 Task: Best interior design and art website designs: Fred Jourdain.
Action: Mouse moved to (833, 377)
Screenshot: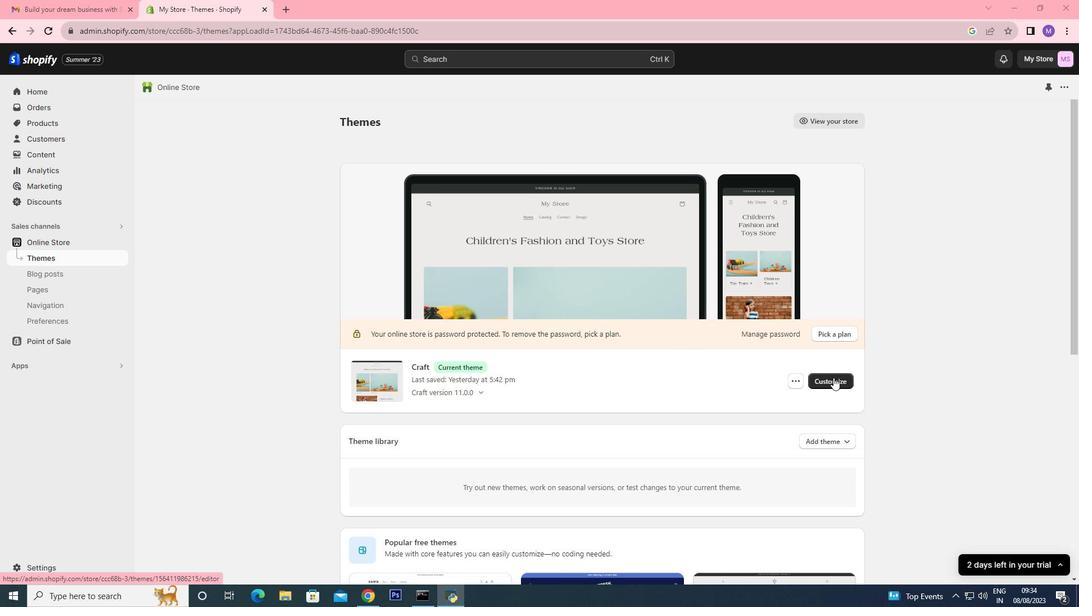 
Action: Mouse pressed left at (833, 377)
Screenshot: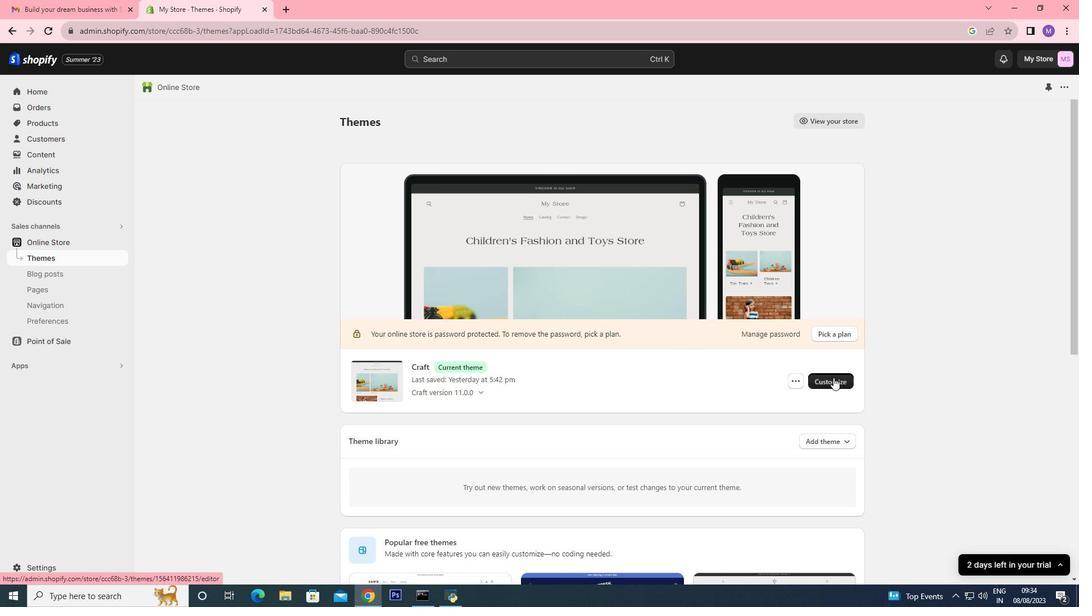 
Action: Mouse moved to (590, 234)
Screenshot: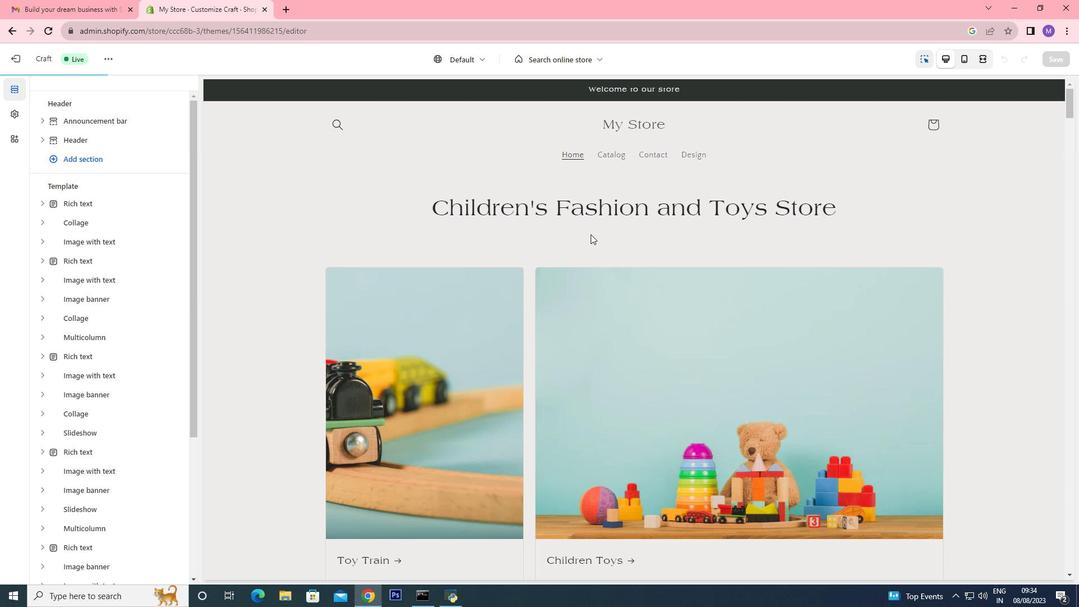 
Action: Mouse scrolled (590, 233) with delta (0, 0)
Screenshot: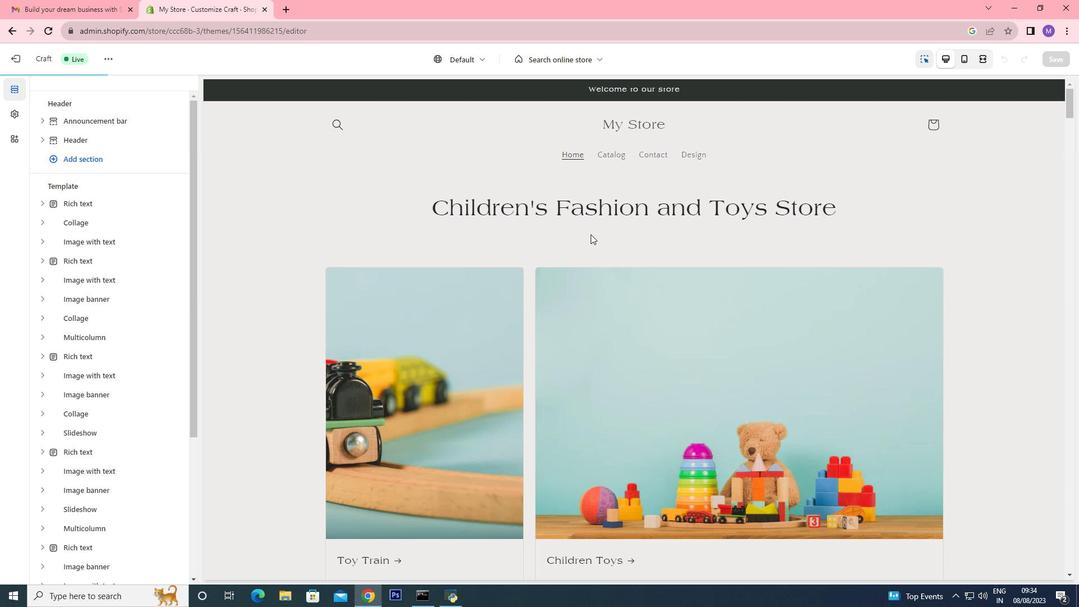 
Action: Mouse scrolled (590, 233) with delta (0, 0)
Screenshot: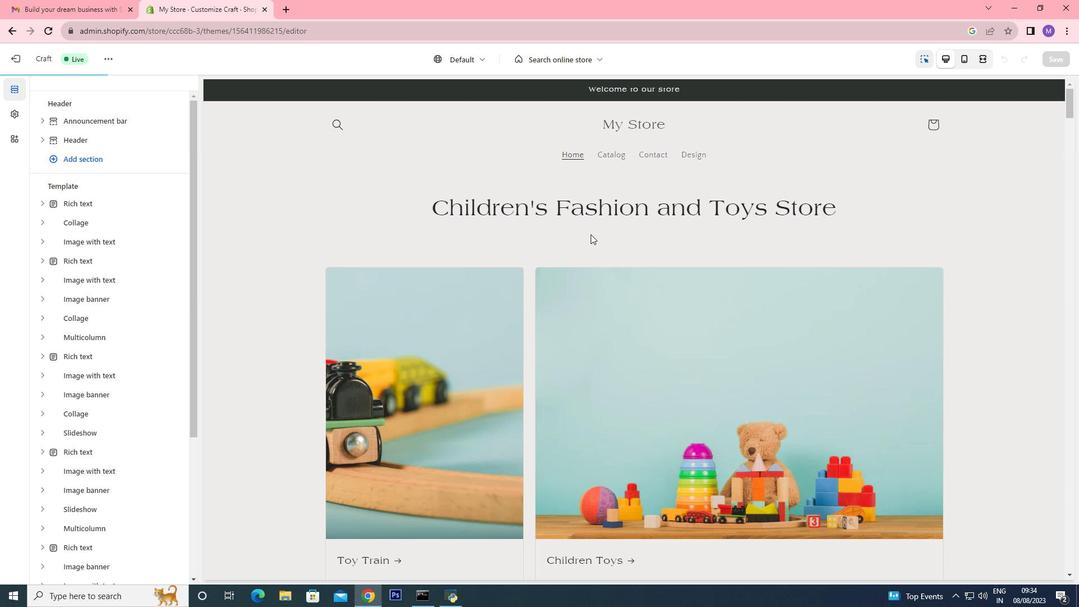 
Action: Mouse scrolled (590, 233) with delta (0, 0)
Screenshot: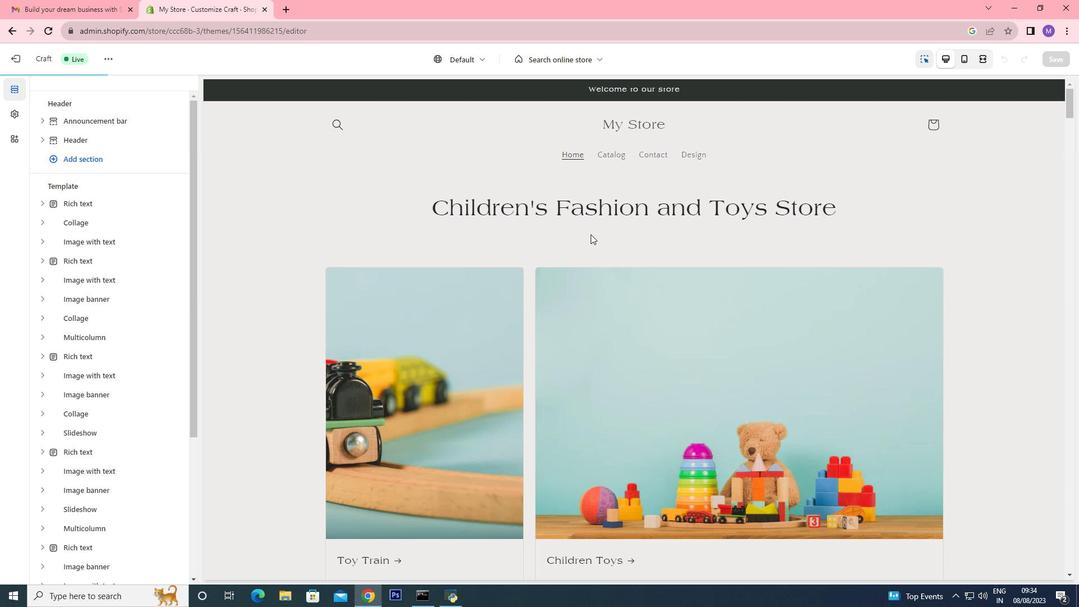 
Action: Mouse scrolled (590, 233) with delta (0, 0)
Screenshot: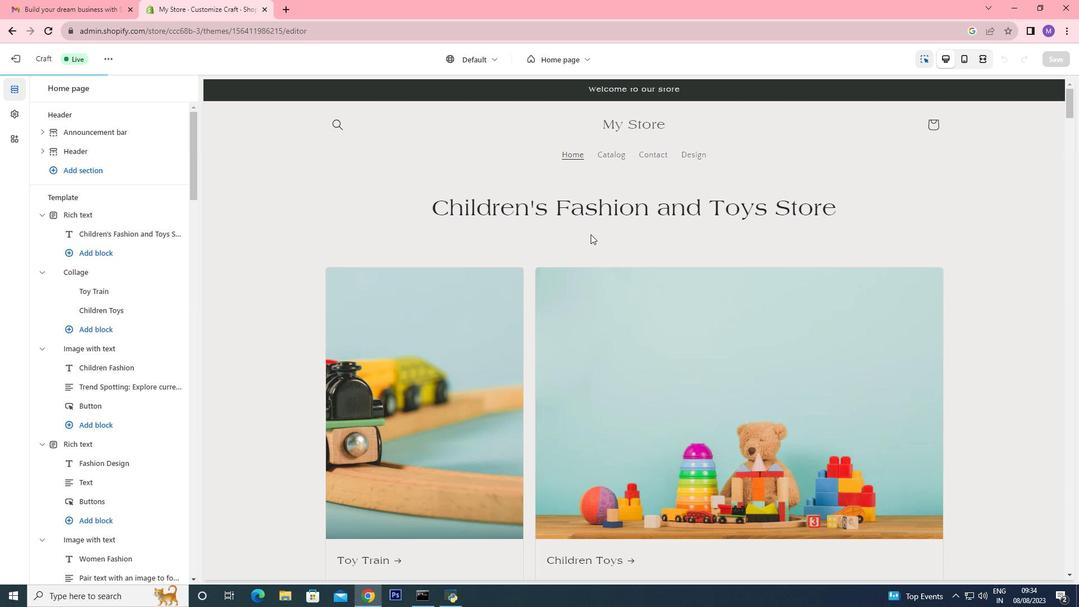 
Action: Mouse scrolled (590, 233) with delta (0, 0)
Screenshot: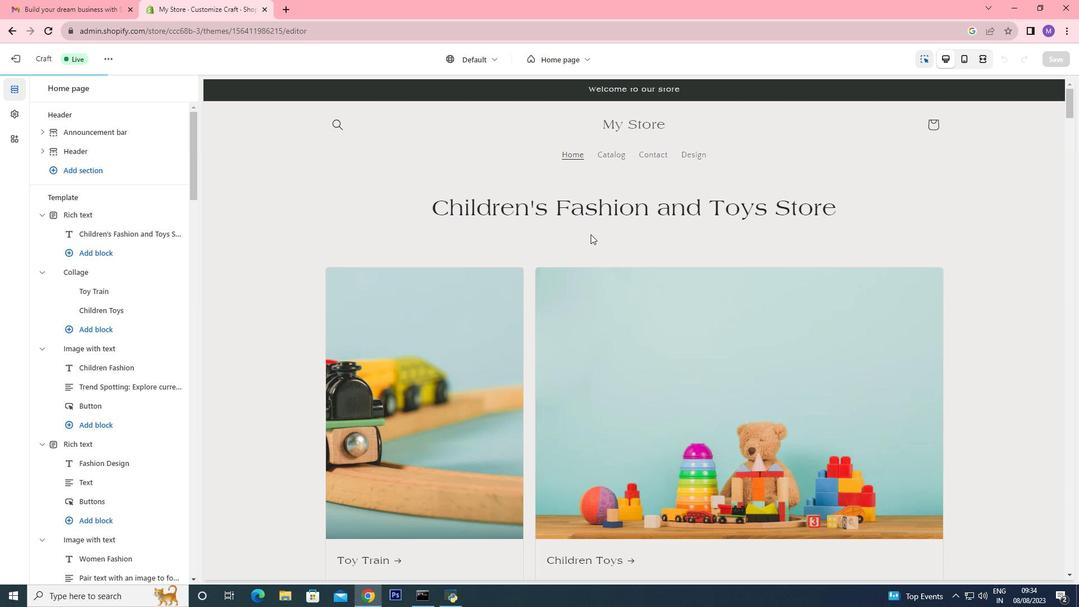 
Action: Mouse scrolled (590, 233) with delta (0, 0)
Screenshot: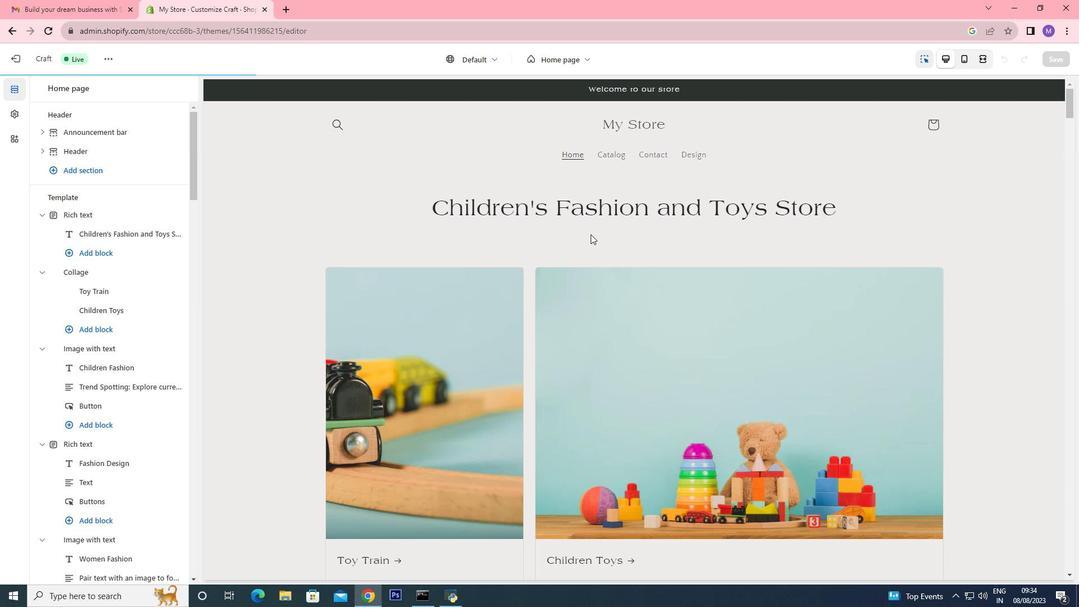 
Action: Mouse moved to (657, 188)
Screenshot: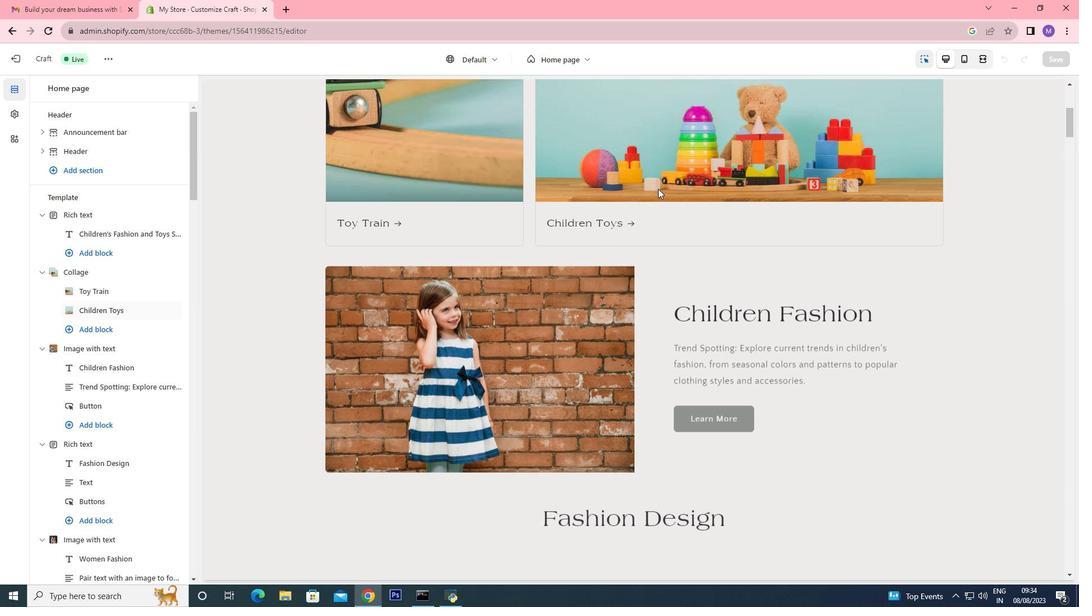 
Action: Mouse scrolled (657, 189) with delta (0, 0)
Screenshot: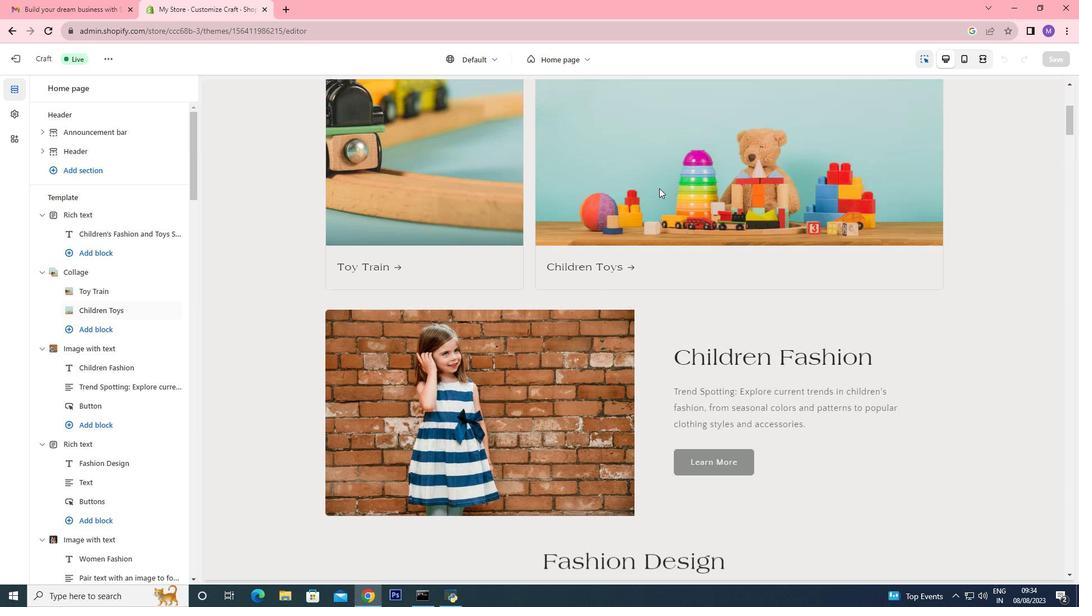 
Action: Mouse scrolled (657, 189) with delta (0, 0)
Screenshot: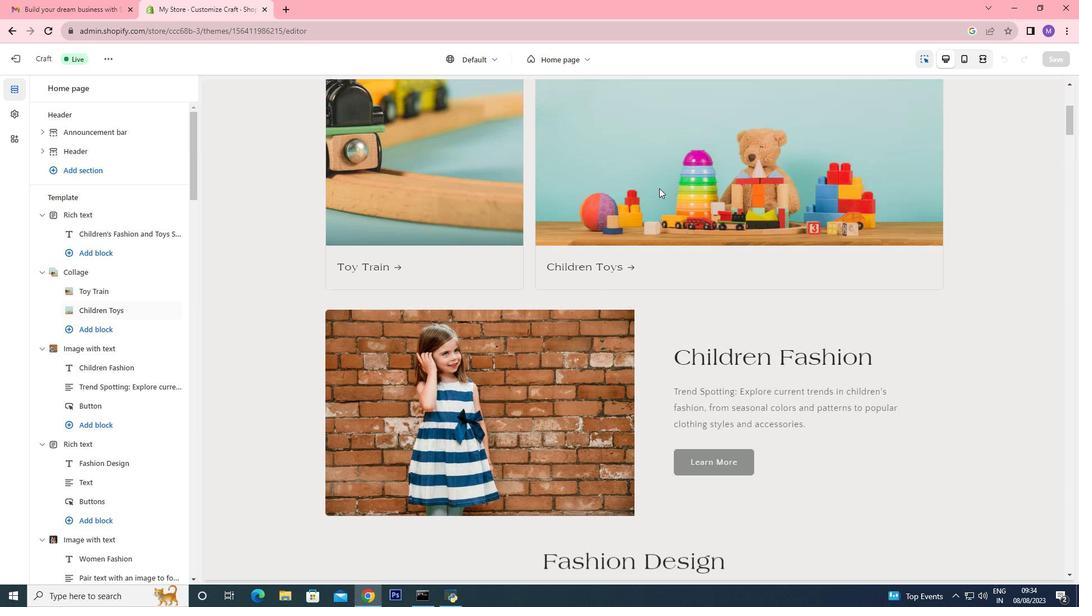 
Action: Mouse moved to (658, 188)
Screenshot: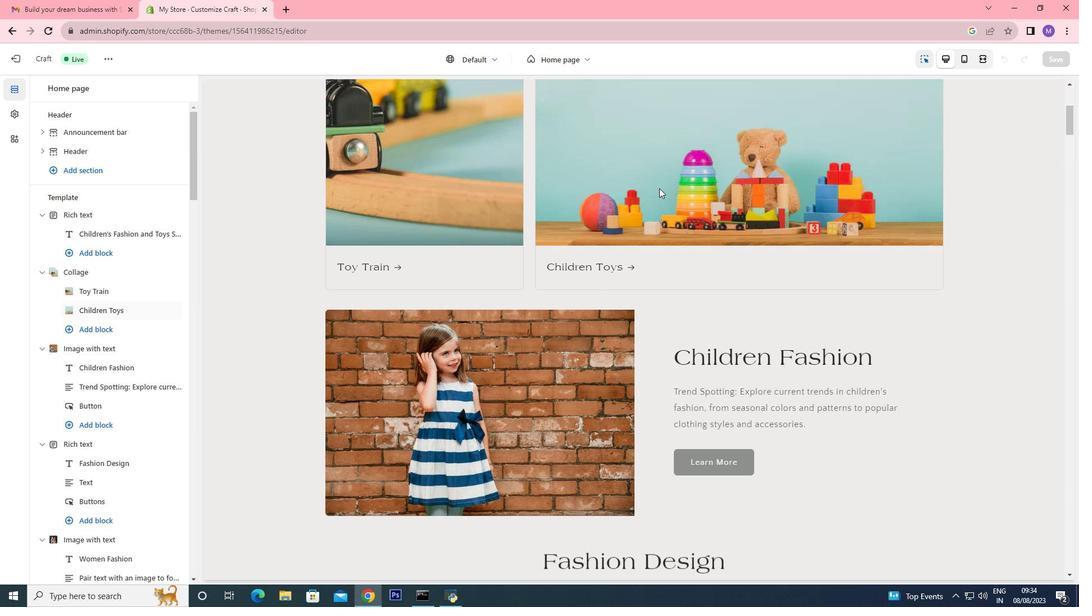 
Action: Mouse scrolled (658, 189) with delta (0, 0)
Screenshot: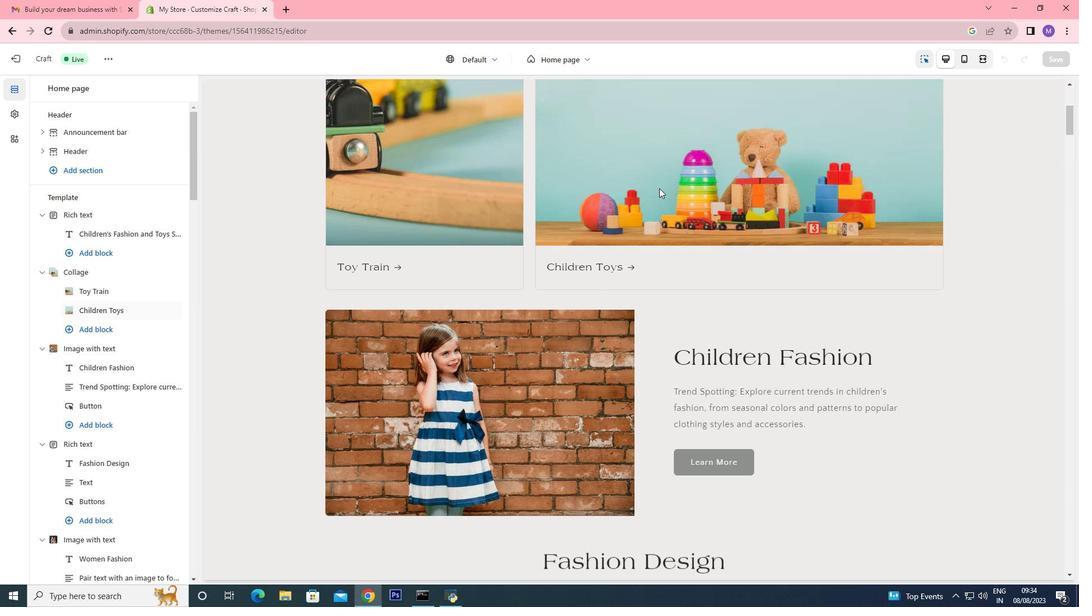 
Action: Mouse scrolled (658, 189) with delta (0, 0)
Screenshot: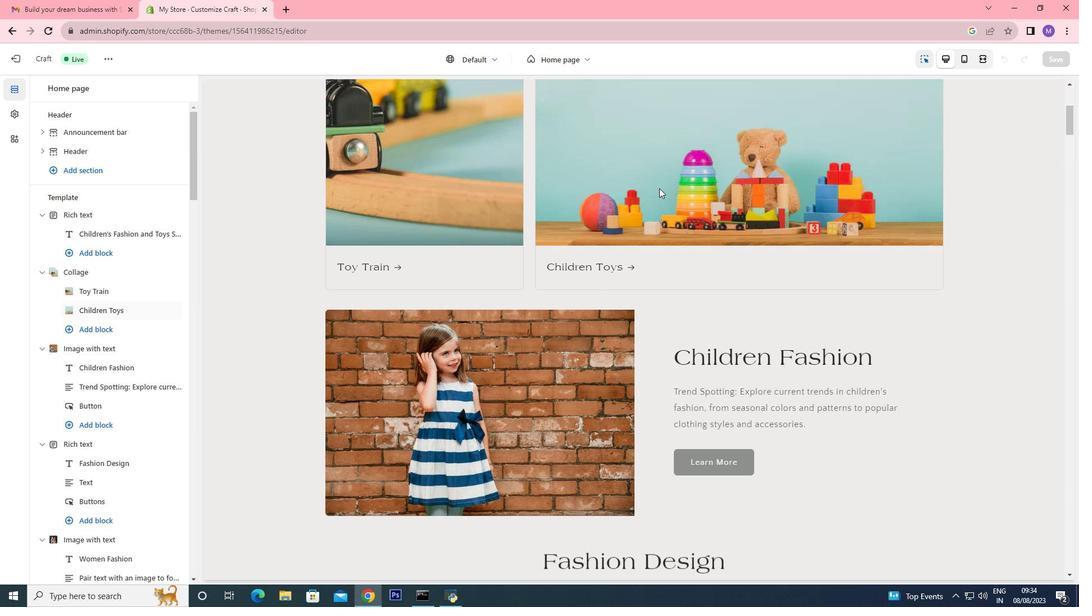 
Action: Mouse scrolled (658, 189) with delta (0, 0)
Screenshot: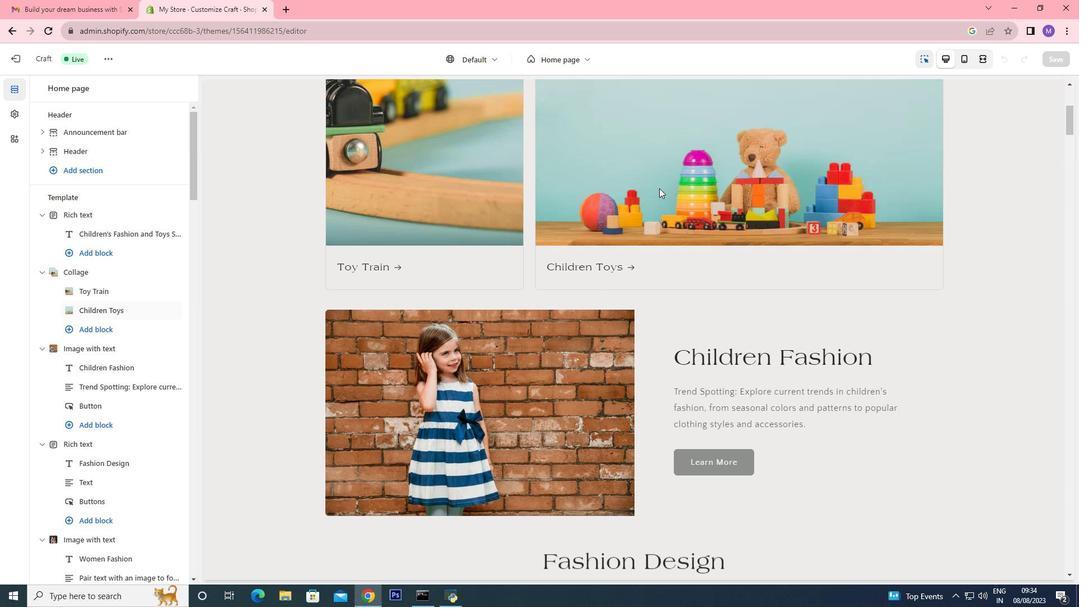 
Action: Mouse scrolled (658, 189) with delta (0, 0)
Screenshot: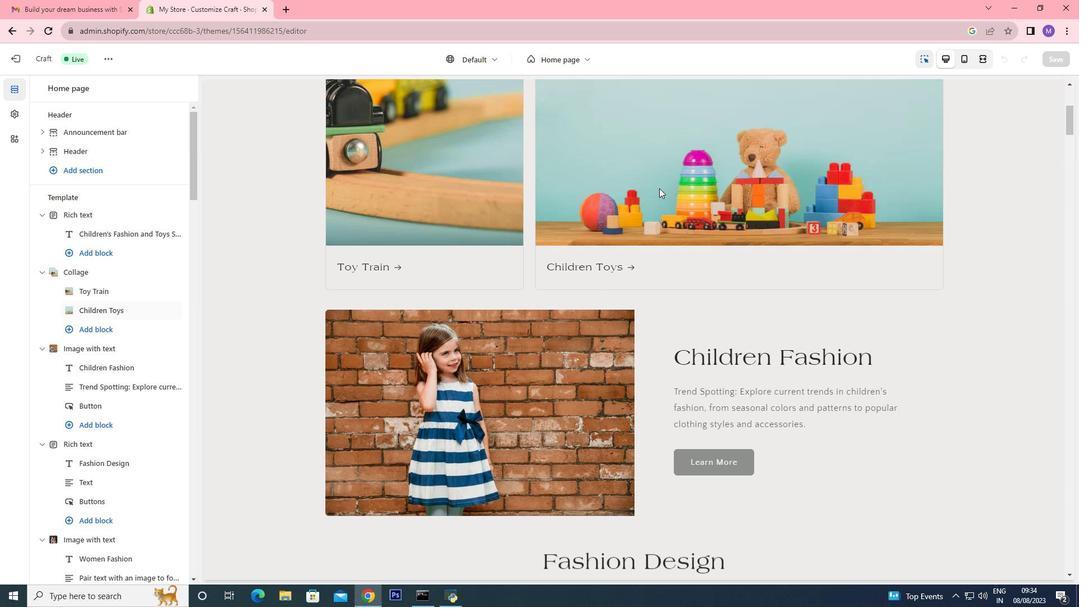 
Action: Mouse moved to (658, 188)
Screenshot: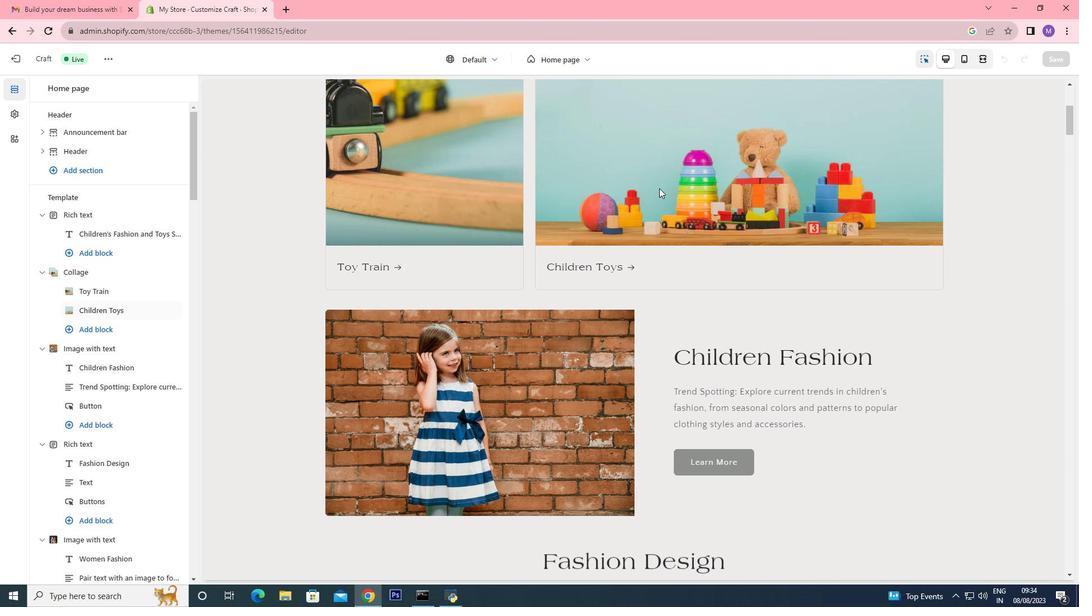 
Action: Mouse scrolled (658, 189) with delta (0, 0)
Screenshot: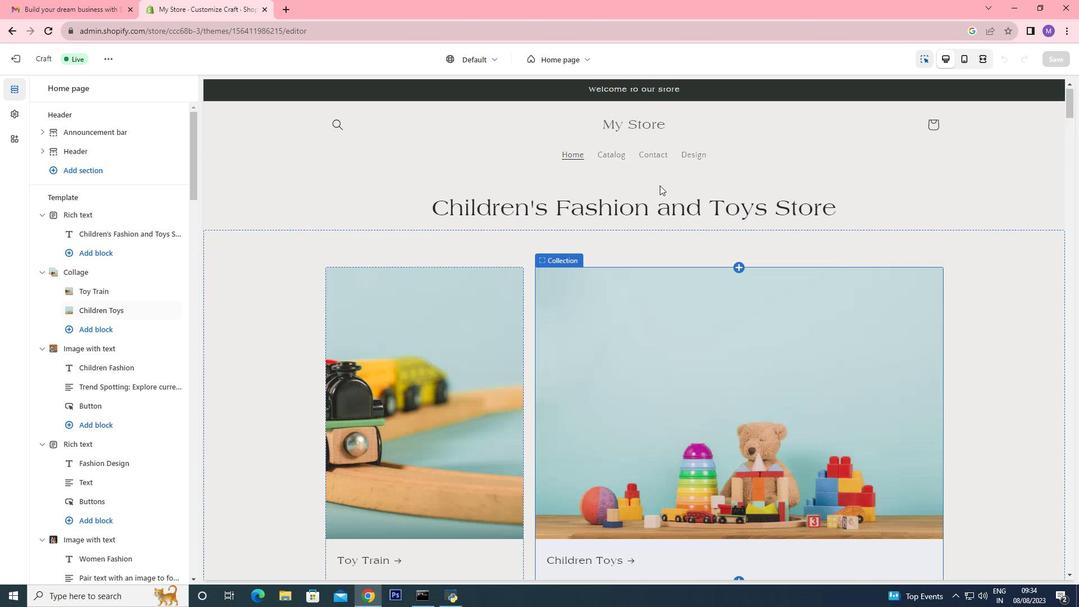 
Action: Mouse moved to (694, 157)
Screenshot: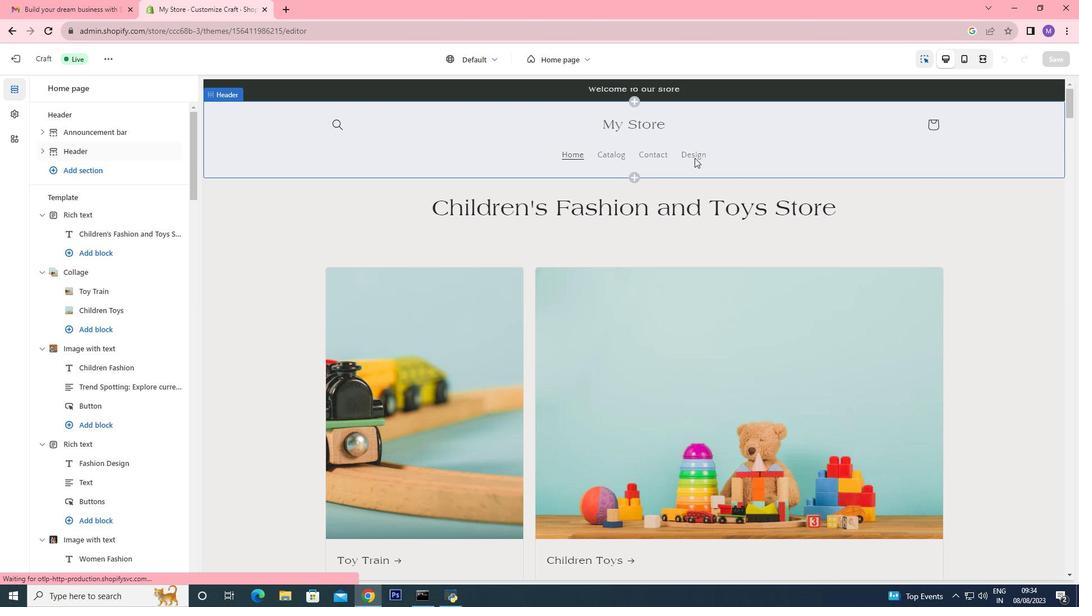 
Action: Mouse pressed left at (694, 157)
Screenshot: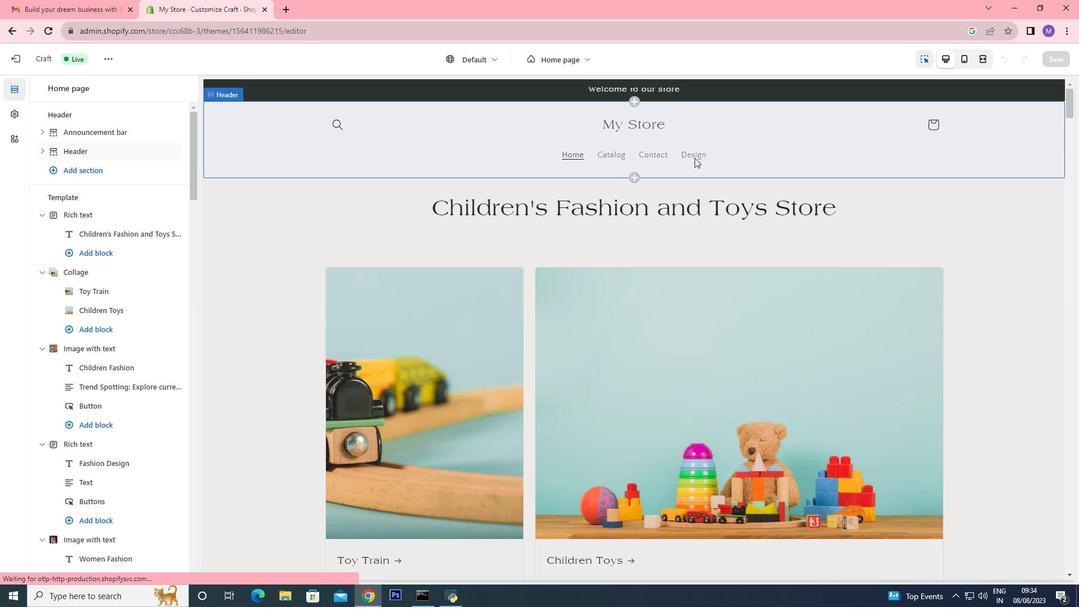 
Action: Mouse moved to (694, 156)
Screenshot: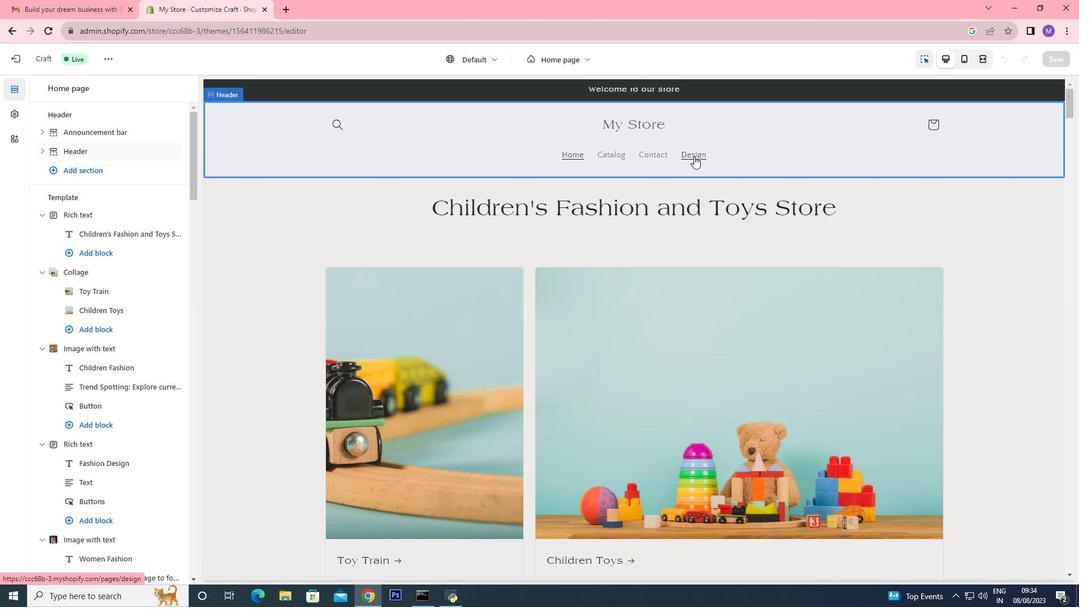 
Action: Mouse pressed left at (694, 156)
Screenshot: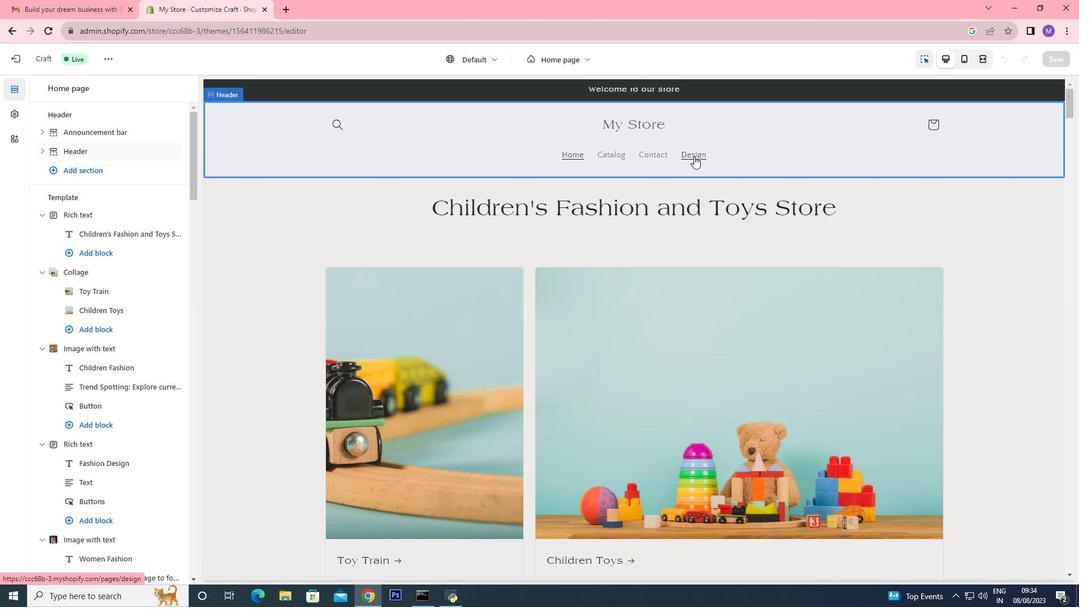 
Action: Mouse pressed left at (694, 156)
Screenshot: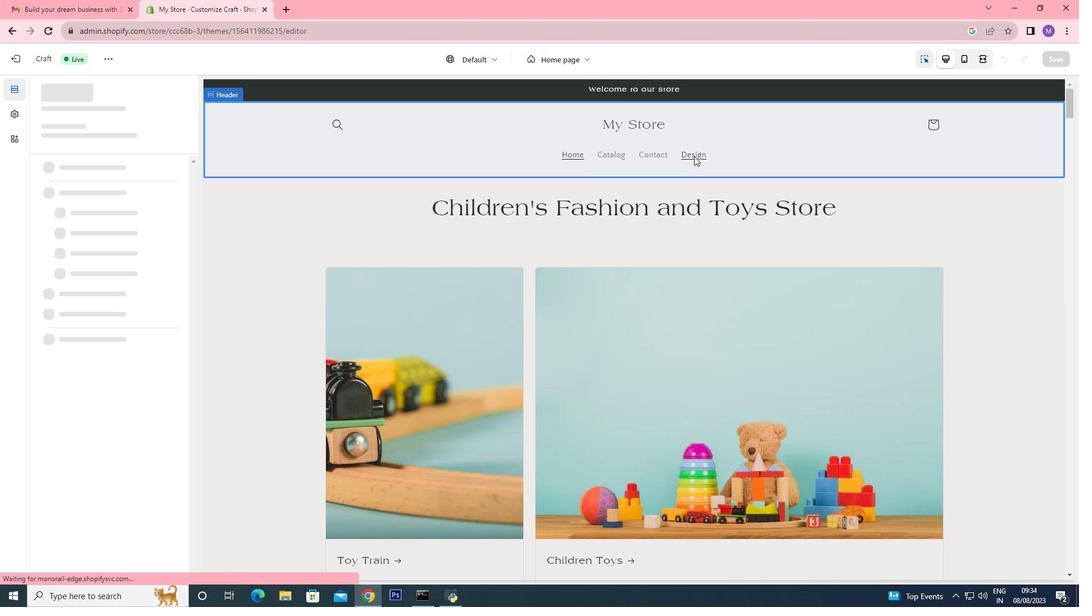 
Action: Mouse moved to (702, 324)
Screenshot: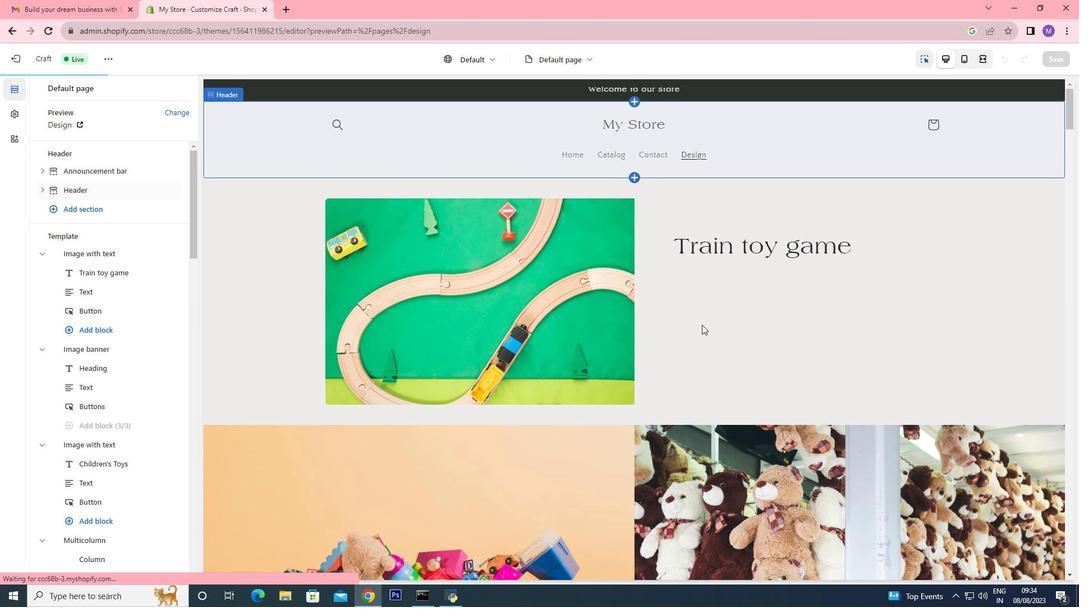 
Action: Mouse scrolled (702, 324) with delta (0, 0)
Screenshot: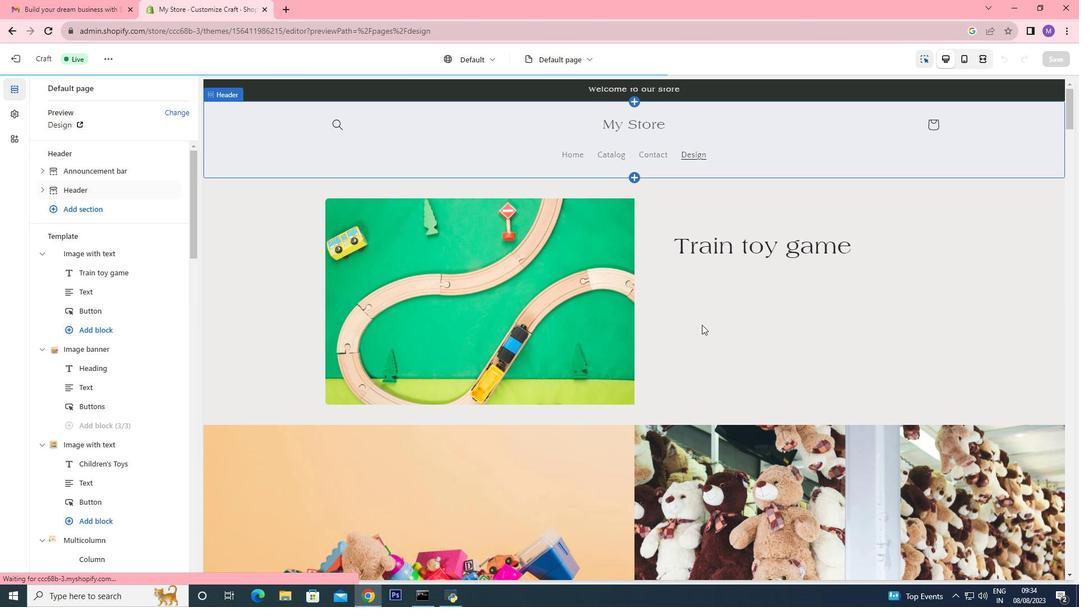
Action: Mouse scrolled (702, 324) with delta (0, 0)
Screenshot: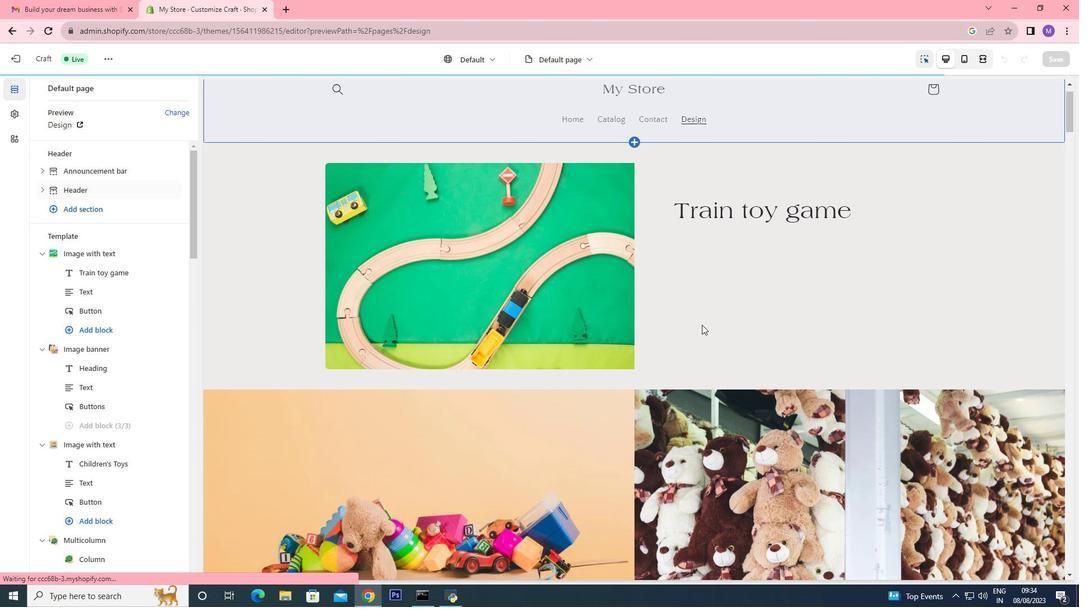
Action: Mouse scrolled (702, 324) with delta (0, 0)
Screenshot: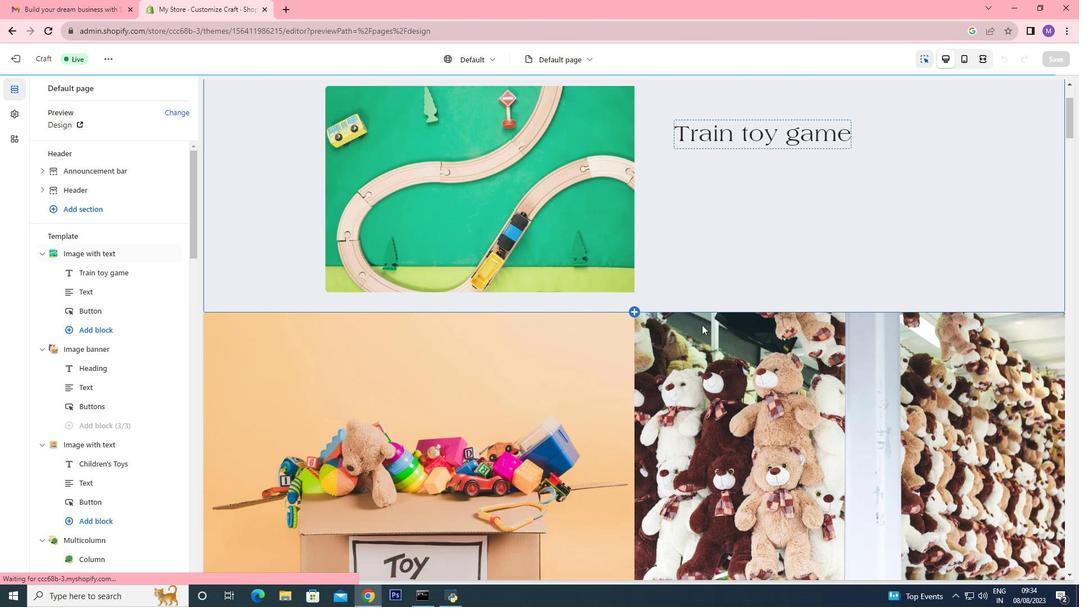 
Action: Mouse scrolled (702, 324) with delta (0, 0)
Screenshot: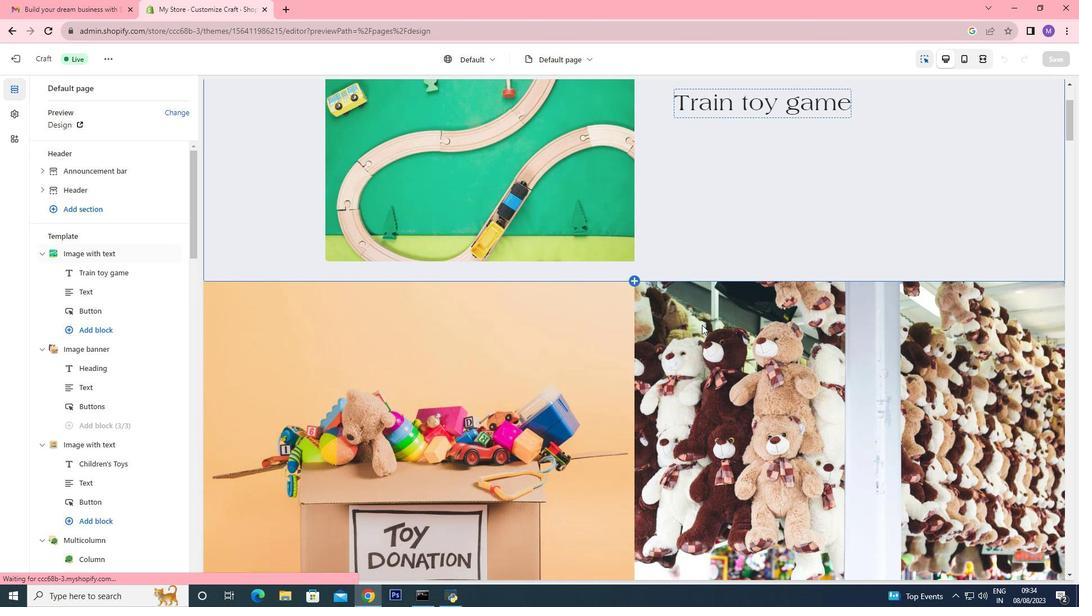 
Action: Mouse scrolled (702, 324) with delta (0, 0)
Screenshot: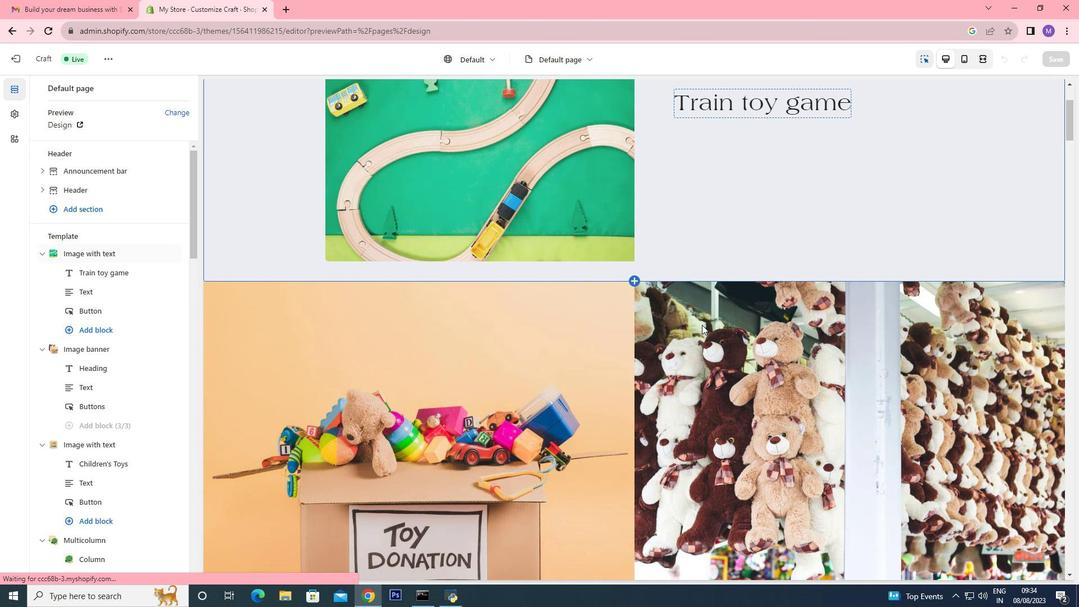 
Action: Mouse scrolled (702, 324) with delta (0, 0)
Screenshot: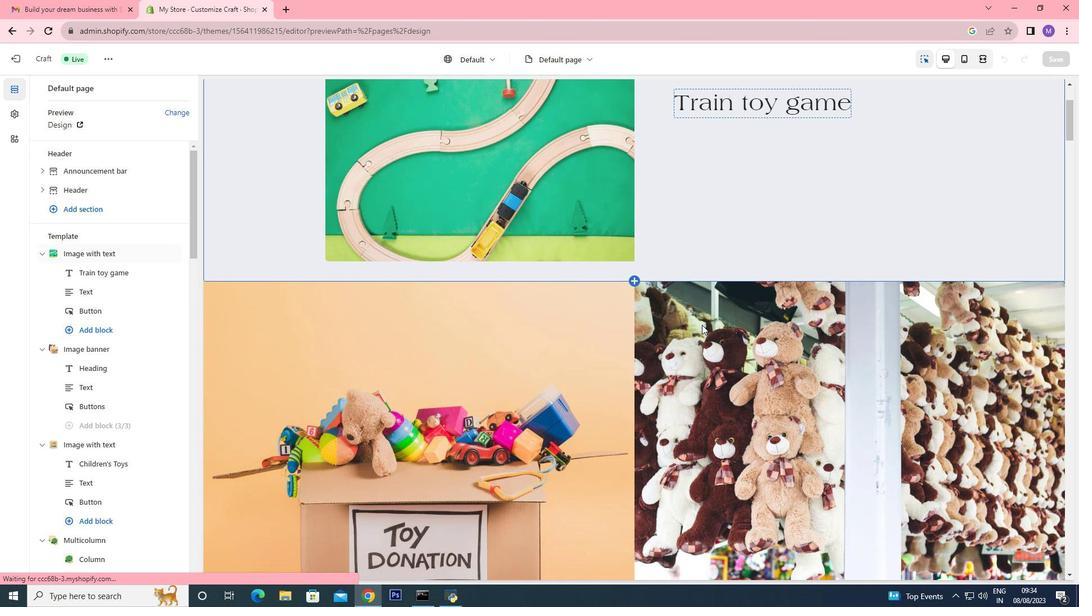 
Action: Mouse scrolled (702, 324) with delta (0, 0)
Screenshot: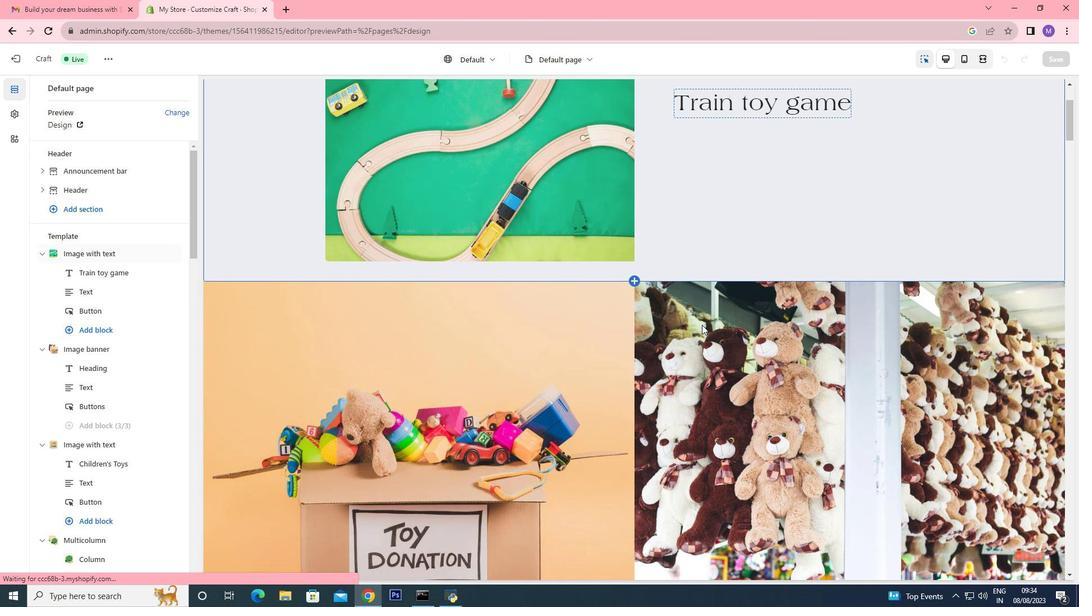 
Action: Mouse scrolled (702, 324) with delta (0, 0)
Screenshot: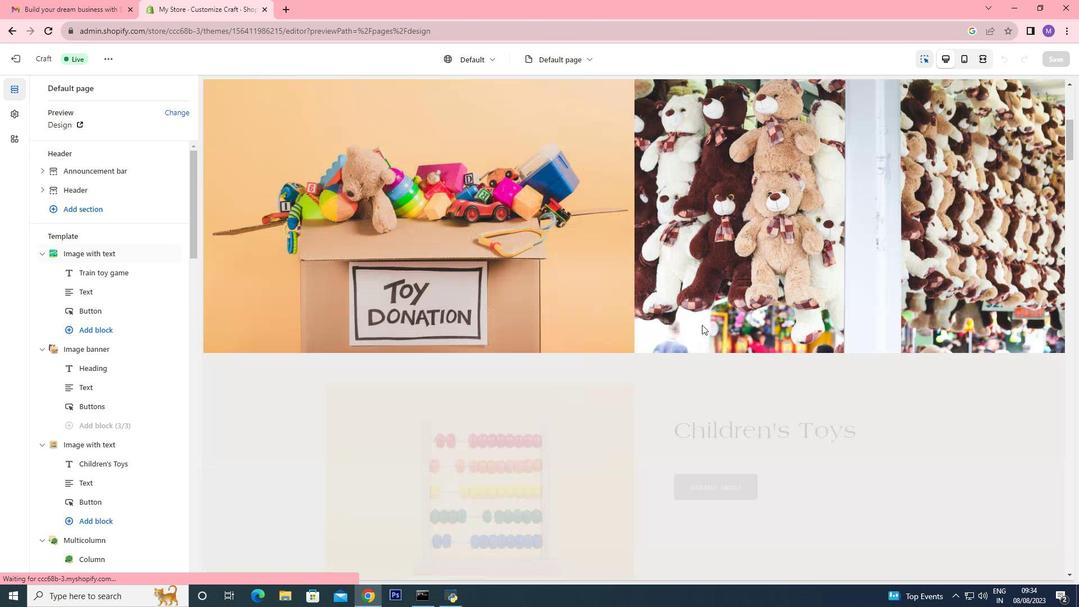 
Action: Mouse scrolled (702, 324) with delta (0, 0)
Screenshot: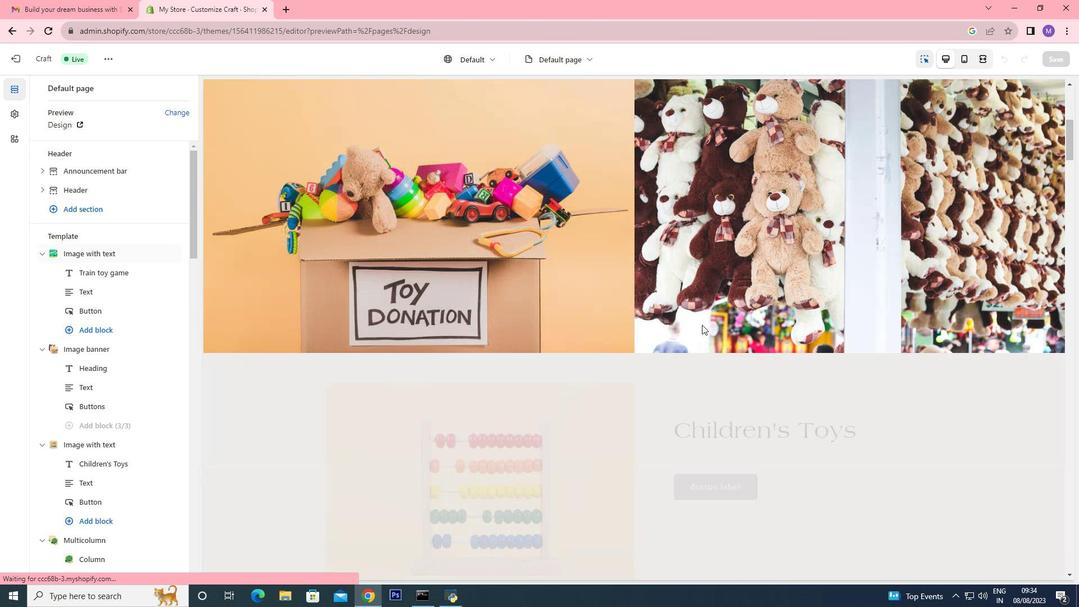 
Action: Mouse scrolled (702, 324) with delta (0, 0)
Screenshot: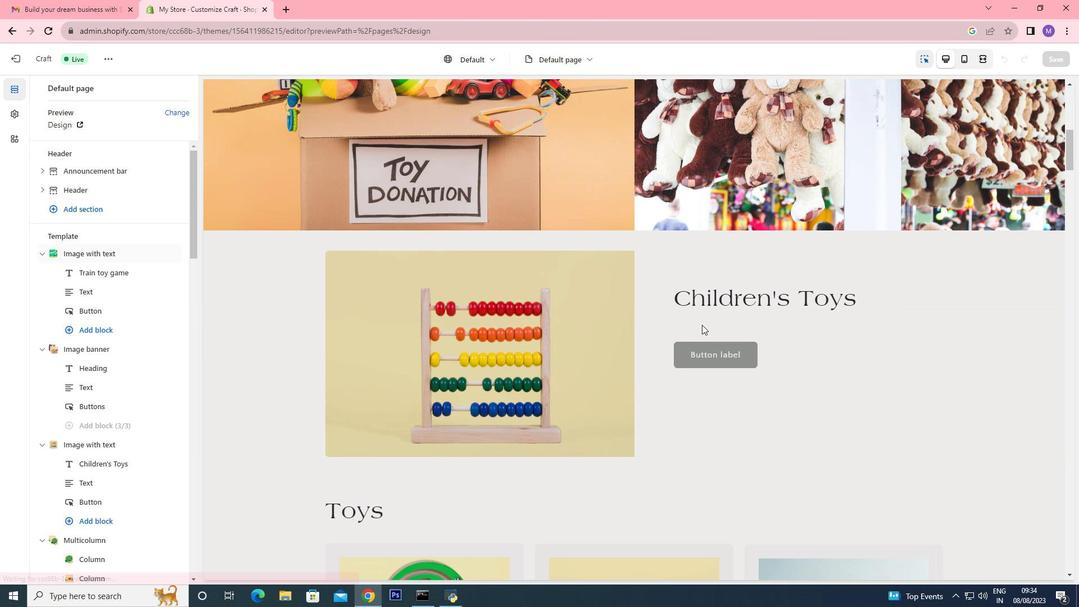 
Action: Mouse scrolled (702, 324) with delta (0, 0)
Screenshot: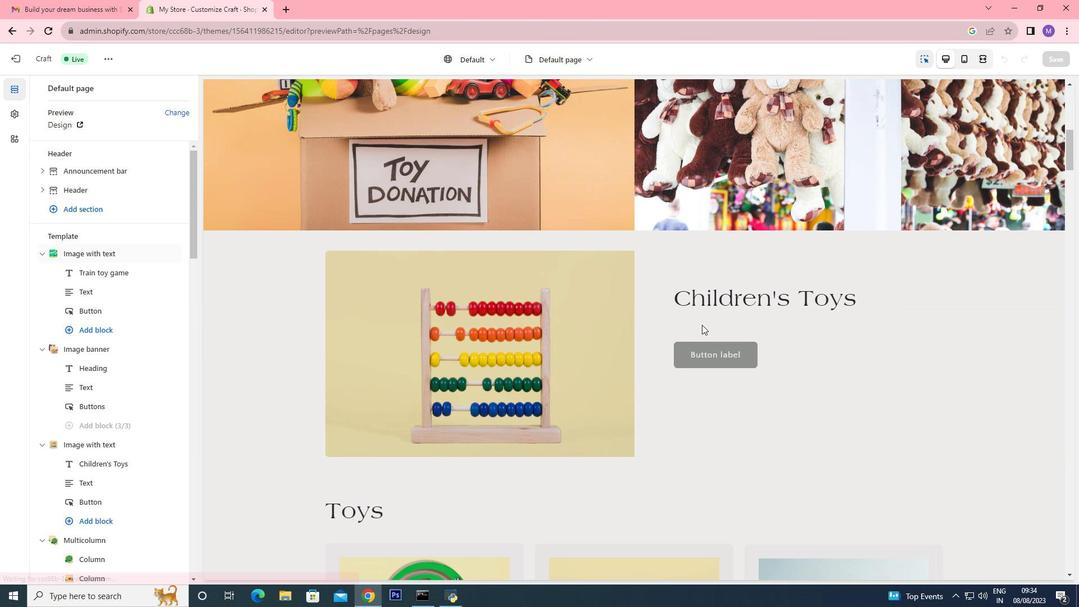 
Action: Mouse scrolled (702, 324) with delta (0, 0)
Screenshot: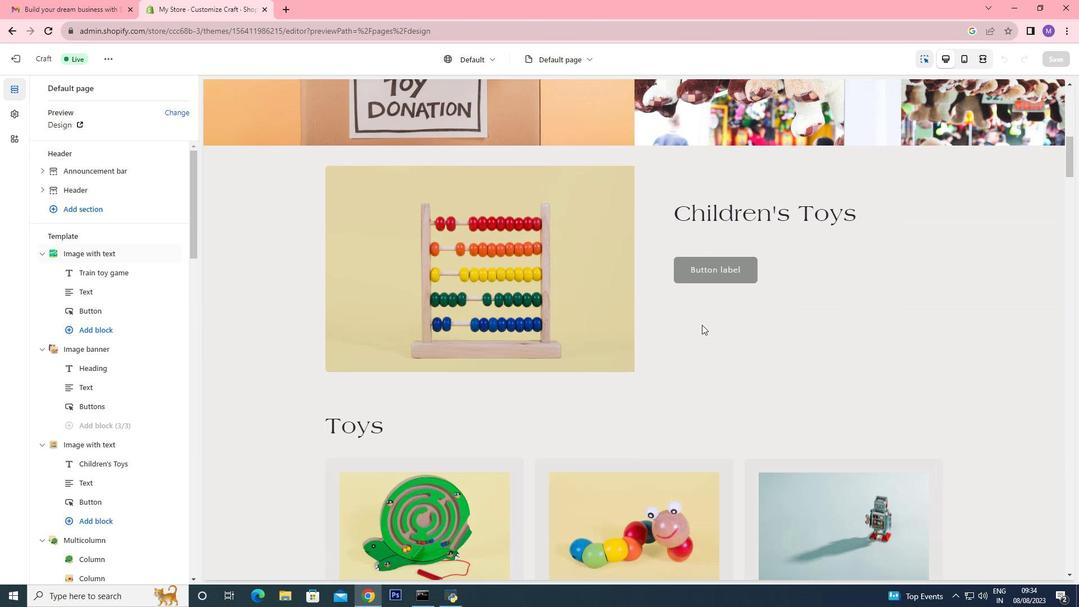 
Action: Mouse scrolled (702, 324) with delta (0, 0)
Screenshot: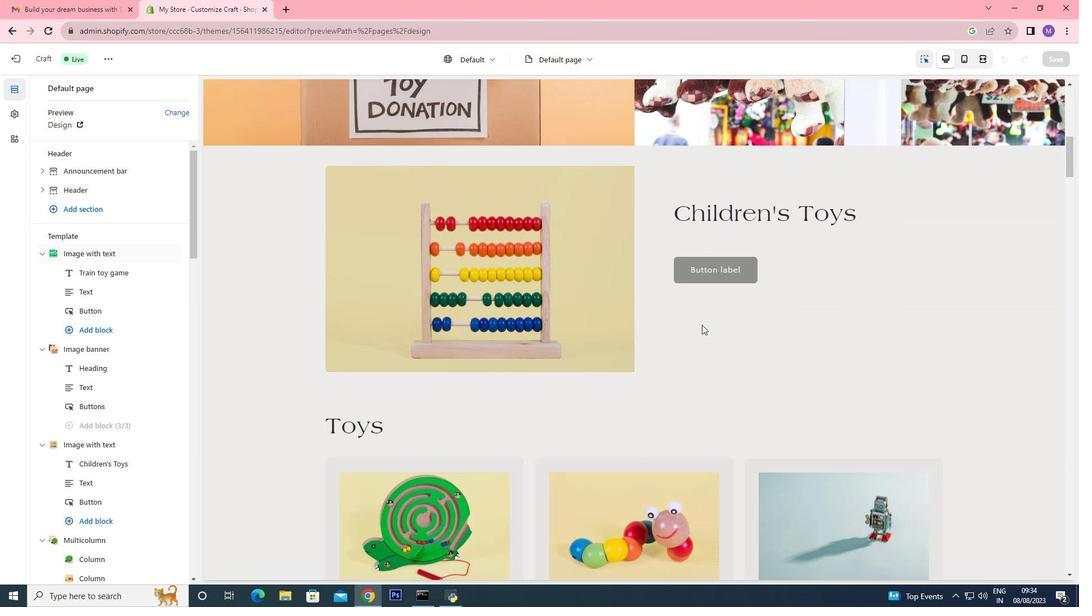 
Action: Mouse scrolled (702, 324) with delta (0, 0)
Screenshot: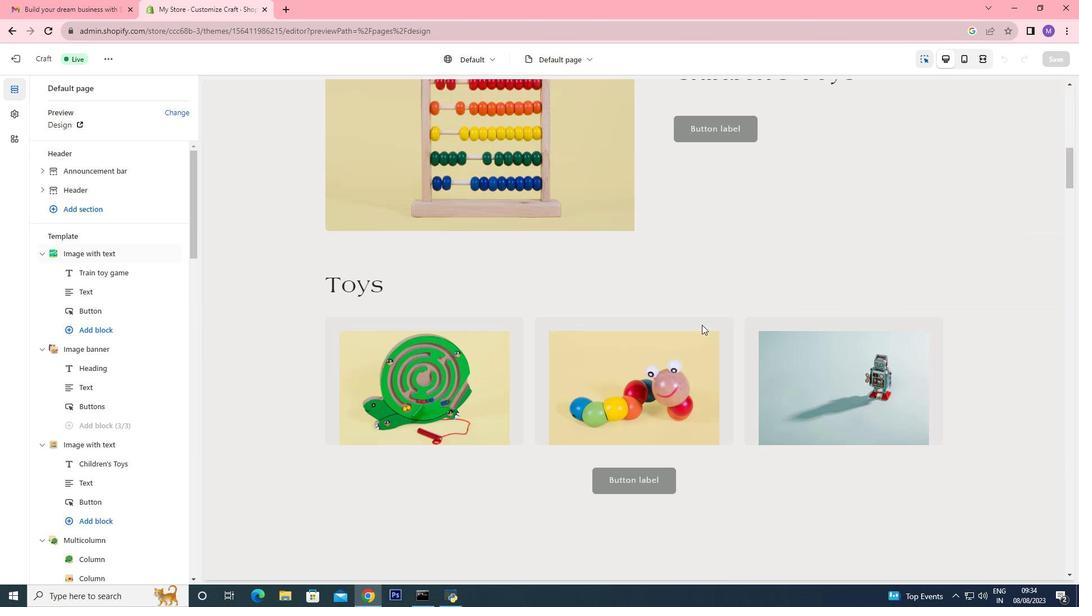 
Action: Mouse scrolled (702, 324) with delta (0, 0)
Screenshot: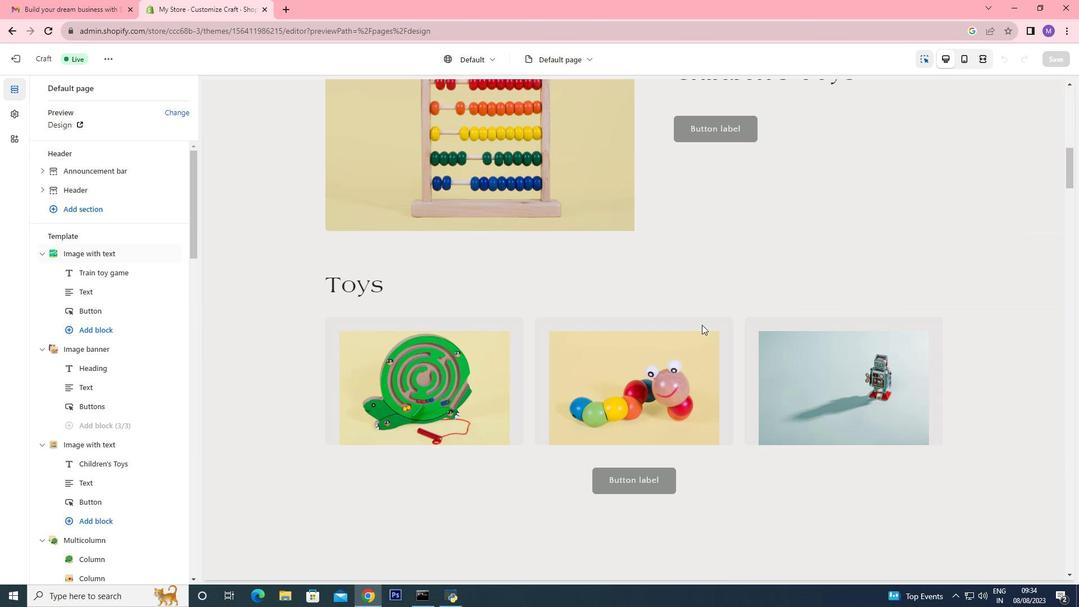 
Action: Mouse scrolled (702, 324) with delta (0, 0)
Screenshot: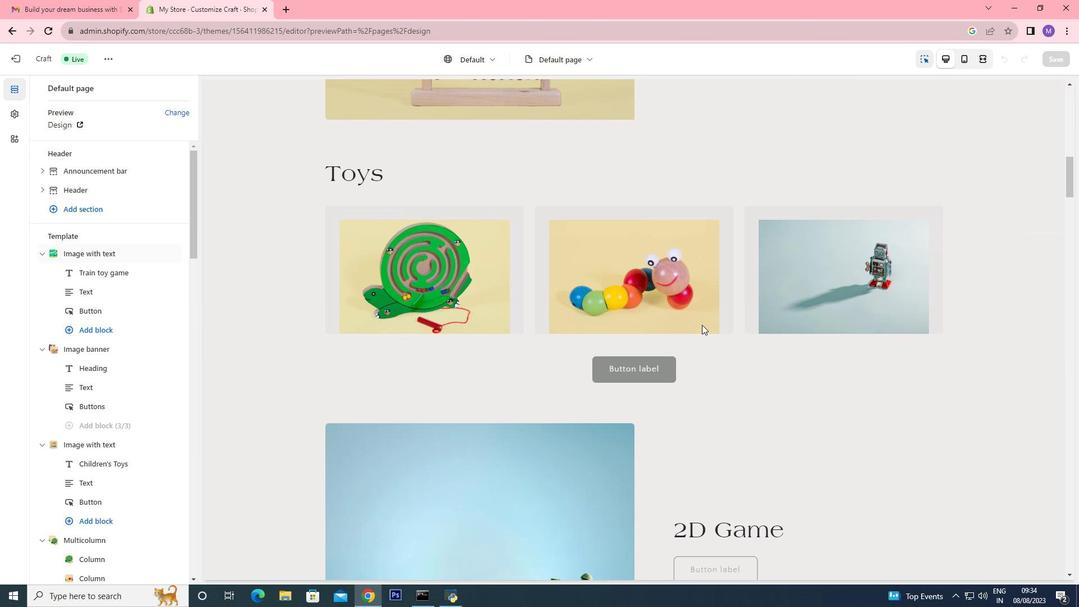 
Action: Mouse scrolled (702, 324) with delta (0, 0)
Screenshot: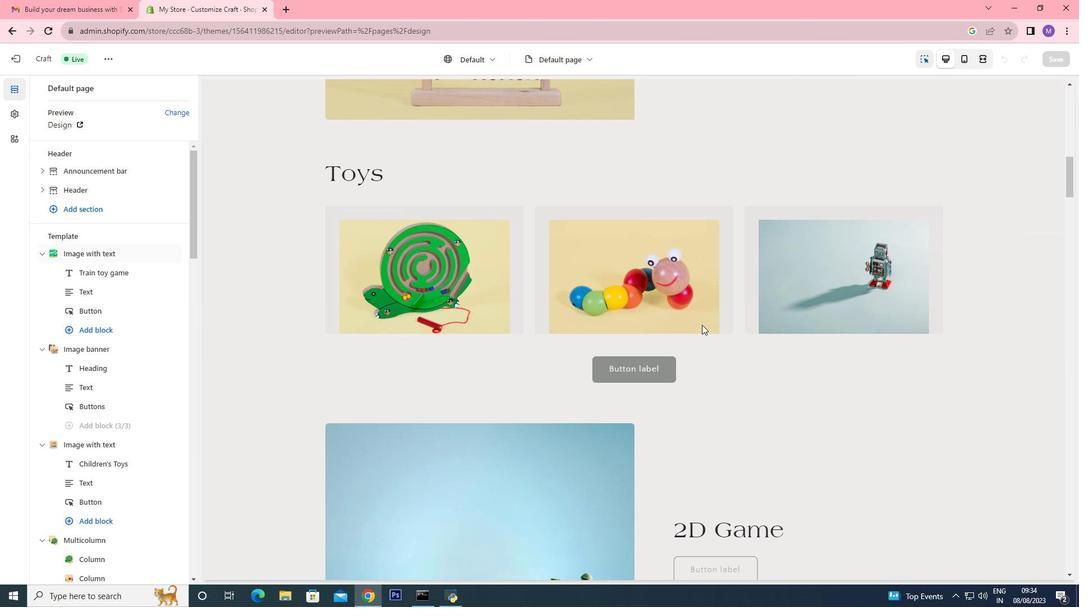 
Action: Mouse scrolled (702, 324) with delta (0, 0)
Screenshot: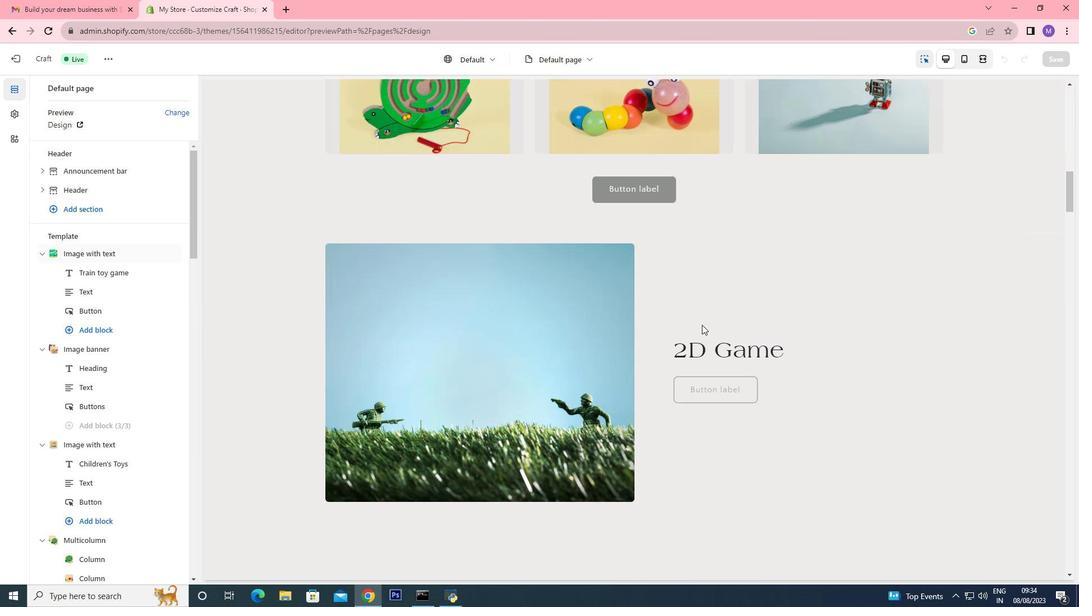 
Action: Mouse scrolled (702, 324) with delta (0, 0)
Screenshot: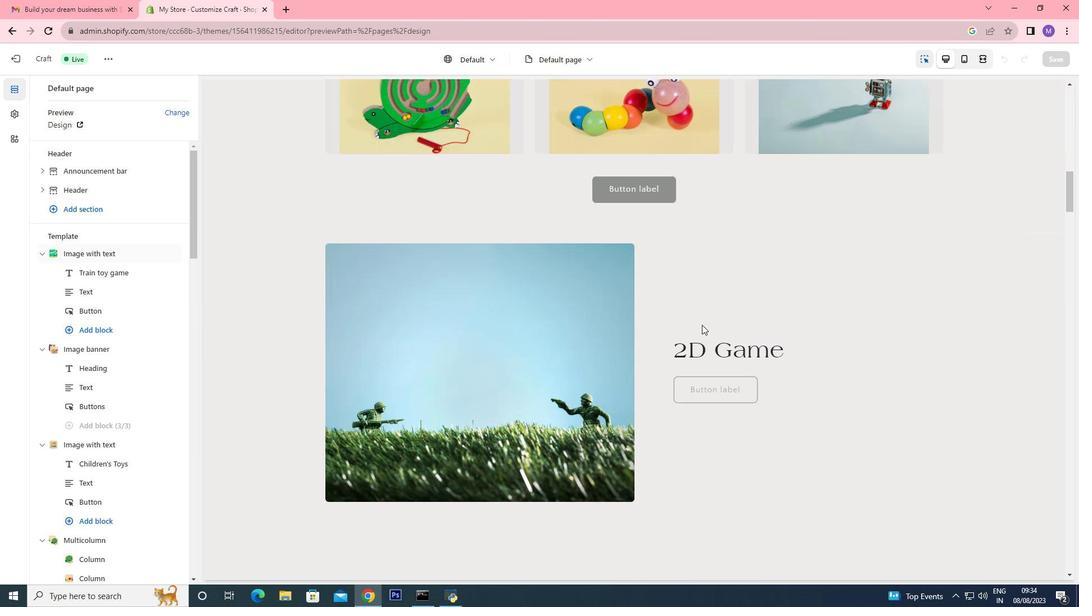 
Action: Mouse scrolled (702, 324) with delta (0, 0)
Screenshot: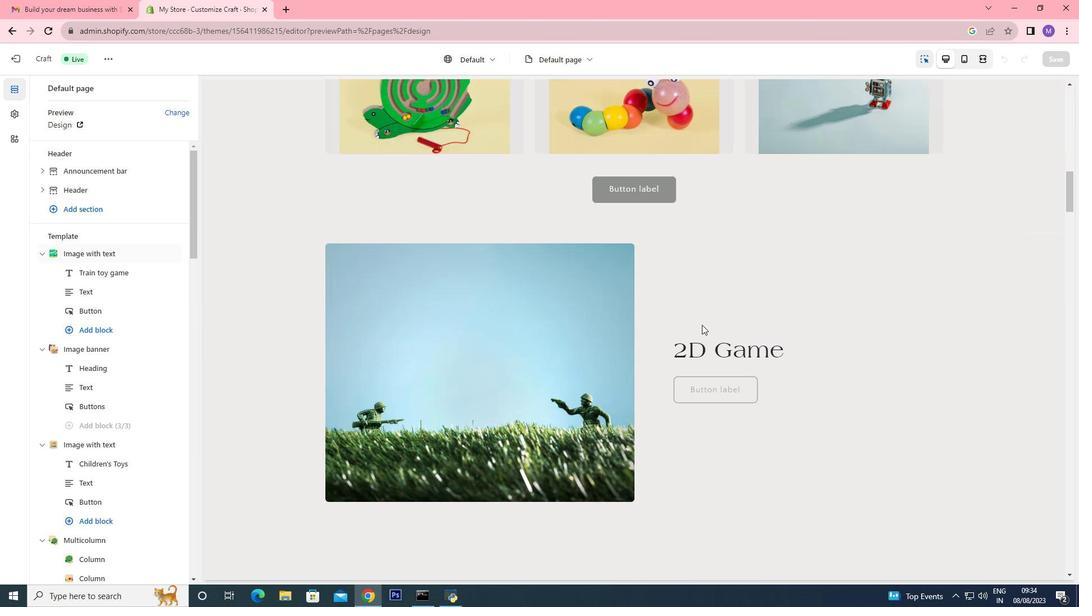 
Action: Mouse scrolled (702, 324) with delta (0, 0)
Screenshot: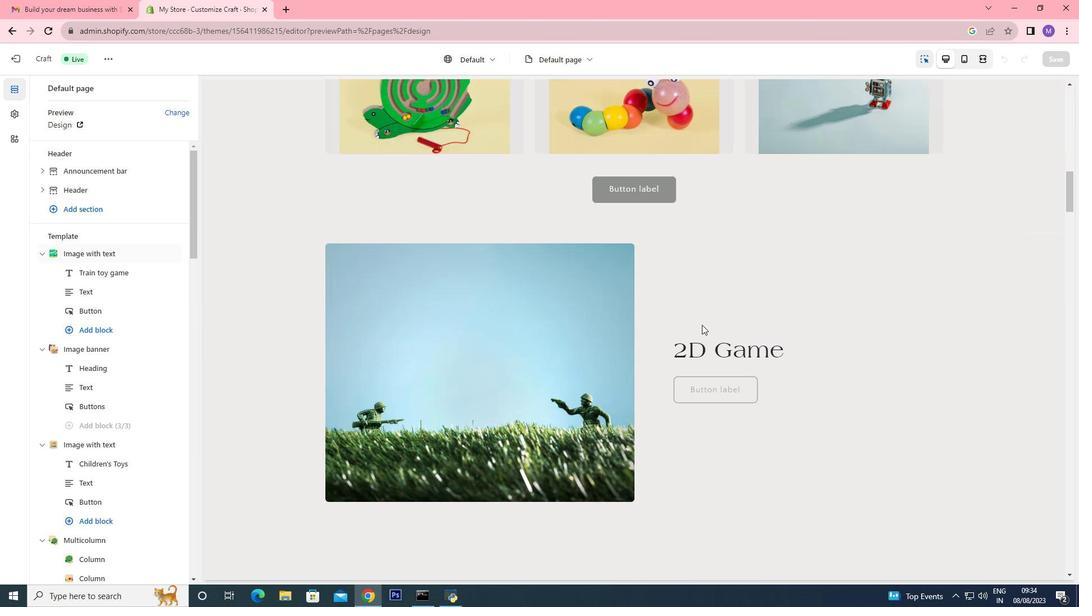 
Action: Mouse scrolled (702, 324) with delta (0, 0)
Screenshot: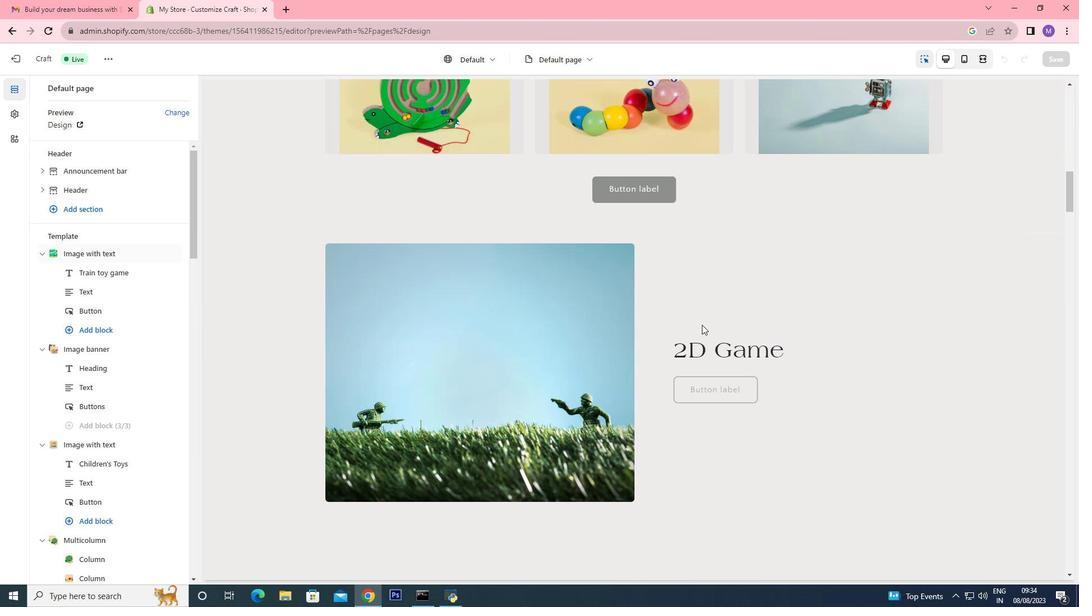 
Action: Mouse scrolled (702, 324) with delta (0, 0)
Screenshot: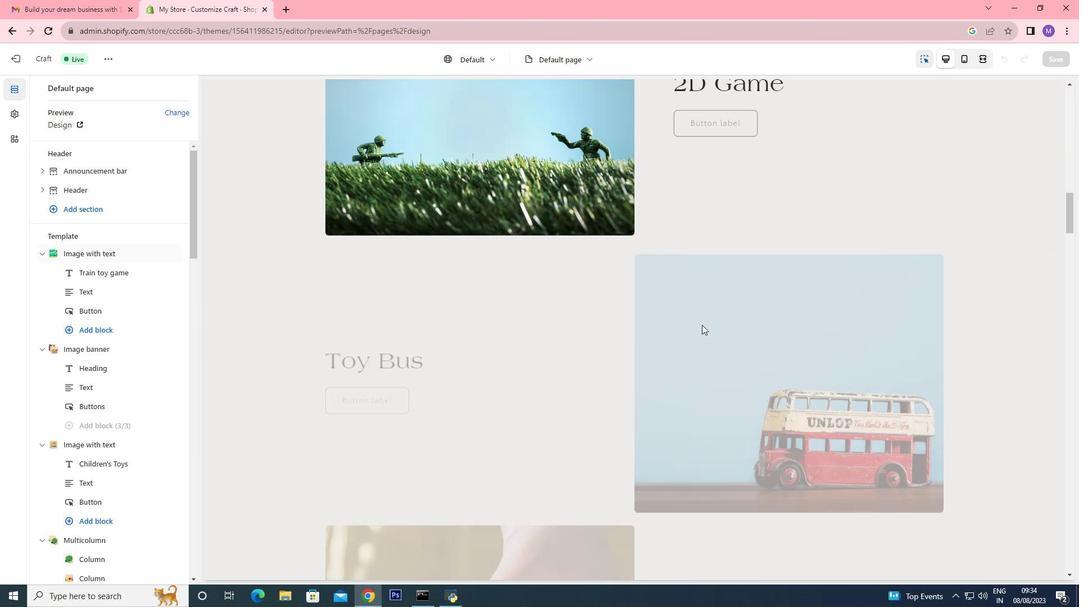 
Action: Mouse moved to (1072, 217)
Screenshot: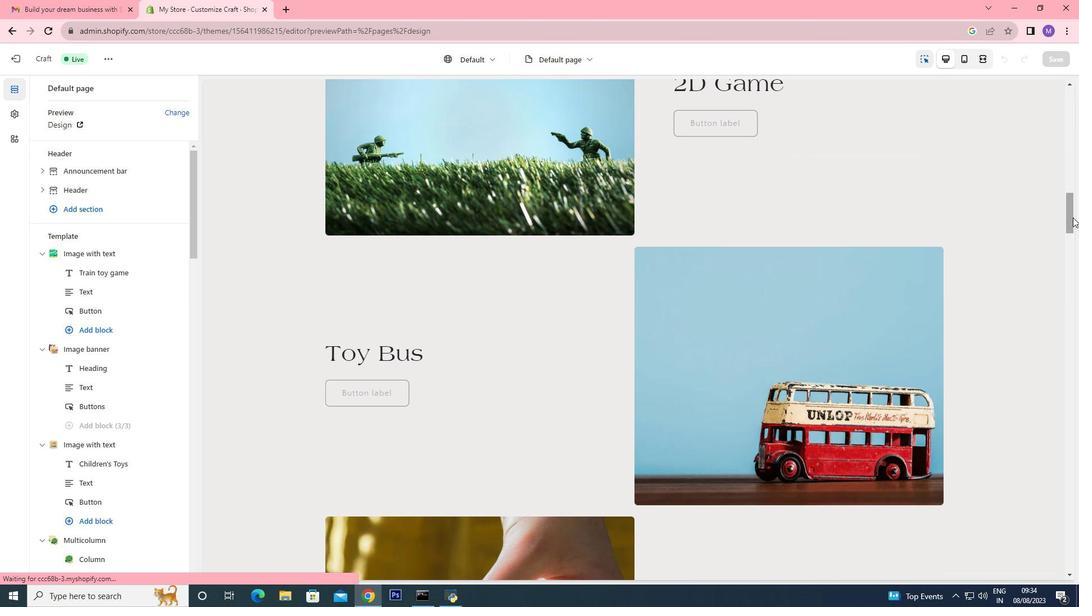 
Action: Mouse pressed left at (1072, 217)
Screenshot: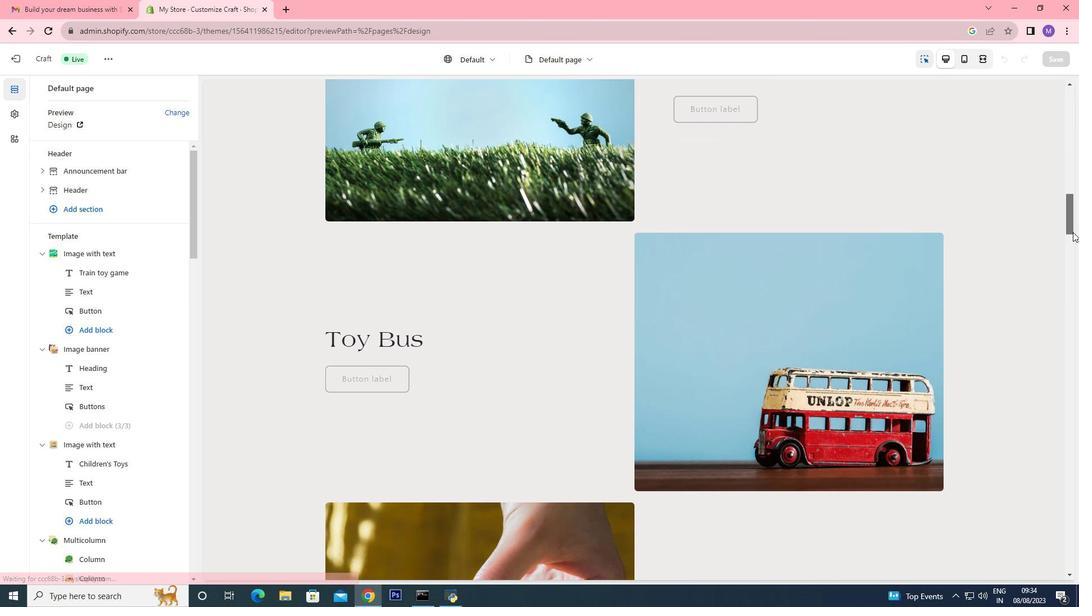 
Action: Mouse moved to (632, 317)
Screenshot: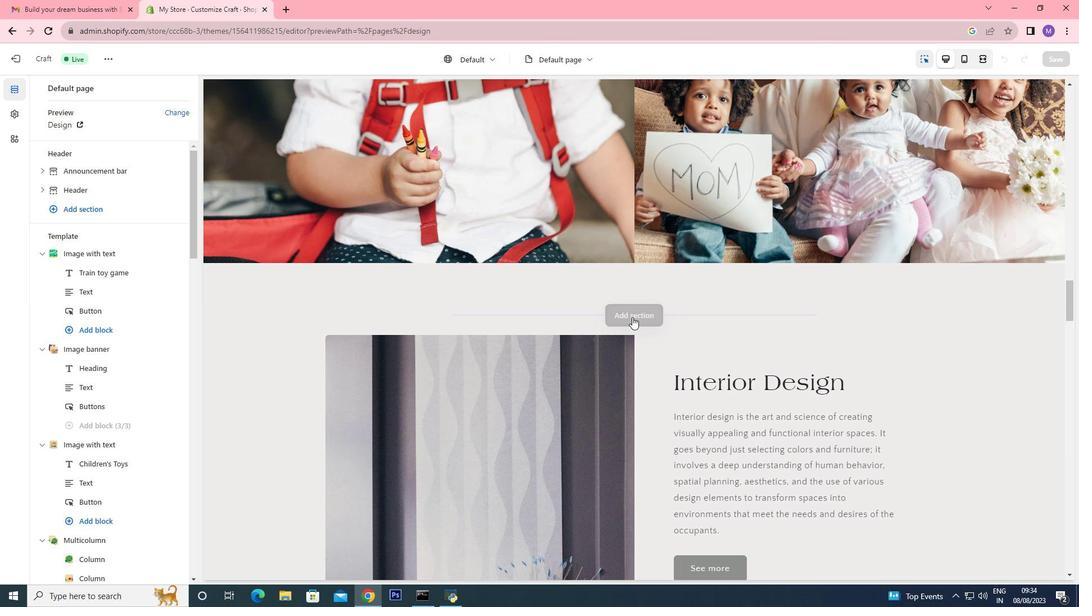 
Action: Mouse pressed left at (632, 317)
Screenshot: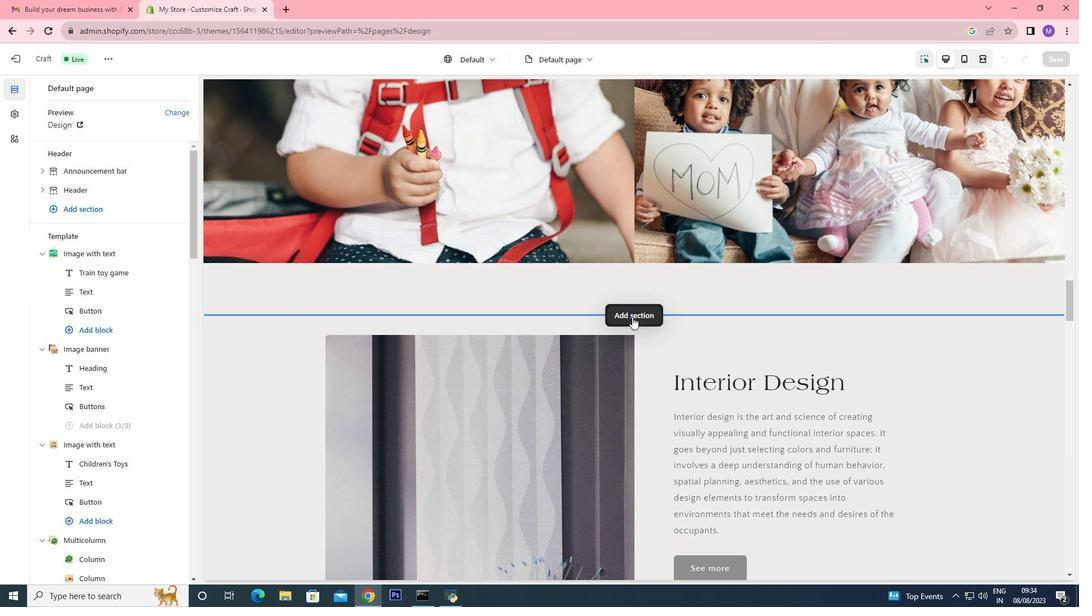 
Action: Mouse moved to (715, 390)
Screenshot: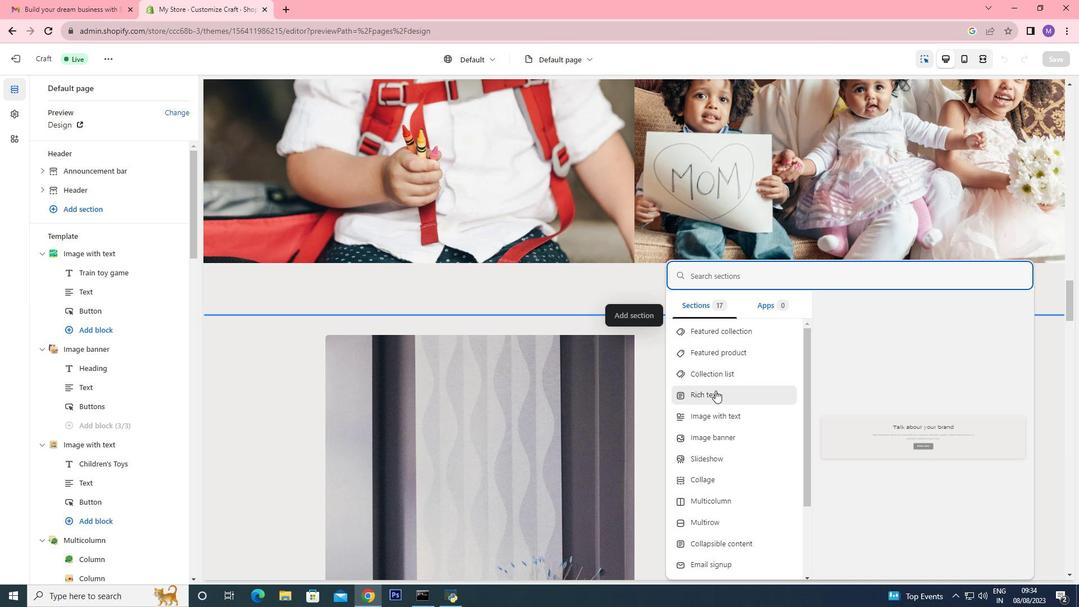 
Action: Mouse pressed left at (715, 390)
Screenshot: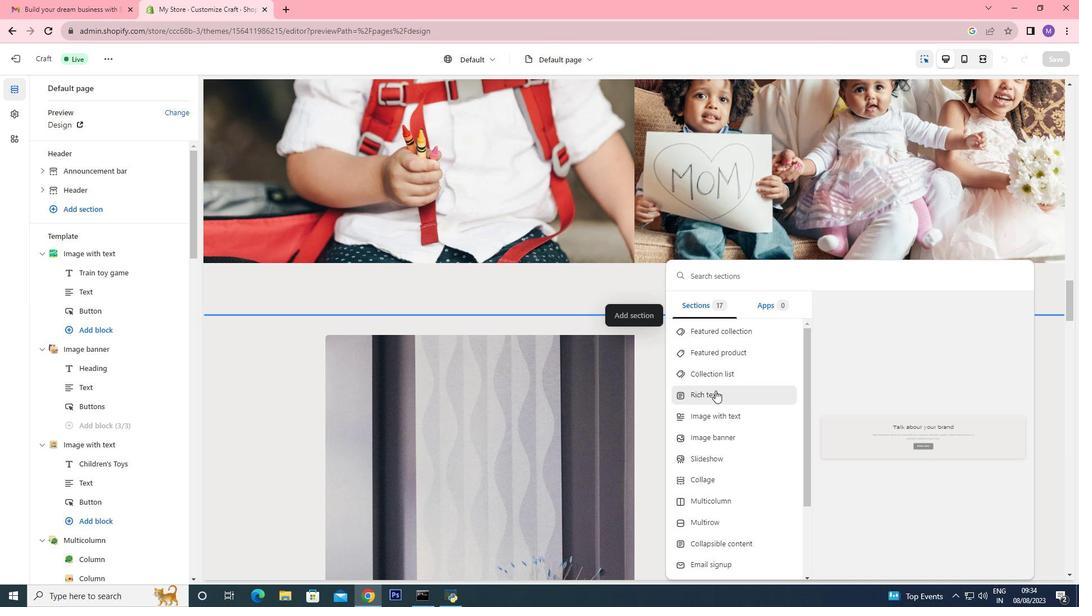 
Action: Mouse moved to (584, 350)
Screenshot: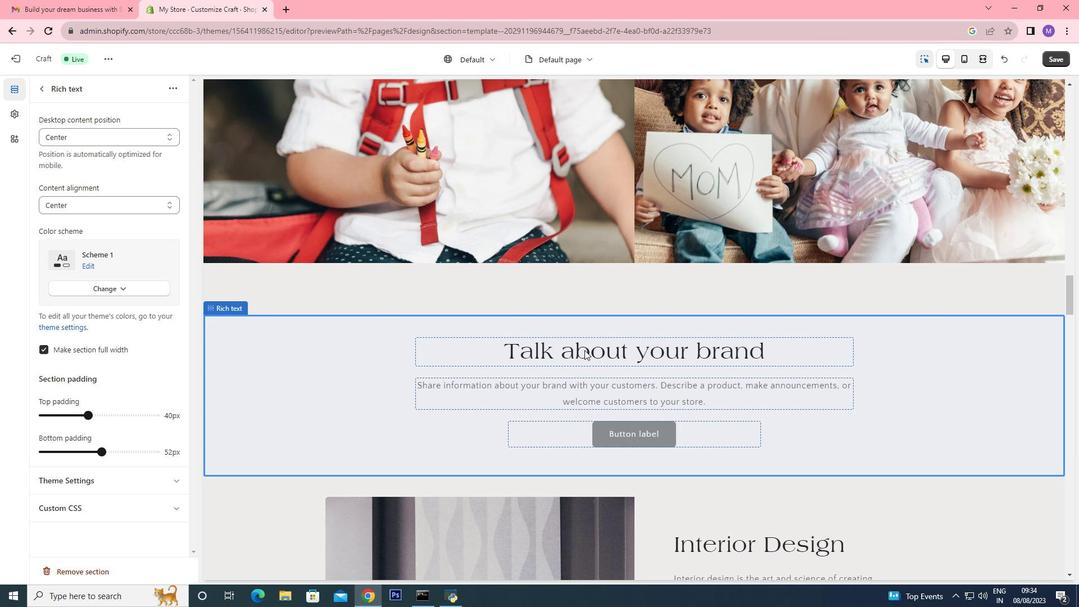 
Action: Mouse pressed left at (584, 350)
Screenshot: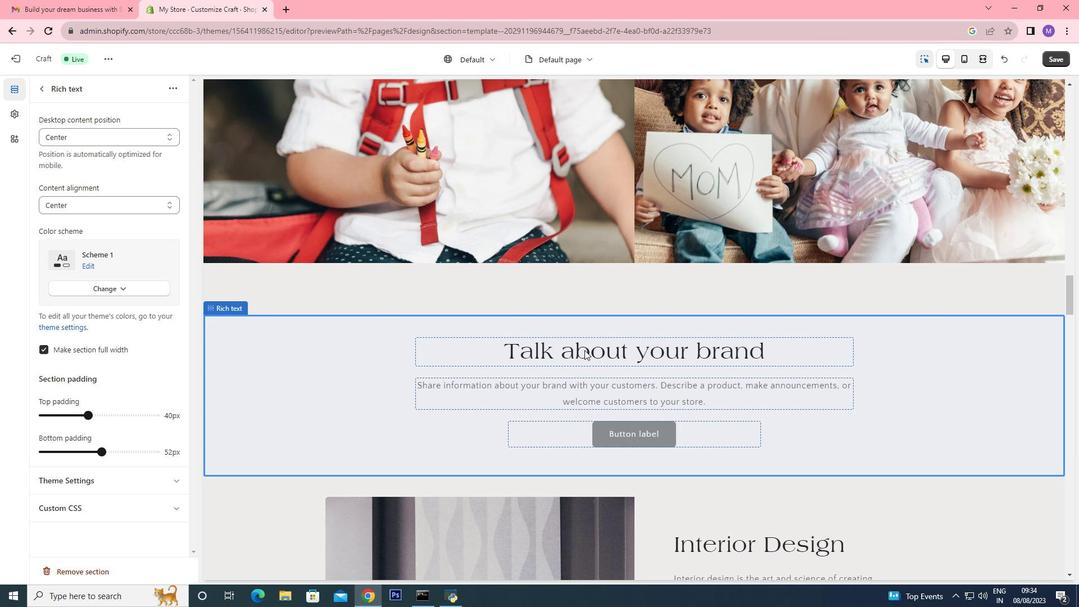 
Action: Mouse moved to (123, 164)
Screenshot: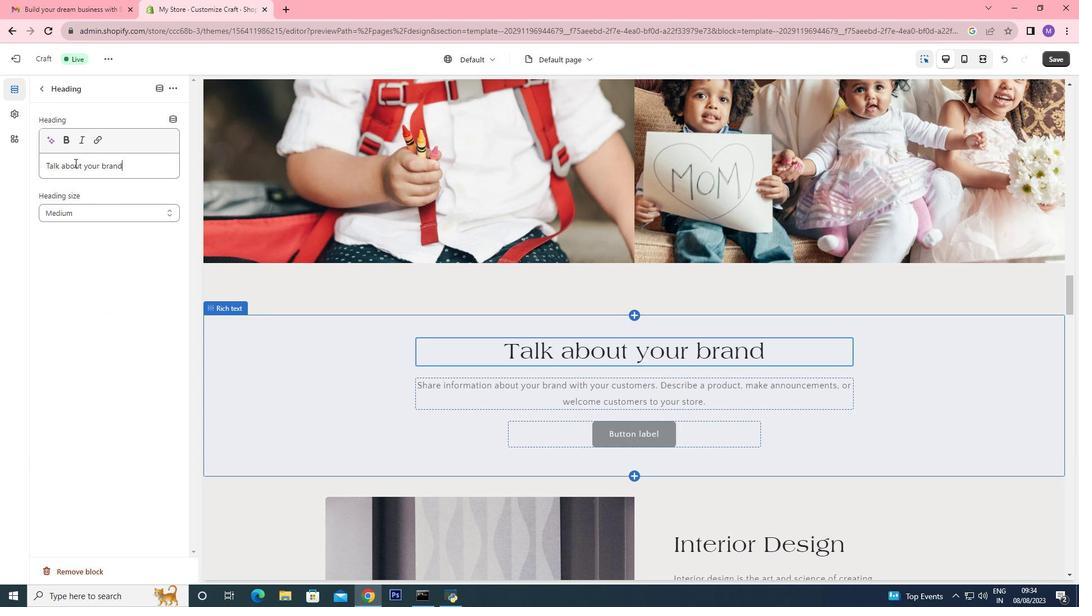 
Action: Mouse pressed left at (125, 164)
Screenshot: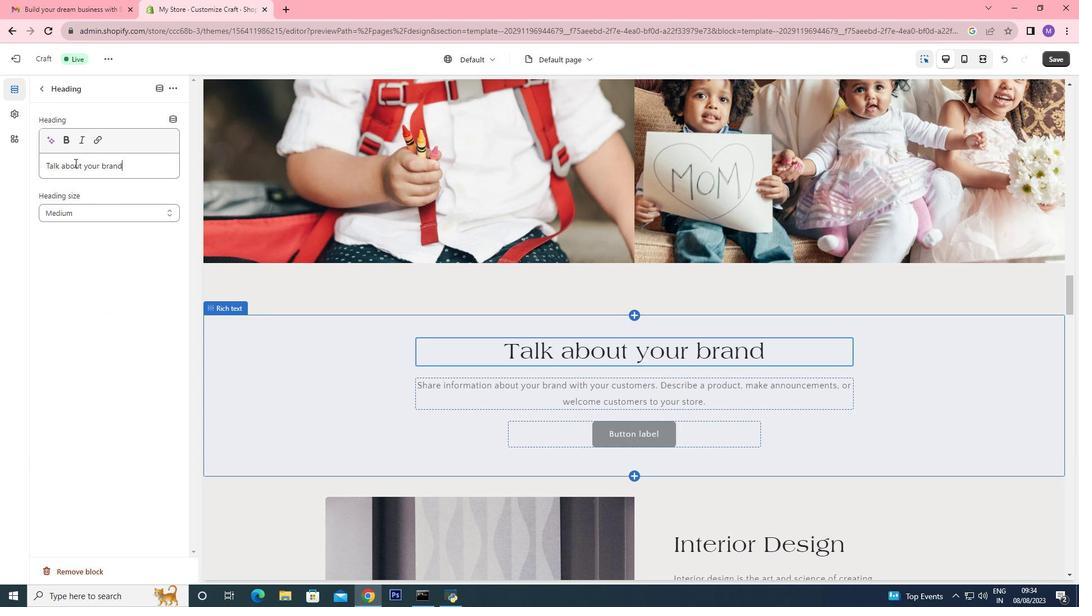 
Action: Mouse moved to (11, 167)
Screenshot: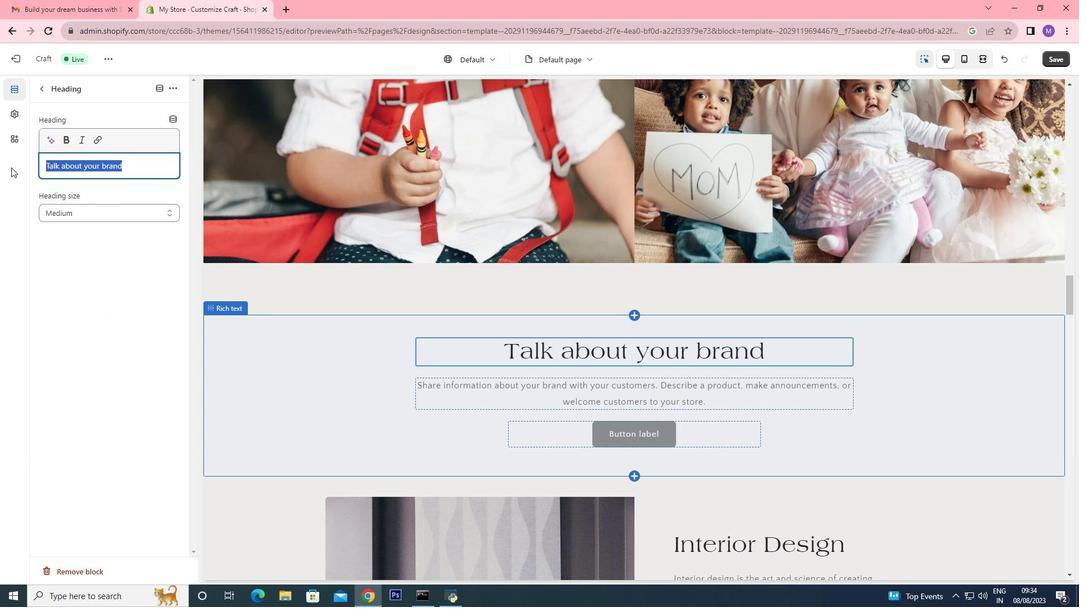
Action: Key pressed <Key.shift>Furniture<Key.space><Key.shift>Interior<Key.space><Key.shift>Design
Screenshot: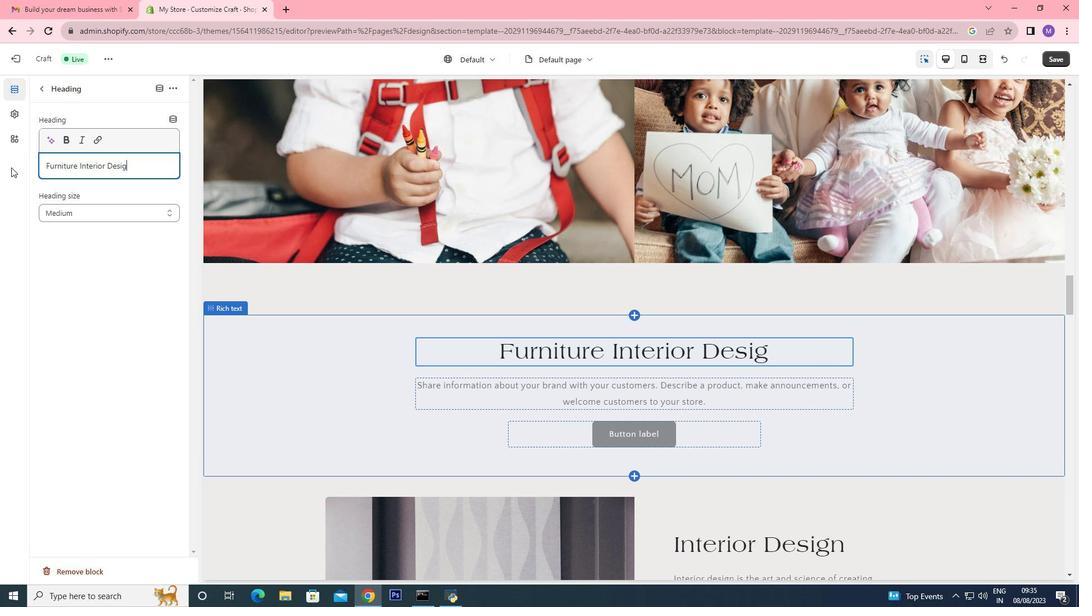 
Action: Mouse moved to (605, 405)
Screenshot: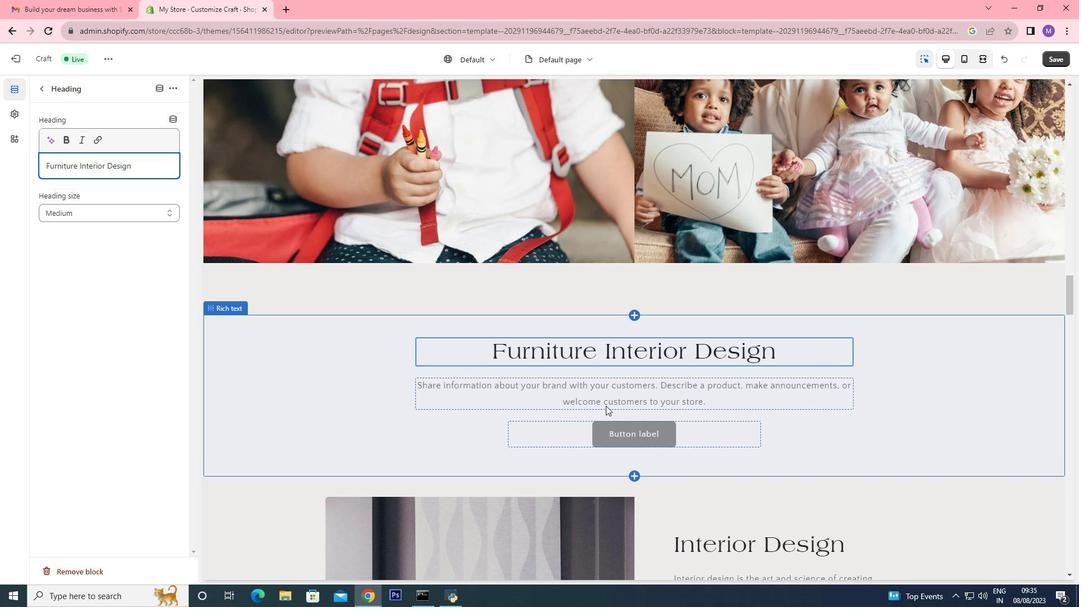 
Action: Mouse pressed left at (605, 405)
Screenshot: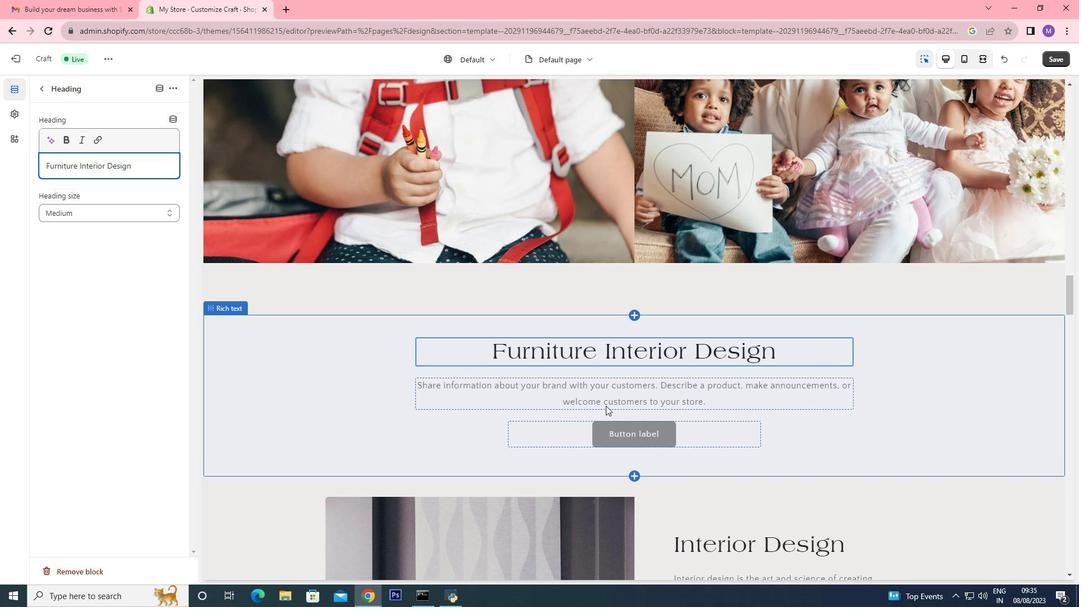 
Action: Mouse moved to (100, 182)
Screenshot: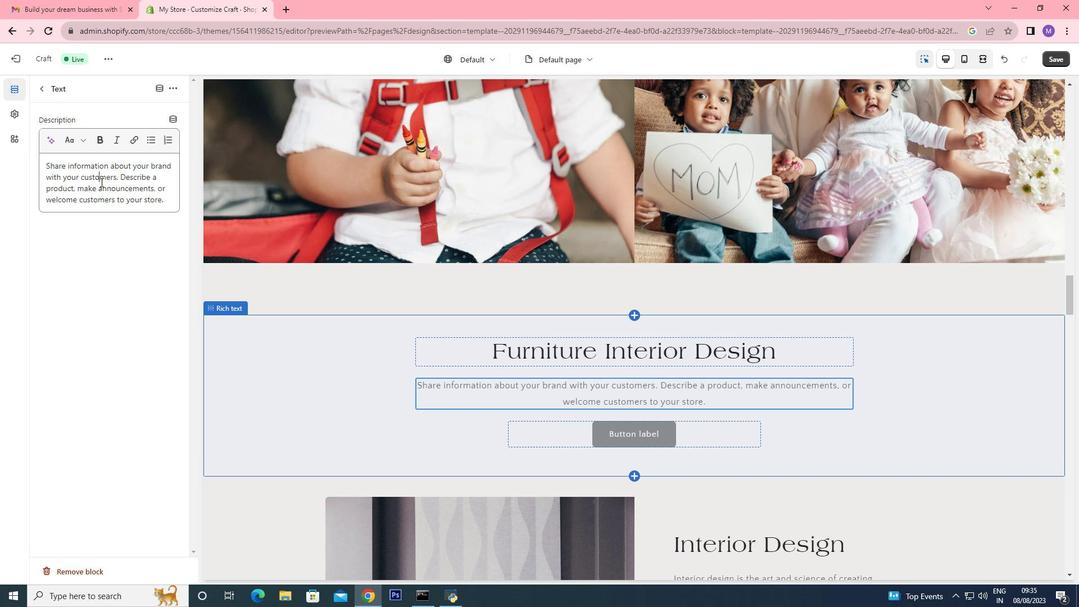 
Action: Mouse pressed left at (100, 182)
Screenshot: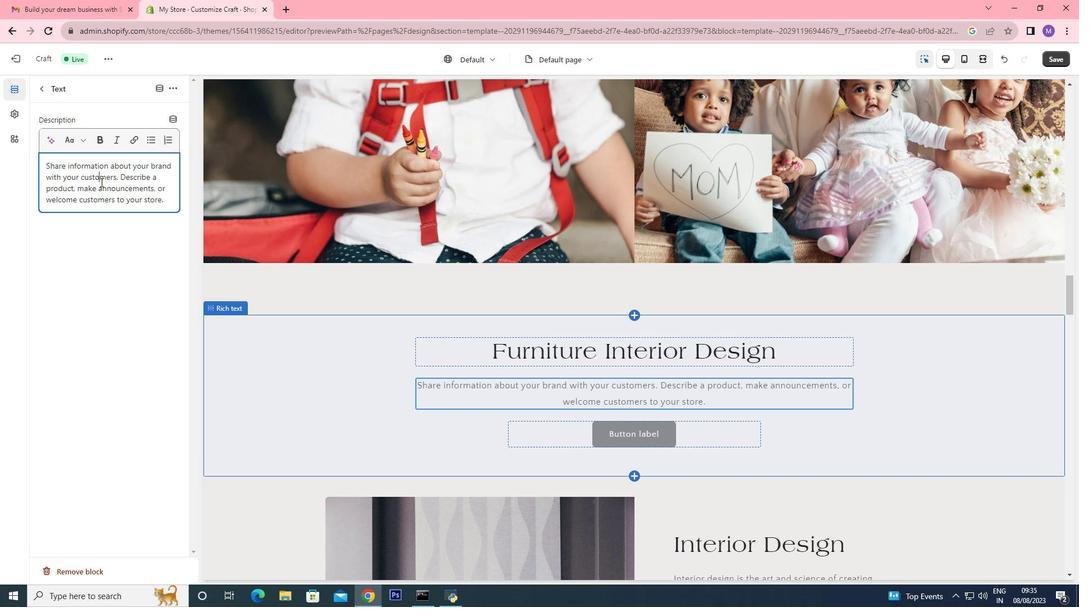 
Action: Key pressed ctrl+A<Key.backspace><Key.shift>Interior<Key.space><Key.shift>Designs<Key.space>are<Key.space>the<Key.space>organize<Key.space>our<Key.space><Key.shift>Home<Key.space><Key.shift>Decor<Key.space>and<Key.space><Key.shift>Feel<Key.space><Key.backspace><Key.space>postive<Key.shift><Key.space>vibes
Screenshot: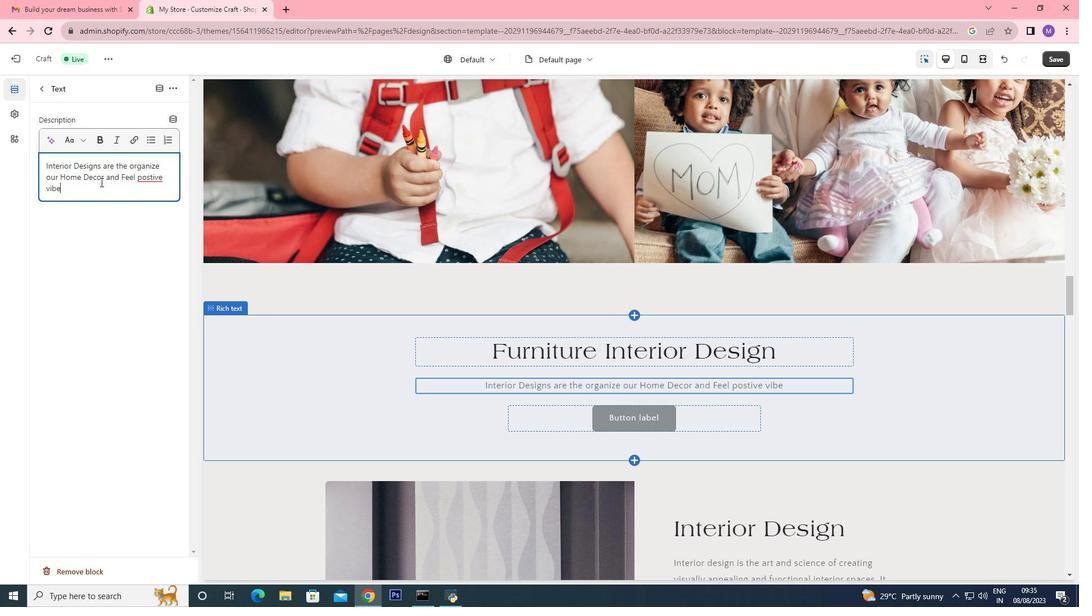 
Action: Mouse moved to (148, 175)
Screenshot: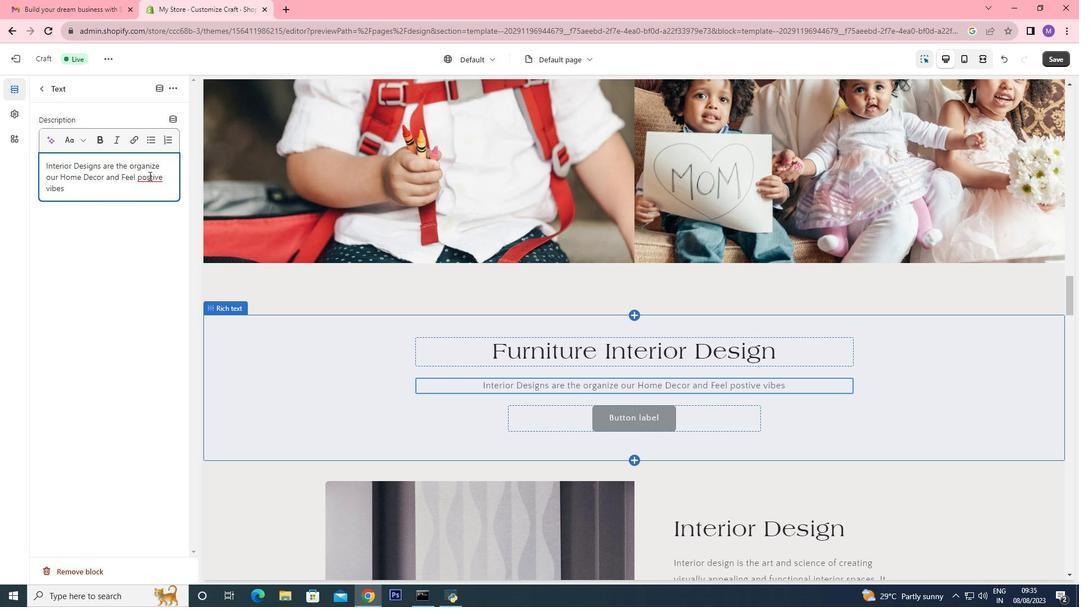 
Action: Mouse pressed left at (148, 175)
Screenshot: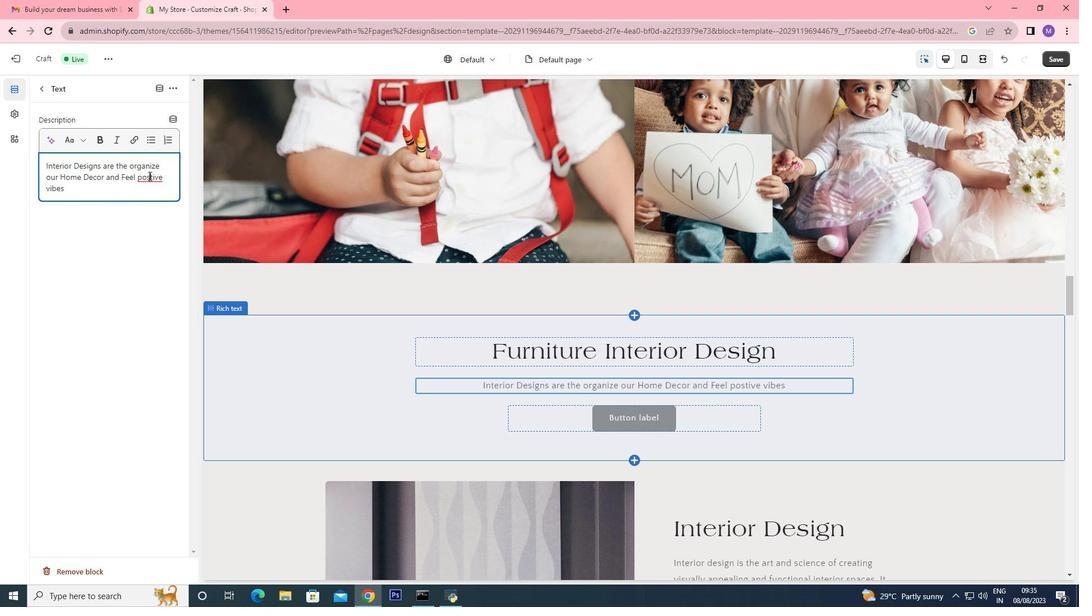 
Action: Key pressed i
Screenshot: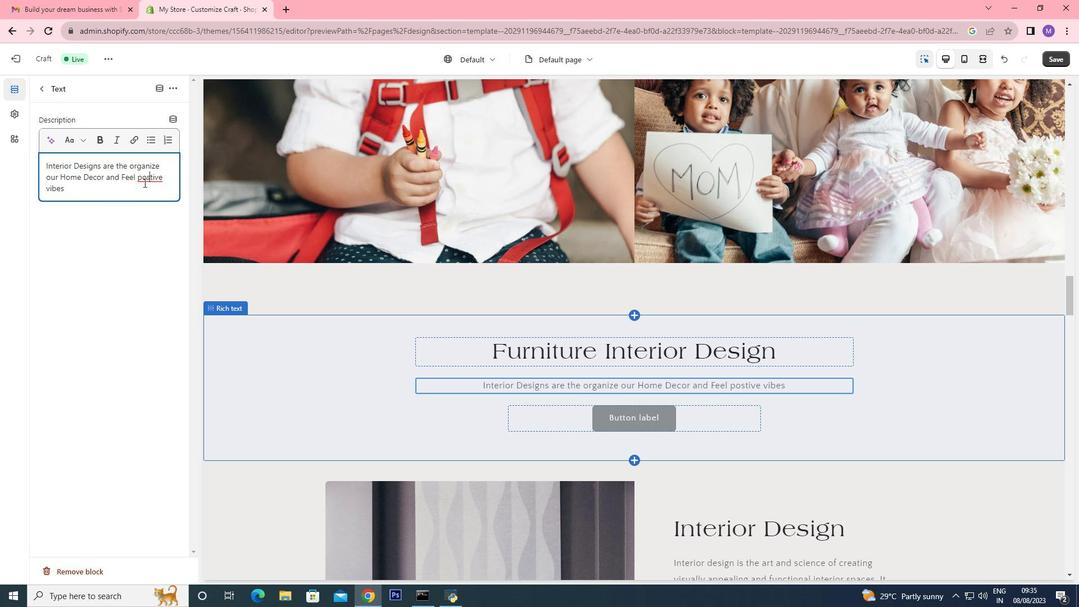 
Action: Mouse moved to (68, 185)
Screenshot: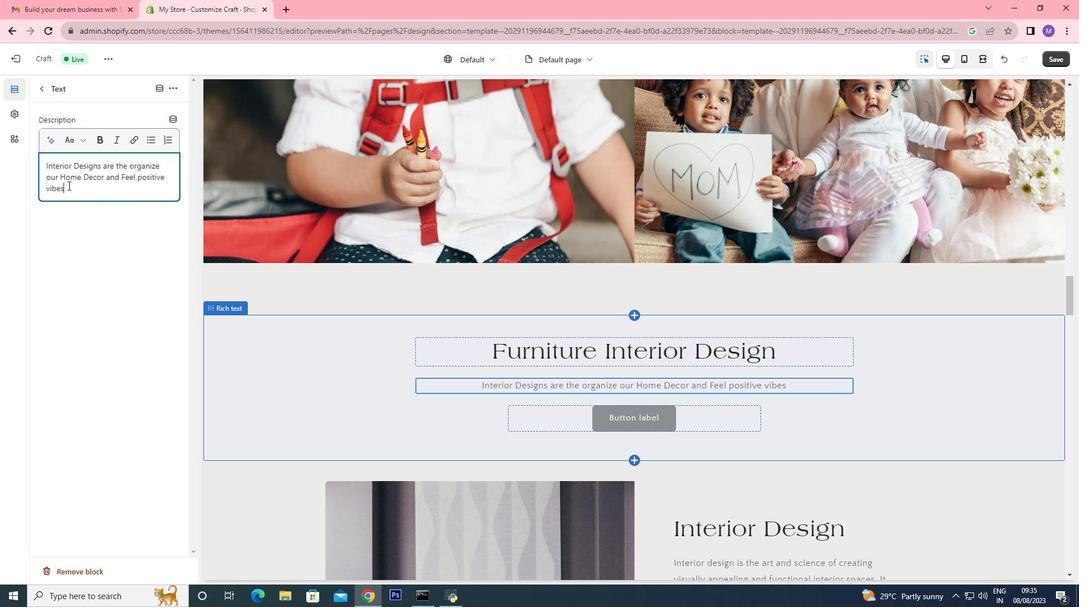 
Action: Mouse pressed left at (68, 185)
Screenshot: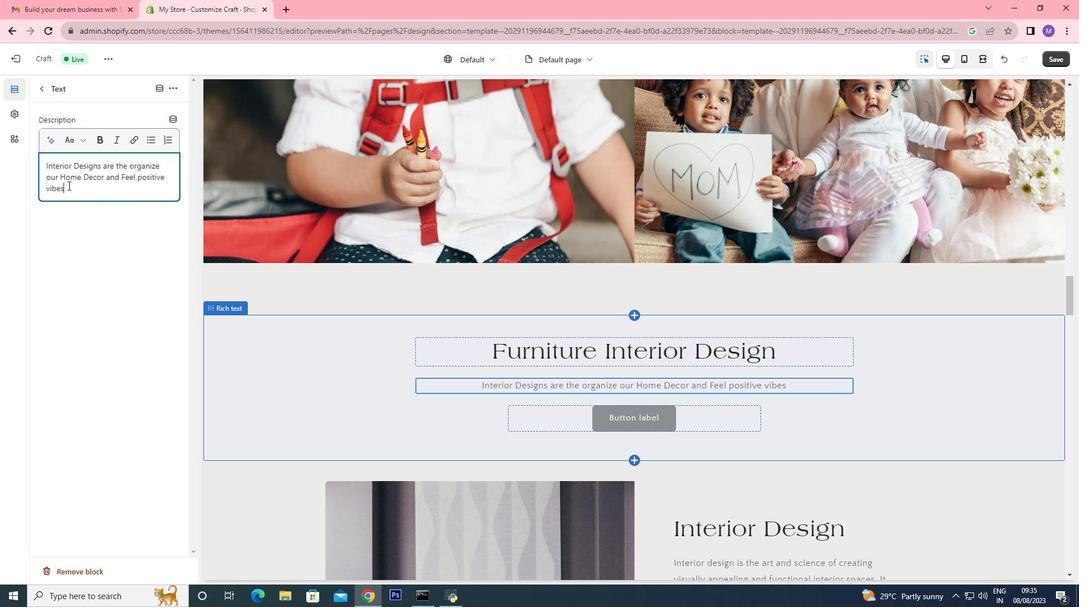
Action: Key pressed .
Screenshot: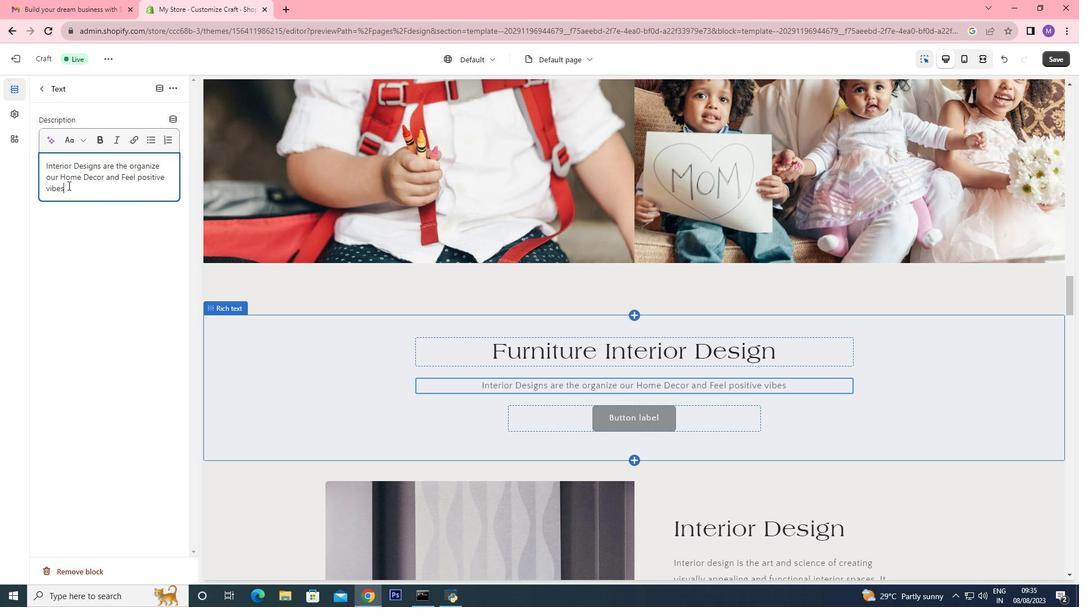 
Action: Mouse moved to (652, 421)
Screenshot: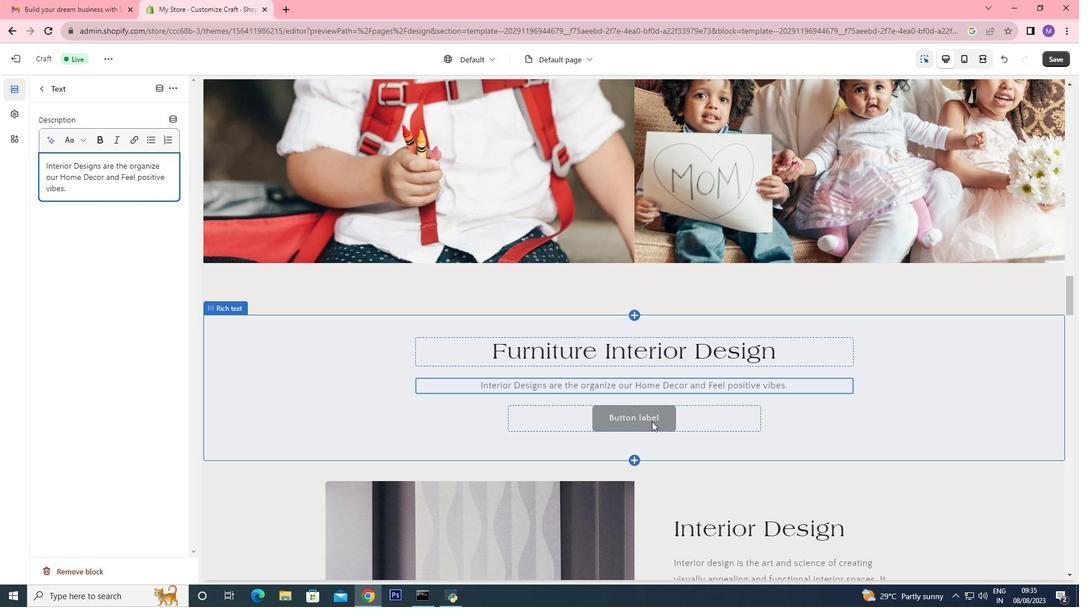 
Action: Mouse pressed left at (652, 421)
Screenshot: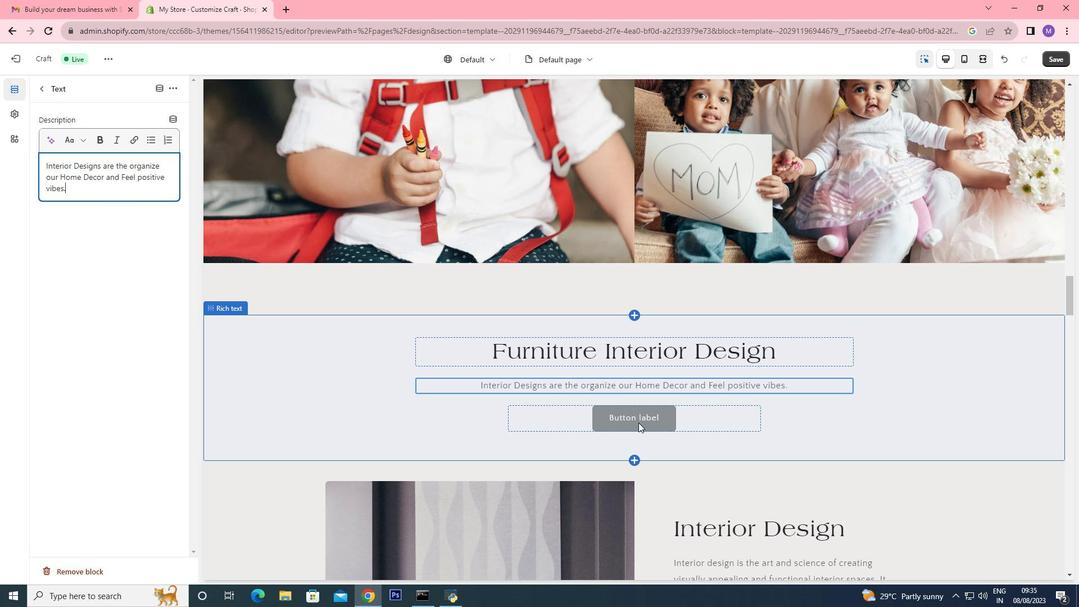 
Action: Mouse moved to (105, 141)
Screenshot: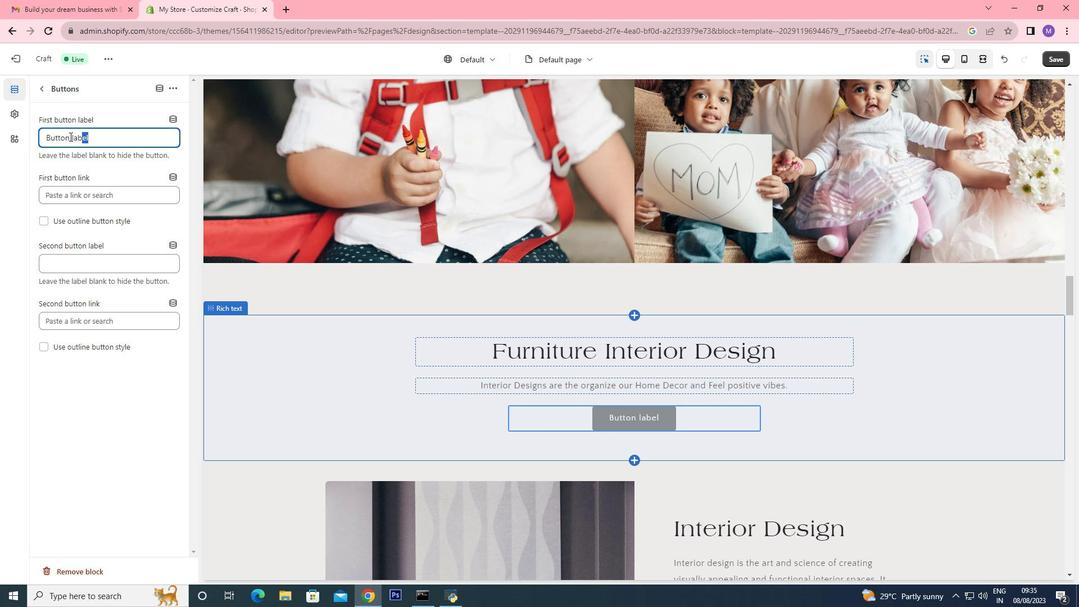 
Action: Mouse pressed left at (105, 141)
Screenshot: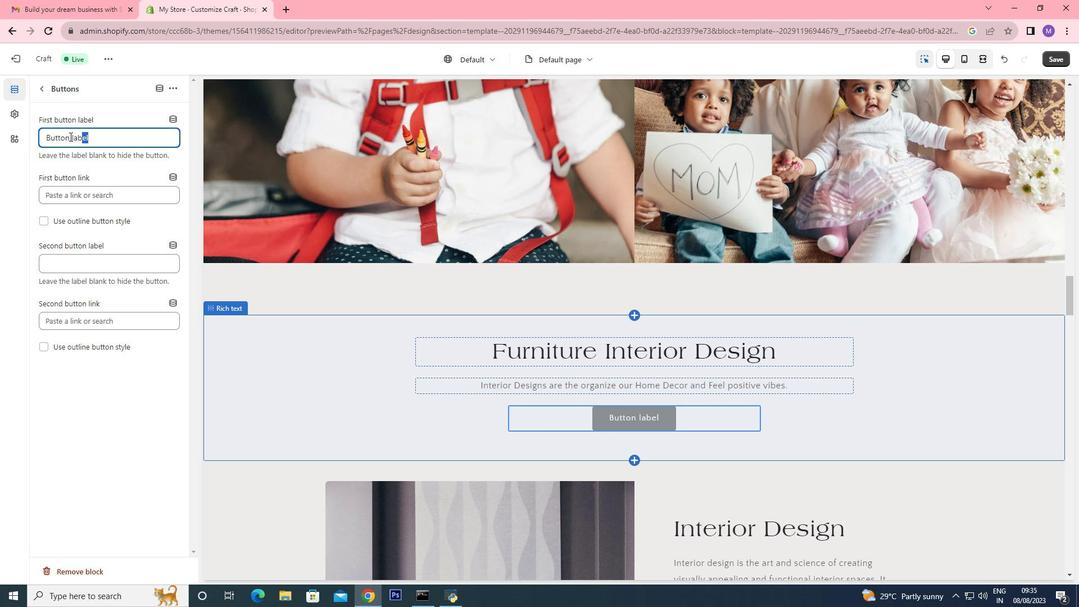 
Action: Mouse moved to (37, 134)
Screenshot: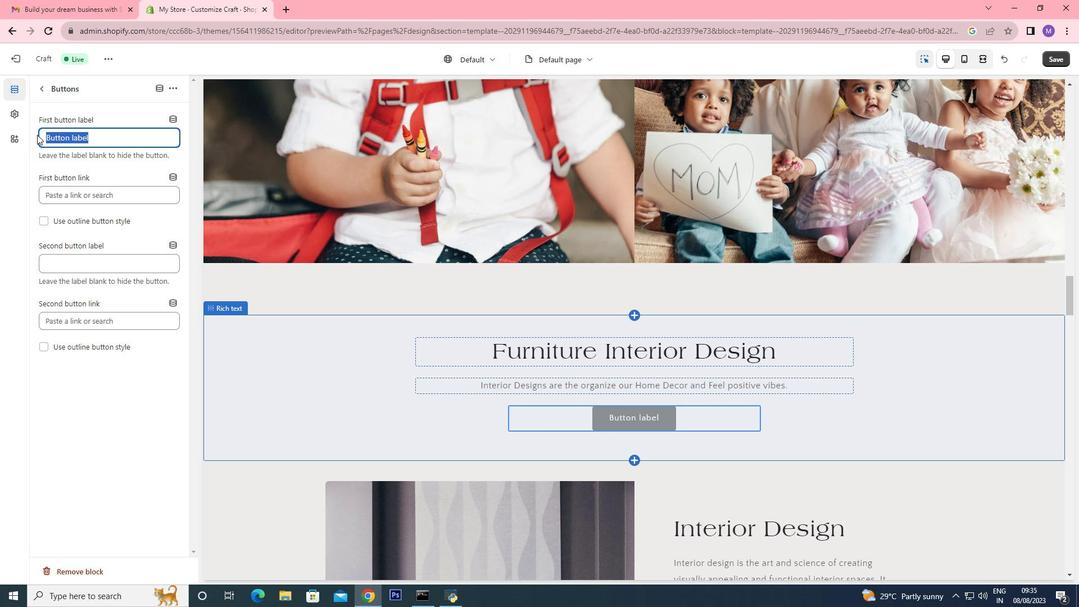 
Action: Key pressed <Key.shift>Buy
Screenshot: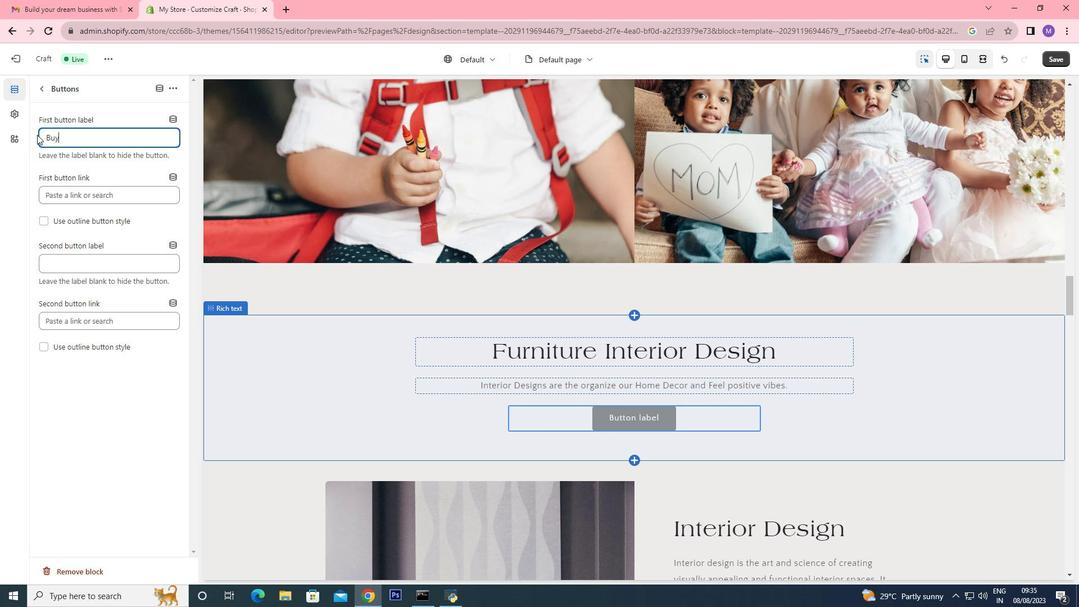
Action: Mouse moved to (755, 459)
Screenshot: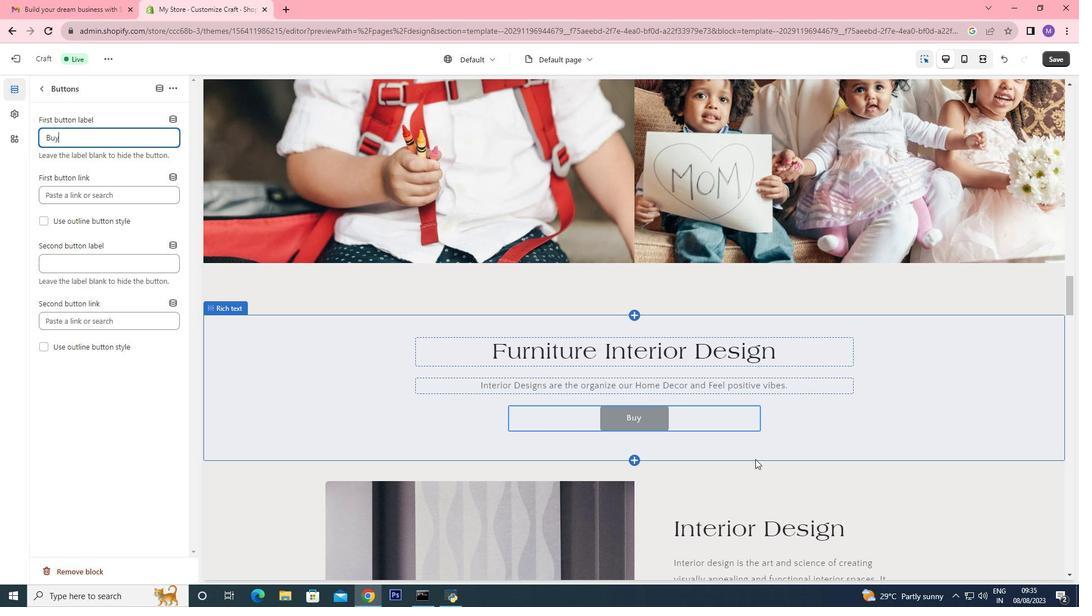 
Action: Mouse pressed left at (755, 459)
Screenshot: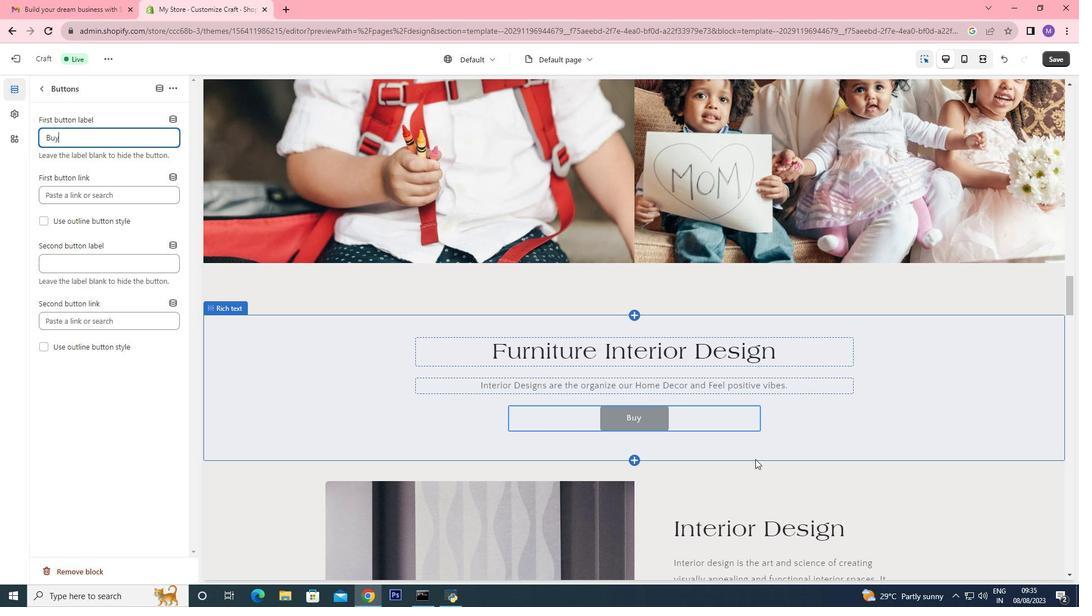 
Action: Mouse moved to (644, 446)
Screenshot: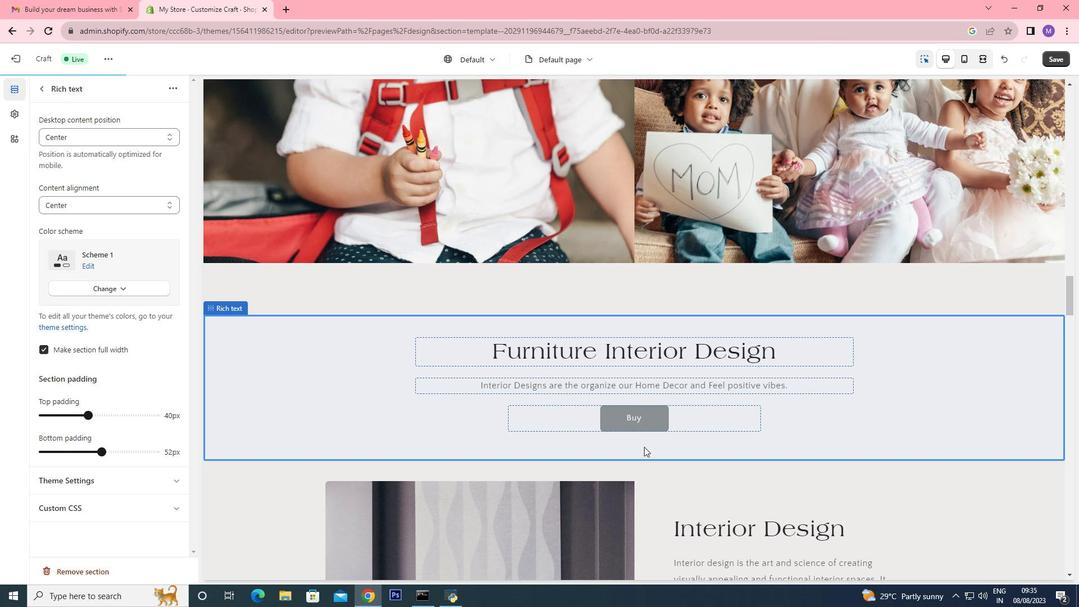 
Action: Mouse pressed left at (644, 446)
Screenshot: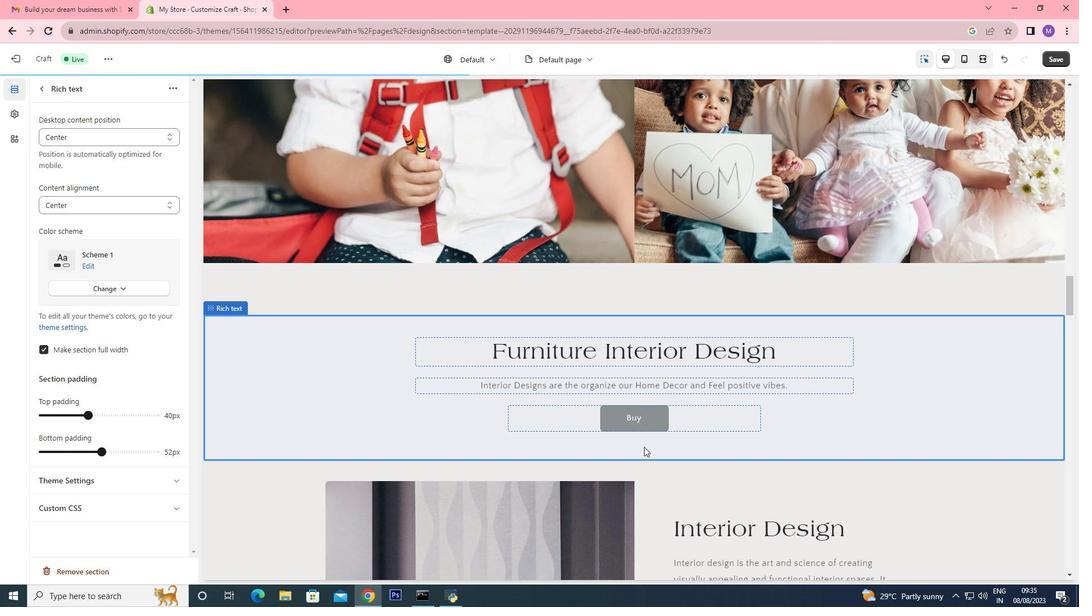 
Action: Mouse moved to (646, 478)
Screenshot: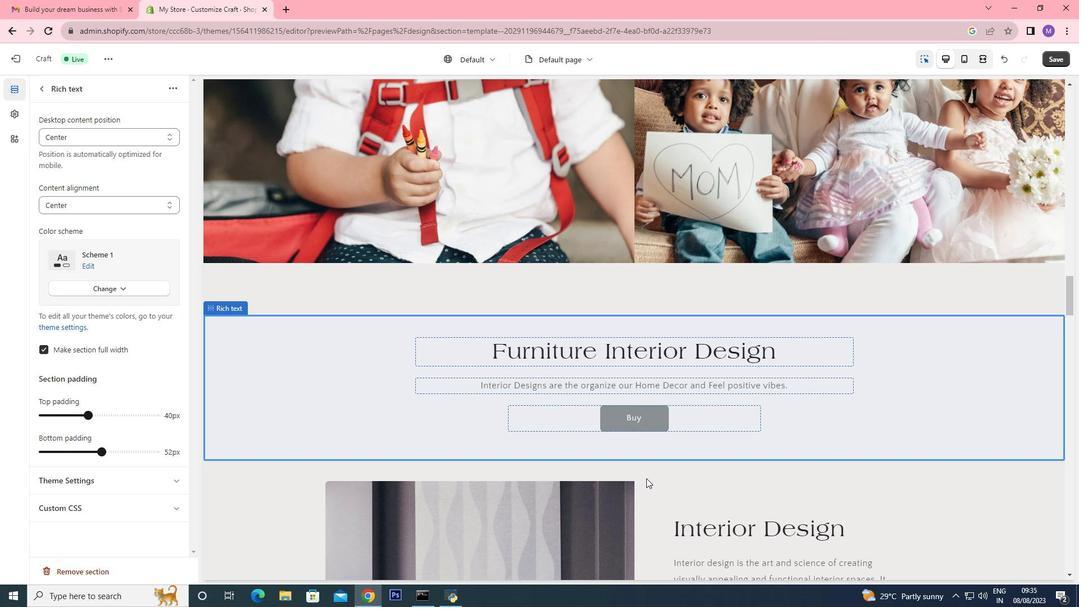 
Action: Mouse pressed left at (646, 478)
Screenshot: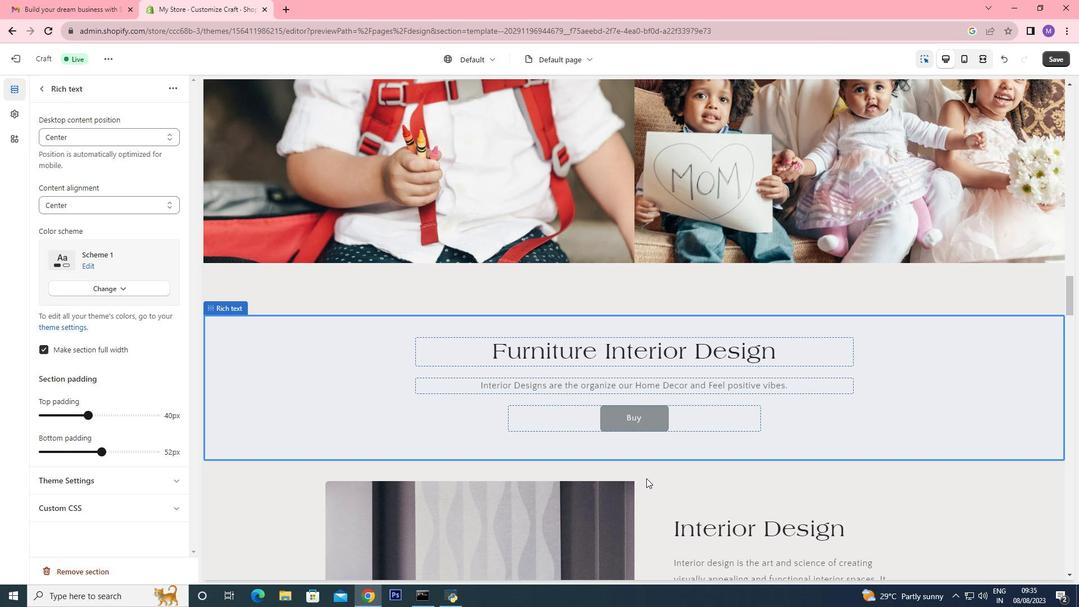 
Action: Mouse moved to (638, 83)
Screenshot: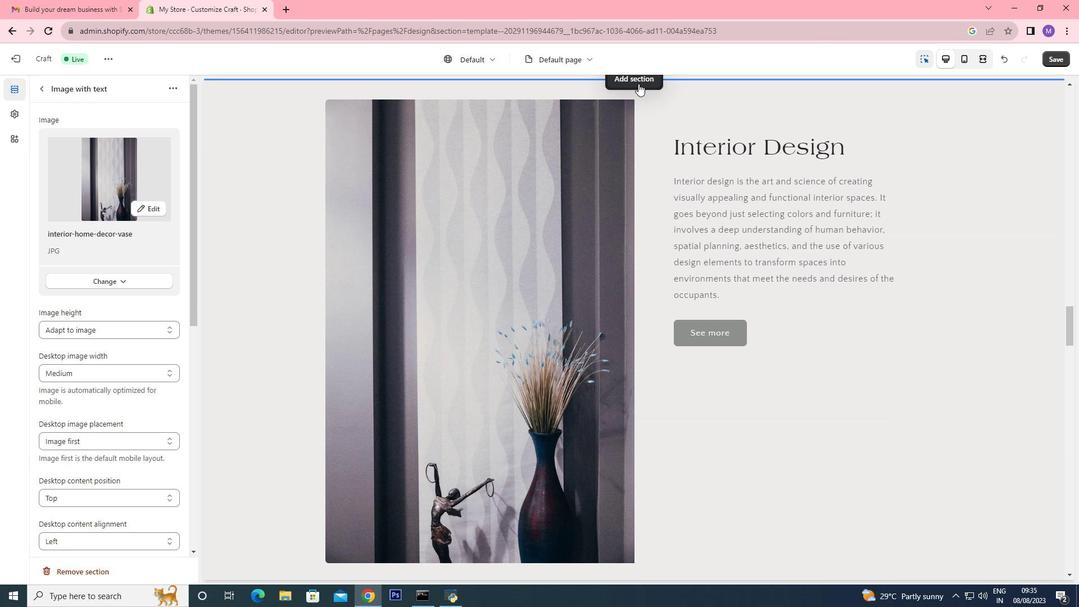 
Action: Mouse pressed left at (638, 83)
Screenshot: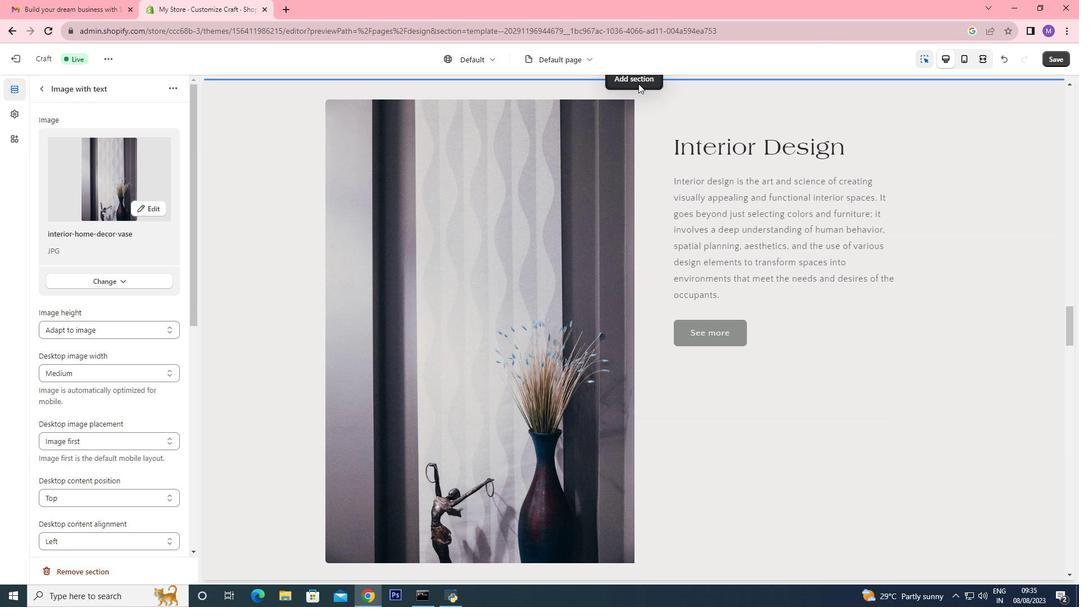 
Action: Mouse moved to (703, 227)
Screenshot: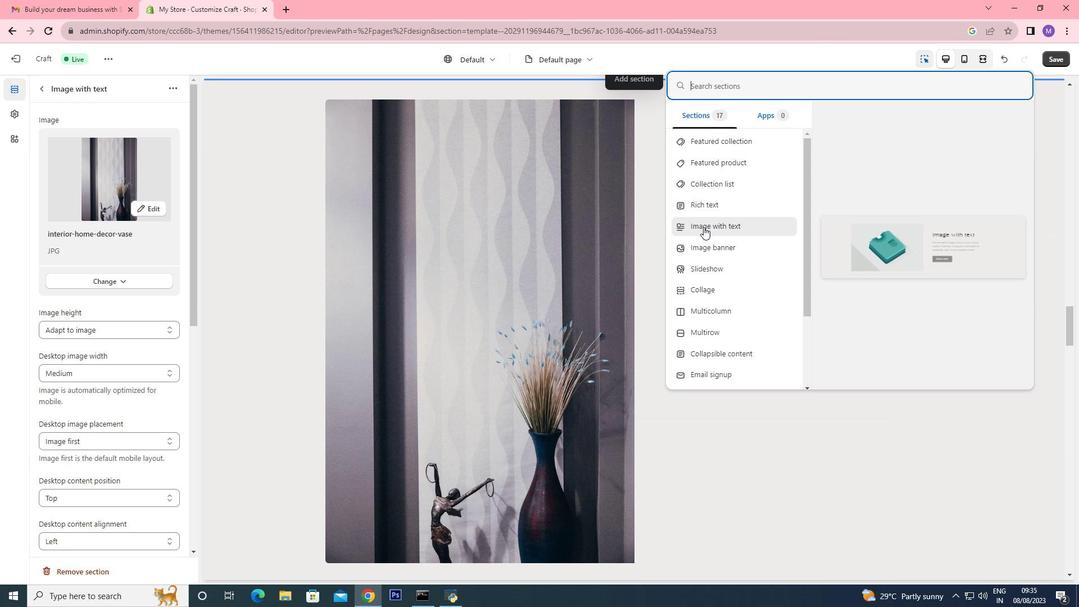 
Action: Mouse pressed left at (703, 227)
Screenshot: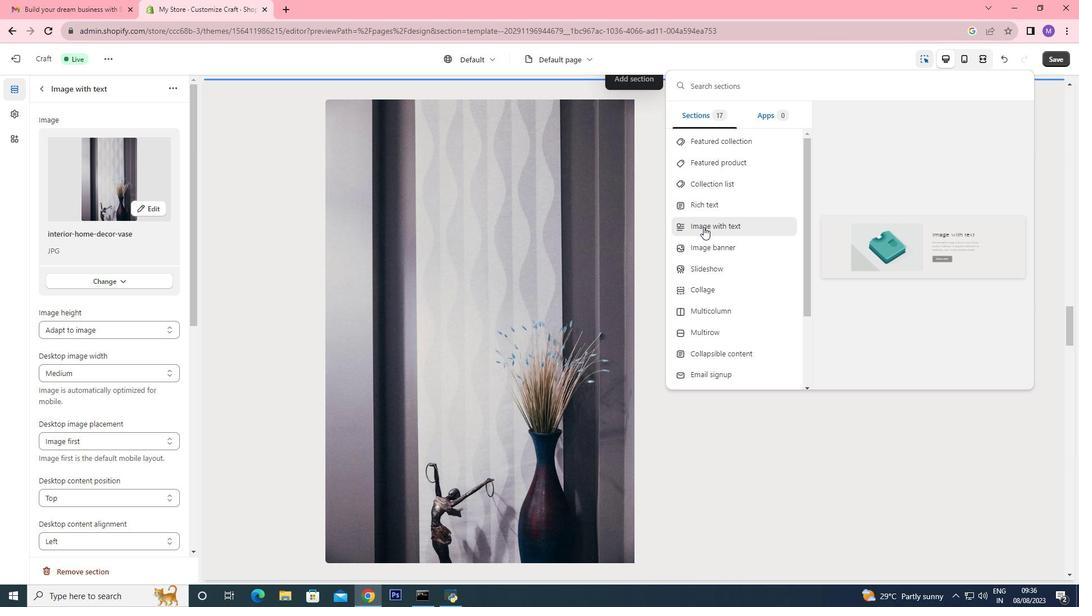
Action: Mouse moved to (442, 305)
Screenshot: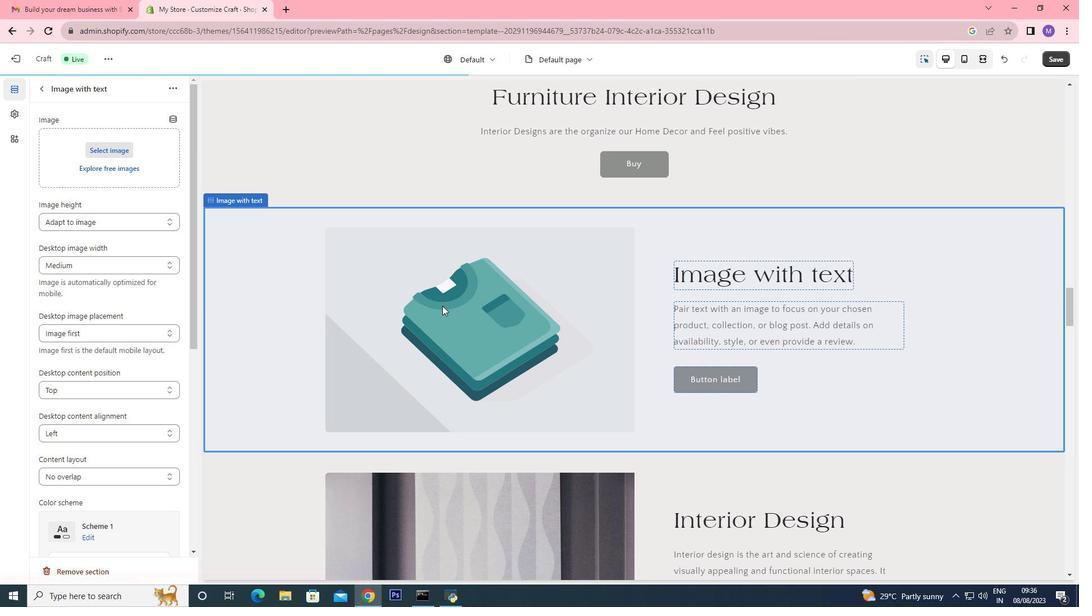 
Action: Mouse pressed left at (442, 305)
Screenshot: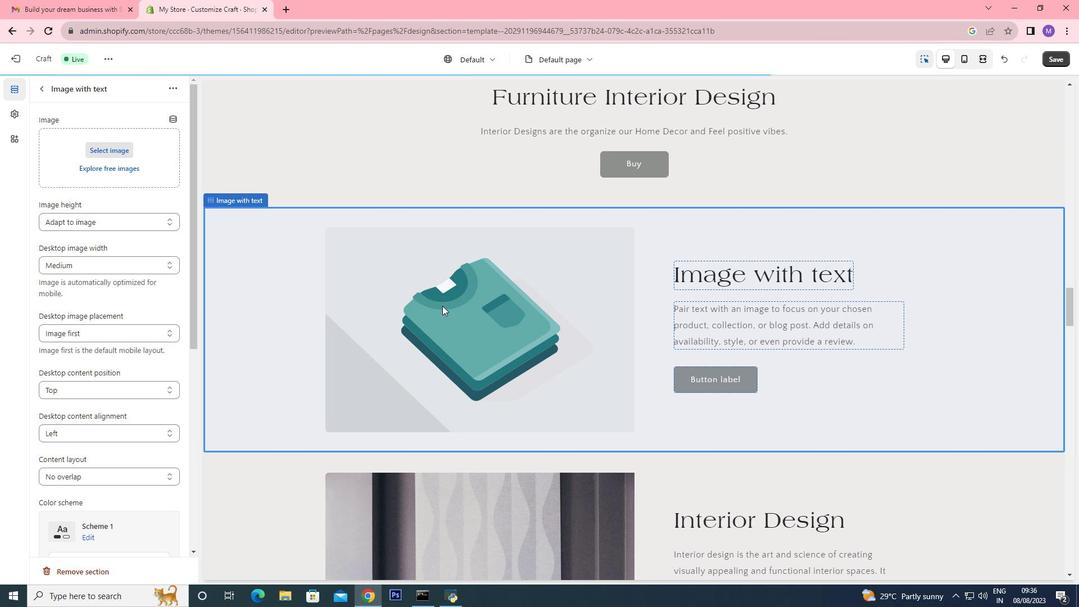 
Action: Mouse moved to (127, 170)
Screenshot: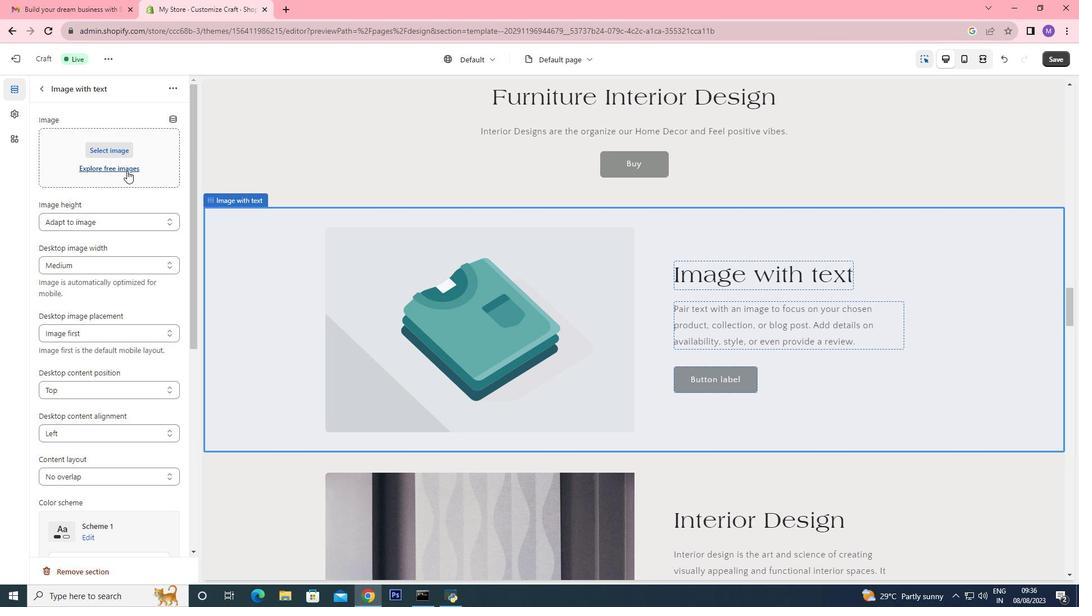 
Action: Mouse pressed left at (127, 170)
Screenshot: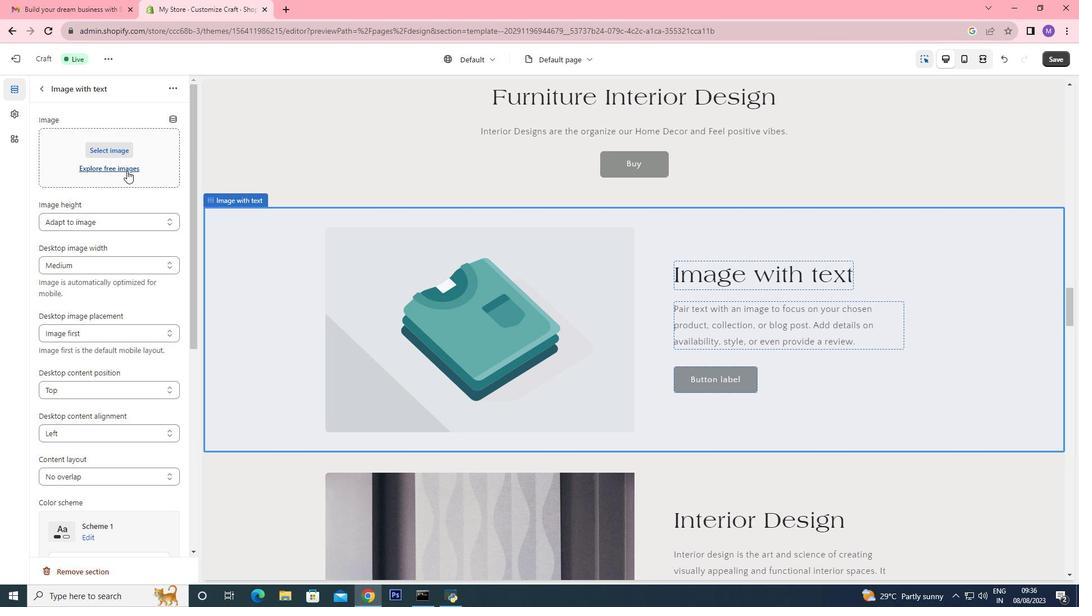 
Action: Mouse moved to (108, 112)
Screenshot: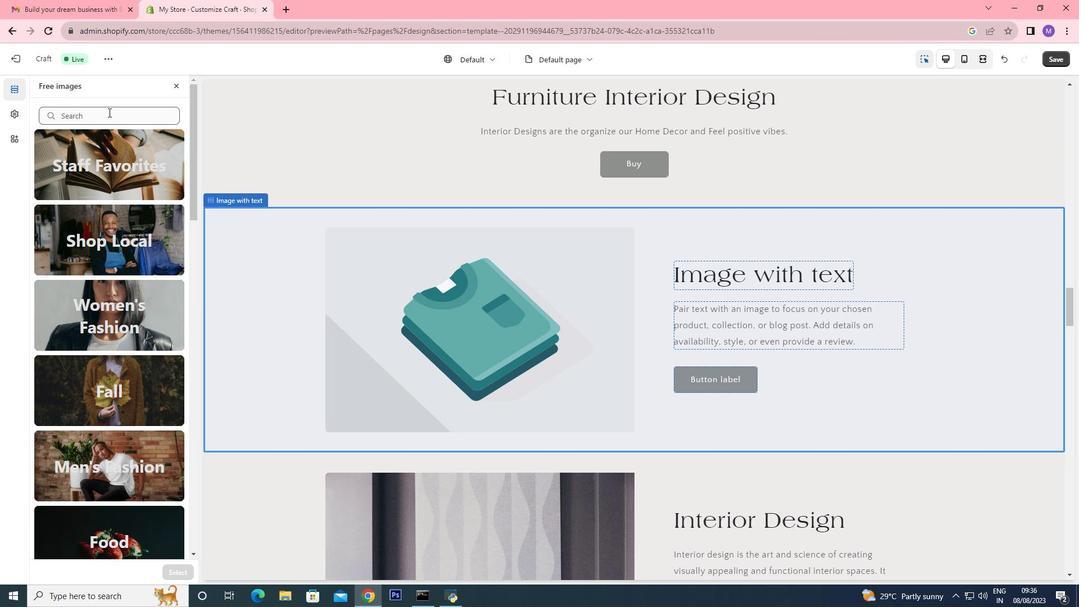 
Action: Mouse pressed left at (108, 112)
Screenshot: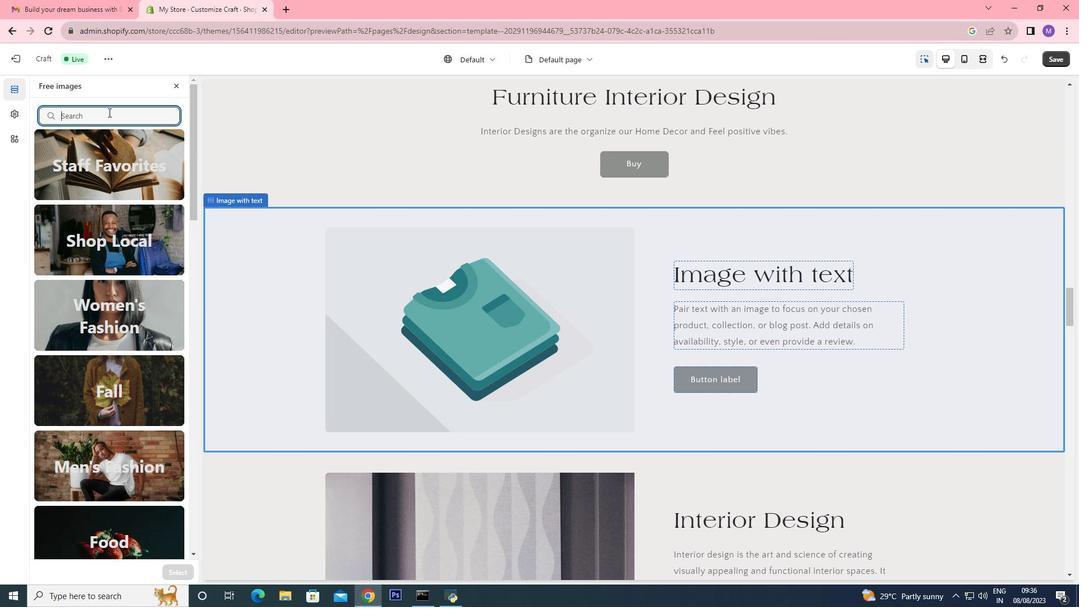 
Action: Key pressed <Key.shift>Interior<Key.space><Key.shift>Design
Screenshot: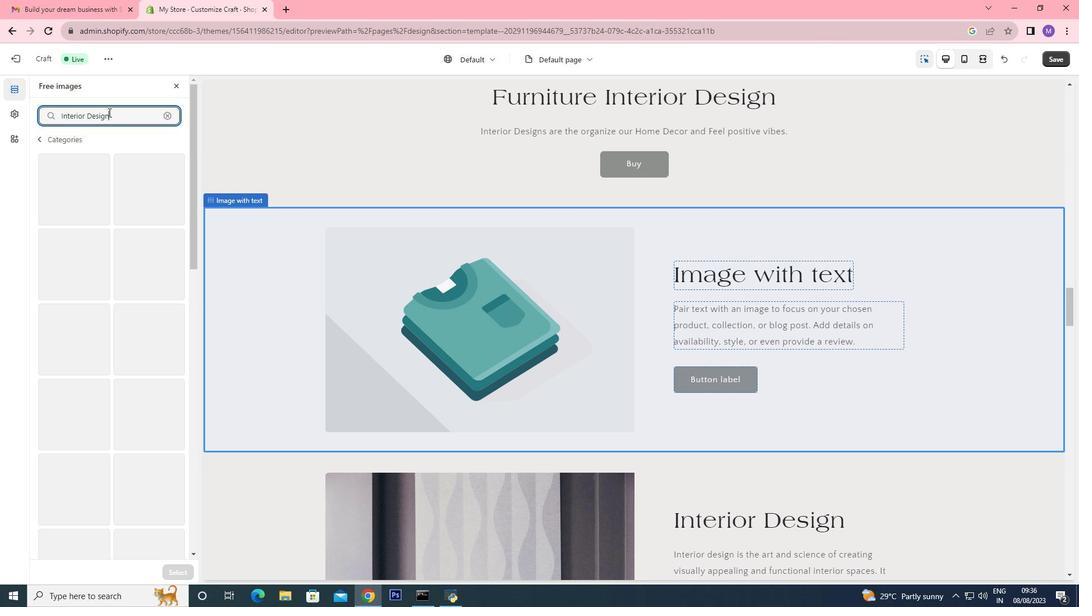 
Action: Mouse moved to (174, 401)
Screenshot: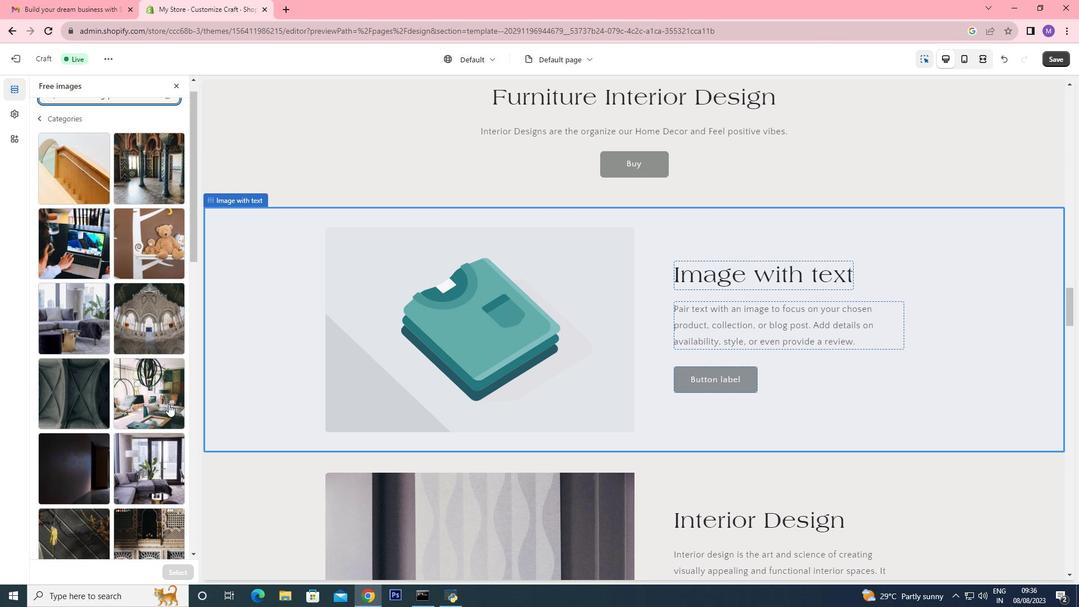 
Action: Mouse scrolled (174, 401) with delta (0, 0)
Screenshot: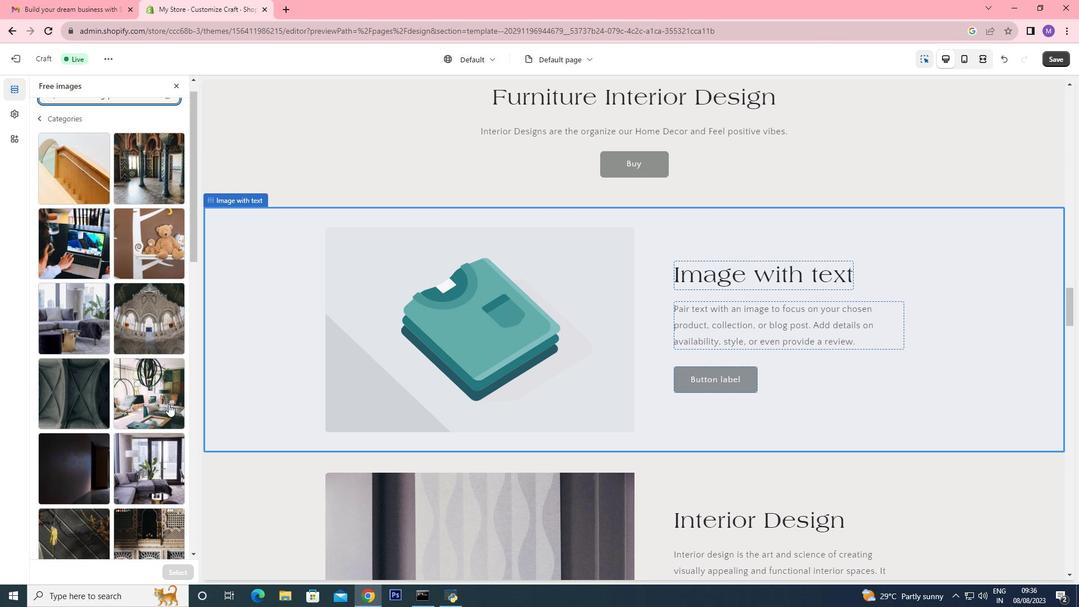 
Action: Mouse moved to (168, 404)
Screenshot: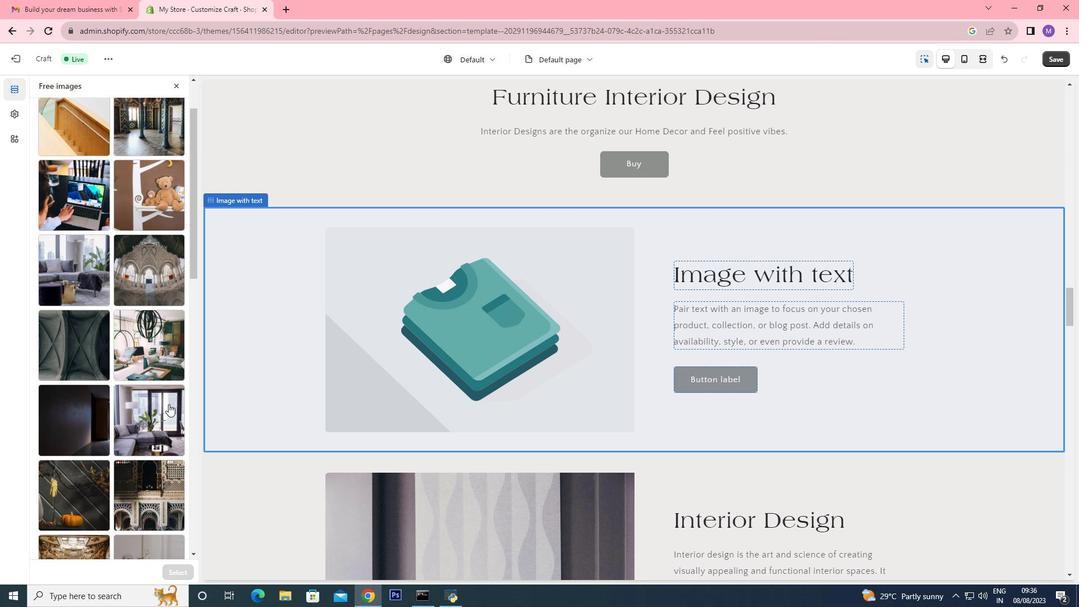 
Action: Mouse scrolled (168, 403) with delta (0, 0)
Screenshot: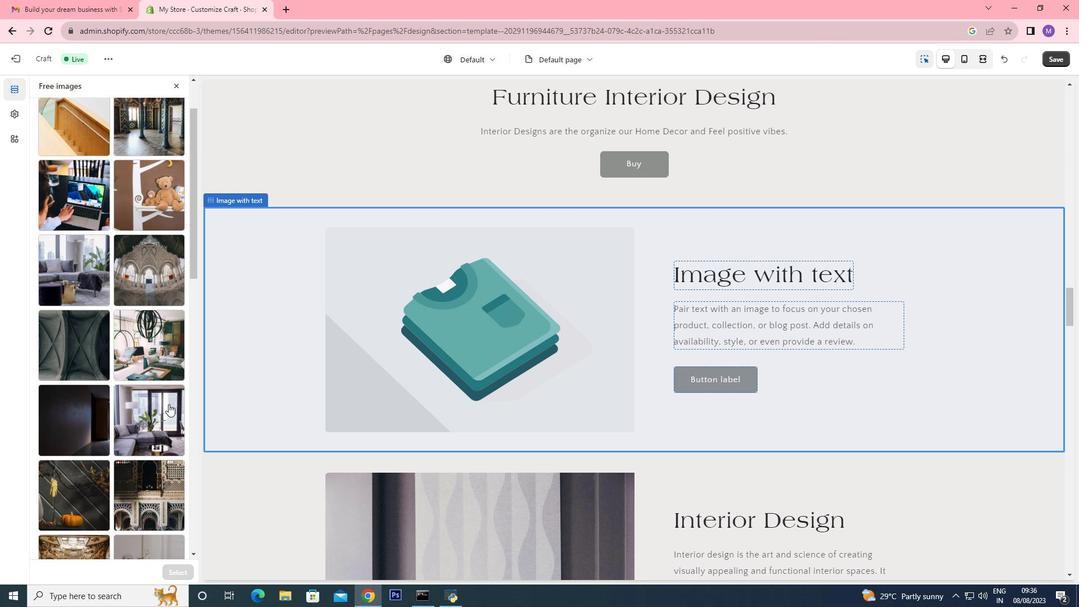 
Action: Mouse moved to (80, 457)
Screenshot: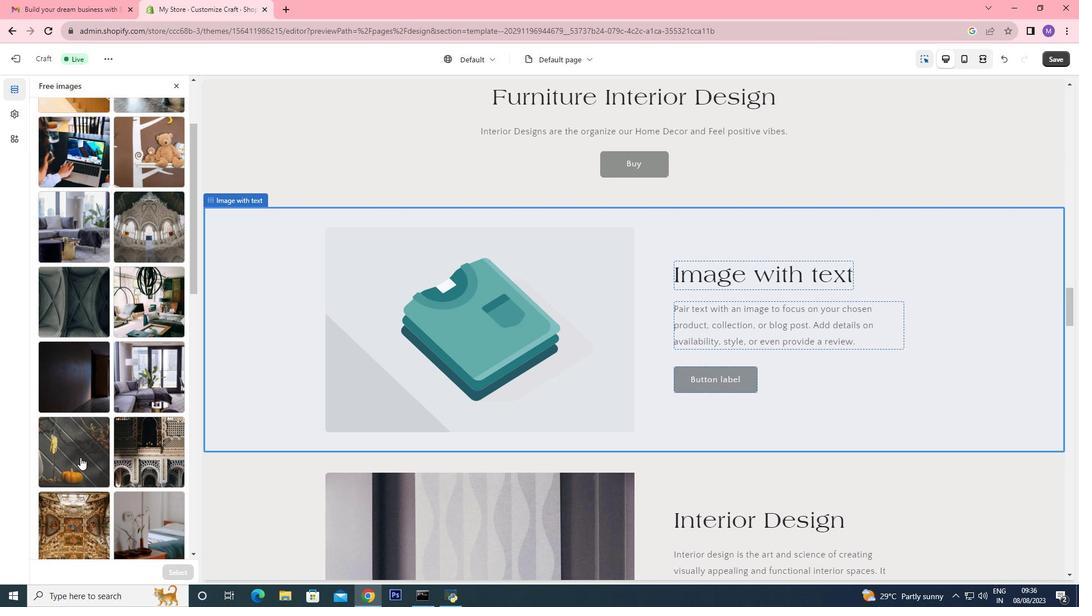 
Action: Mouse scrolled (80, 456) with delta (0, 0)
Screenshot: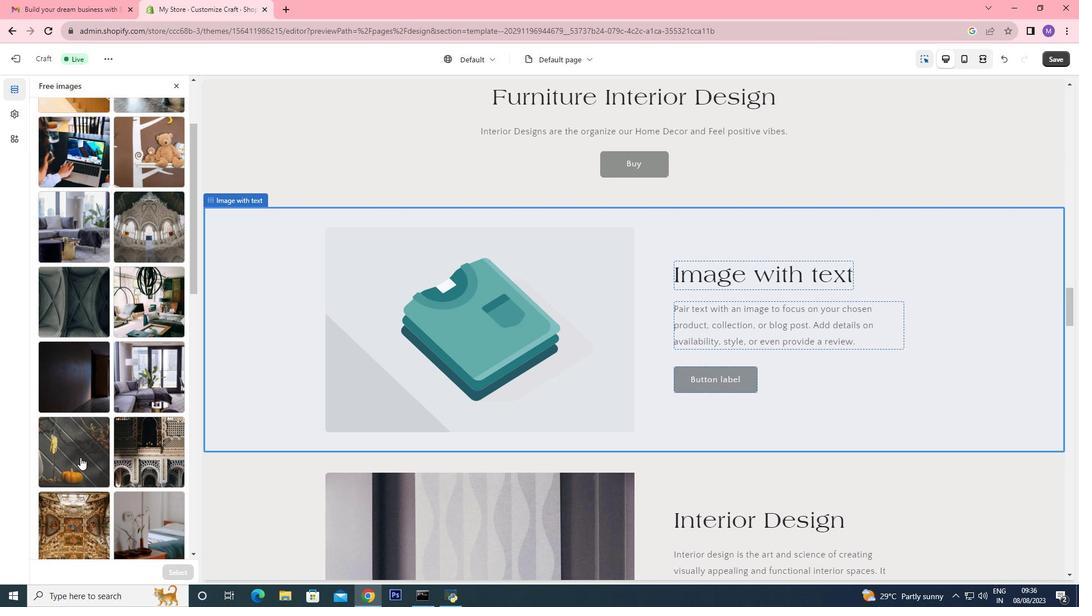 
Action: Mouse scrolled (80, 456) with delta (0, 0)
Screenshot: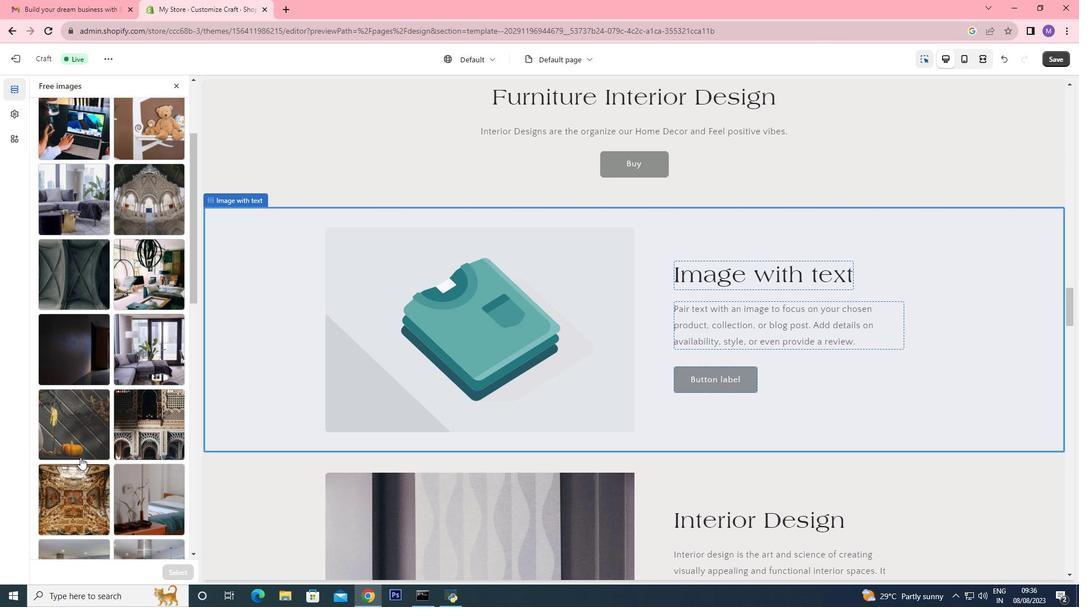 
Action: Mouse scrolled (80, 456) with delta (0, 0)
Screenshot: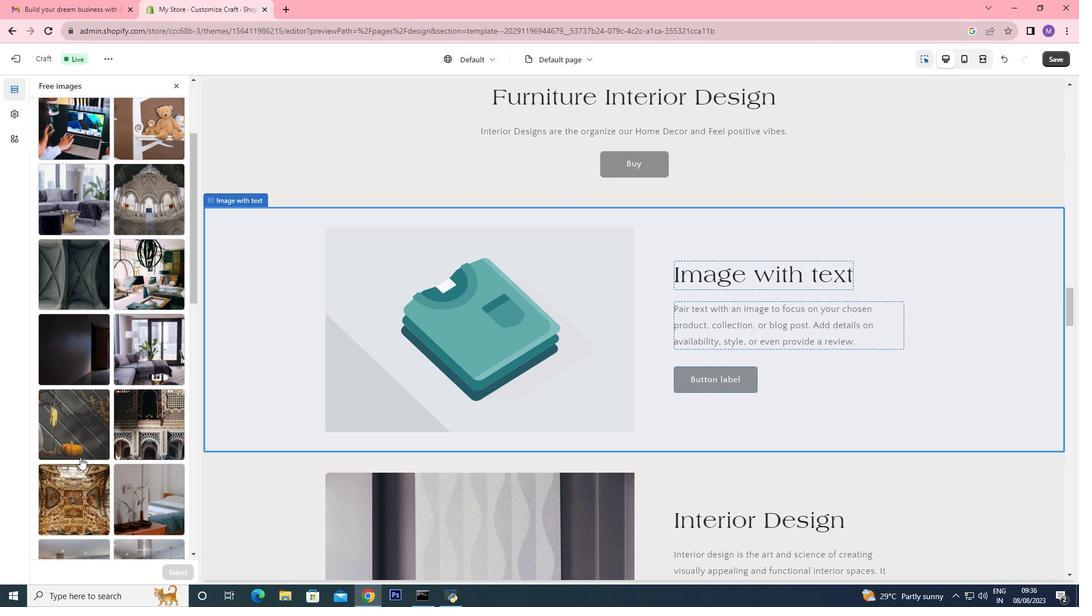 
Action: Mouse moved to (148, 453)
Screenshot: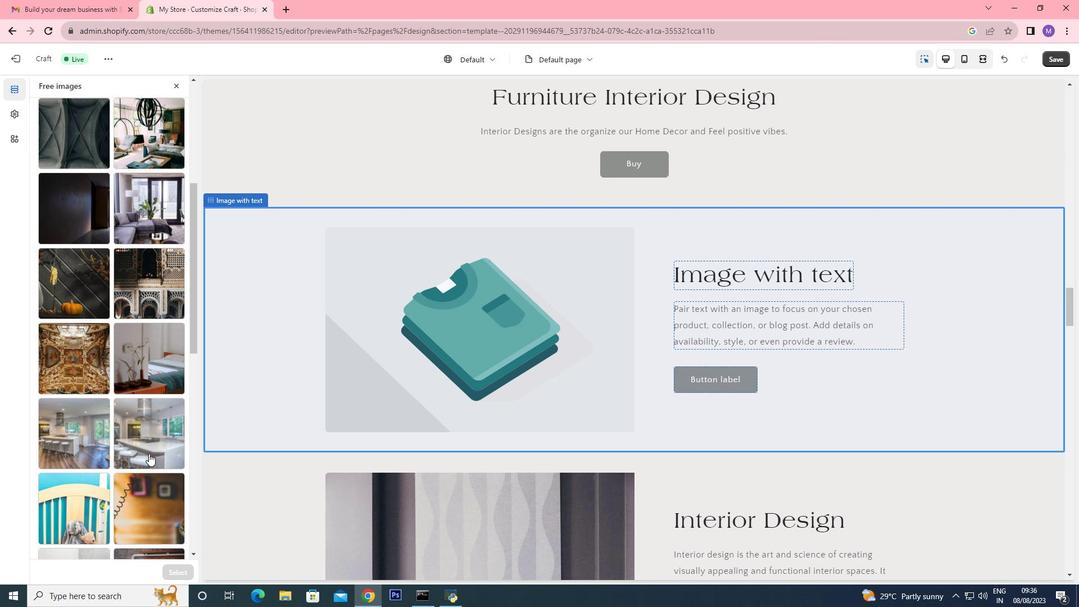 
Action: Mouse pressed left at (148, 453)
Screenshot: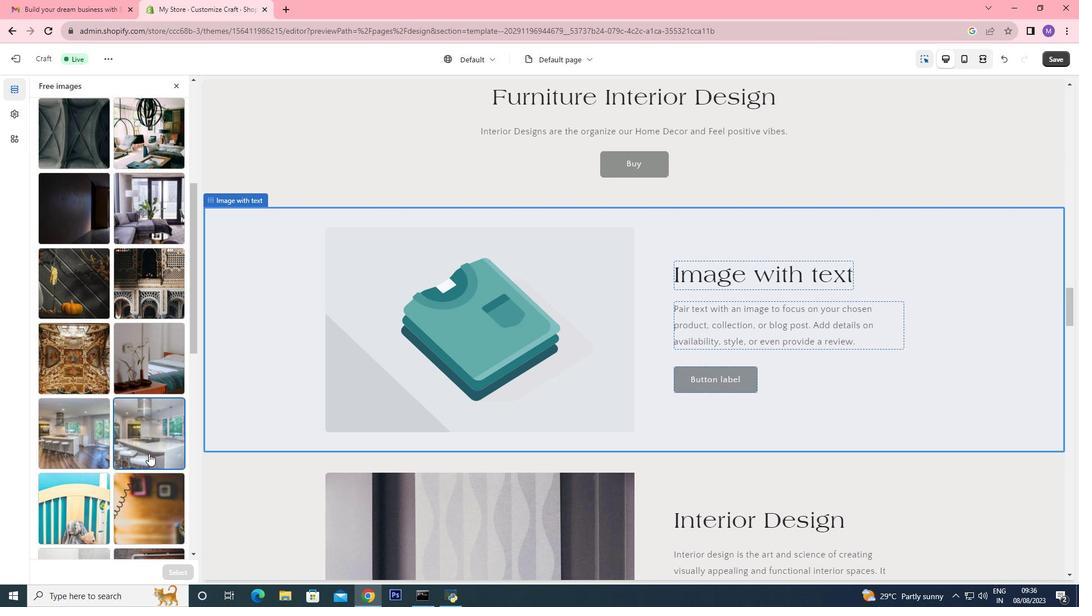 
Action: Mouse moved to (834, 403)
Screenshot: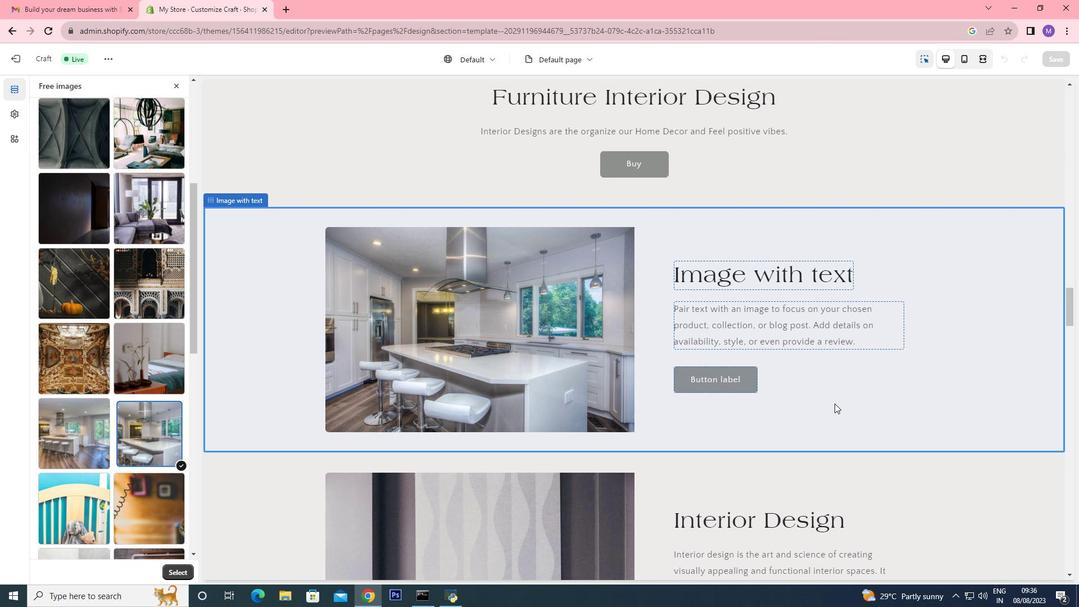 
Action: Mouse scrolled (834, 403) with delta (0, 0)
Screenshot: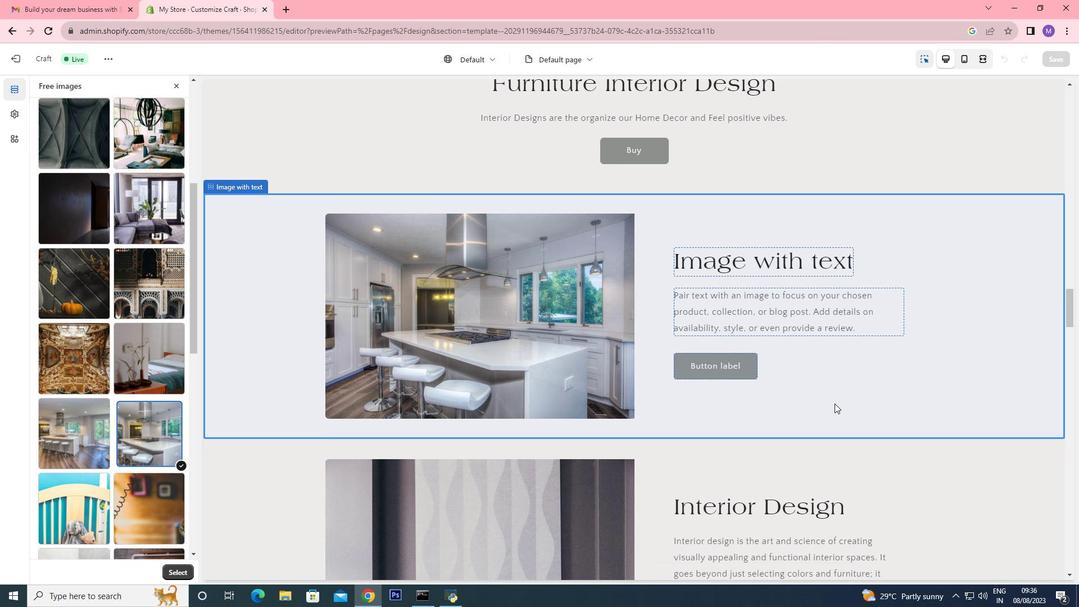 
Action: Mouse moved to (813, 232)
Screenshot: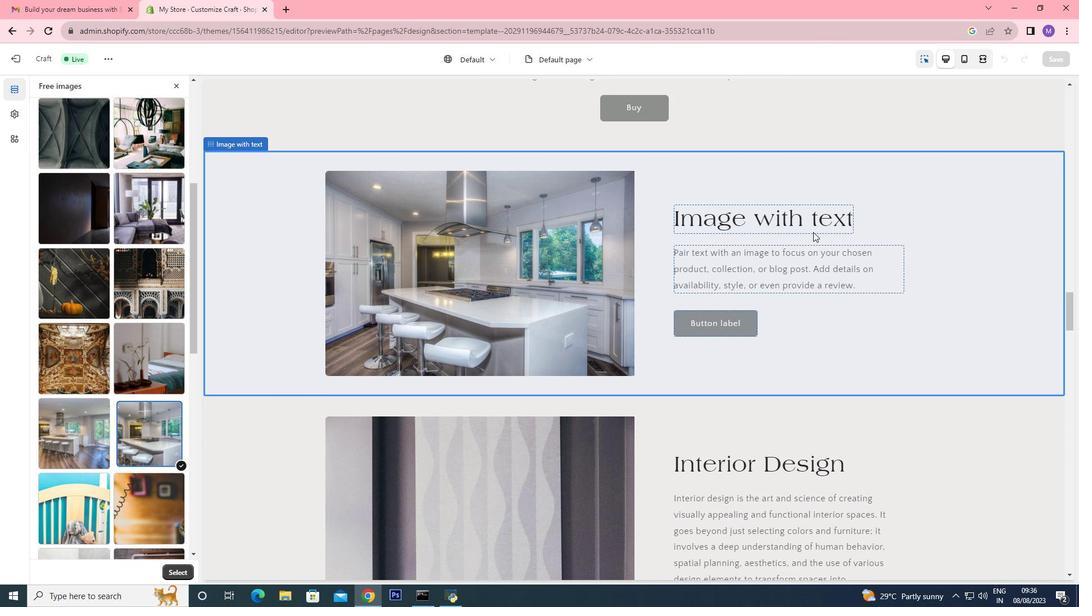 
Action: Mouse pressed left at (813, 232)
Screenshot: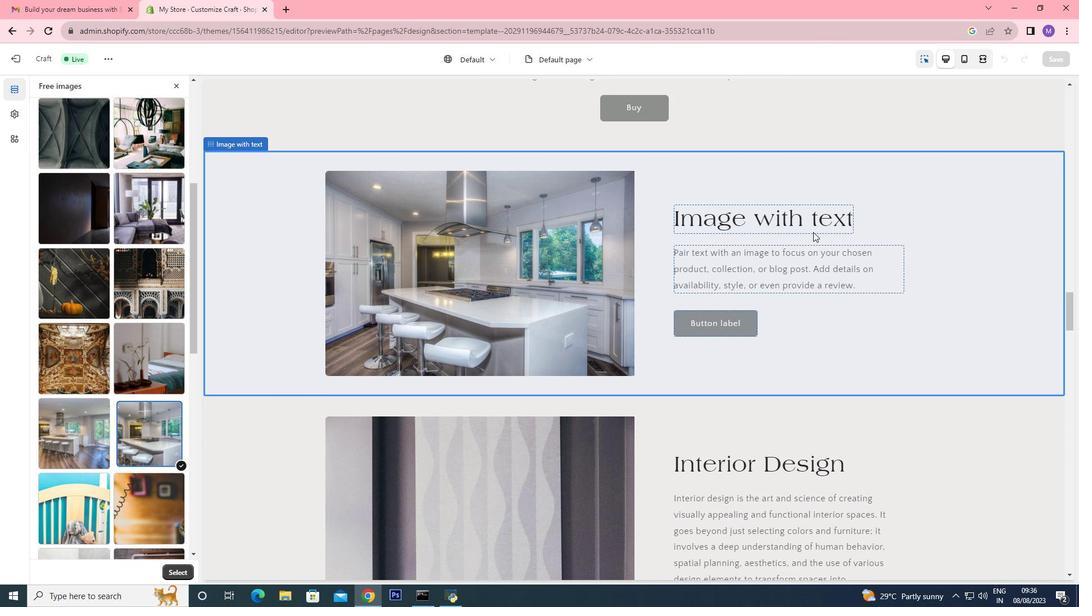 
Action: Mouse moved to (799, 223)
Screenshot: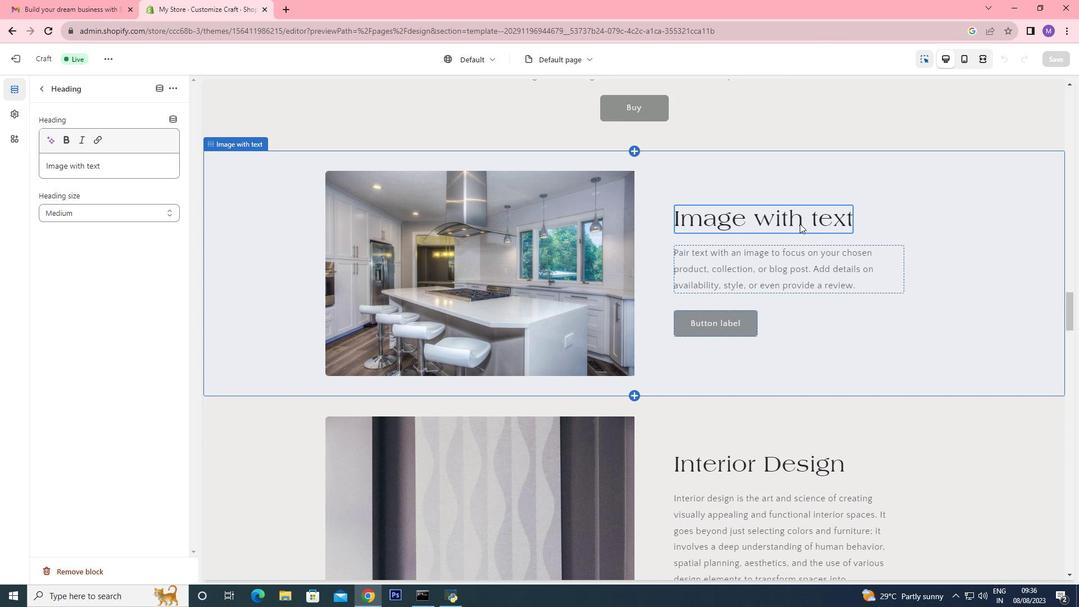 
Action: Mouse pressed left at (799, 223)
Screenshot: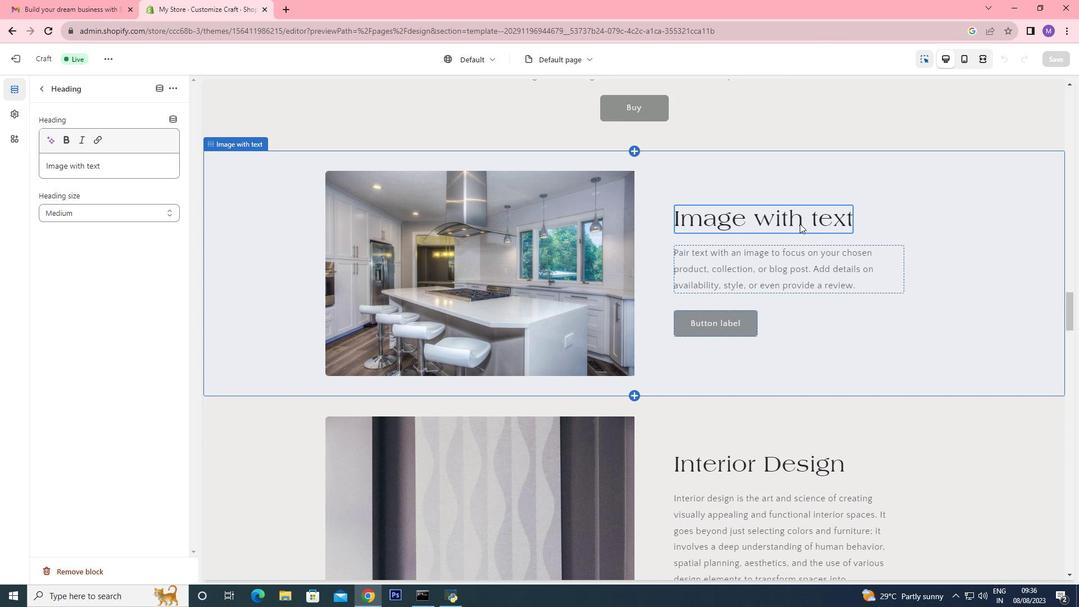 
Action: Mouse moved to (110, 168)
Screenshot: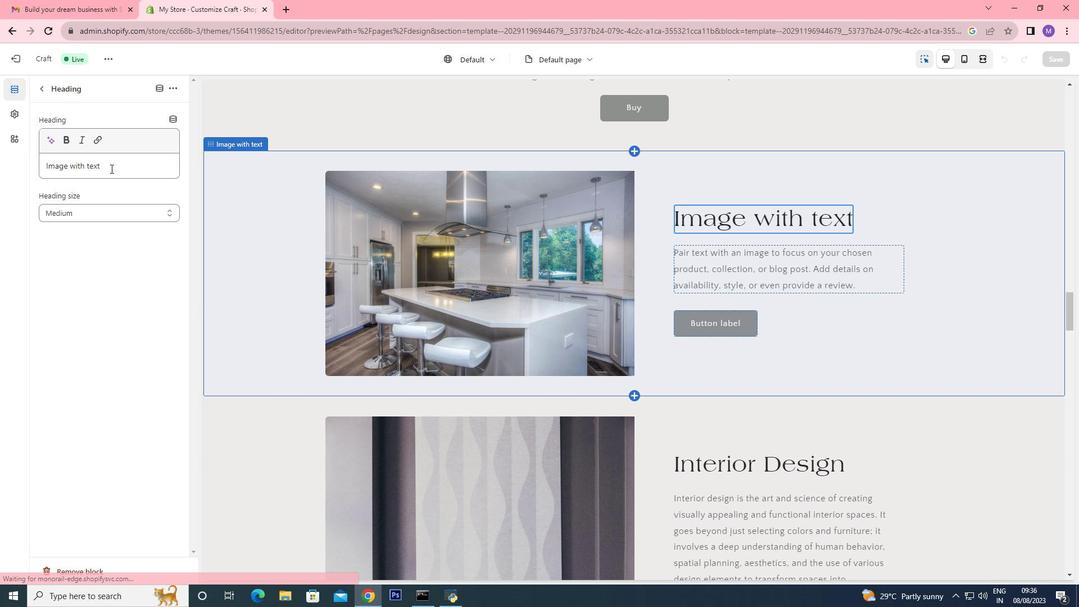 
Action: Mouse pressed left at (110, 168)
Screenshot: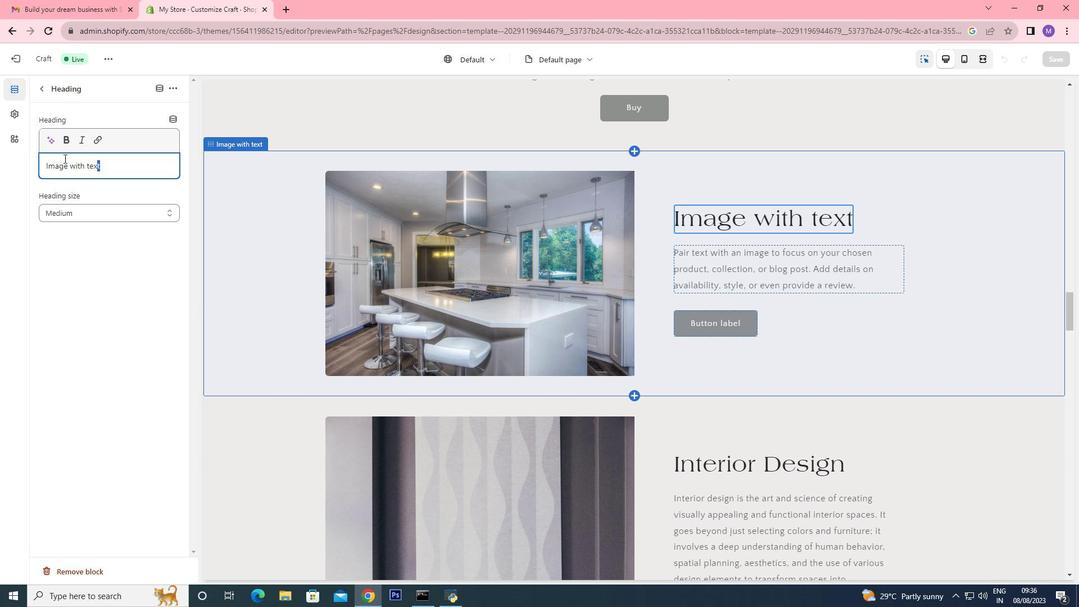 
Action: Mouse moved to (29, 159)
Screenshot: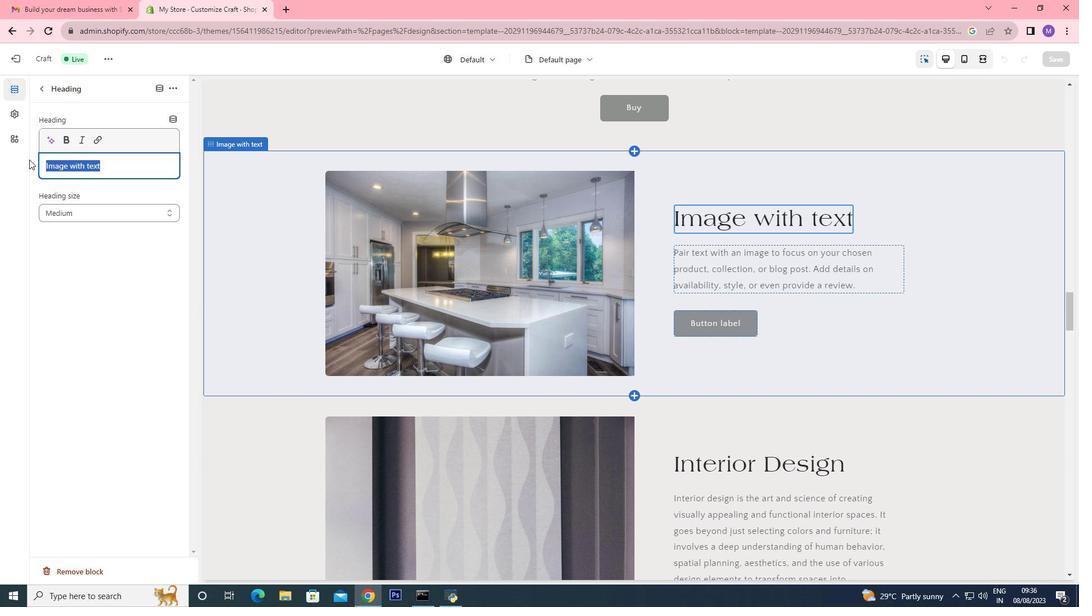 
Action: Key pressed <Key.shift><Key.shift><Key.shift><Key.shift><Key.shift>Kitchen<Key.space><Key.shift><Key.shift><Key.shift><Key.shift>Interior<Key.space><Key.shift>Designs
Screenshot: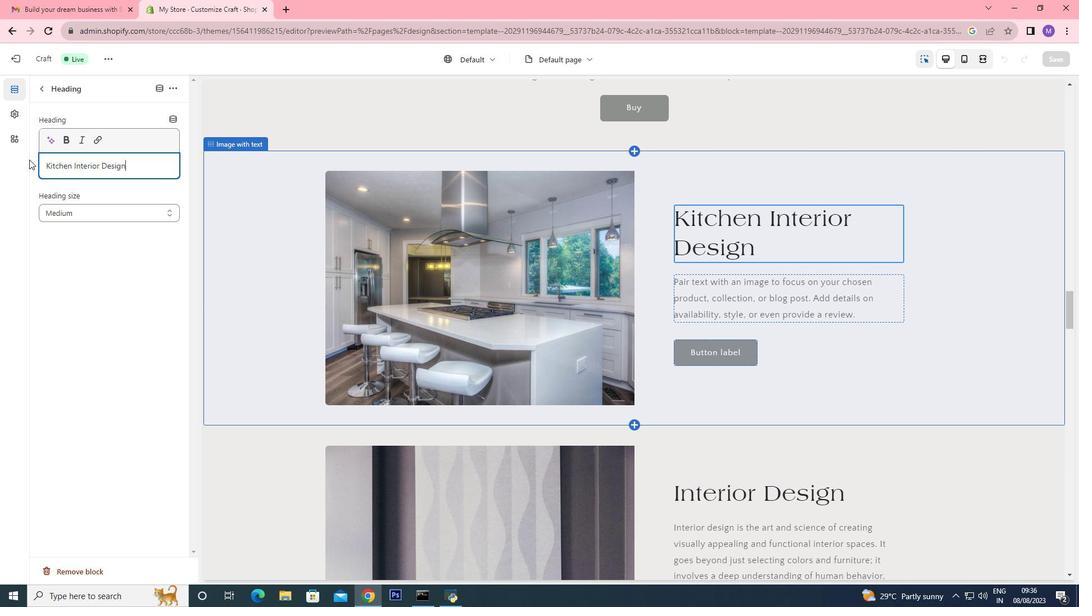 
Action: Mouse moved to (735, 283)
Screenshot: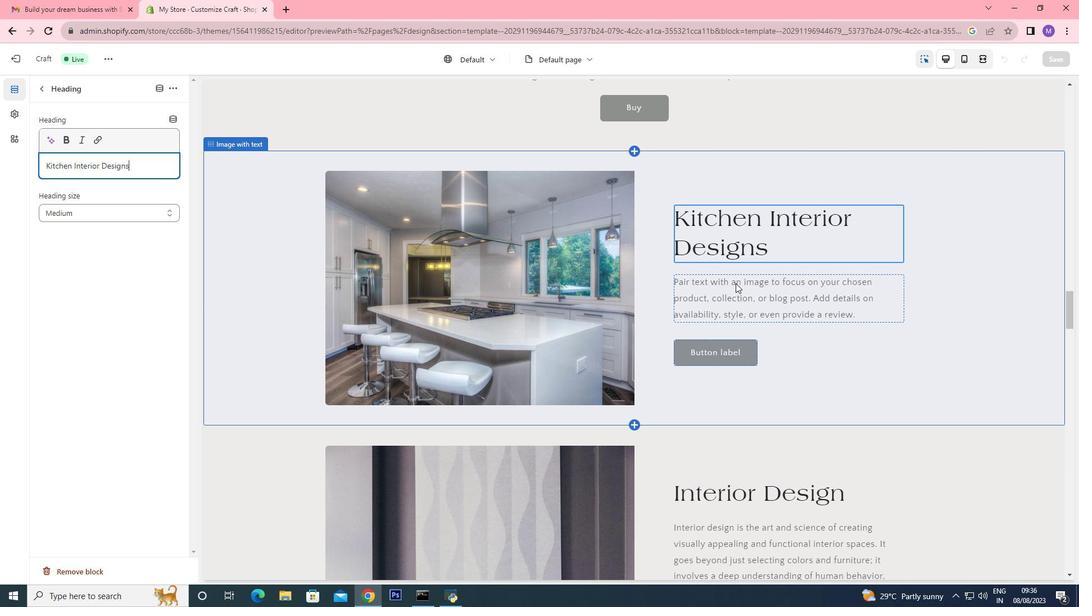 
Action: Mouse pressed left at (735, 283)
Screenshot: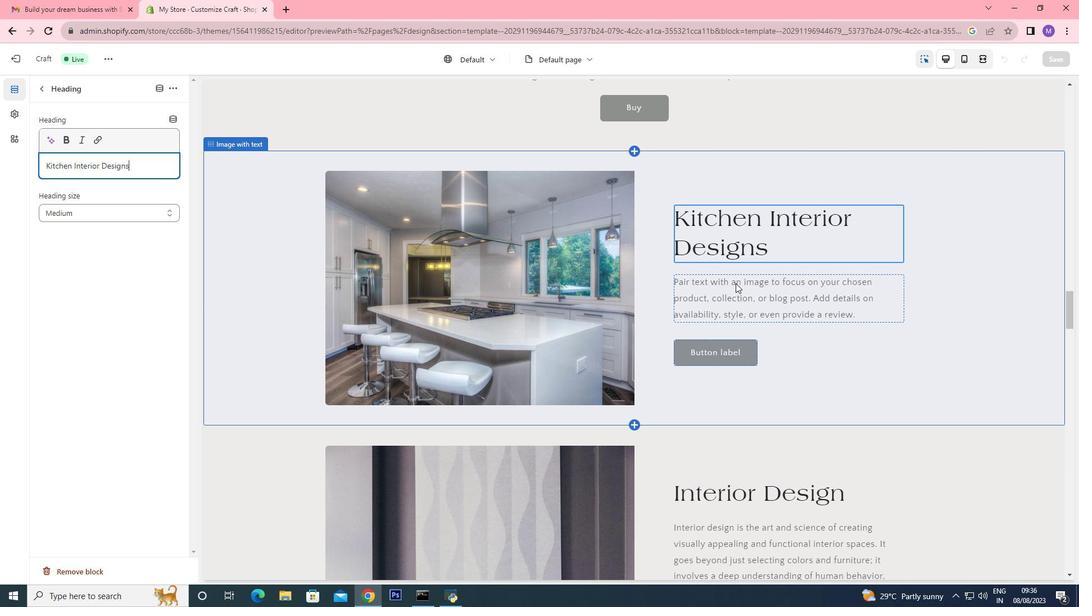 
Action: Mouse moved to (74, 198)
Screenshot: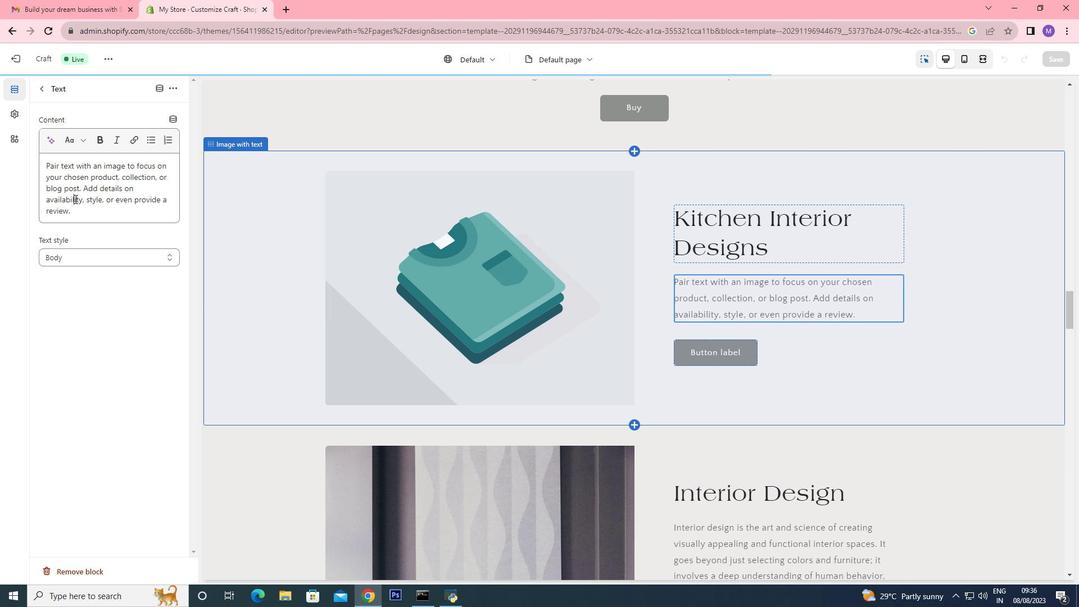 
Action: Mouse pressed left at (74, 198)
Screenshot: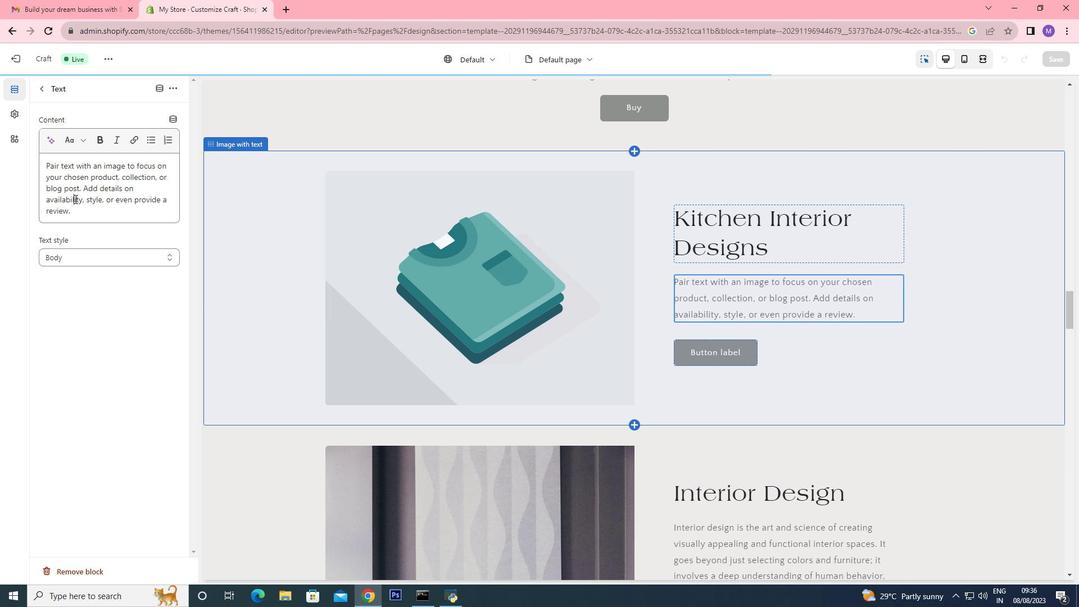 
Action: Key pressed ctrl+A<Key.backspace><Key.shift>Kitchen<Key.space><Key.shift>Interior<Key.space><Key.shift>Design<Key.space><Key.shift>Are<Key.space>the<Key.space>coolest<Key.space>palce<Key.space>when<Key.space>you<Key.space>cook<Key.space>and<Key.space>get<Key.space>more<Key.space>good<Key.space>vibes.
Screenshot: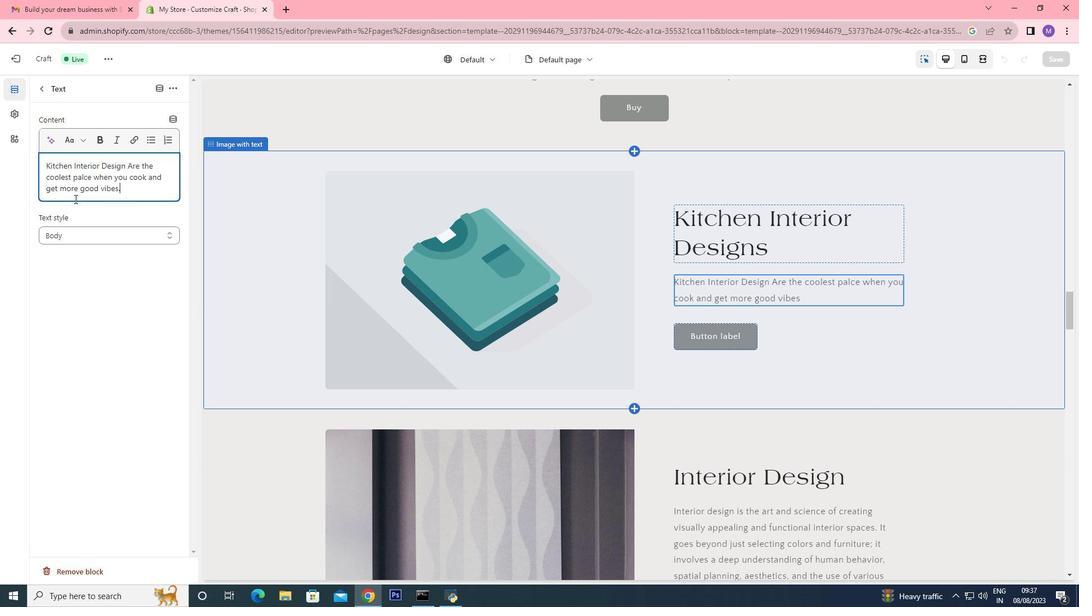 
Action: Mouse moved to (81, 173)
Screenshot: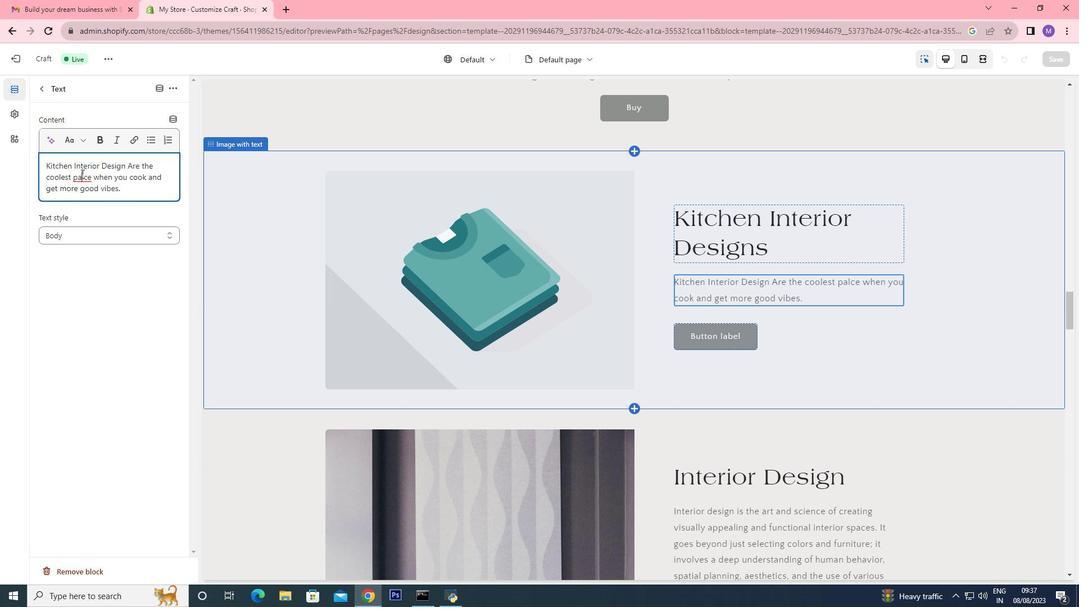 
Action: Mouse pressed left at (81, 173)
Screenshot: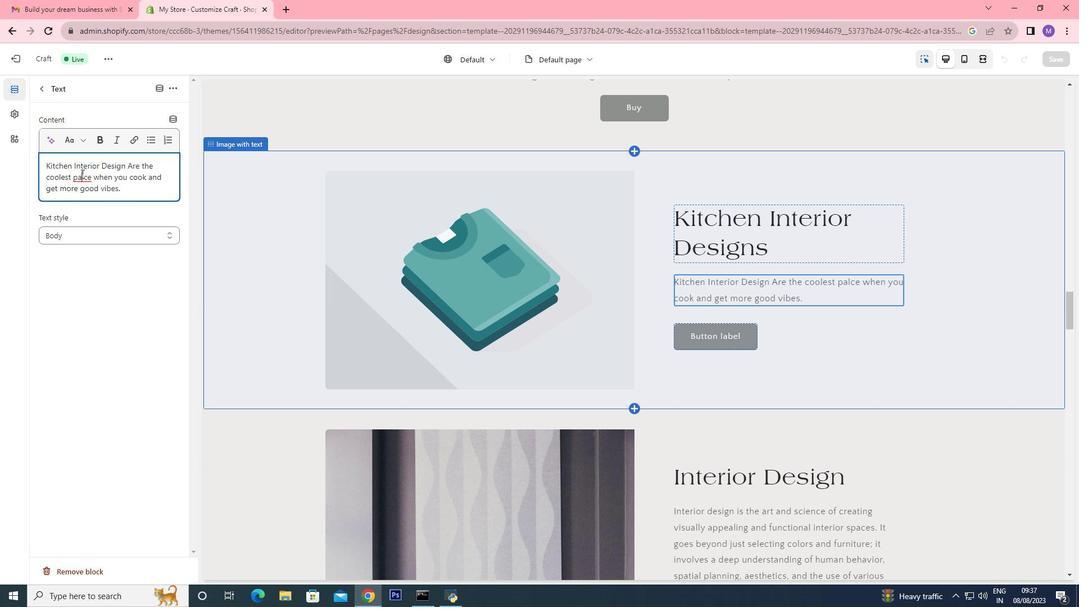 
Action: Mouse moved to (81, 173)
Screenshot: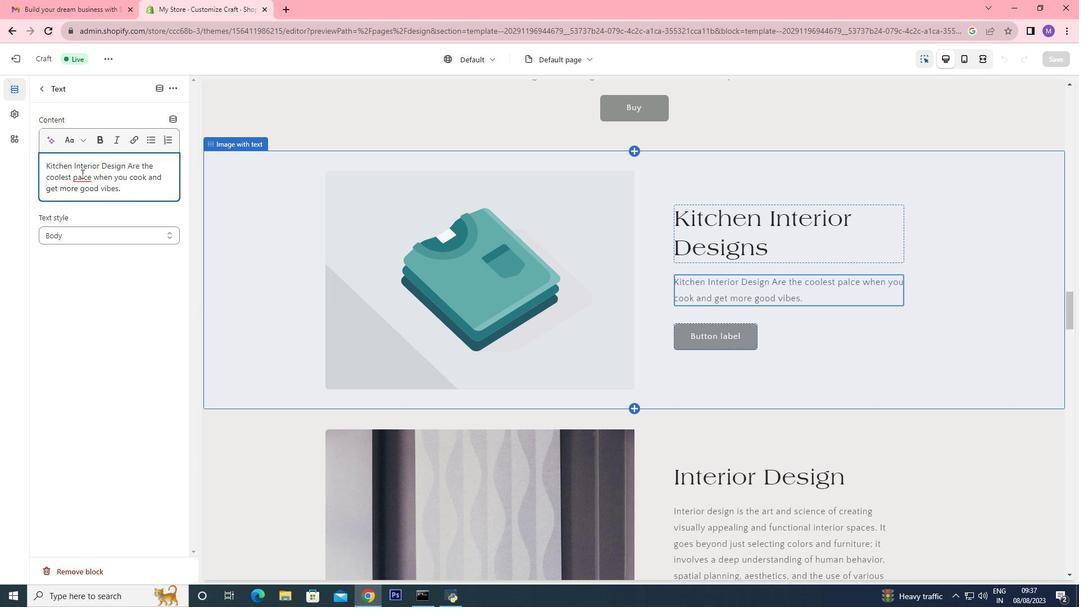 
Action: Key pressed <Key.left><Key.backspace><Key.right><Key.backspace>p<Key.right>a
Screenshot: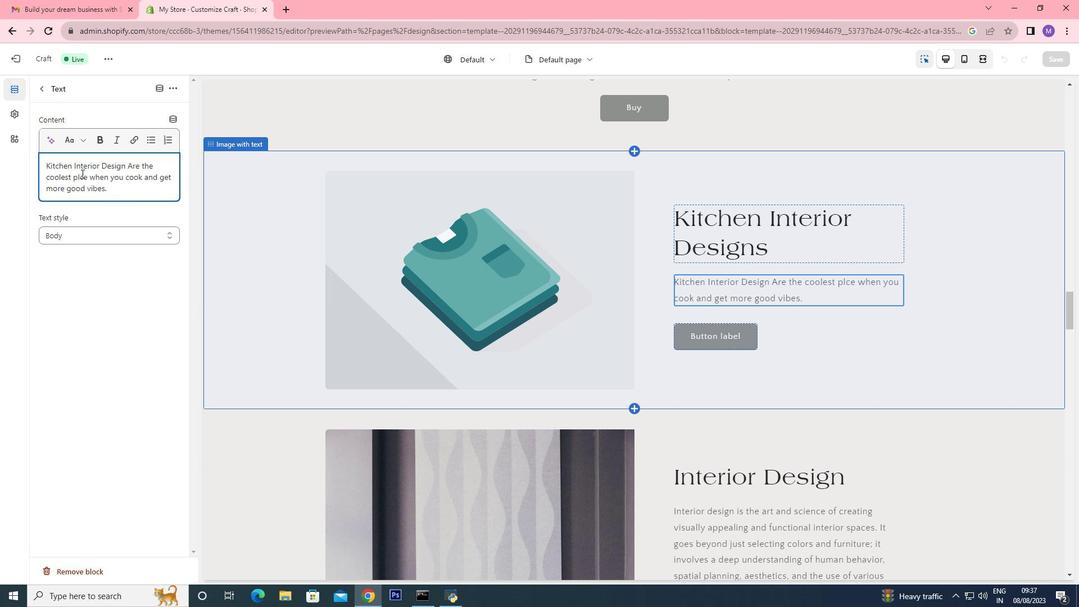 
Action: Mouse moved to (926, 309)
Screenshot: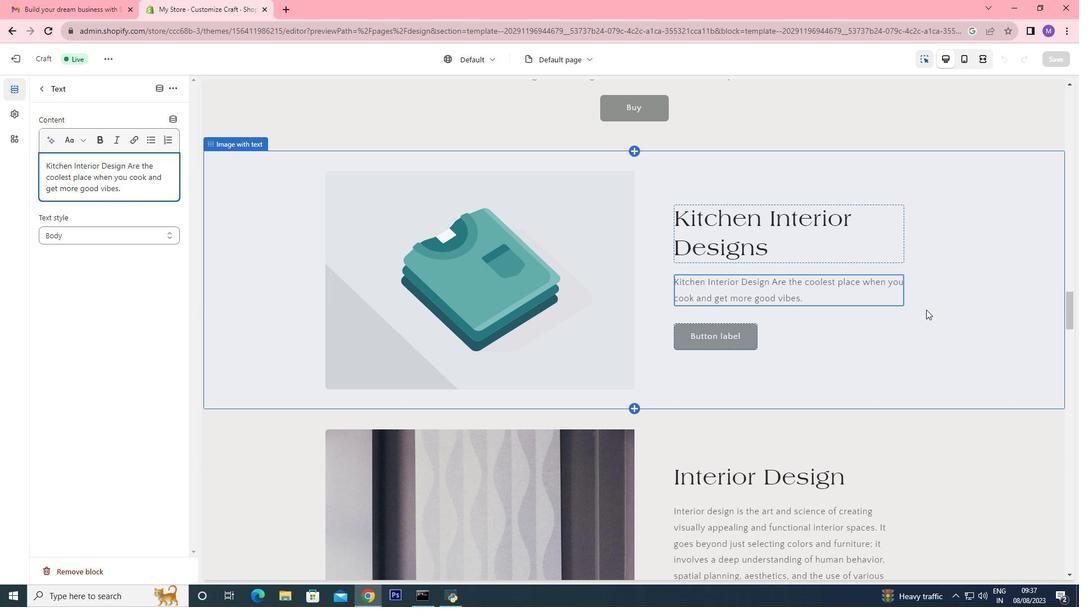 
Action: Mouse scrolled (926, 309) with delta (0, 0)
Screenshot: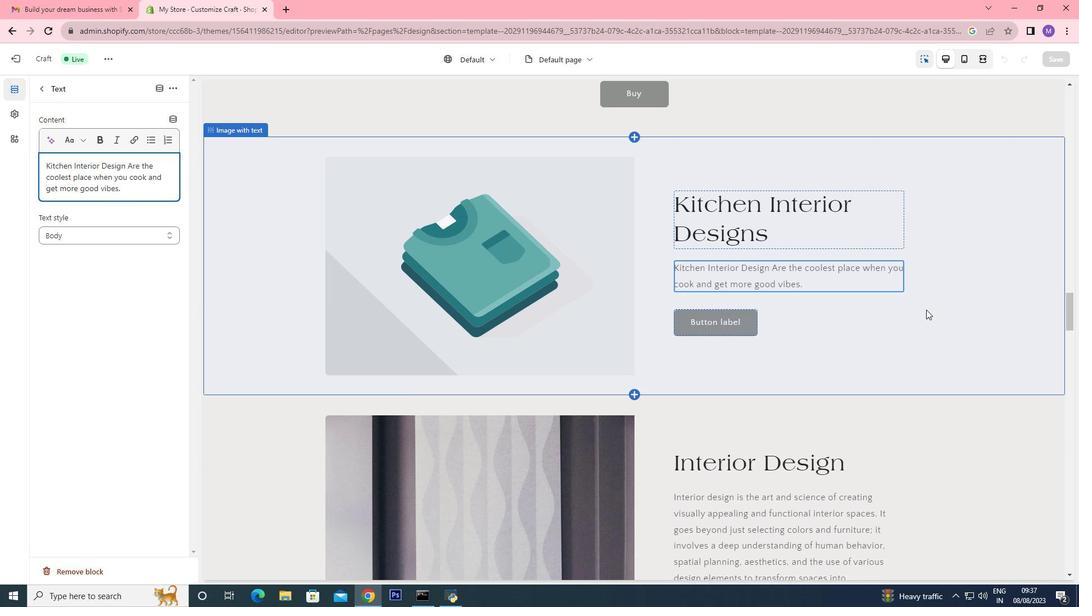 
Action: Mouse scrolled (926, 309) with delta (0, 0)
Screenshot: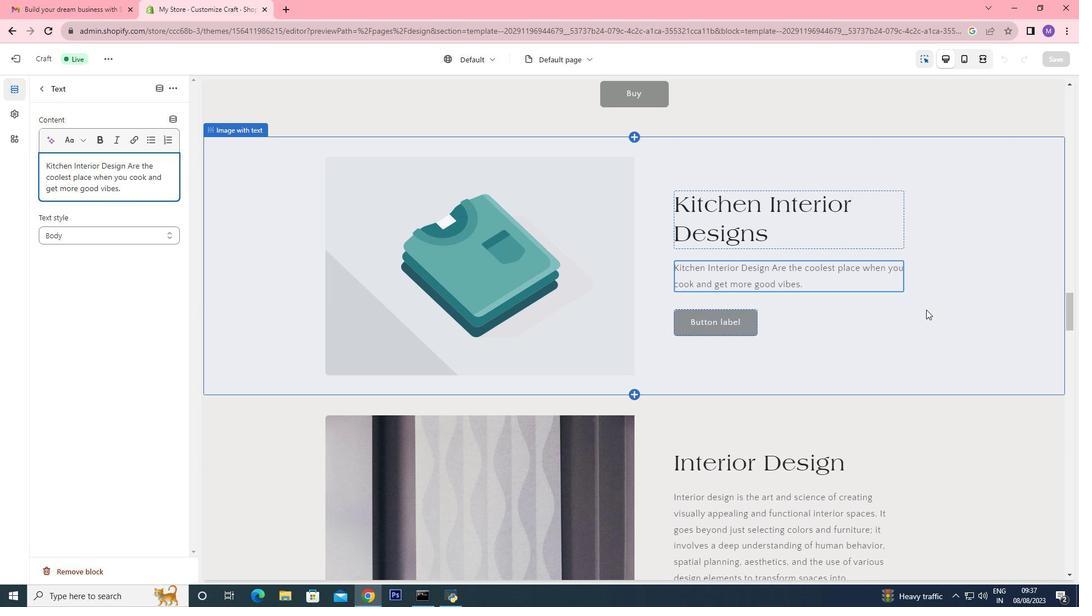 
Action: Mouse moved to (924, 309)
Screenshot: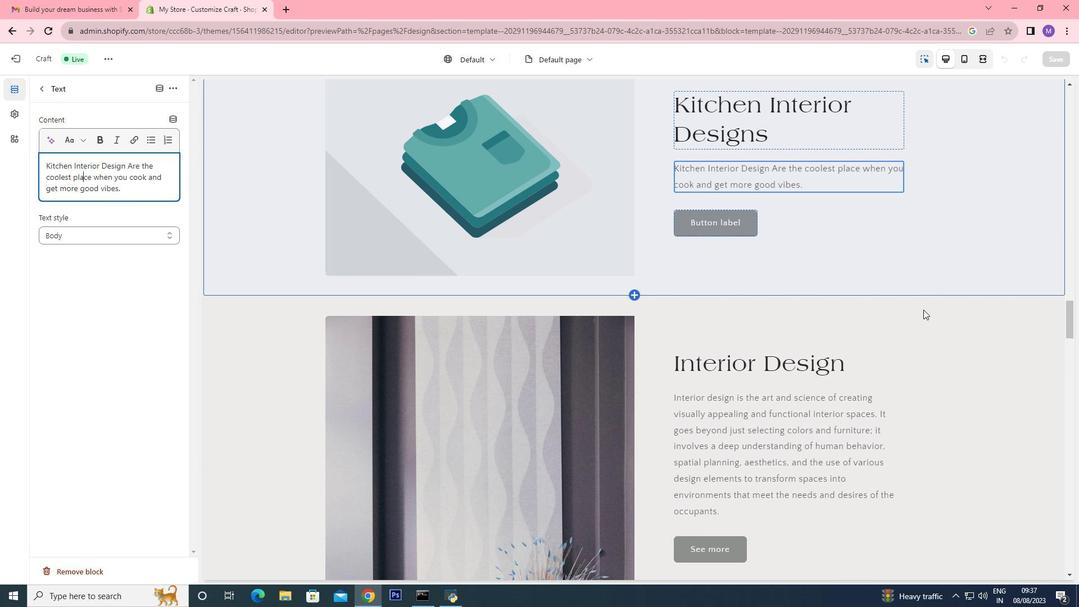 
Action: Mouse scrolled (924, 309) with delta (0, 0)
Screenshot: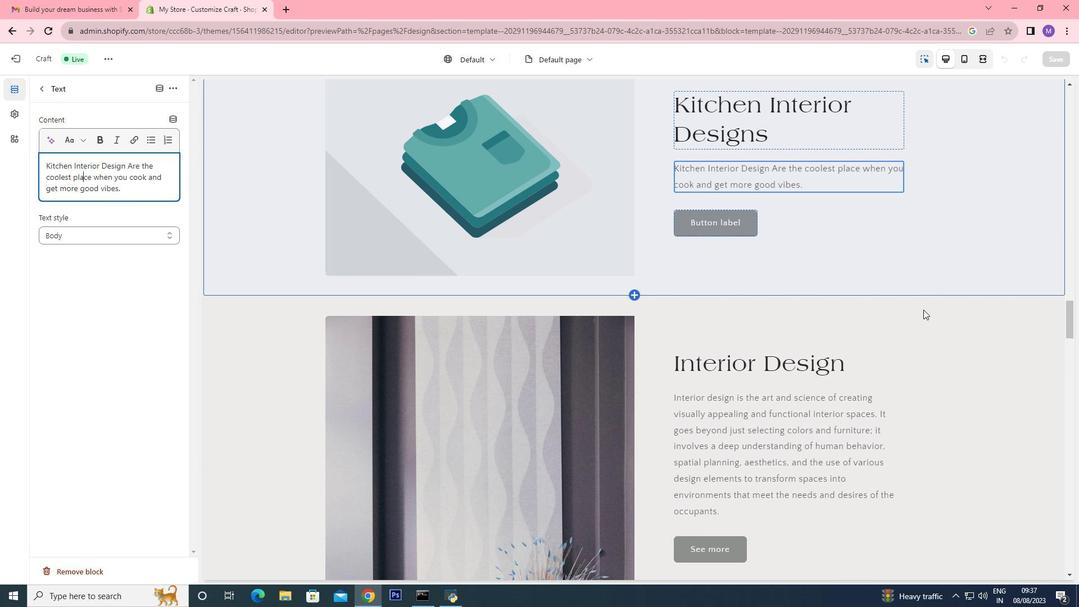 
Action: Mouse scrolled (924, 309) with delta (0, 0)
Screenshot: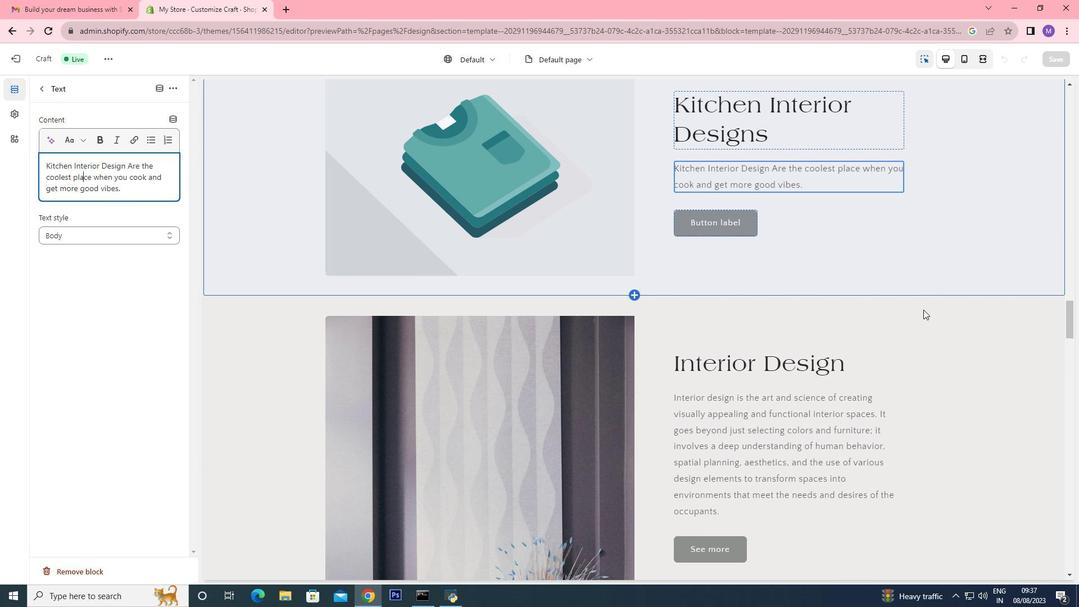 
Action: Mouse moved to (631, 179)
Screenshot: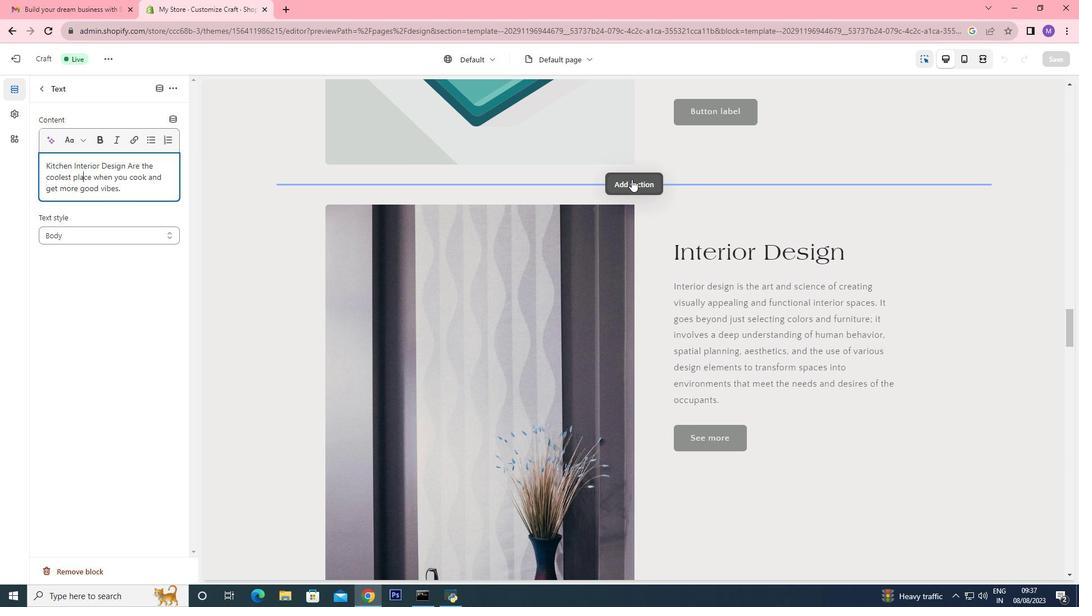 
Action: Mouse pressed left at (631, 179)
Screenshot: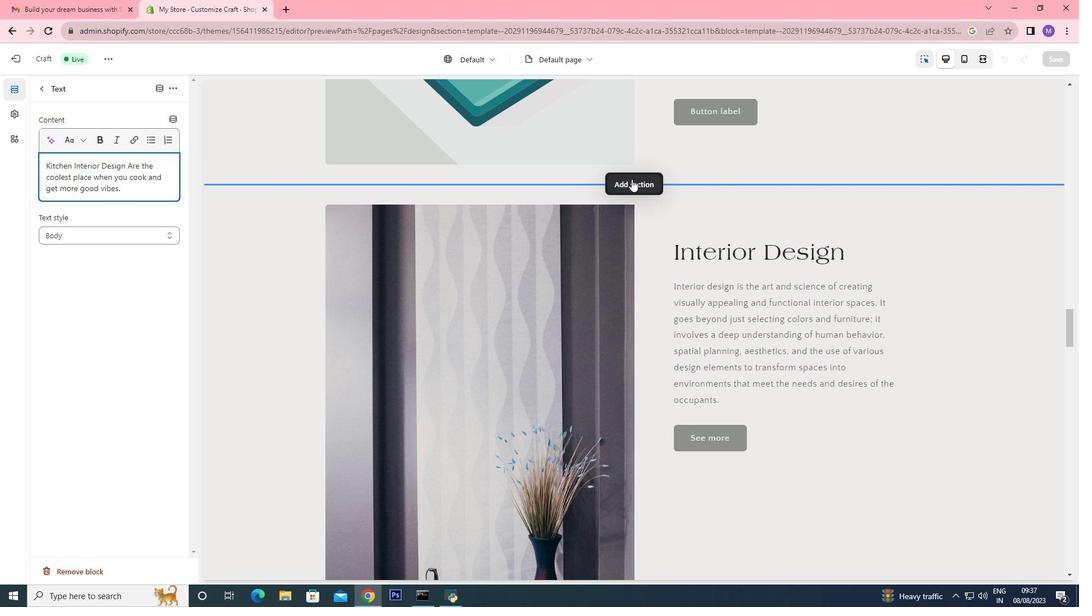 
Action: Mouse moved to (636, 348)
Screenshot: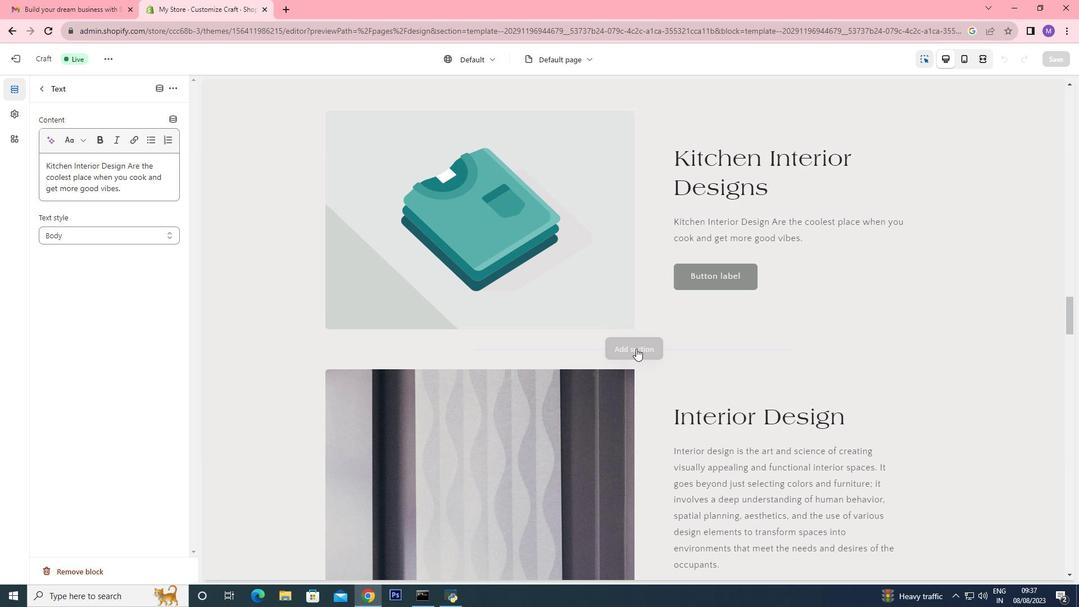 
Action: Mouse pressed left at (636, 348)
Screenshot: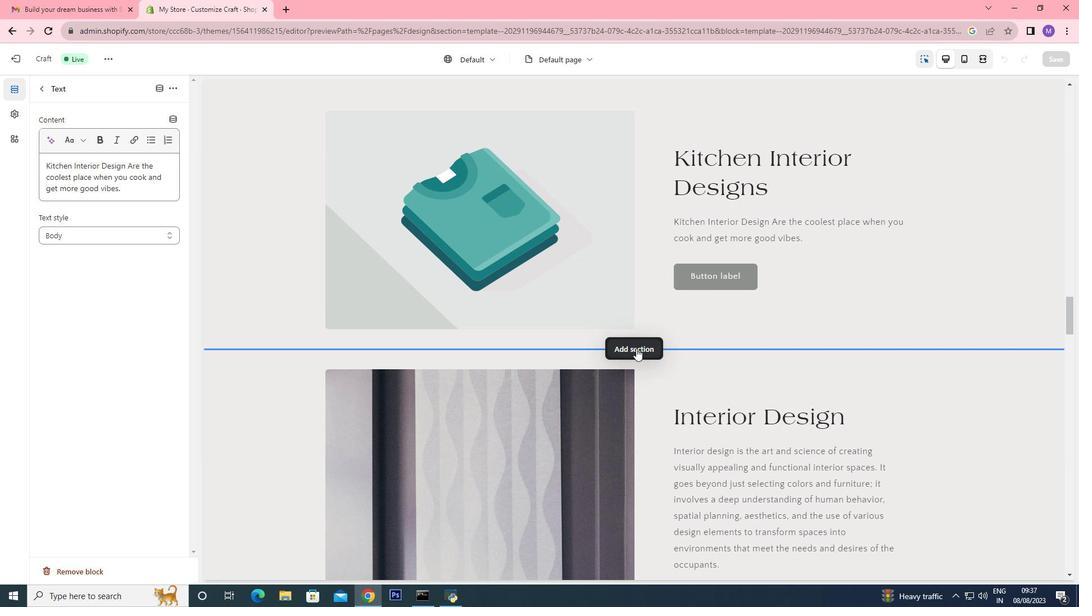 
Action: Mouse moved to (731, 435)
Screenshot: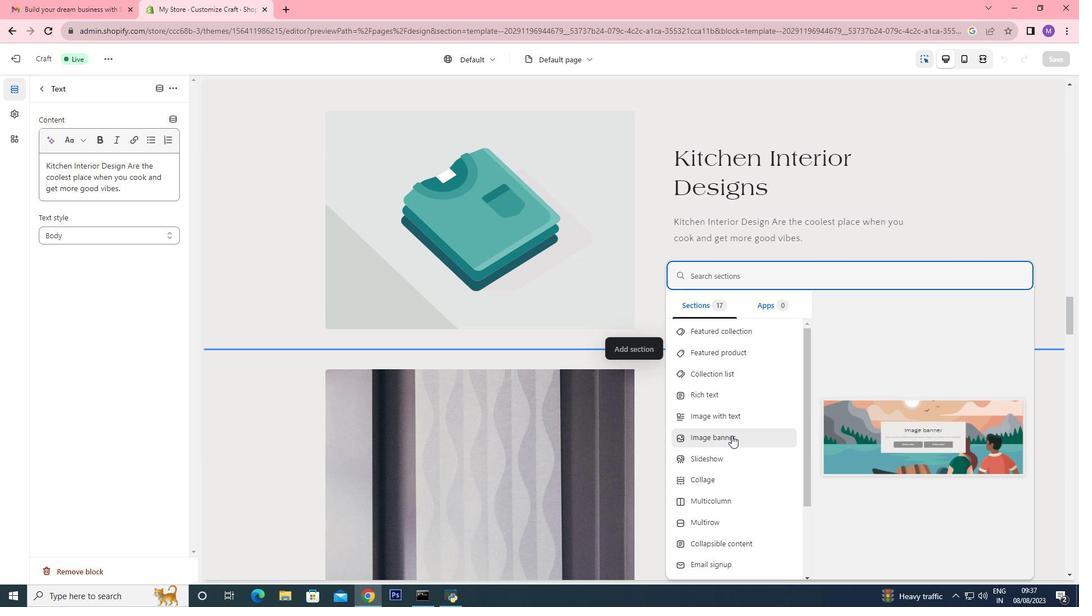 
Action: Mouse pressed left at (731, 435)
Screenshot: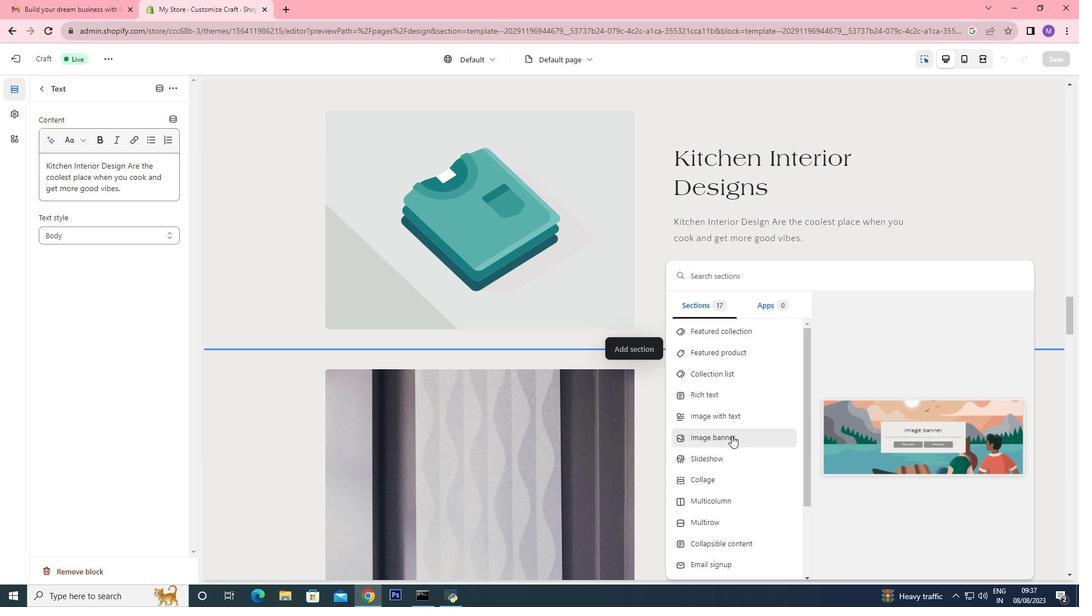
Action: Mouse moved to (331, 221)
Screenshot: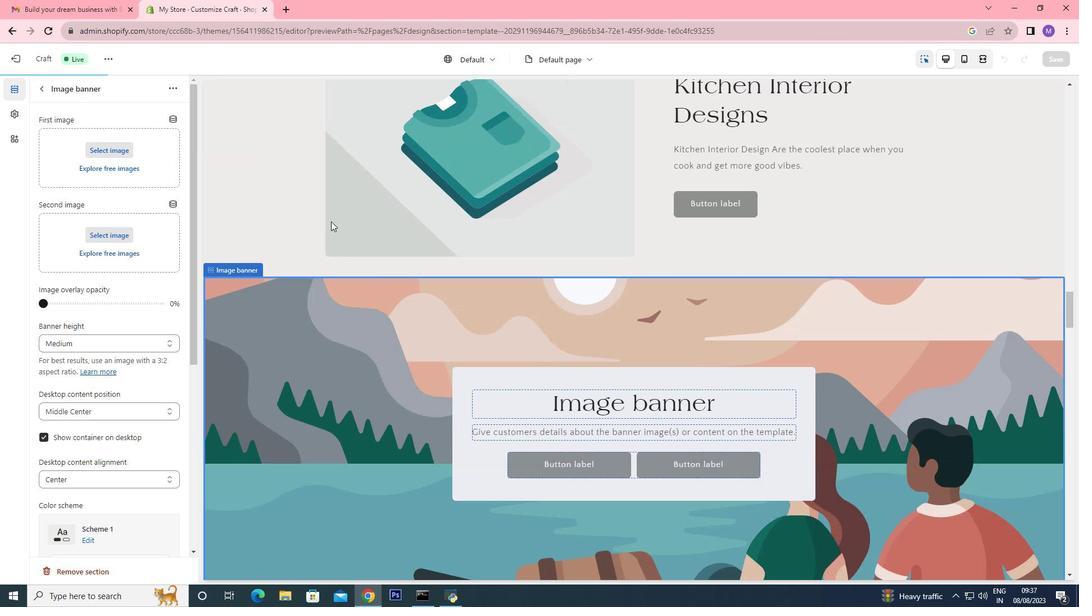 
Action: Mouse pressed left at (331, 221)
Screenshot: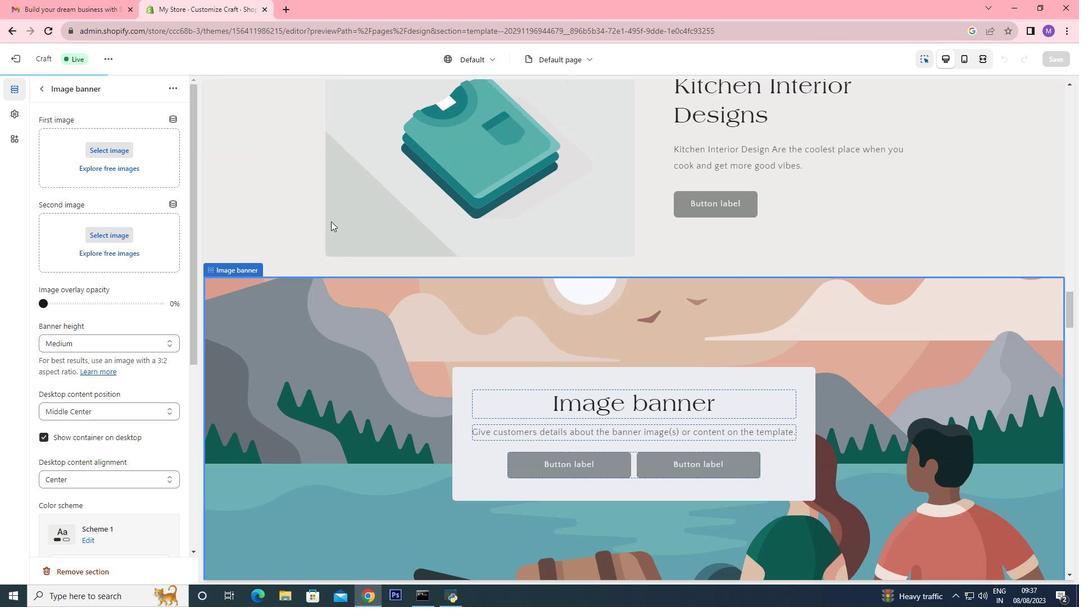 
Action: Mouse moved to (115, 168)
Screenshot: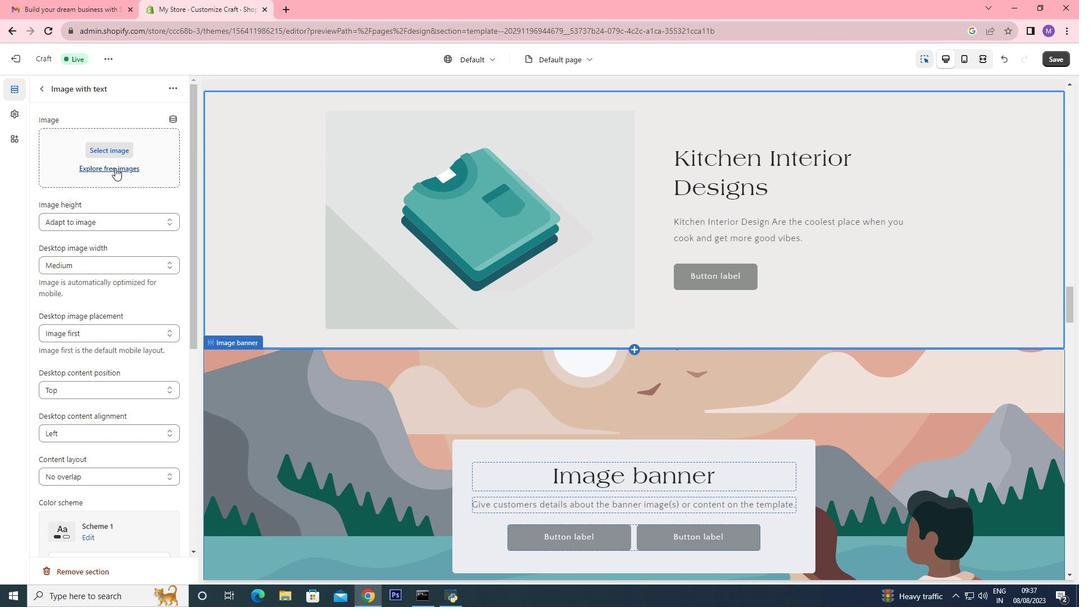 
Action: Mouse pressed left at (115, 168)
Screenshot: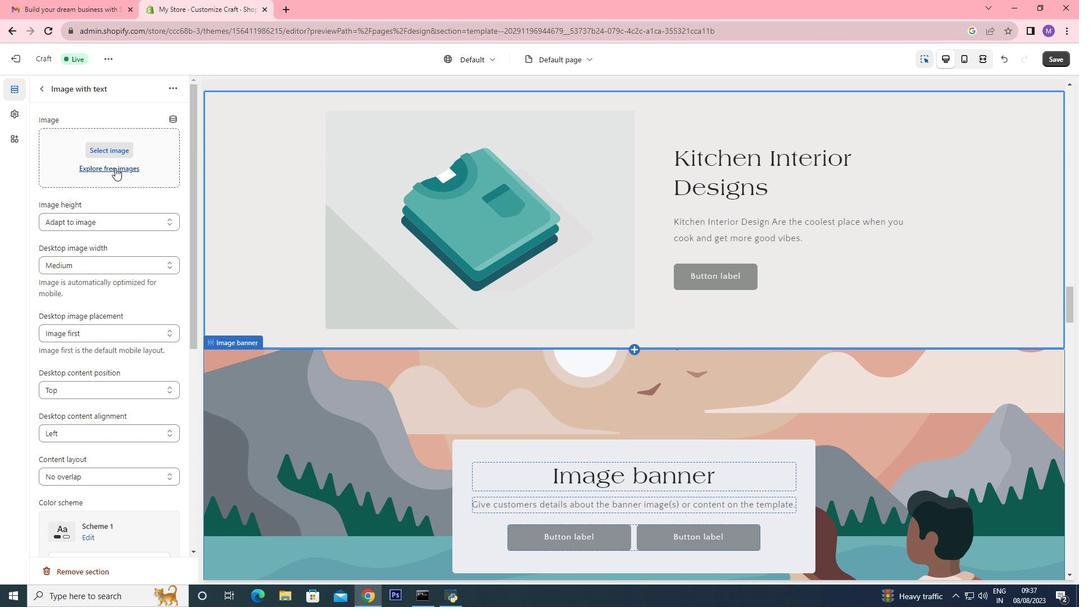 
Action: Mouse moved to (148, 375)
Screenshot: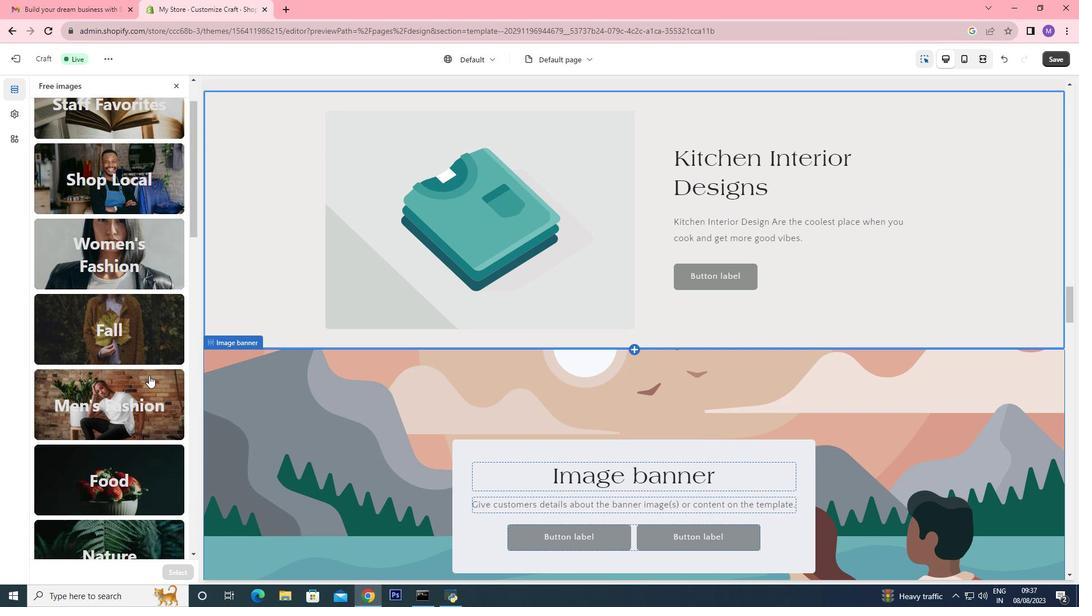 
Action: Mouse scrolled (148, 374) with delta (0, 0)
Screenshot: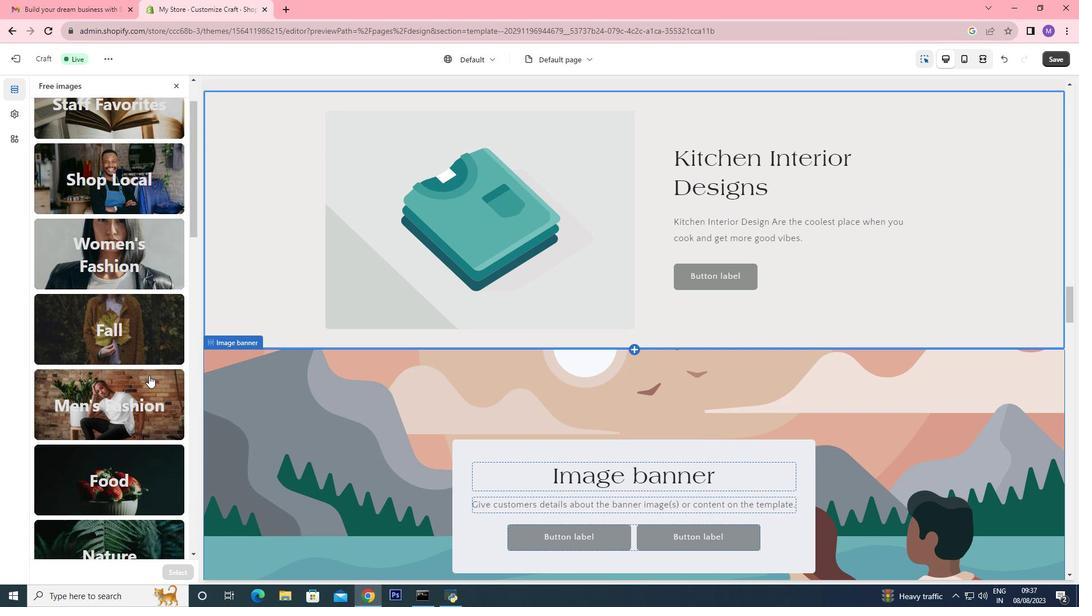 
Action: Mouse scrolled (148, 374) with delta (0, 0)
Screenshot: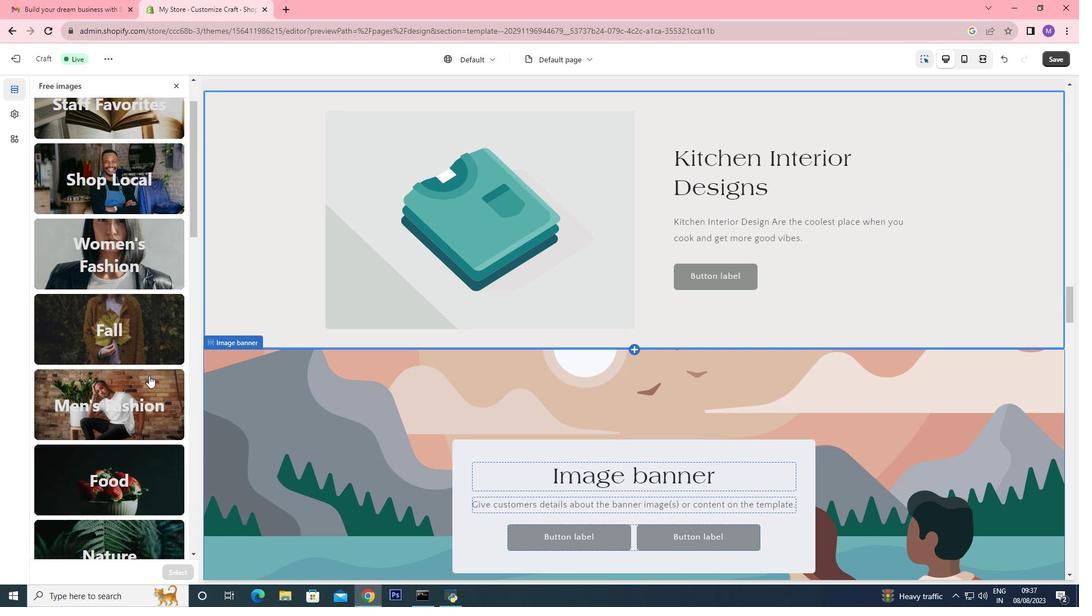 
Action: Mouse scrolled (148, 374) with delta (0, 0)
Screenshot: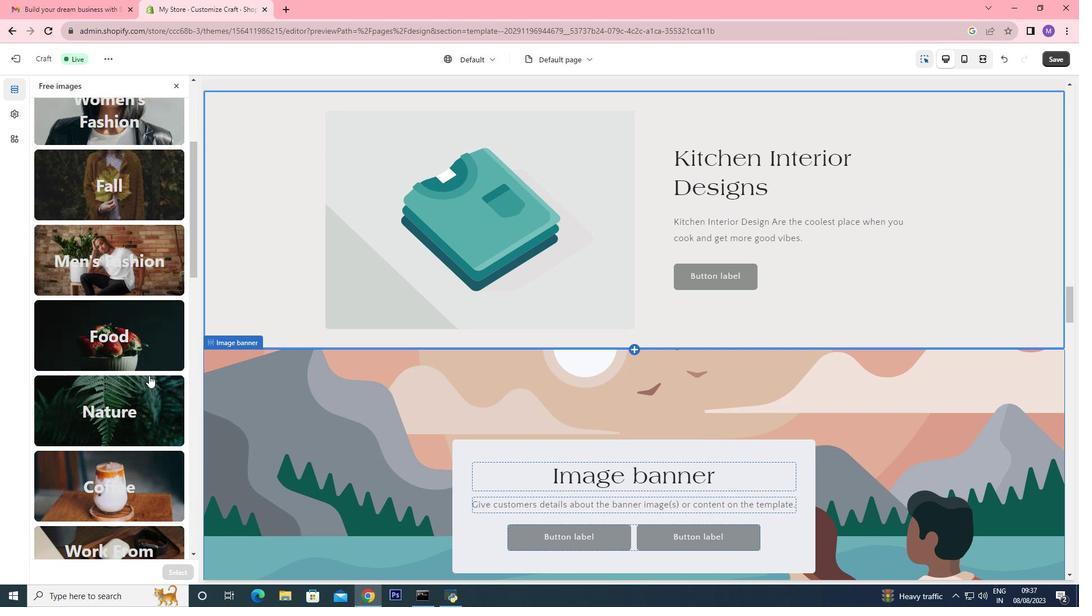 
Action: Mouse scrolled (148, 374) with delta (0, 0)
Screenshot: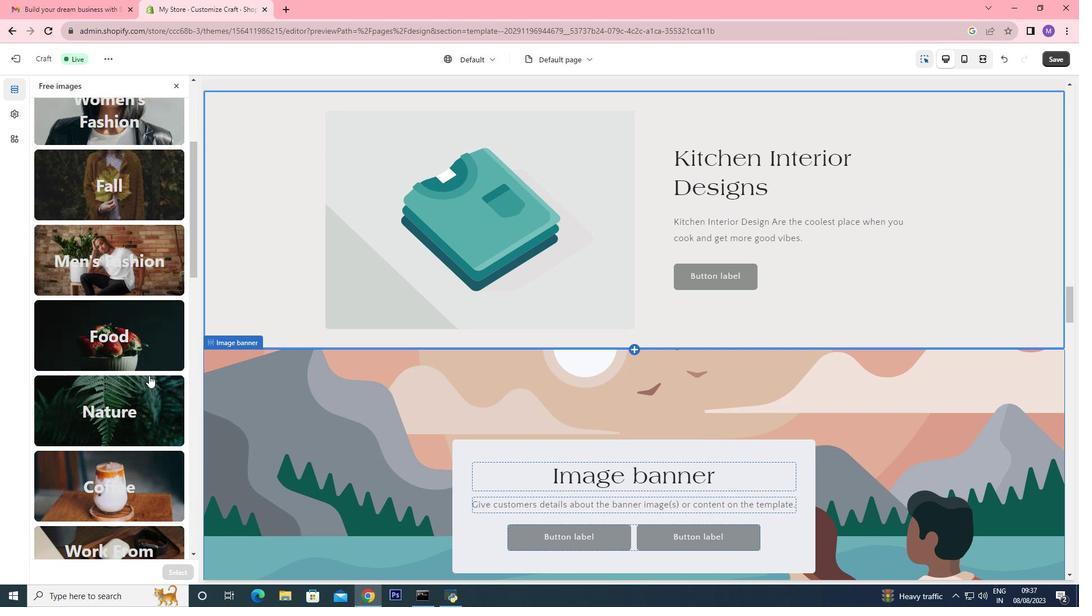 
Action: Mouse scrolled (148, 374) with delta (0, 0)
Screenshot: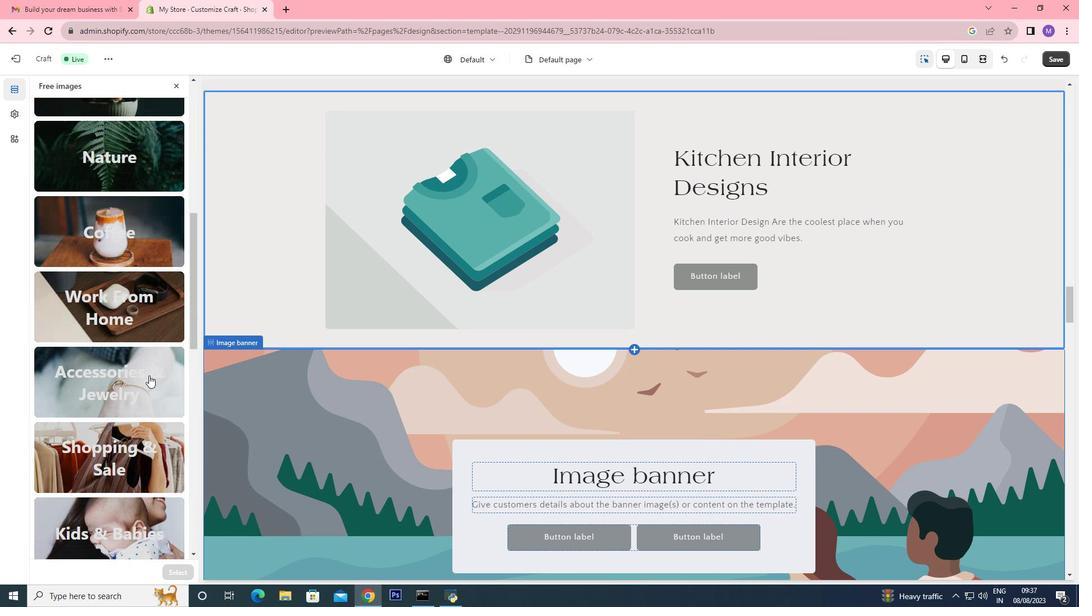
Action: Mouse scrolled (148, 374) with delta (0, 0)
Screenshot: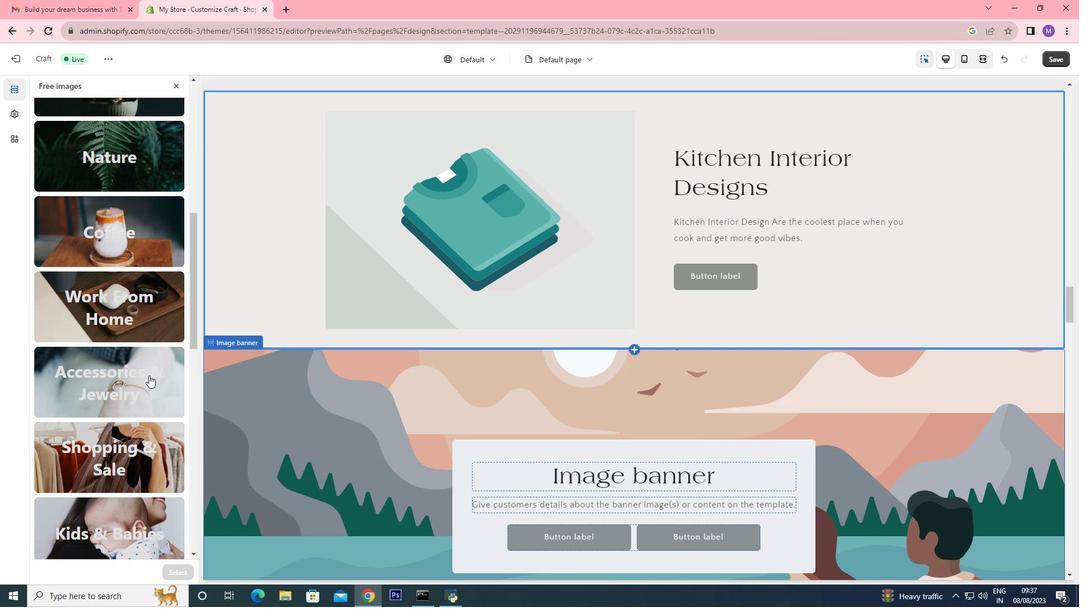 
Action: Mouse scrolled (148, 374) with delta (0, 0)
Screenshot: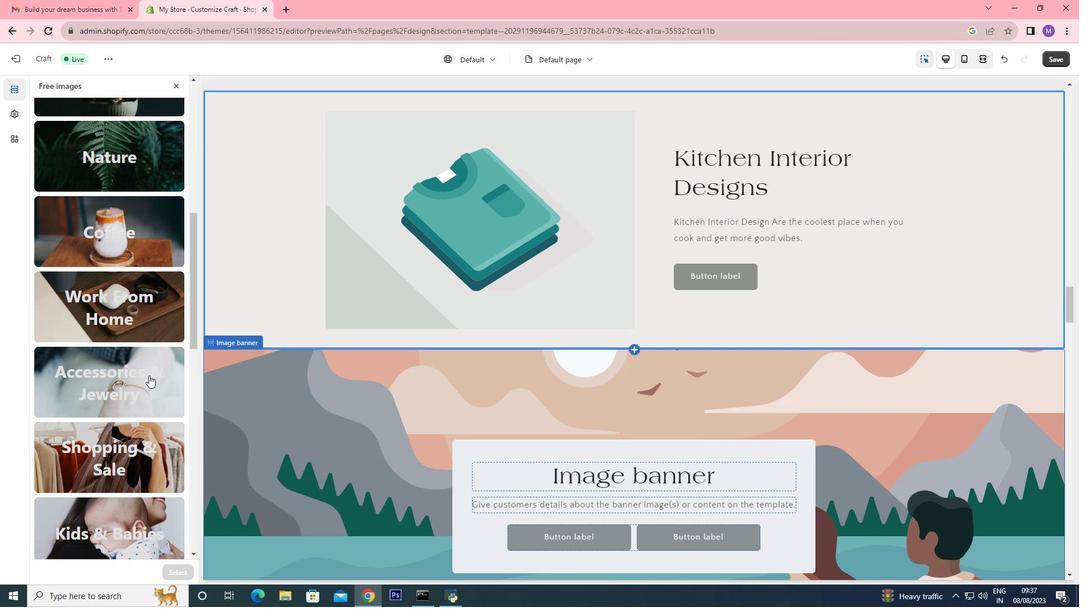 
Action: Mouse scrolled (148, 374) with delta (0, 0)
Screenshot: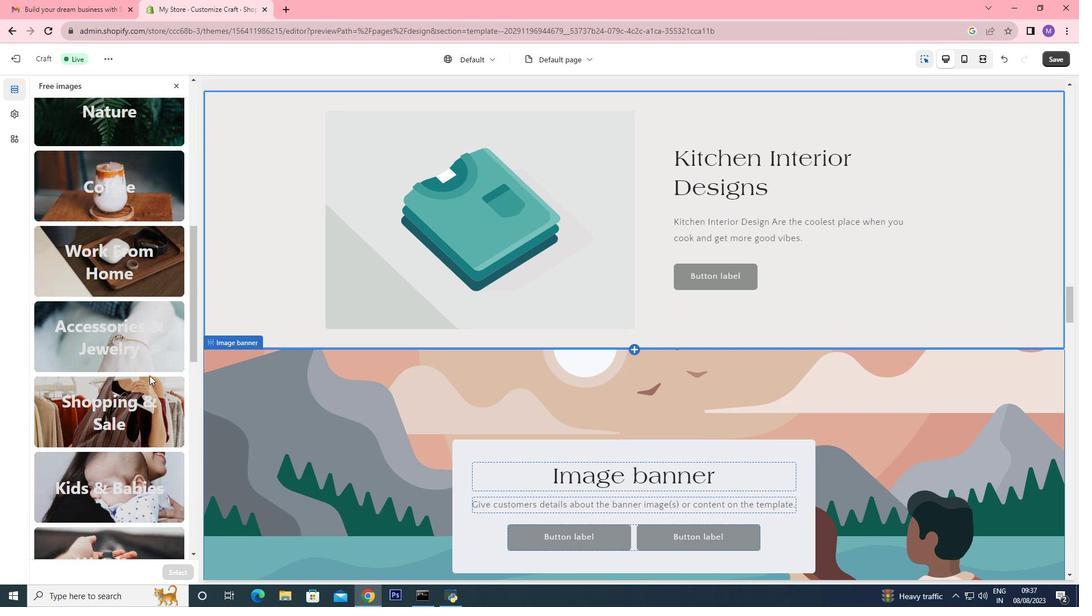 
Action: Mouse scrolled (148, 374) with delta (0, 0)
Screenshot: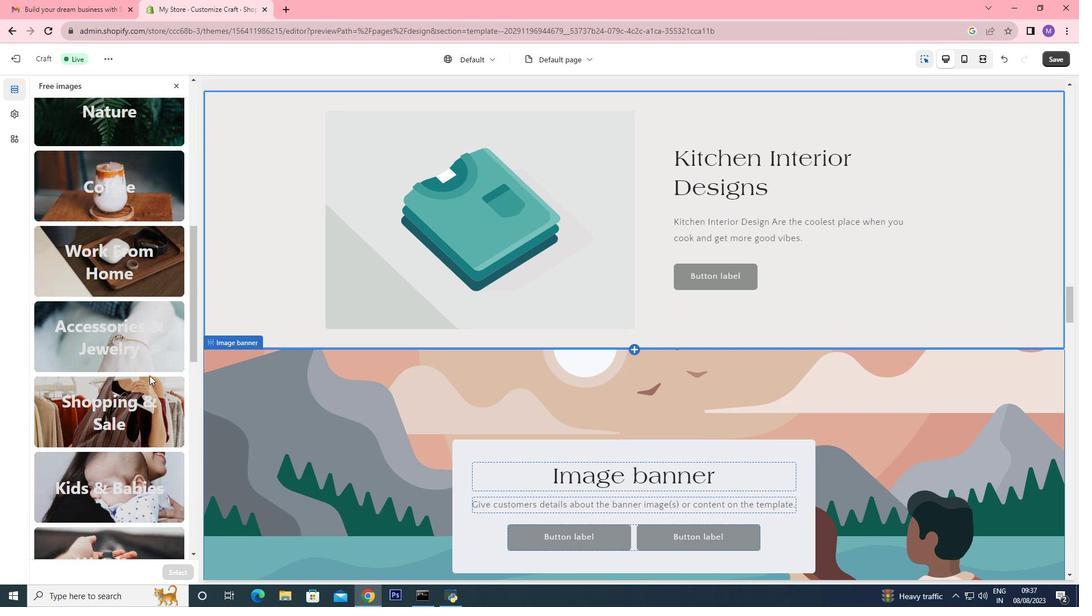 
Action: Mouse moved to (161, 405)
Screenshot: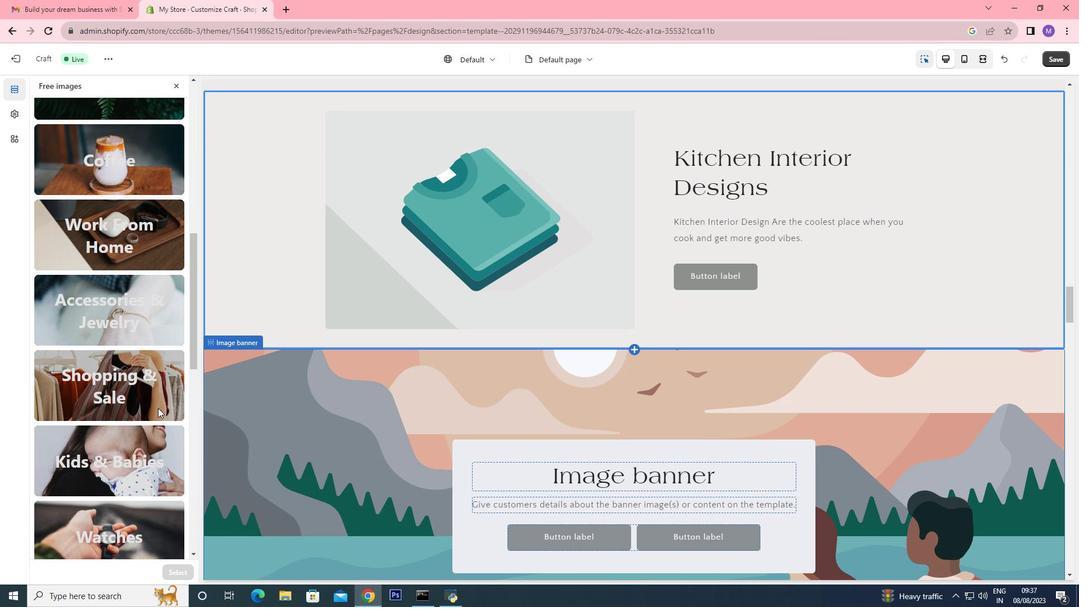 
Action: Mouse scrolled (161, 404) with delta (0, 0)
Screenshot: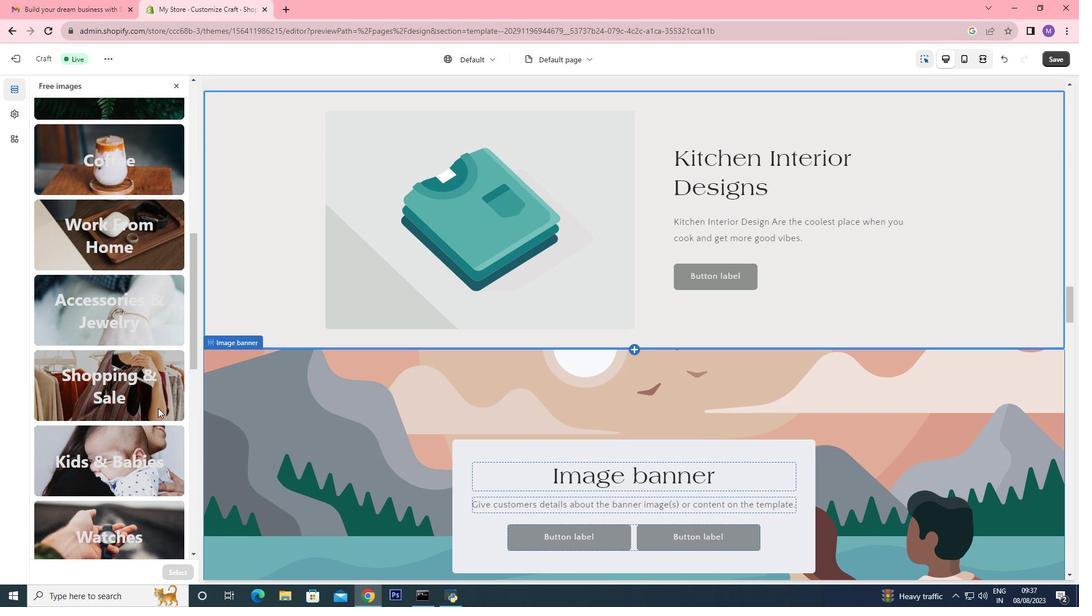 
Action: Mouse moved to (161, 405)
Screenshot: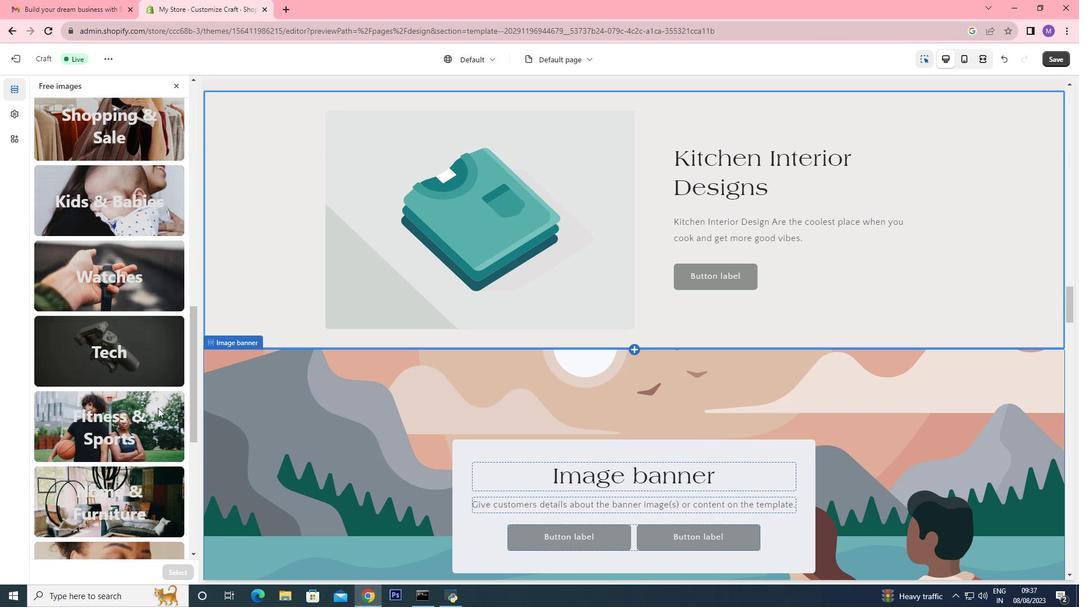 
Action: Mouse scrolled (161, 405) with delta (0, 0)
Screenshot: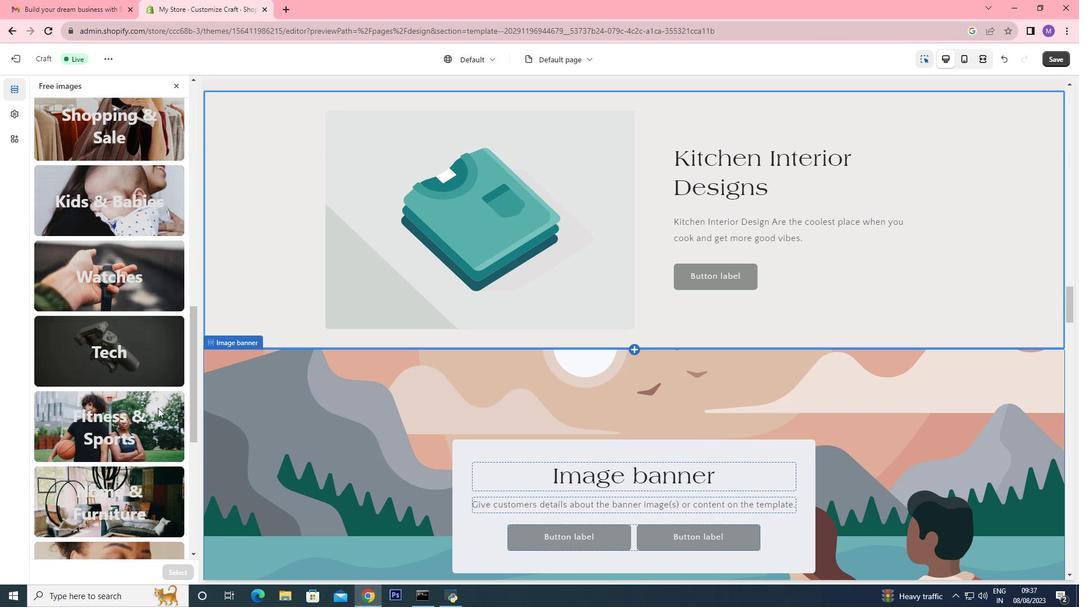 
Action: Mouse moved to (159, 406)
Screenshot: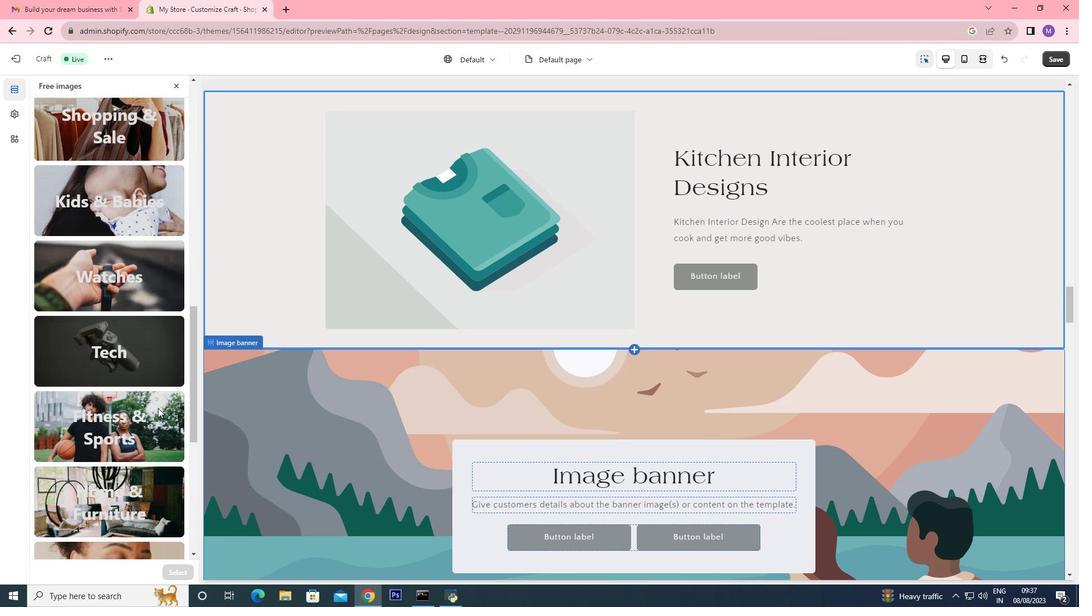 
Action: Mouse scrolled (160, 406) with delta (0, 0)
Screenshot: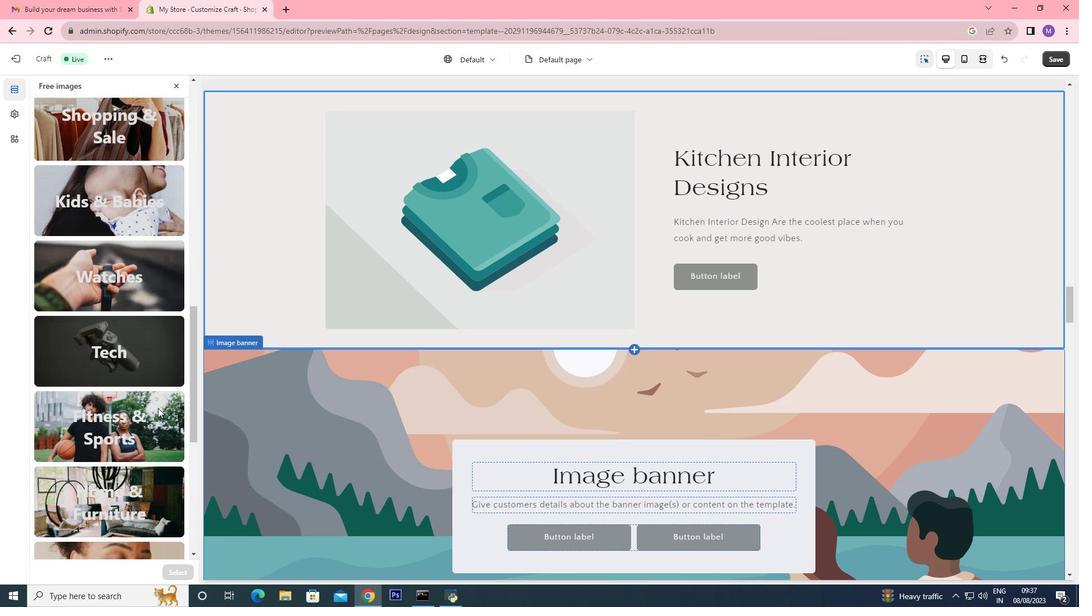 
Action: Mouse moved to (158, 408)
Screenshot: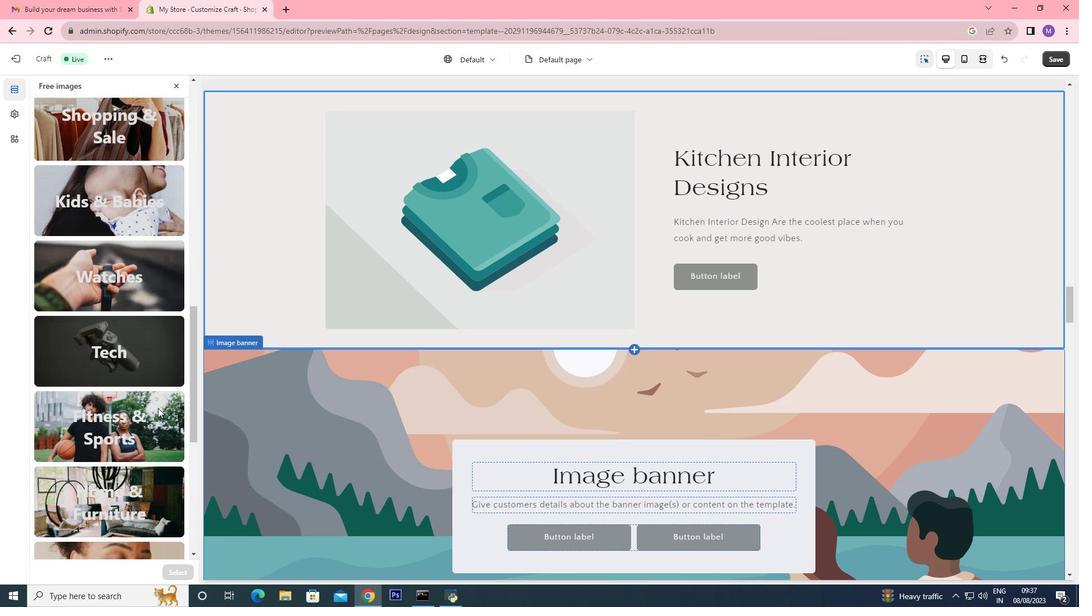 
Action: Mouse scrolled (159, 406) with delta (0, 0)
Screenshot: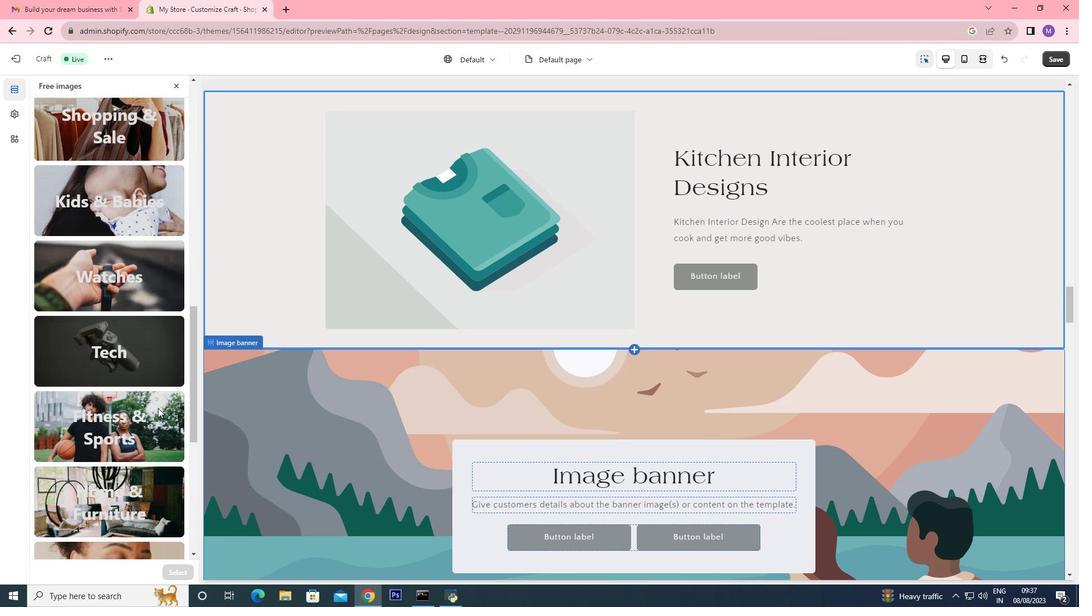 
Action: Mouse moved to (157, 408)
Screenshot: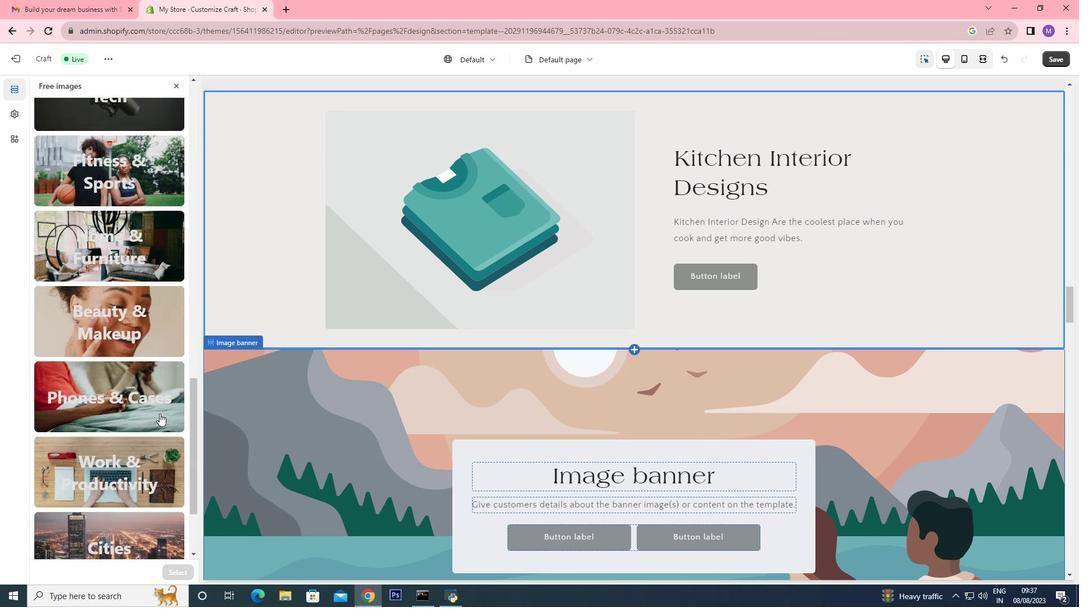 
Action: Mouse scrolled (157, 407) with delta (0, 0)
Screenshot: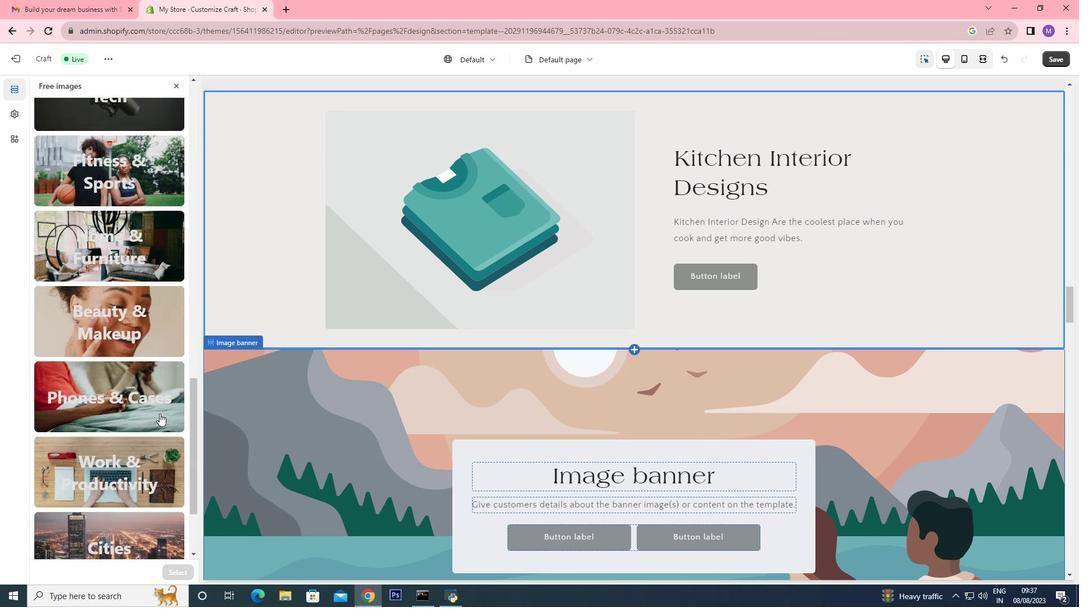 
Action: Mouse scrolled (157, 407) with delta (0, 0)
Screenshot: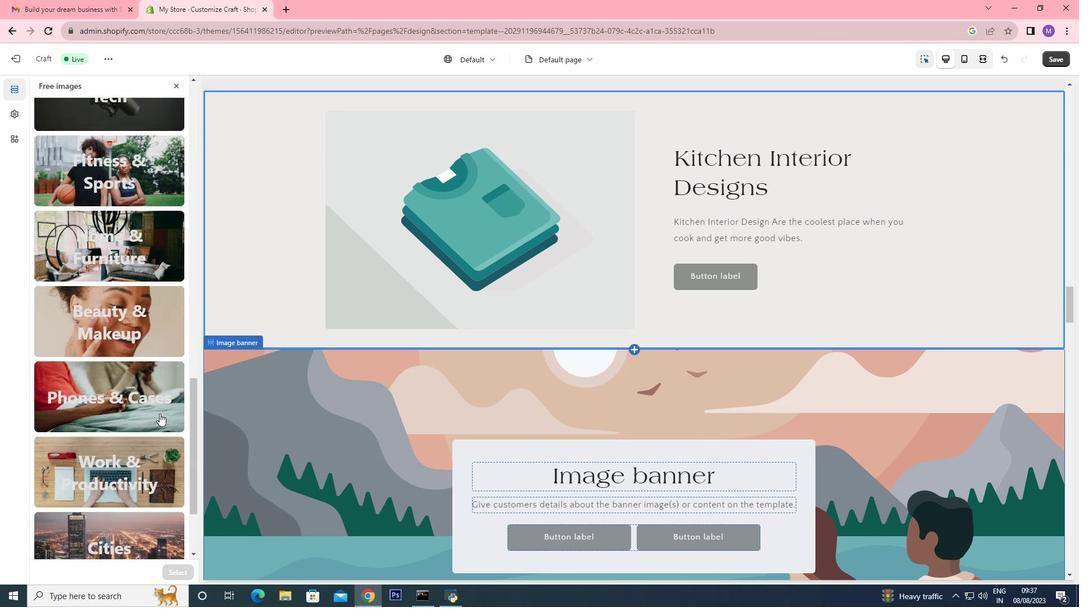 
Action: Mouse scrolled (157, 407) with delta (0, 0)
Screenshot: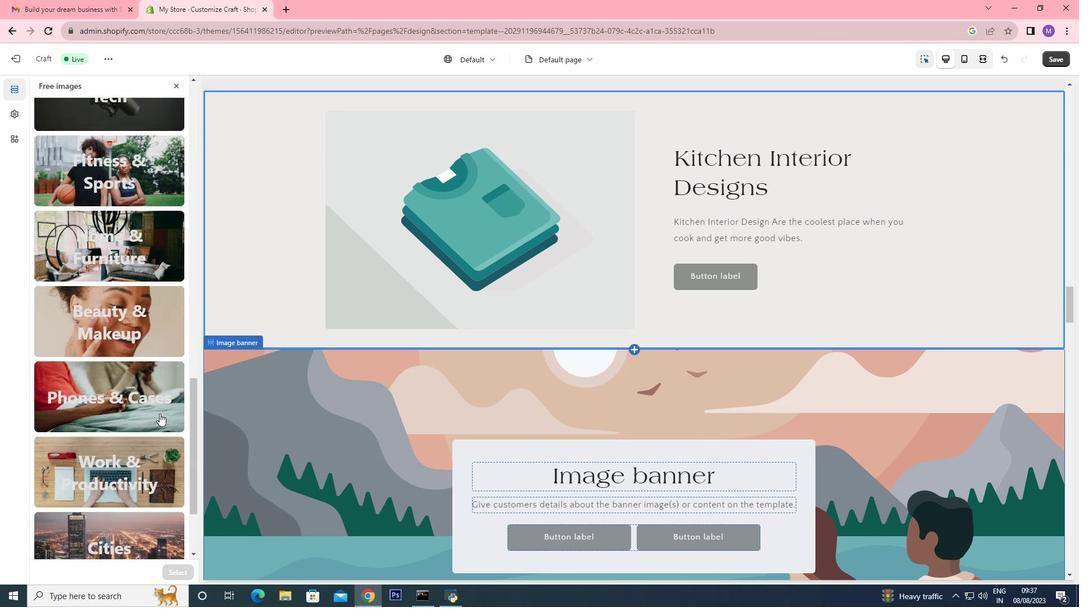 
Action: Mouse scrolled (157, 407) with delta (0, 0)
Screenshot: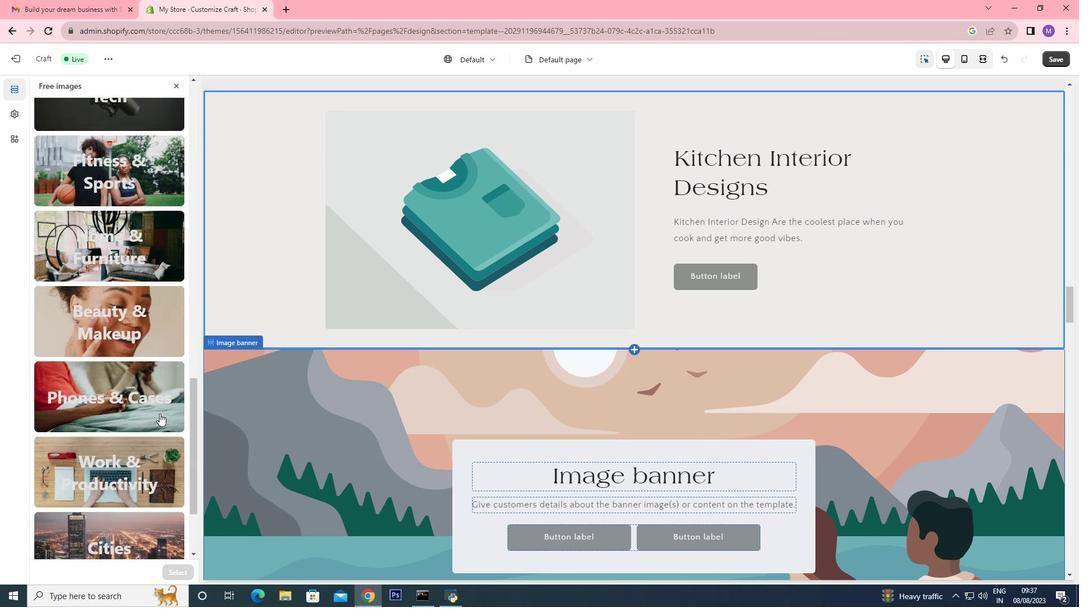 
Action: Mouse moved to (157, 408)
Screenshot: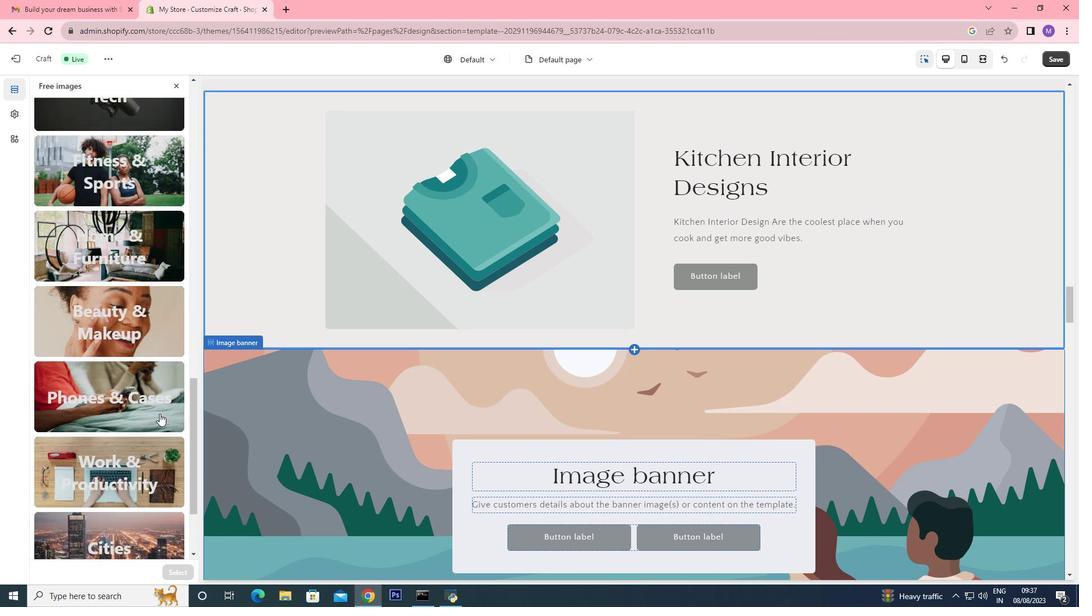 
Action: Mouse scrolled (157, 407) with delta (0, 0)
Screenshot: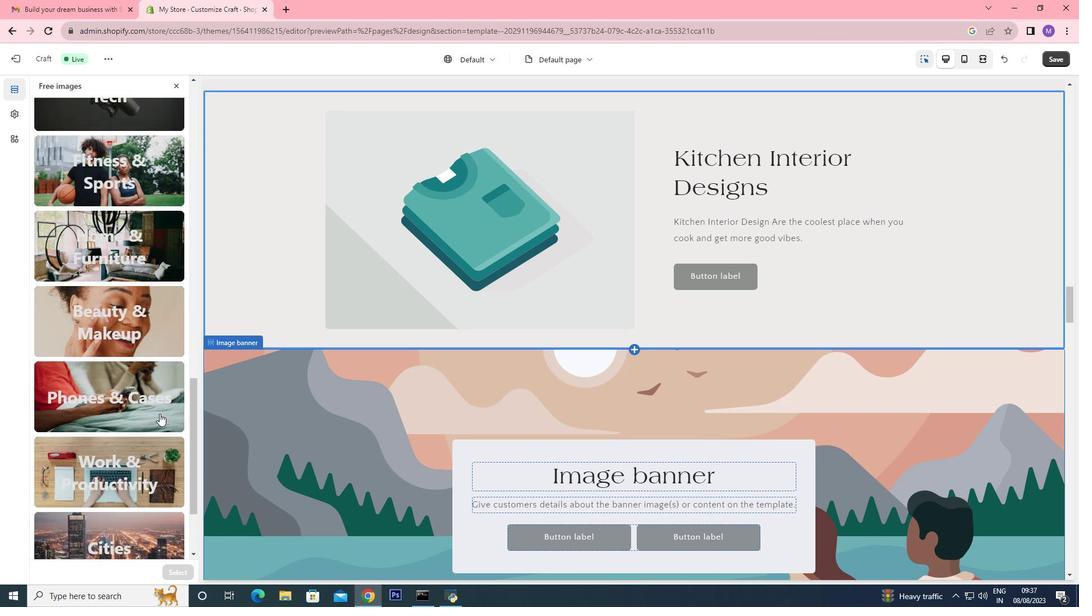 
Action: Mouse scrolled (157, 407) with delta (0, 0)
Screenshot: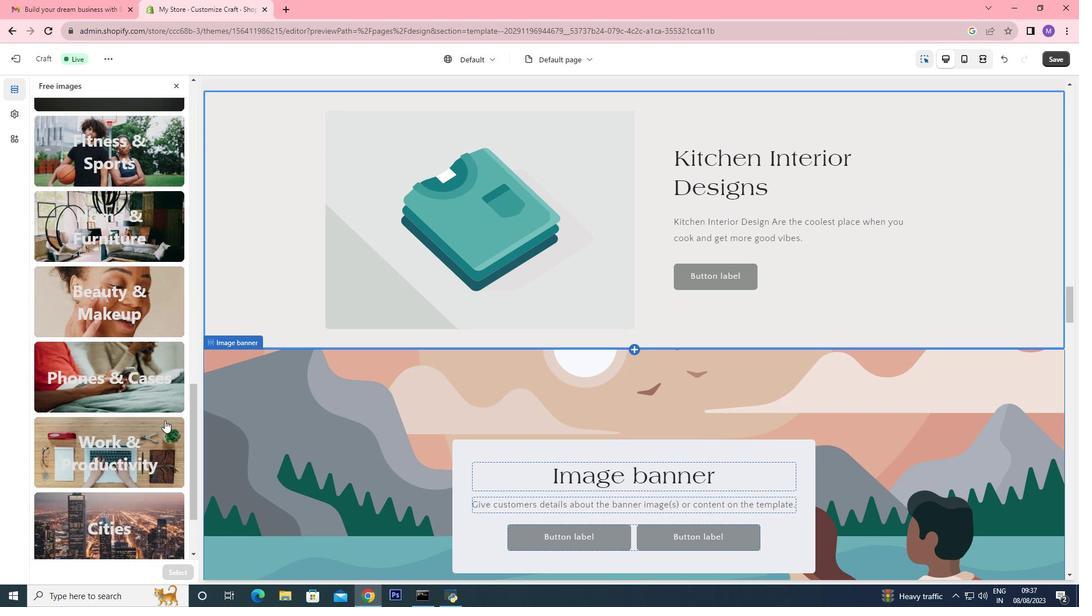 
Action: Mouse moved to (165, 426)
Screenshot: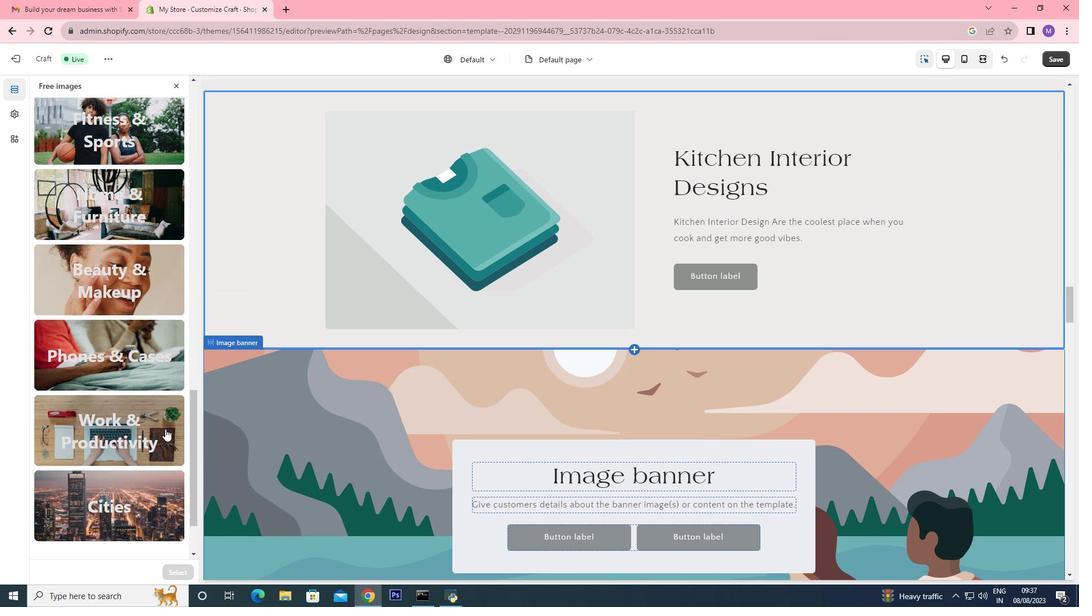 
Action: Mouse scrolled (165, 425) with delta (0, 0)
Screenshot: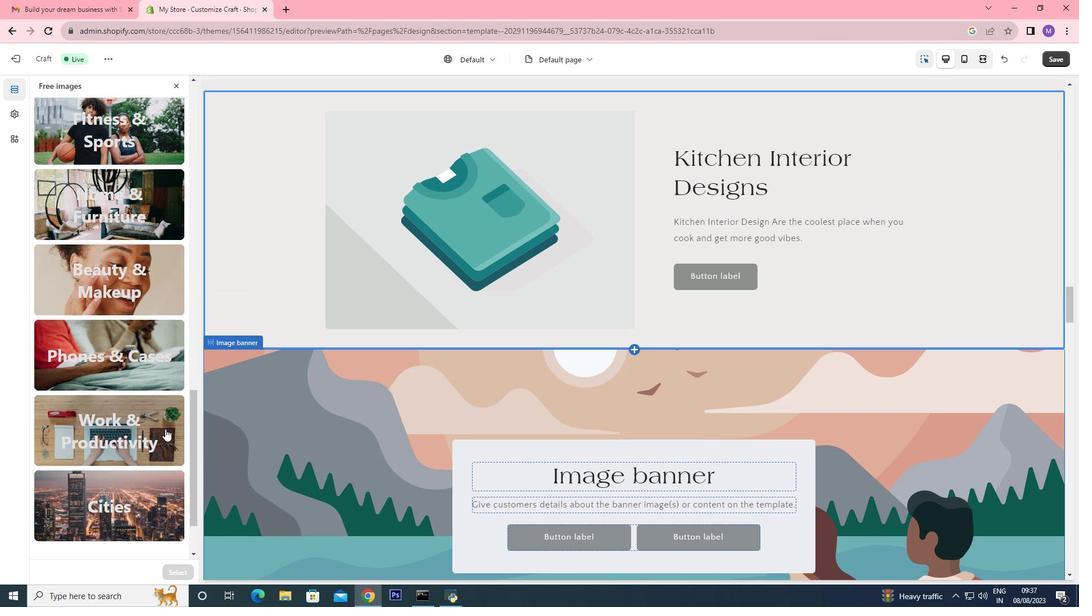 
Action: Mouse moved to (165, 428)
Screenshot: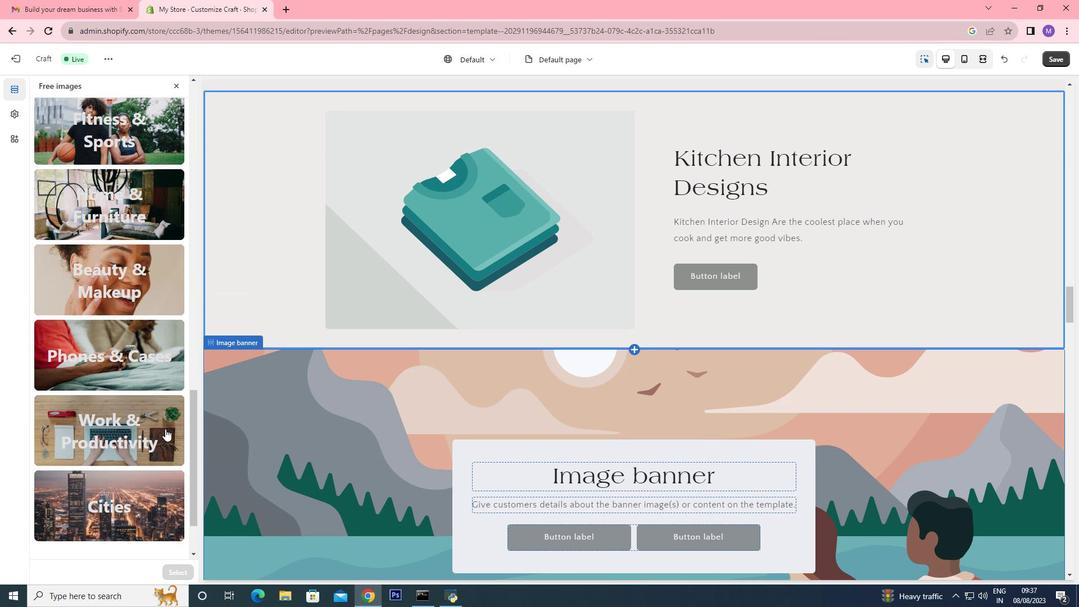 
Action: Mouse scrolled (165, 427) with delta (0, 0)
Screenshot: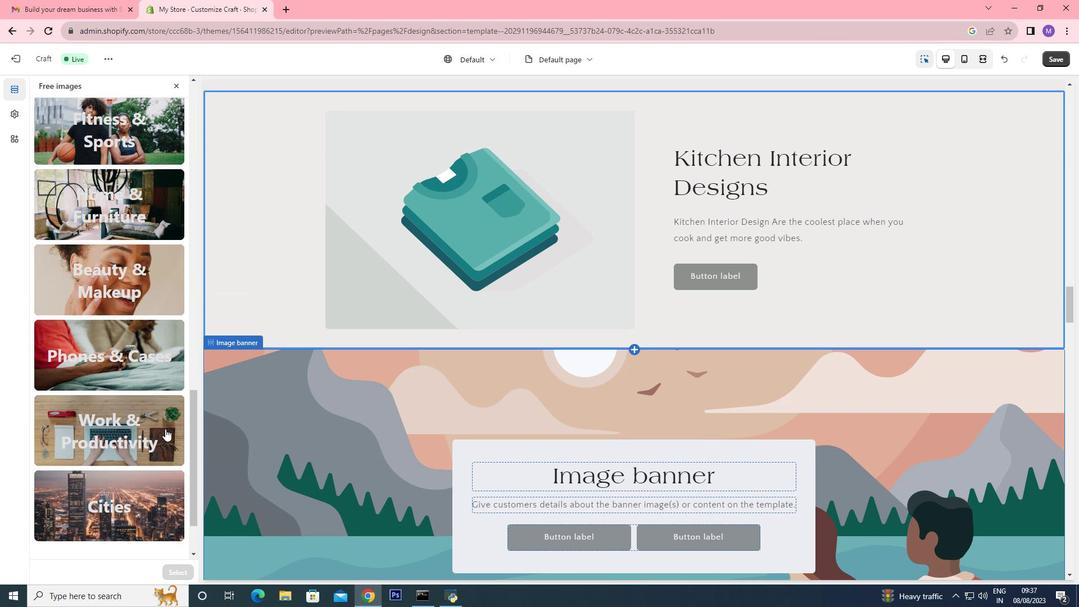 
Action: Mouse moved to (165, 428)
Screenshot: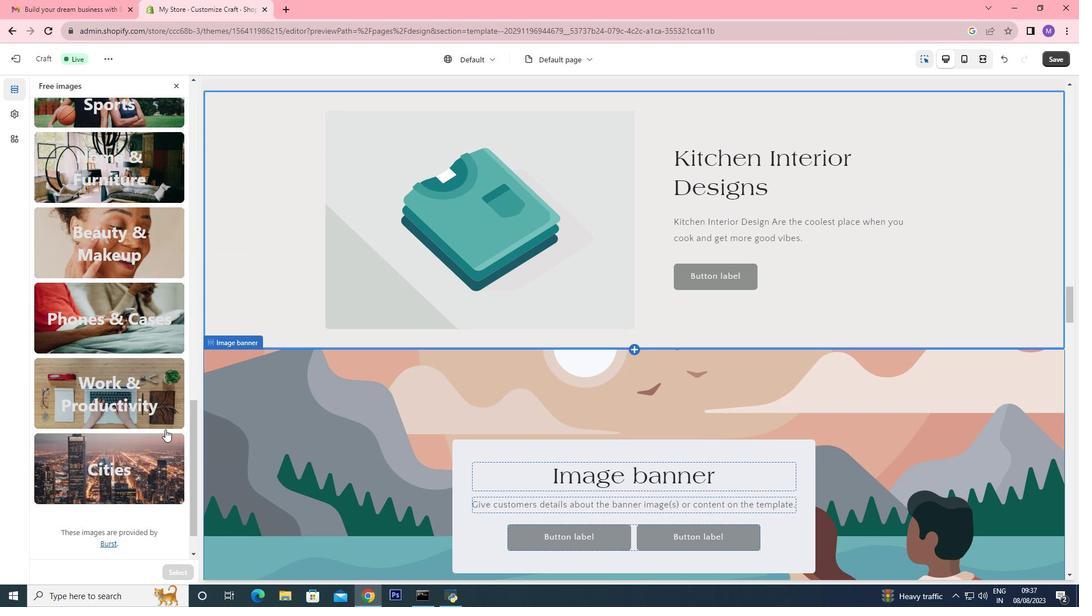 
Action: Mouse scrolled (165, 428) with delta (0, 0)
Screenshot: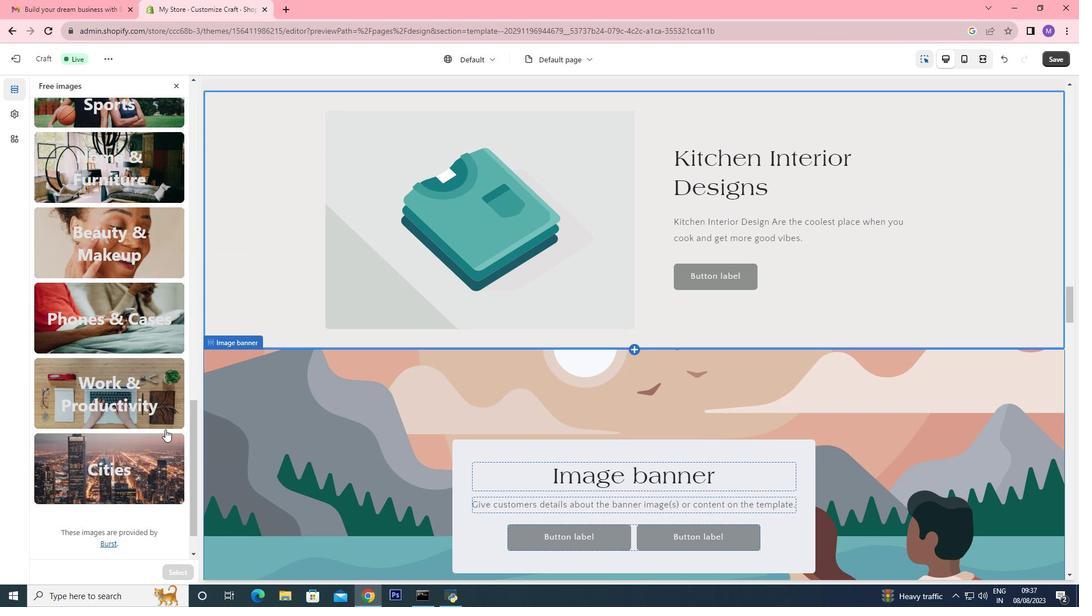 
Action: Mouse scrolled (165, 428) with delta (0, 0)
Screenshot: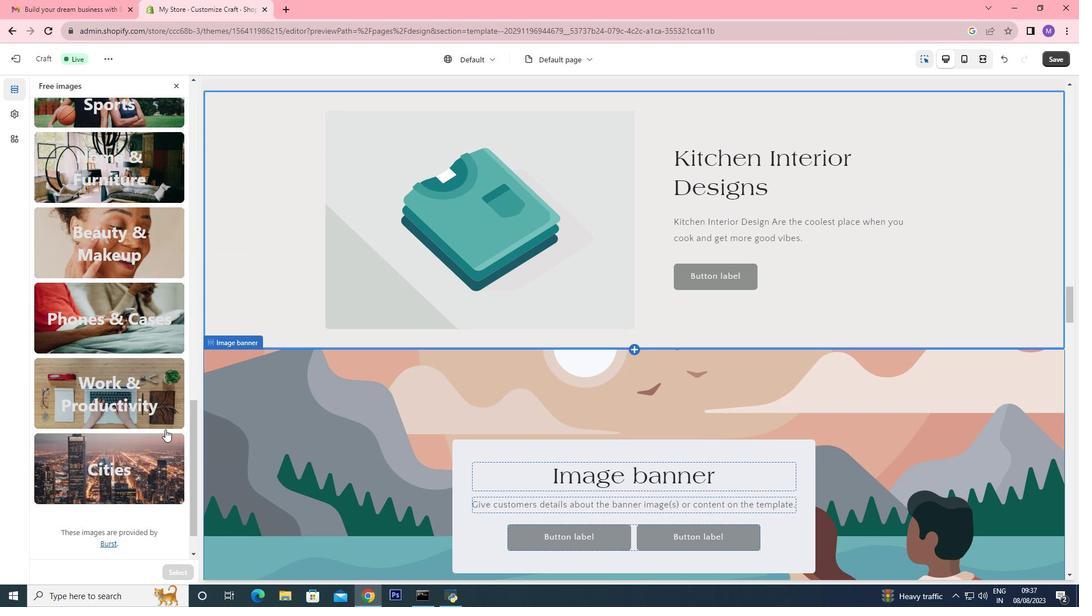 
Action: Mouse scrolled (165, 428) with delta (0, 0)
Screenshot: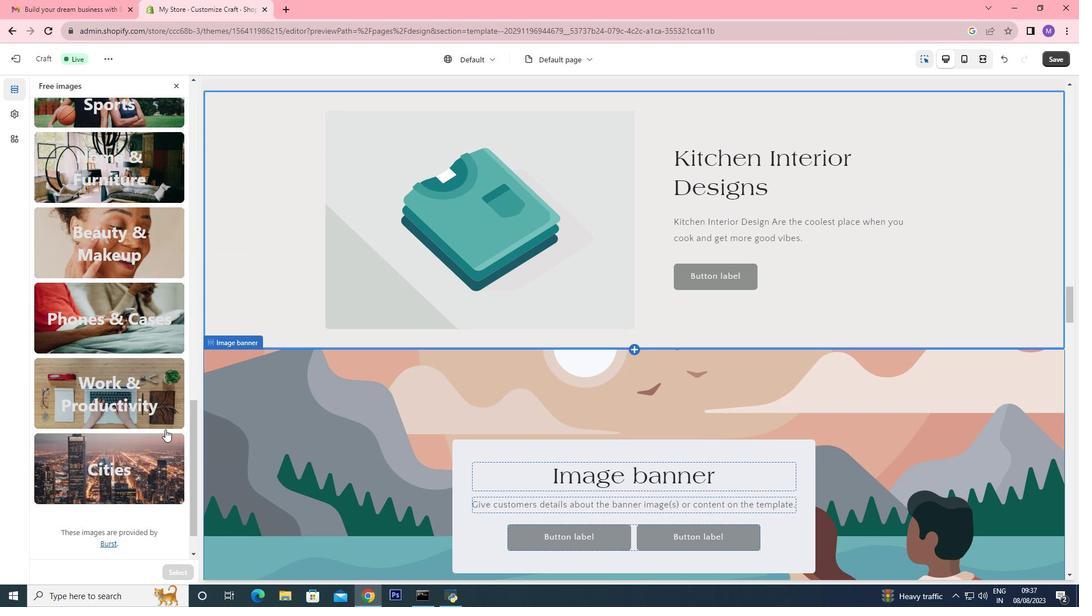 
Action: Mouse scrolled (165, 428) with delta (0, 0)
Screenshot: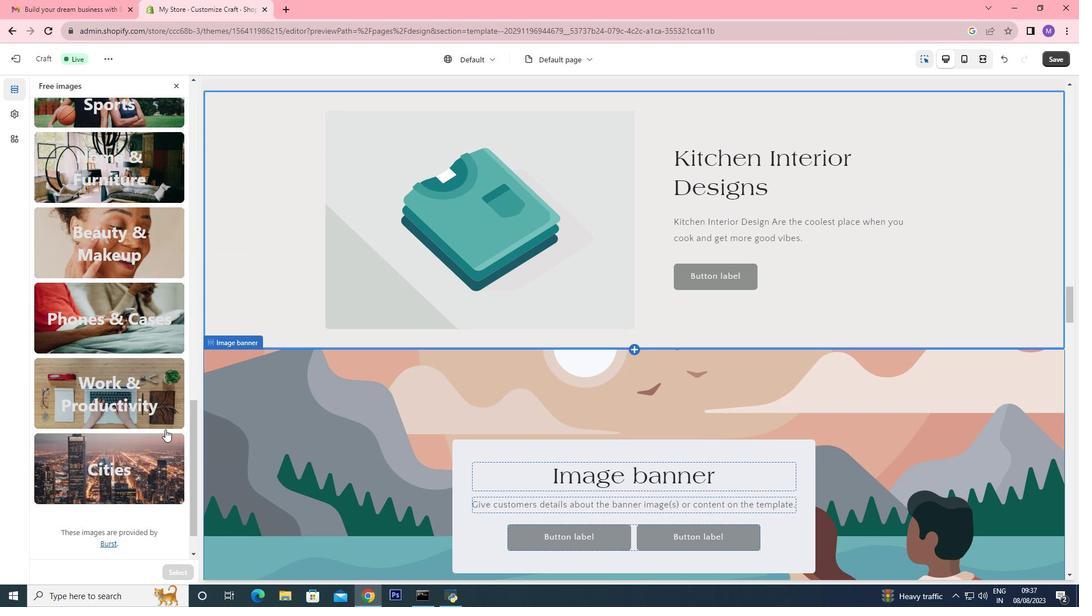 
Action: Mouse scrolled (165, 428) with delta (0, 0)
Screenshot: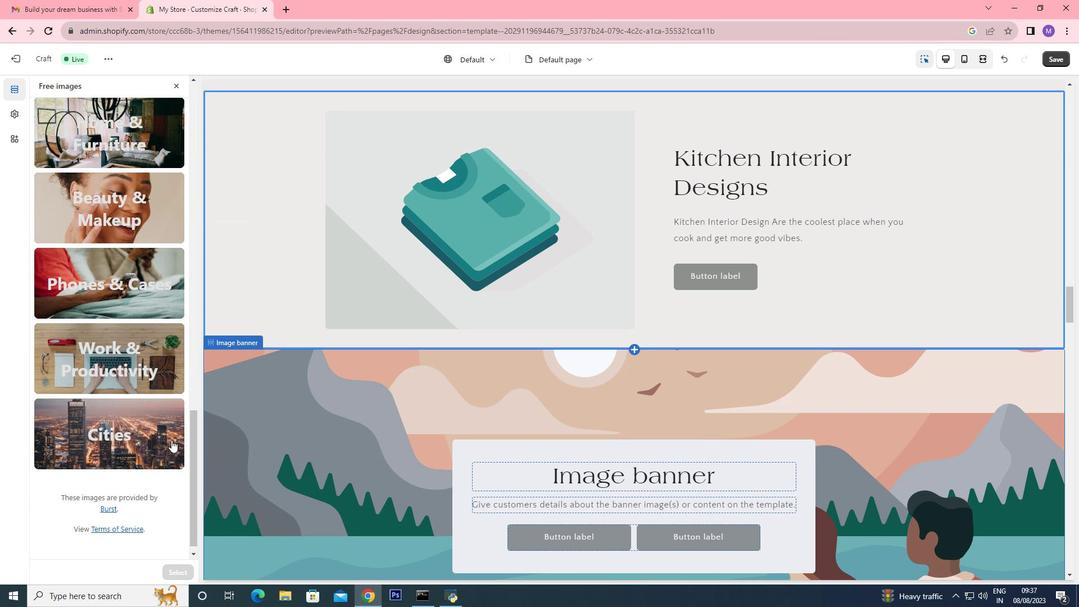 
Action: Mouse scrolled (165, 428) with delta (0, 0)
Screenshot: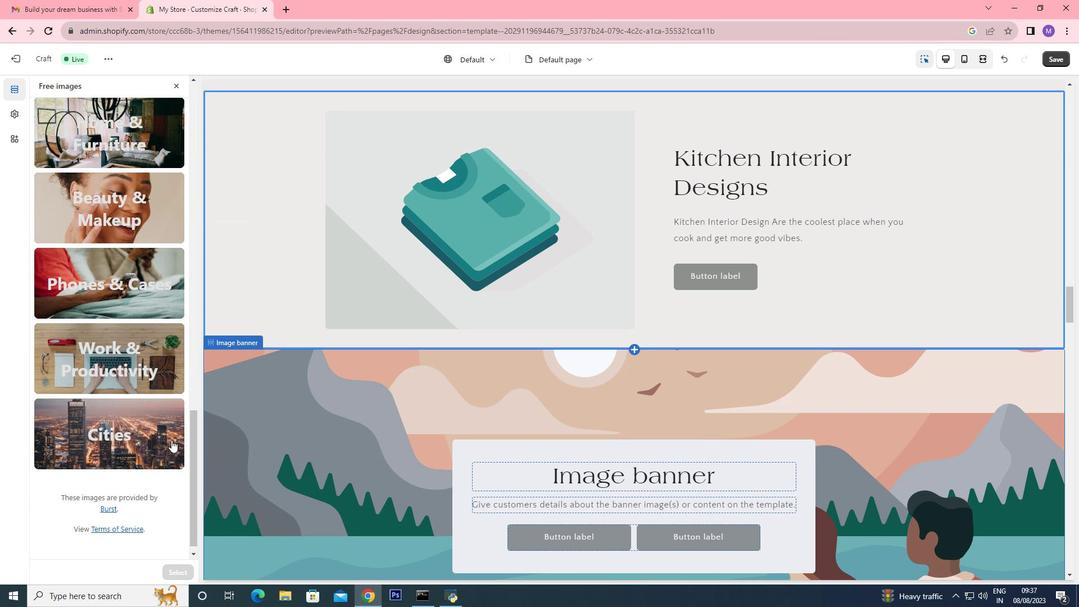 
Action: Mouse scrolled (165, 428) with delta (0, 0)
Screenshot: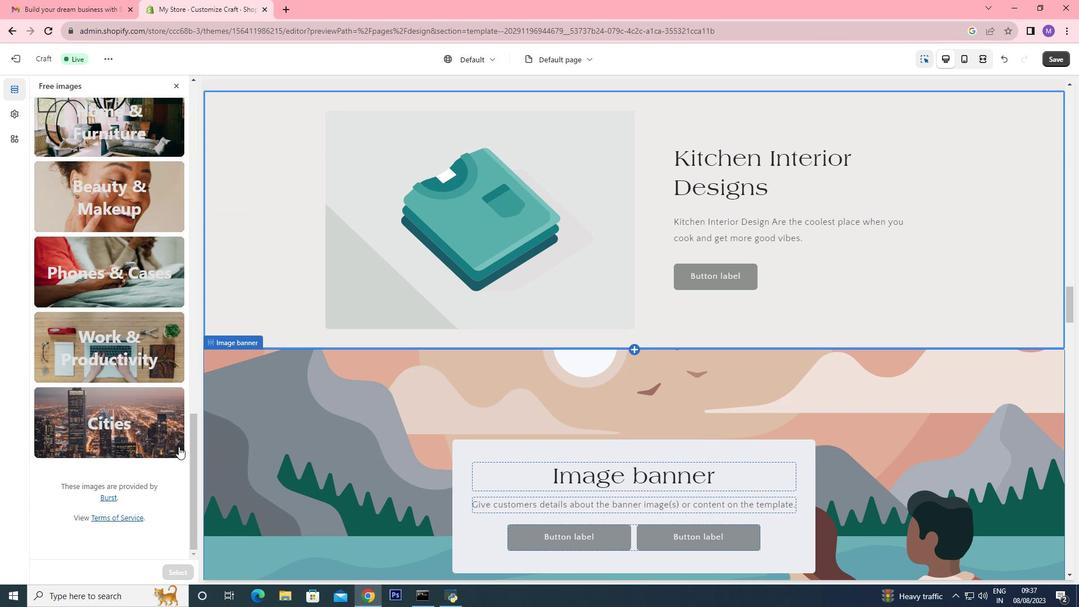 
Action: Mouse scrolled (165, 428) with delta (0, 0)
Screenshot: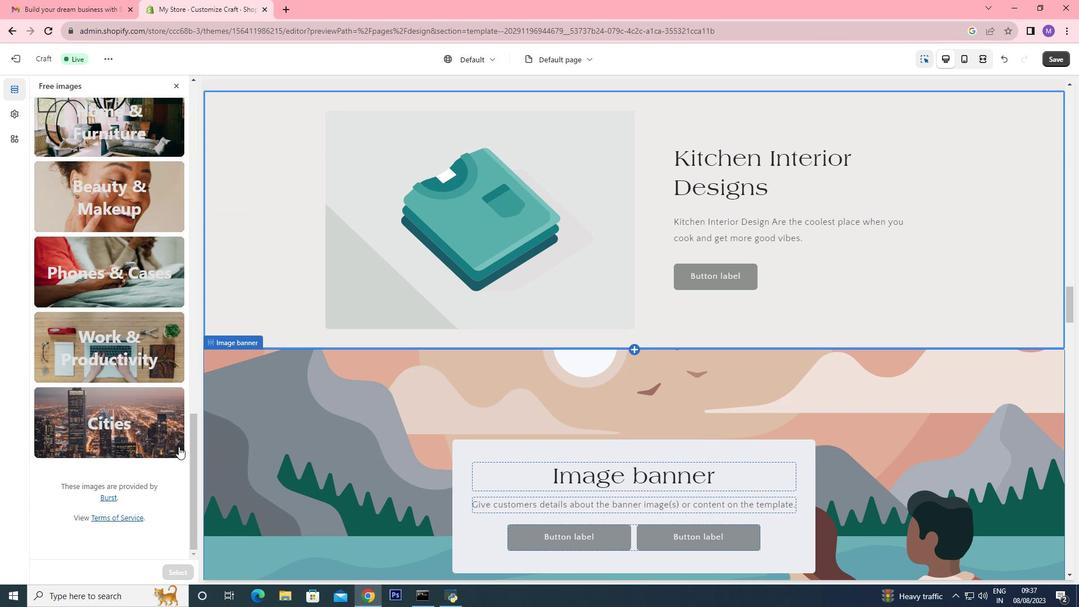 
Action: Mouse moved to (186, 454)
Screenshot: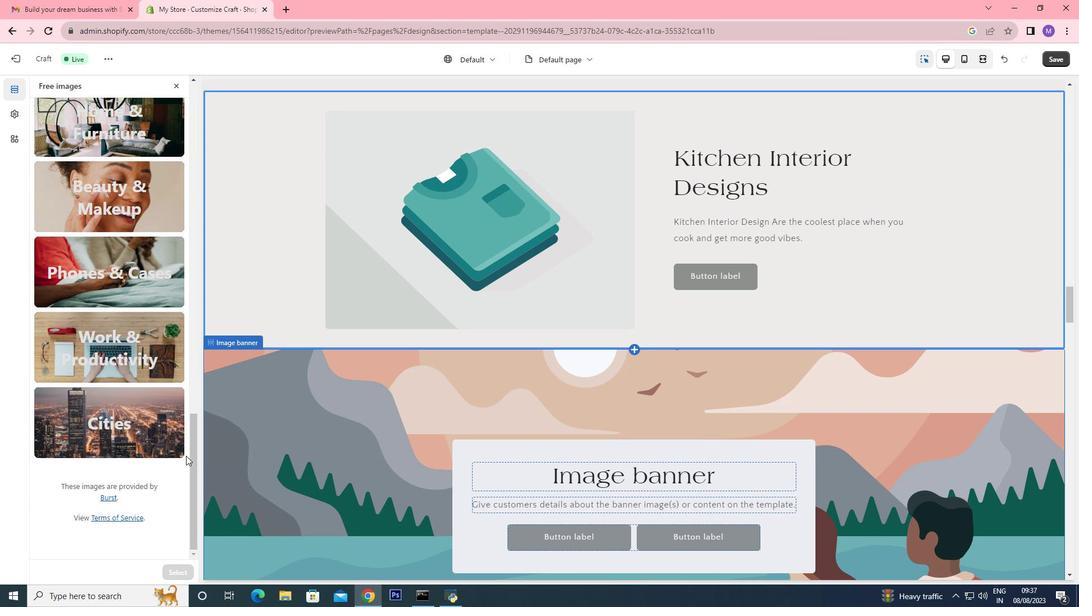 
Action: Mouse scrolled (186, 454) with delta (0, 0)
Screenshot: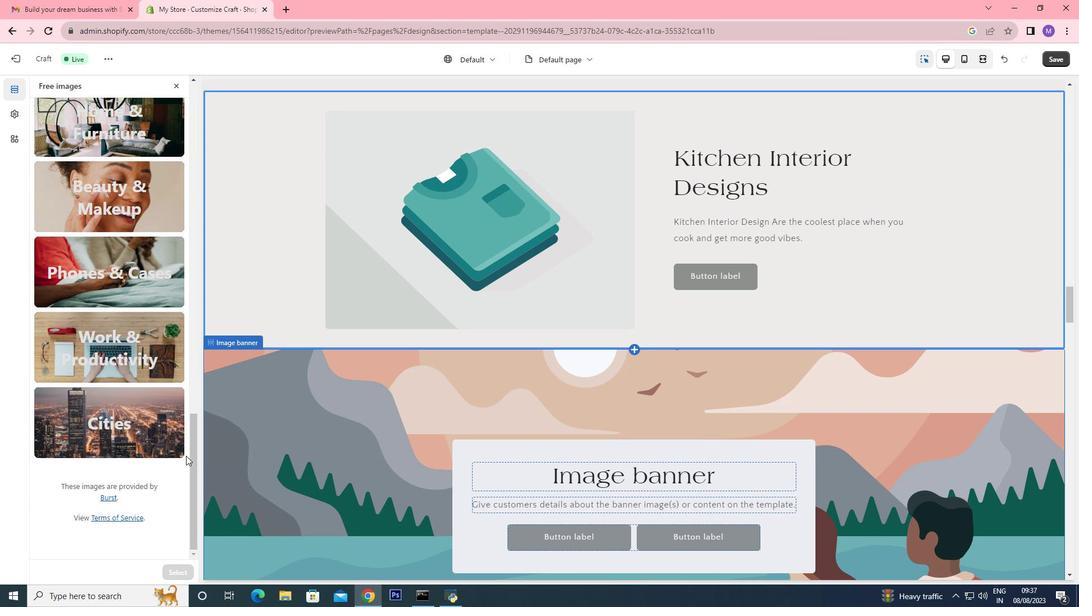 
Action: Mouse scrolled (186, 454) with delta (0, 0)
Screenshot: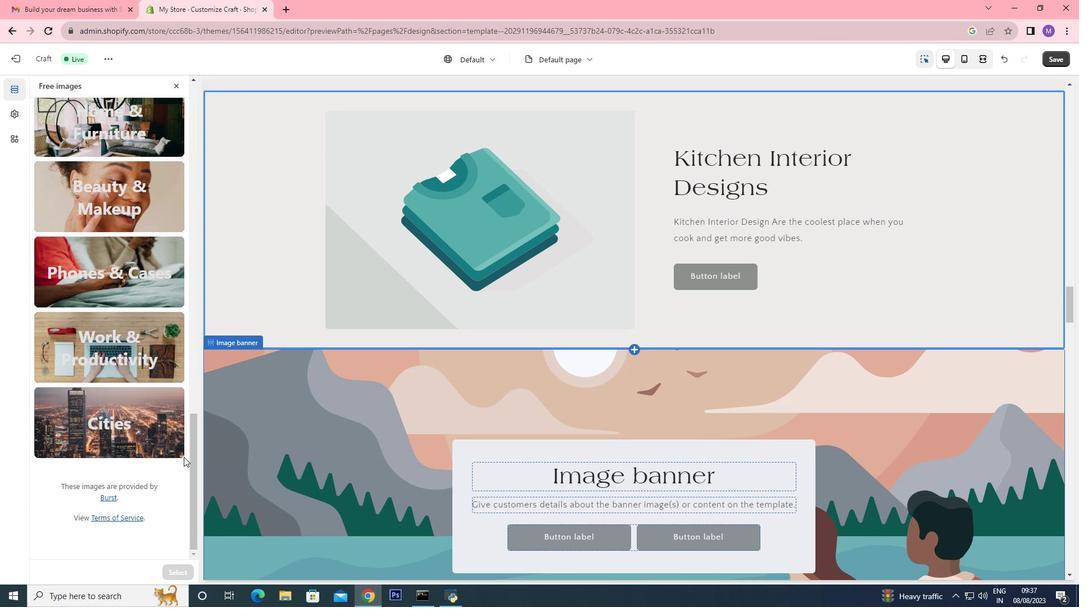 
Action: Mouse moved to (186, 455)
Screenshot: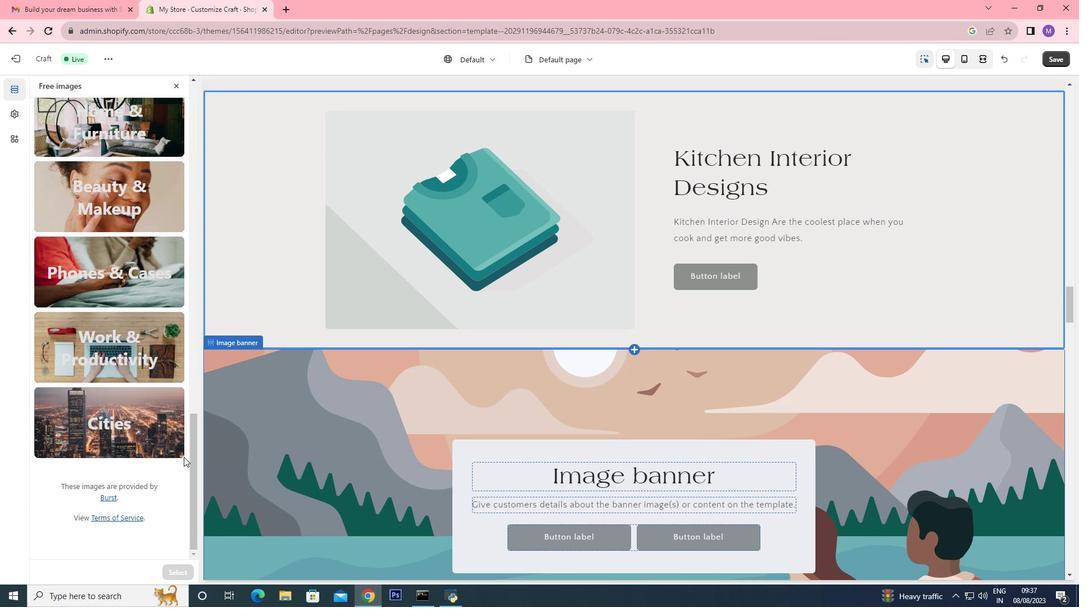 
Action: Mouse scrolled (186, 454) with delta (0, 0)
Screenshot: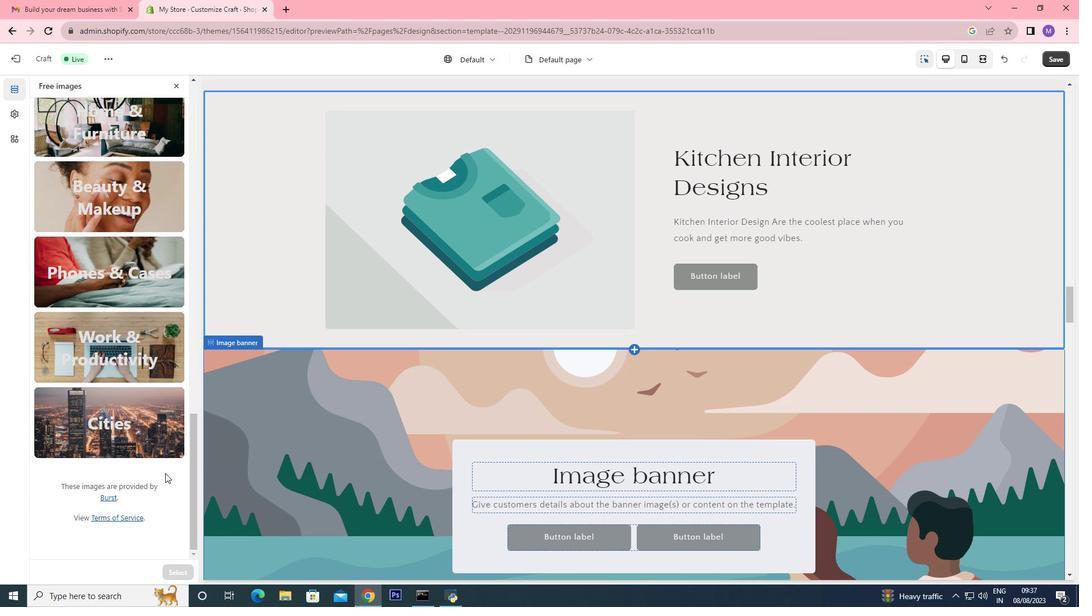 
Action: Mouse moved to (186, 455)
Screenshot: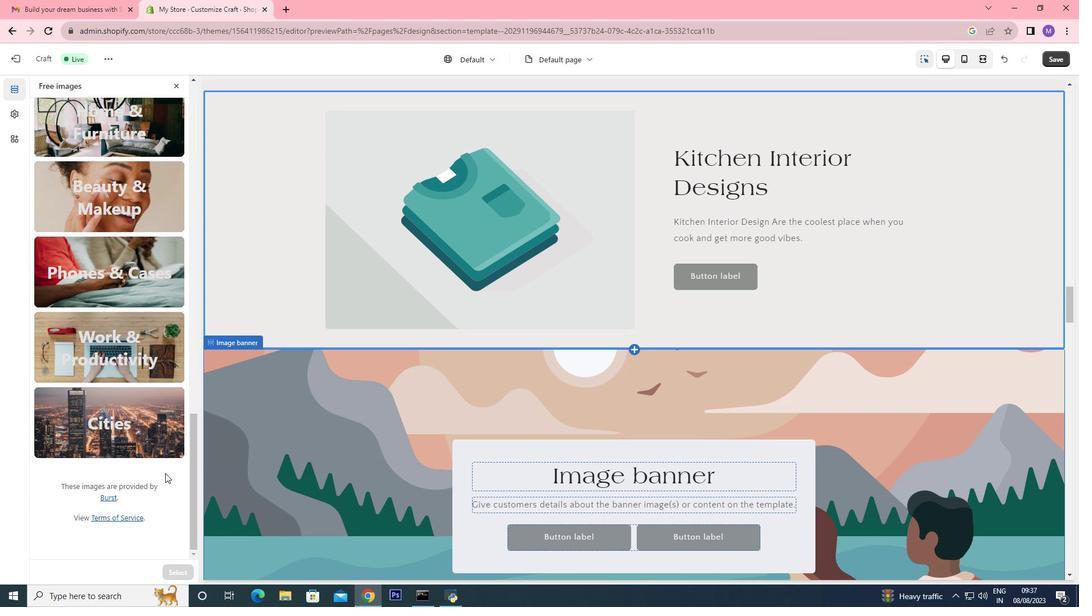 
Action: Mouse scrolled (186, 455) with delta (0, 0)
Screenshot: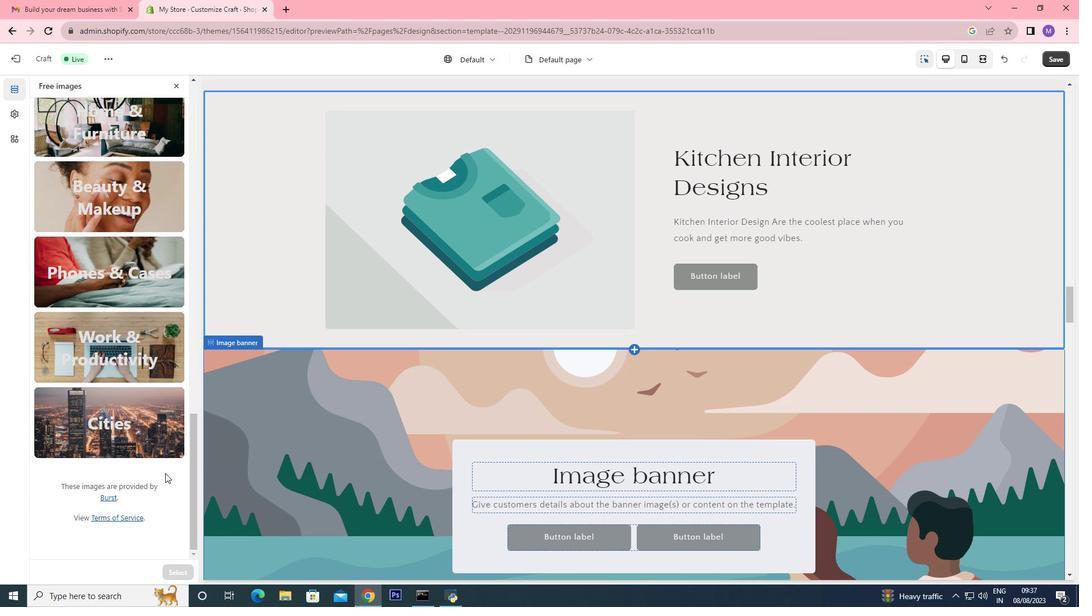 
Action: Mouse scrolled (186, 455) with delta (0, 0)
Screenshot: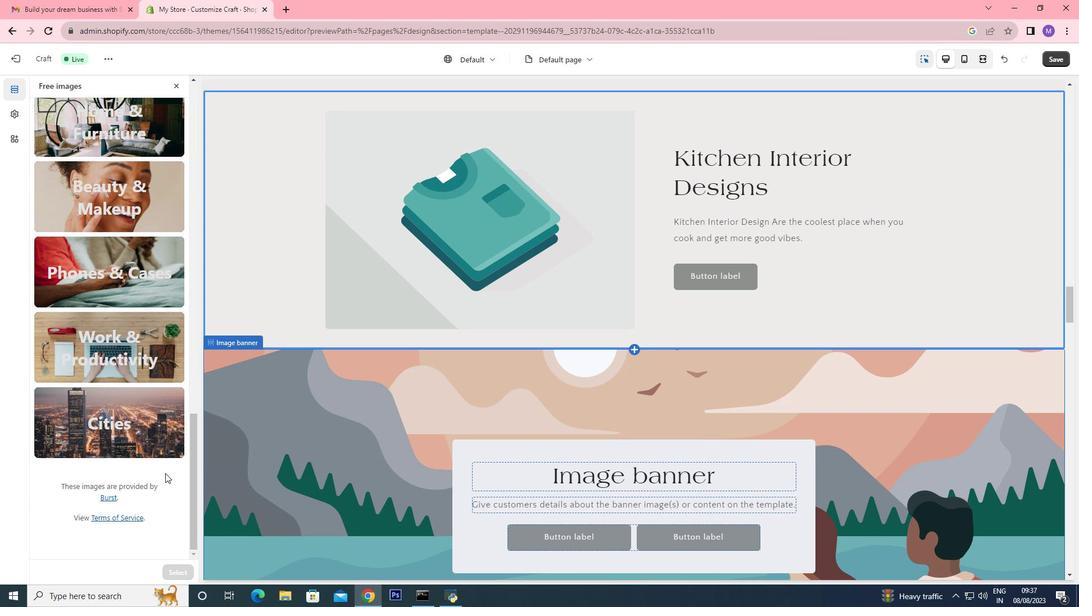 
Action: Mouse scrolled (186, 455) with delta (0, 0)
Screenshot: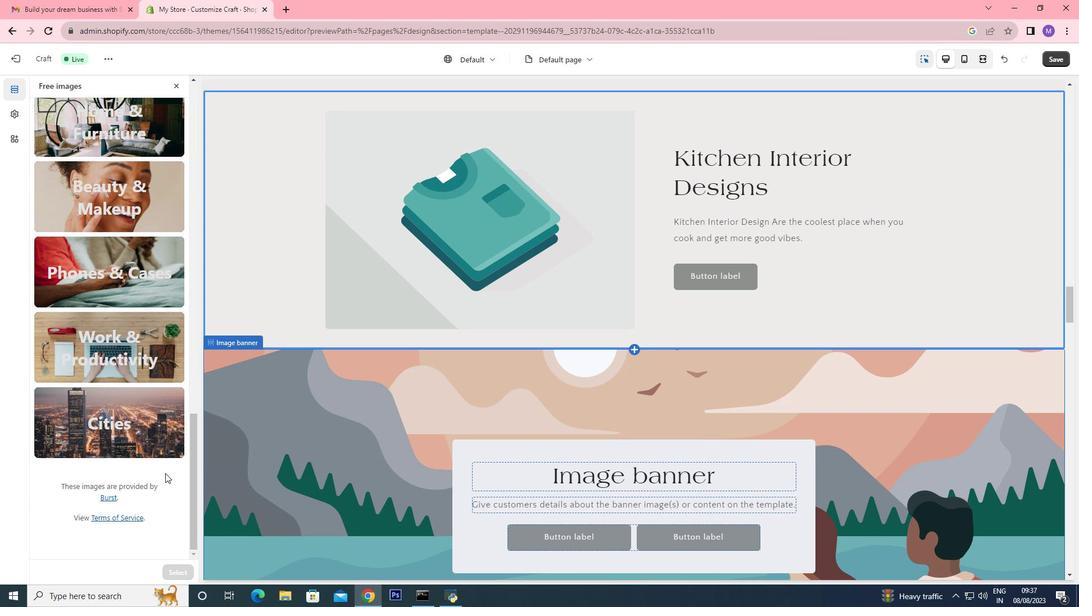 
Action: Mouse moved to (184, 455)
Screenshot: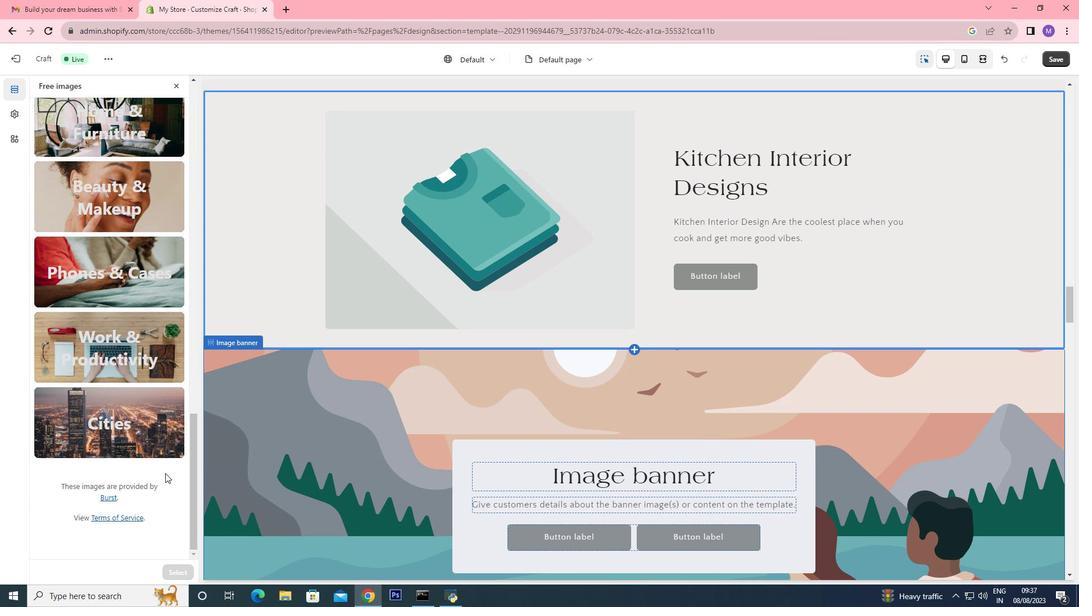 
Action: Mouse scrolled (184, 455) with delta (0, 0)
Screenshot: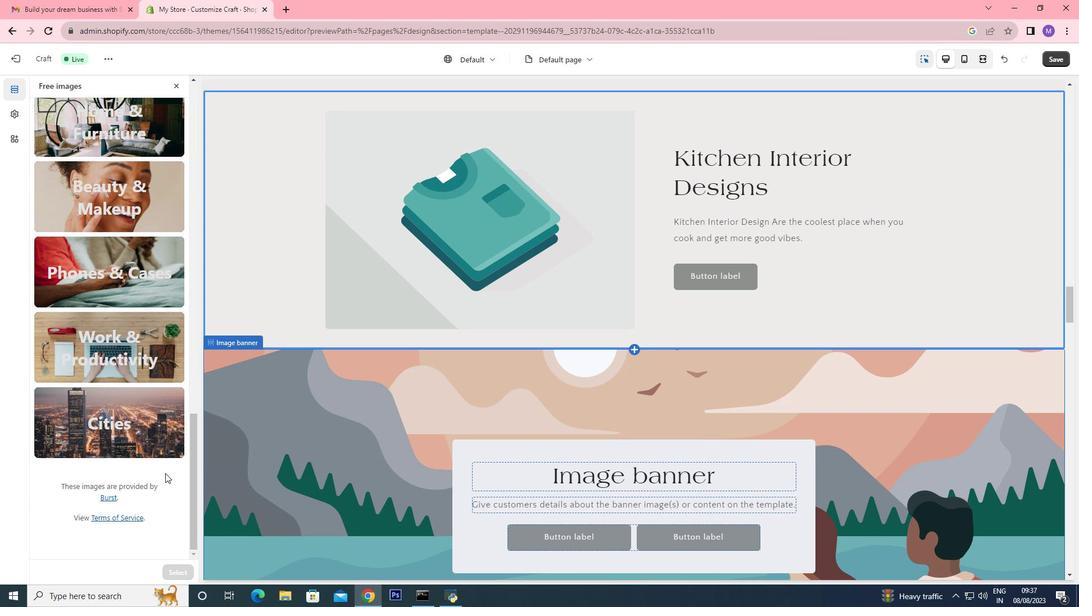 
Action: Mouse moved to (112, 500)
Screenshot: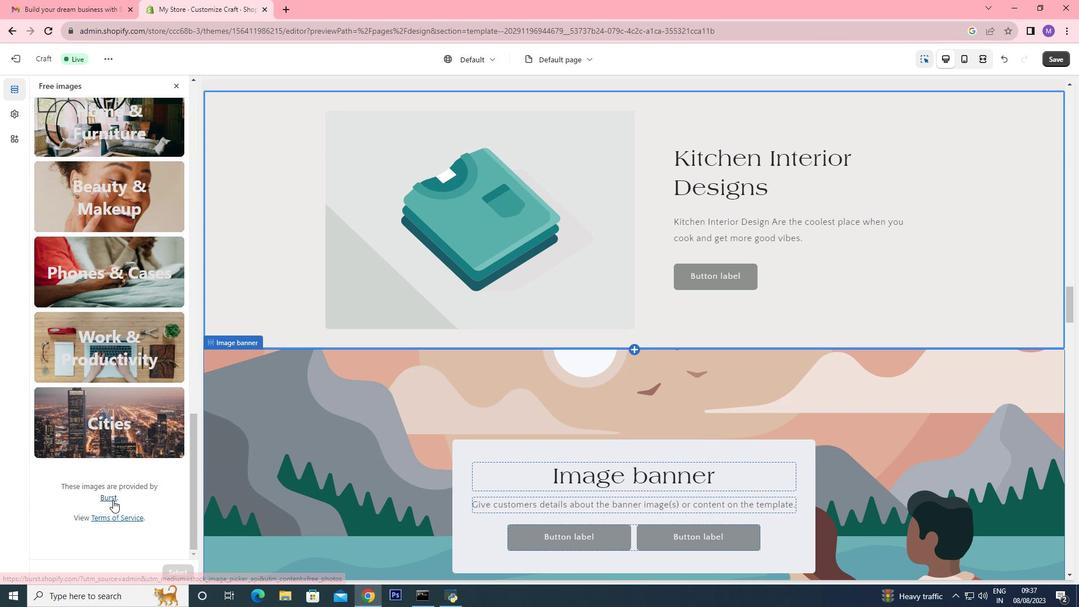 
Action: Mouse pressed left at (112, 500)
Screenshot: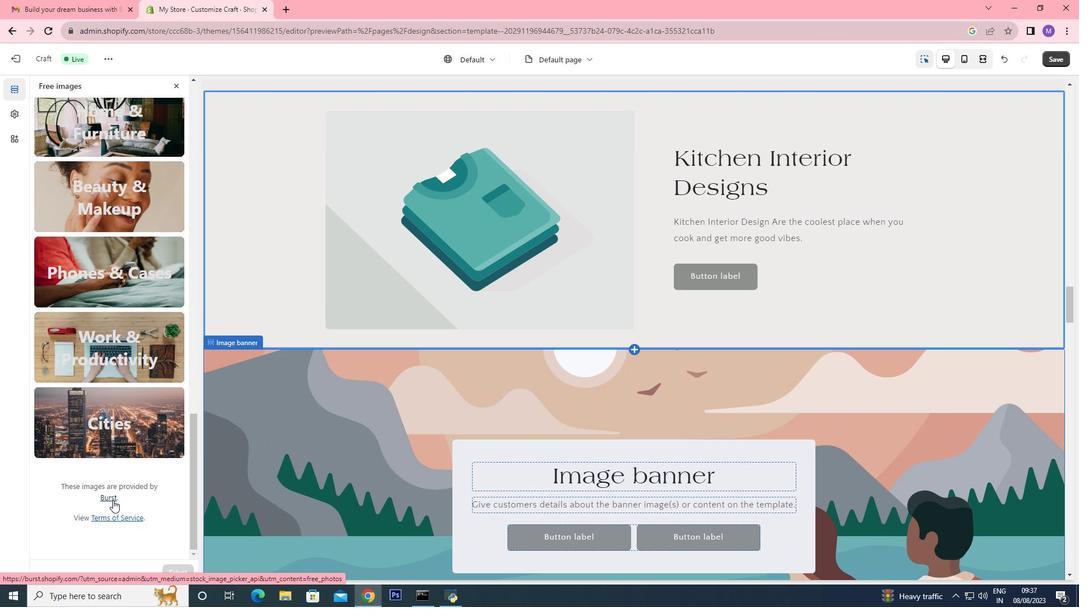 
Action: Mouse moved to (326, 0)
Screenshot: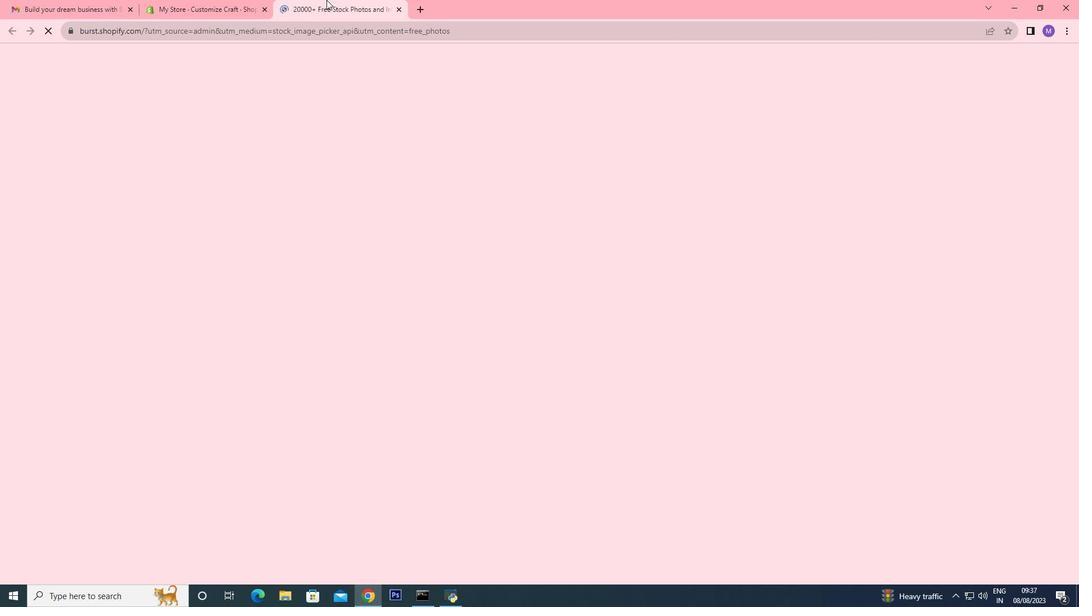 
Action: Mouse pressed left at (326, 0)
Screenshot: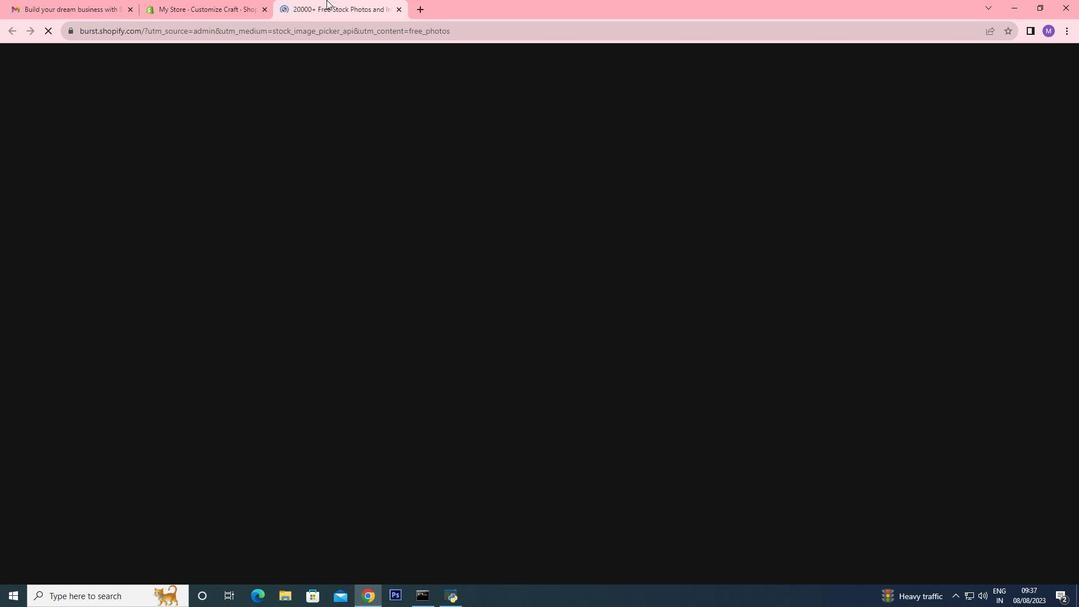 
Action: Mouse moved to (262, 300)
Screenshot: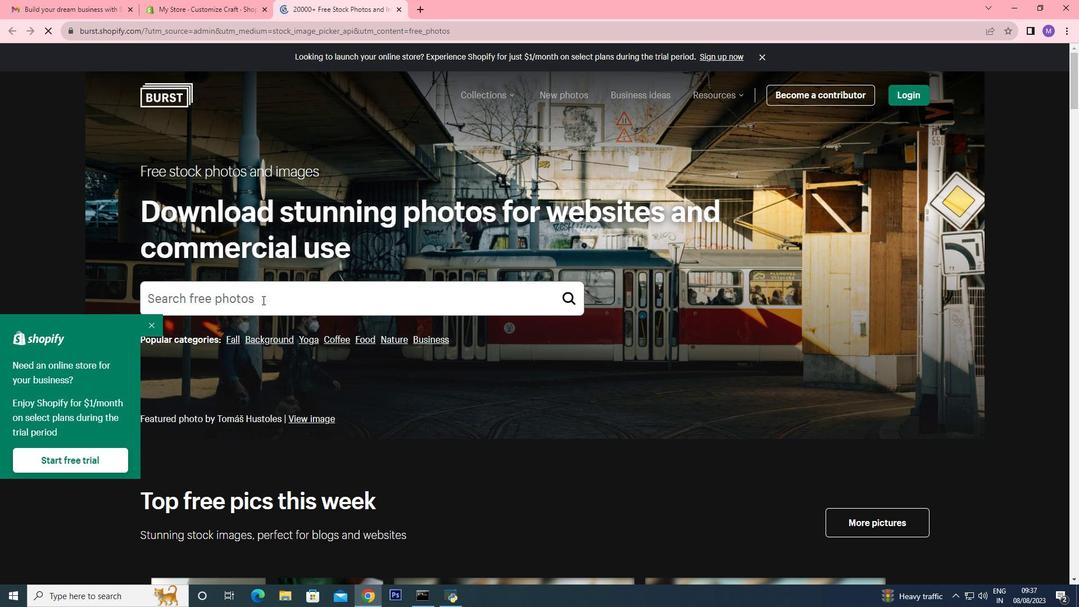 
Action: Mouse pressed left at (262, 300)
Screenshot: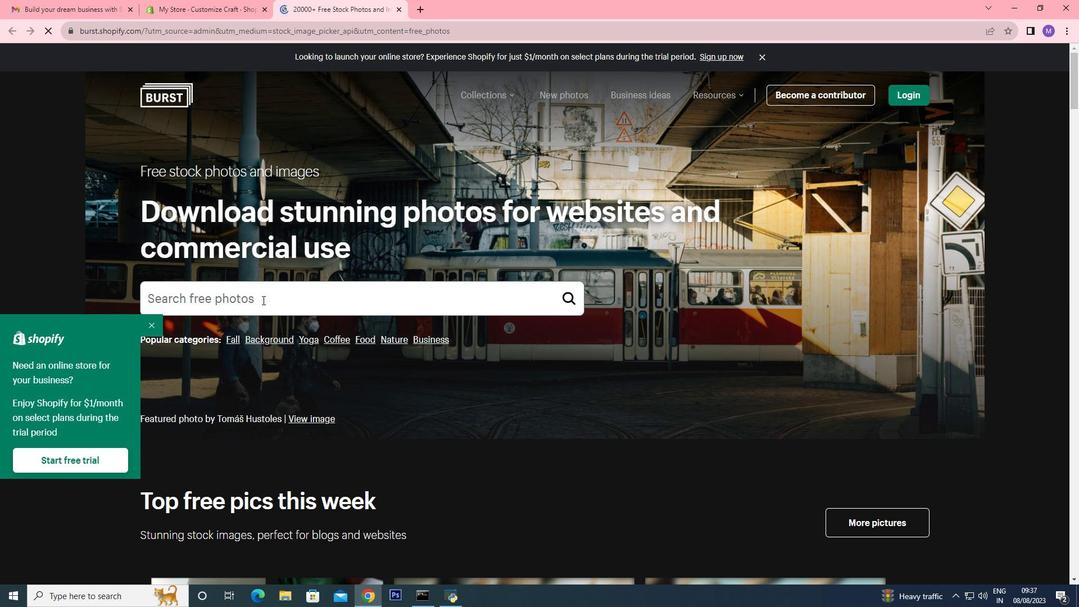 
Action: Mouse moved to (268, 295)
Screenshot: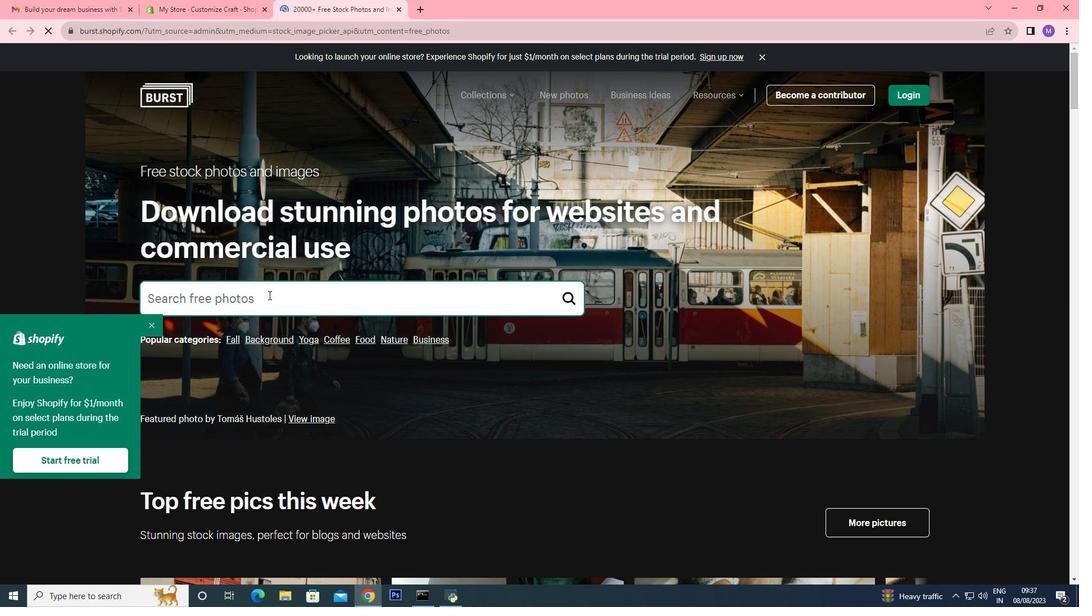 
Action: Key pressed <Key.shift>Interior<Key.space>design<Key.enter>
Screenshot: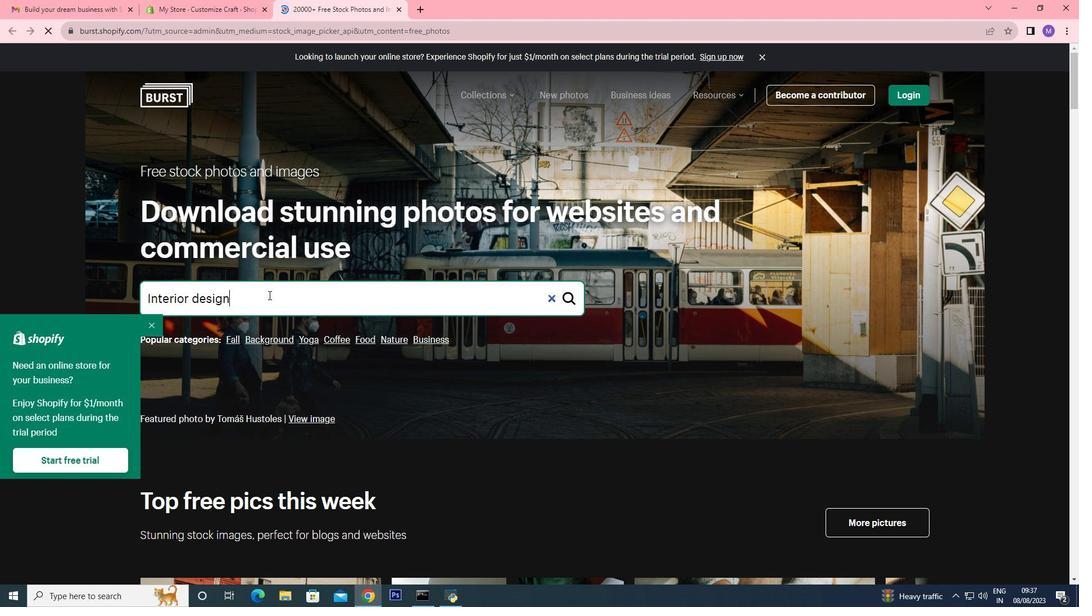 
Action: Mouse moved to (650, 339)
Screenshot: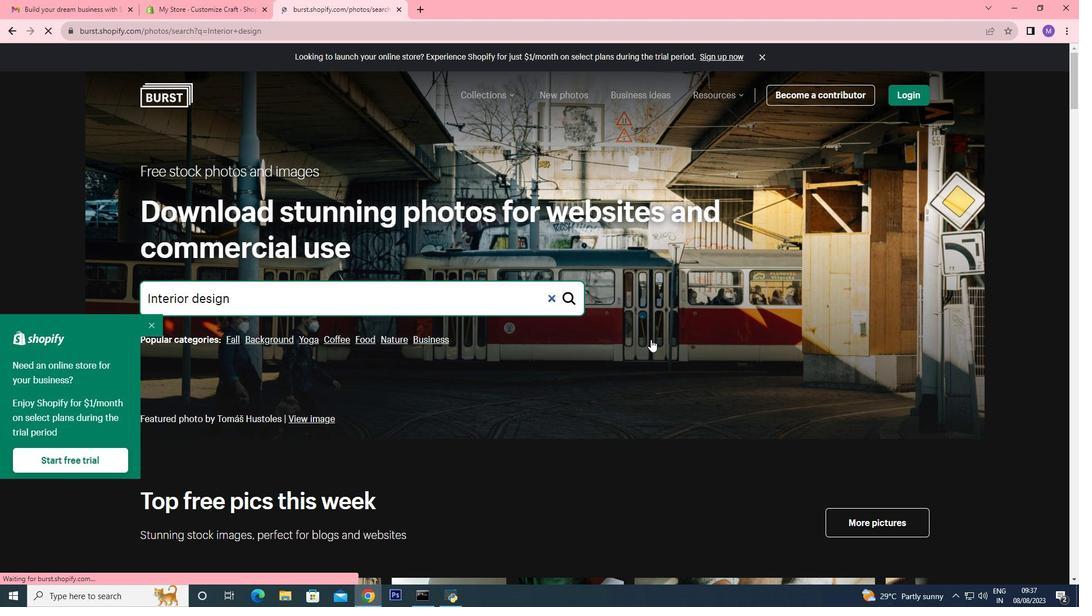 
Action: Mouse scrolled (650, 338) with delta (0, 0)
Screenshot: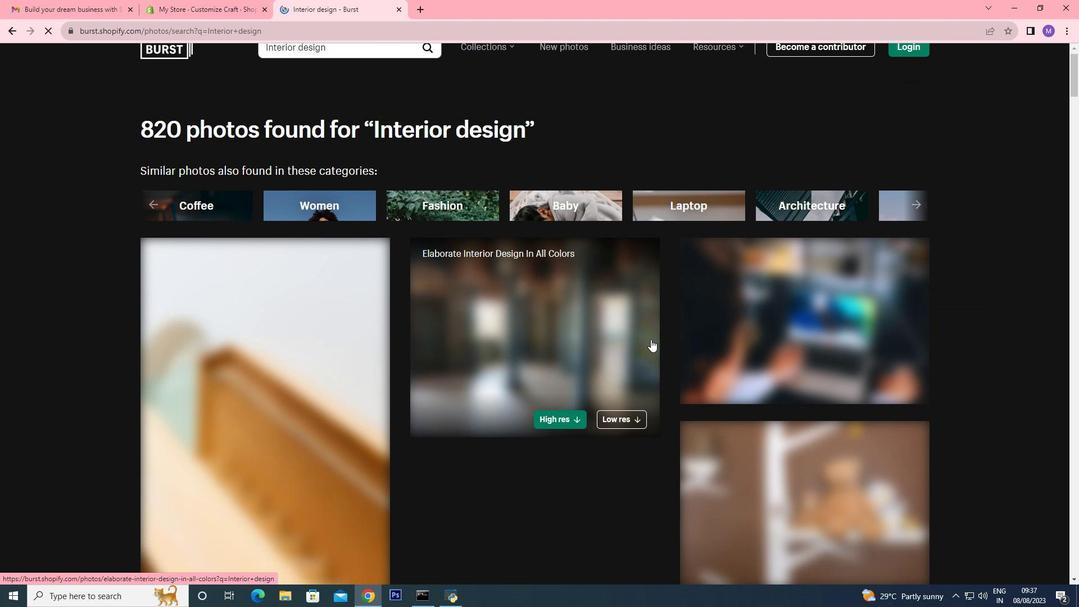 
Action: Mouse moved to (650, 340)
Screenshot: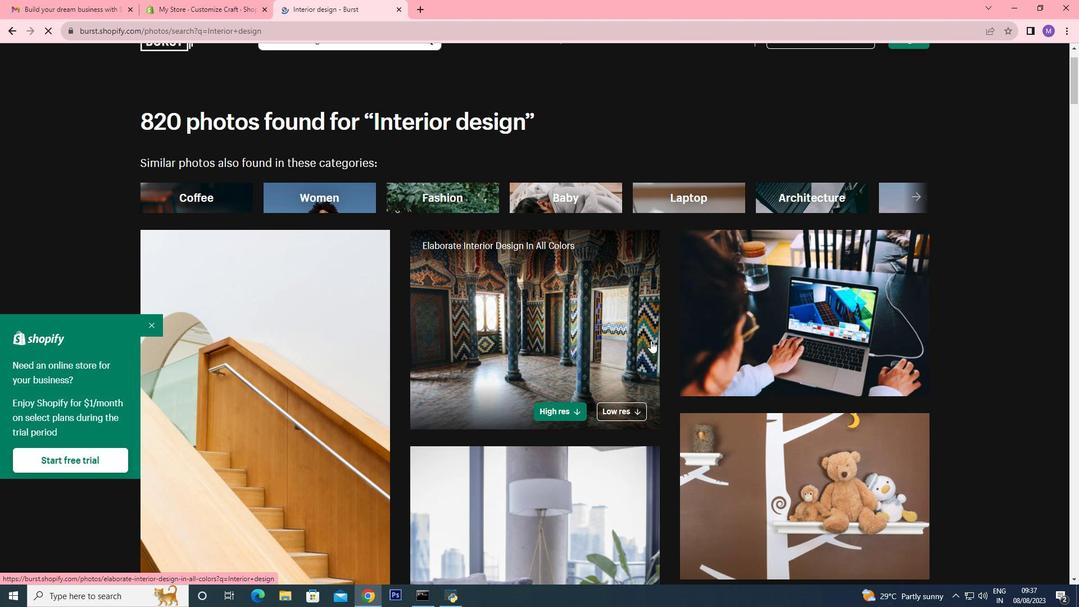 
Action: Mouse scrolled (650, 340) with delta (0, 0)
Screenshot: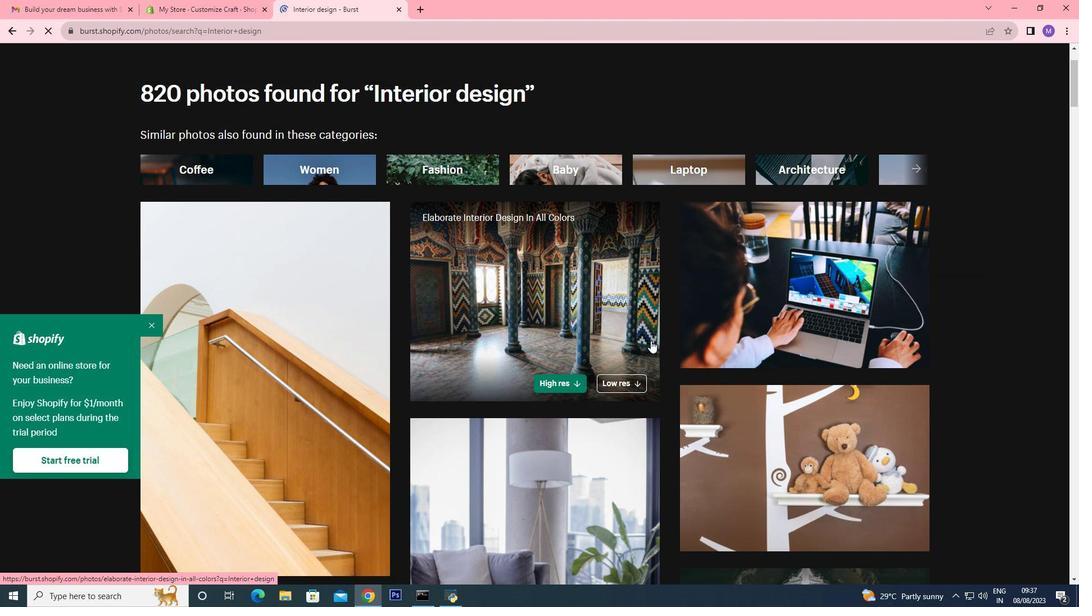 
Action: Mouse scrolled (650, 340) with delta (0, 0)
Screenshot: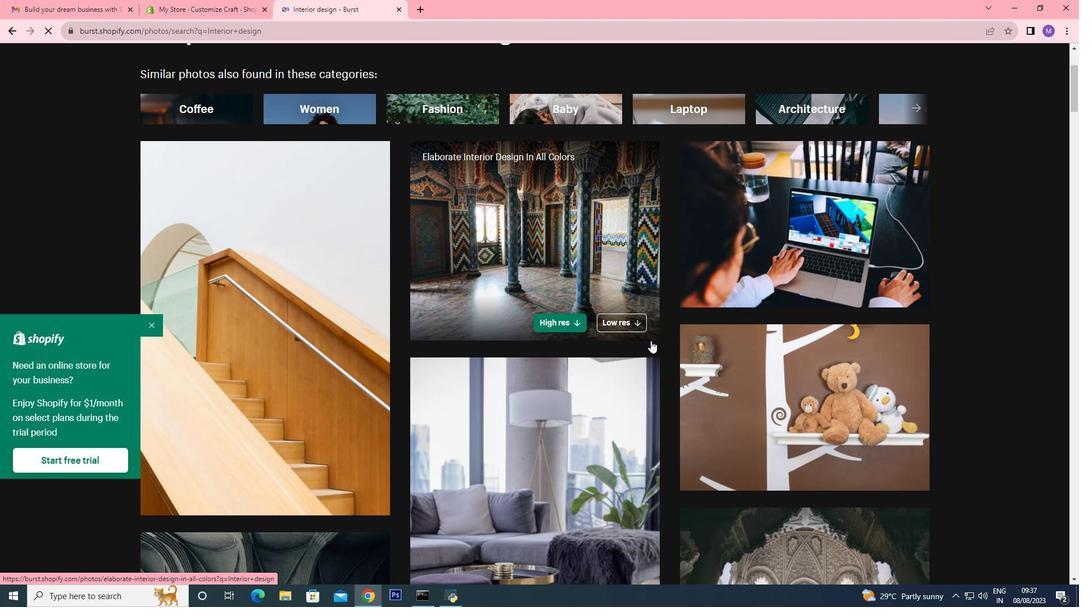 
Action: Mouse moved to (894, 371)
Screenshot: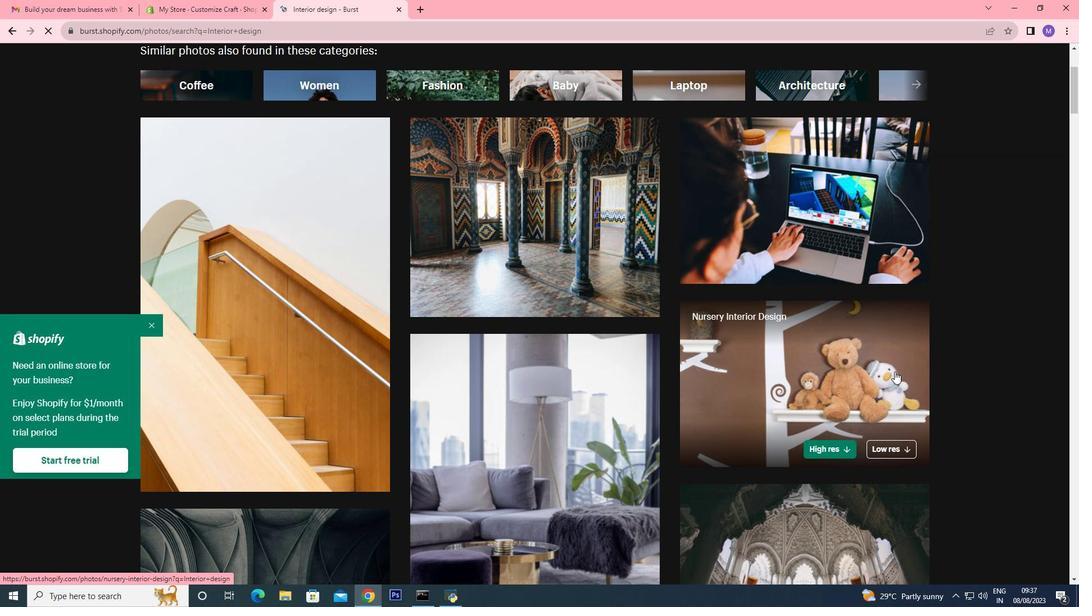 
Action: Mouse scrolled (894, 370) with delta (0, 0)
Screenshot: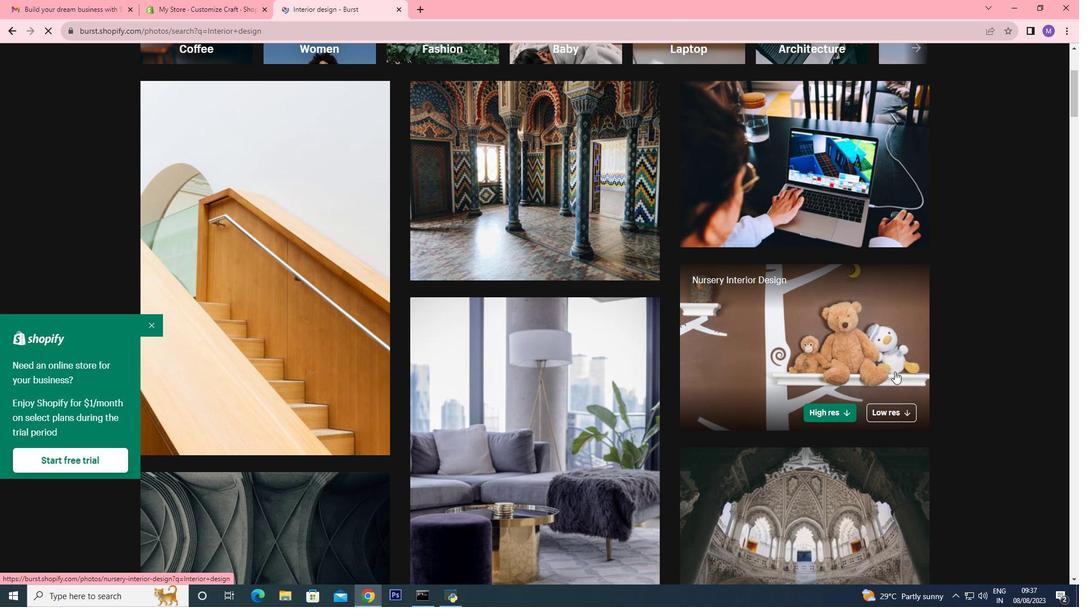 
Action: Mouse scrolled (894, 370) with delta (0, 0)
Screenshot: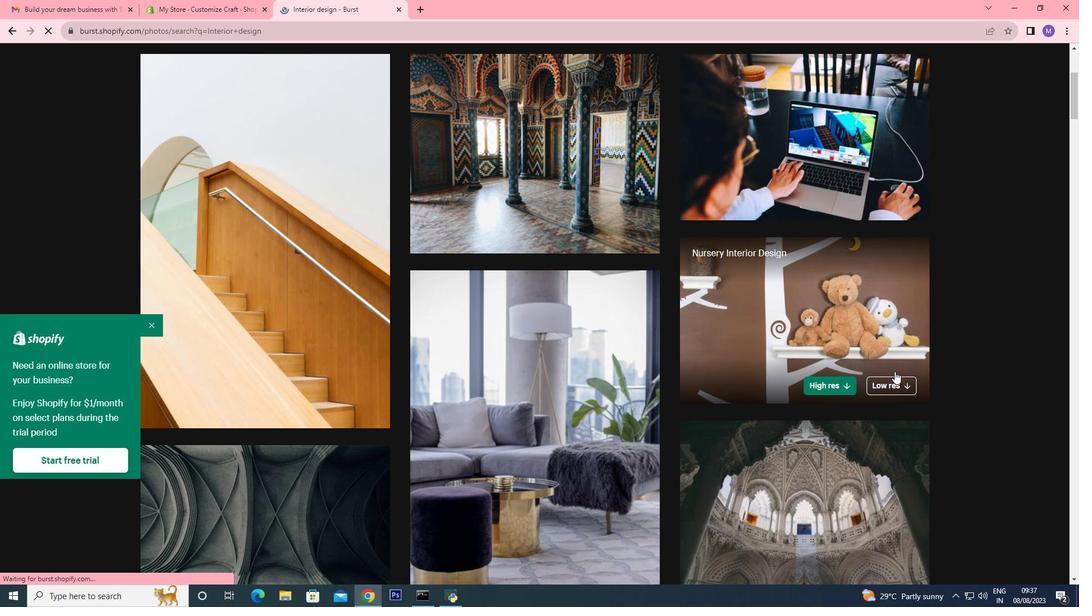 
Action: Mouse scrolled (894, 372) with delta (0, 0)
Screenshot: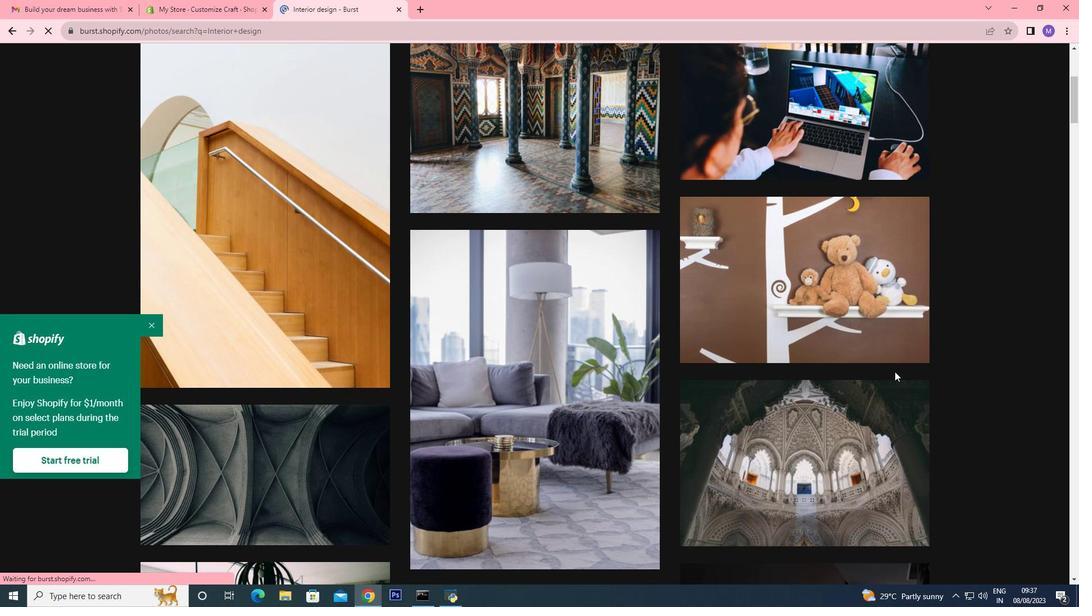 
Action: Mouse moved to (908, 213)
Screenshot: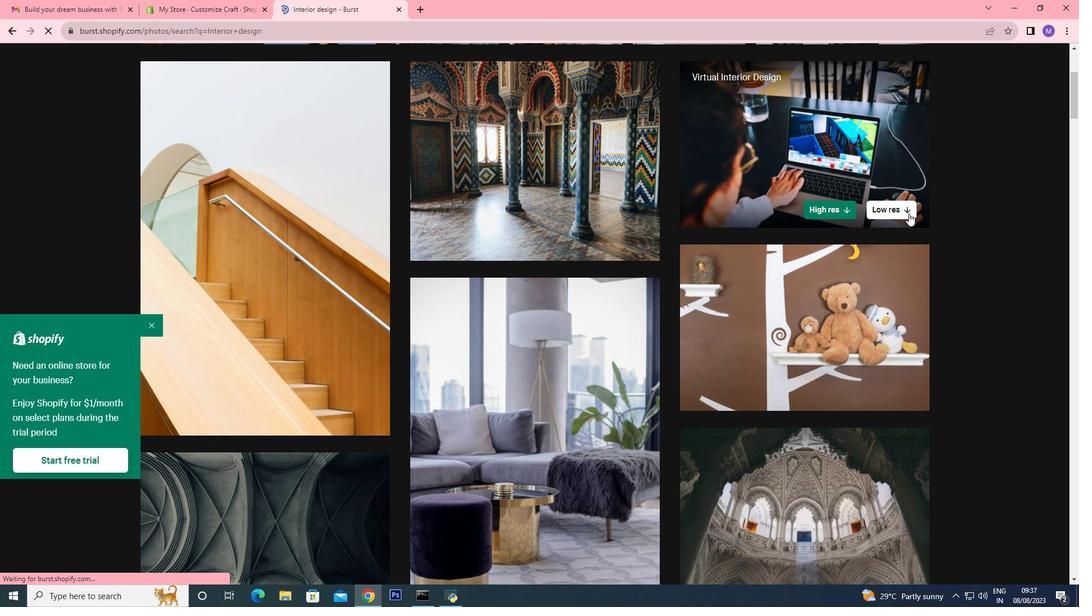 
Action: Mouse pressed left at (908, 213)
Screenshot: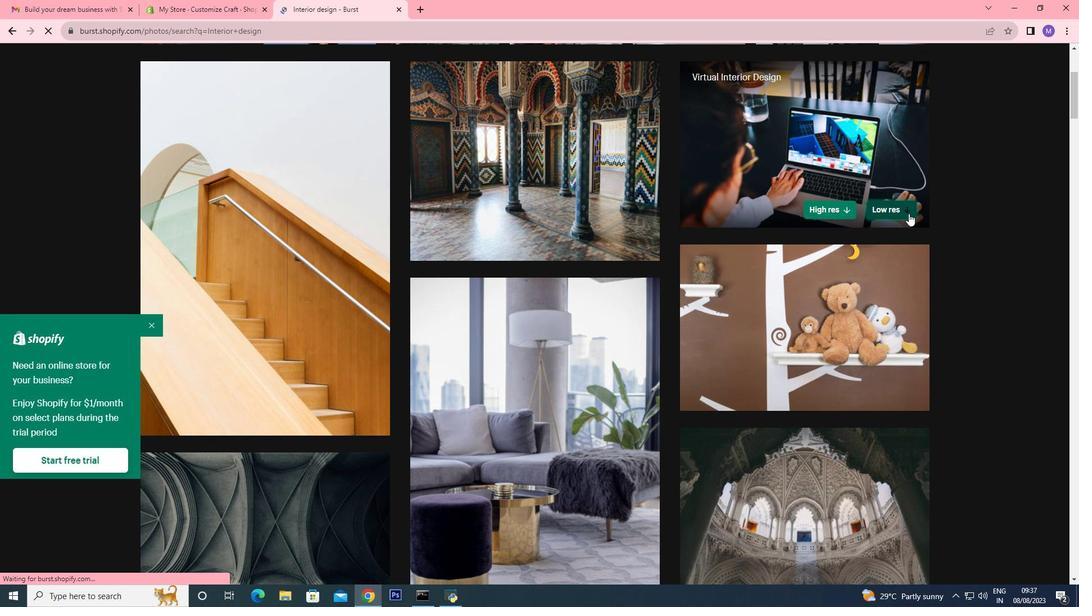 
Action: Mouse moved to (883, 346)
Screenshot: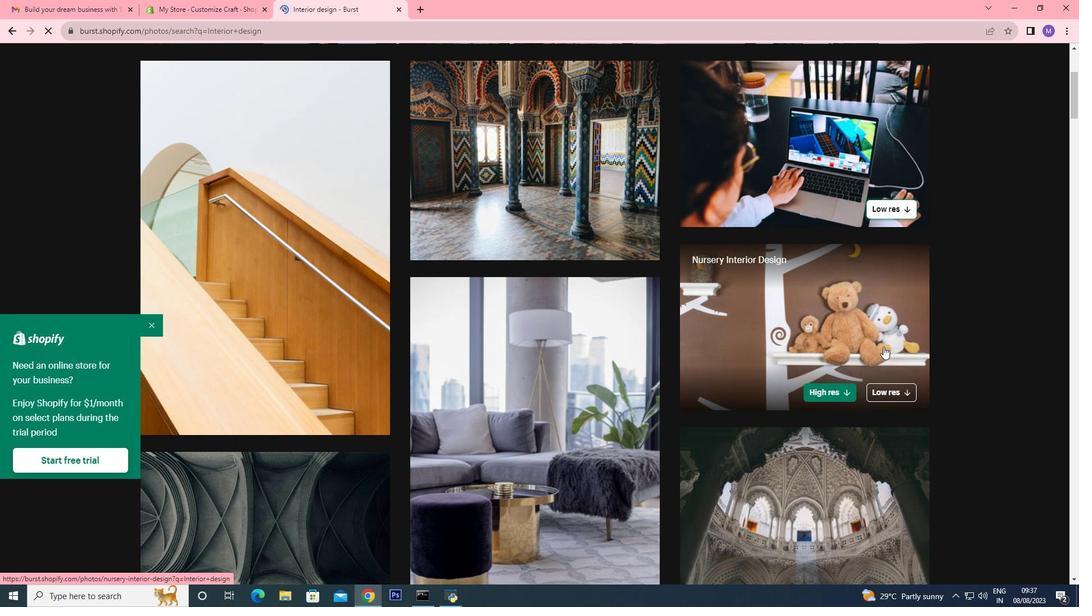 
Action: Mouse scrolled (883, 346) with delta (0, 0)
Screenshot: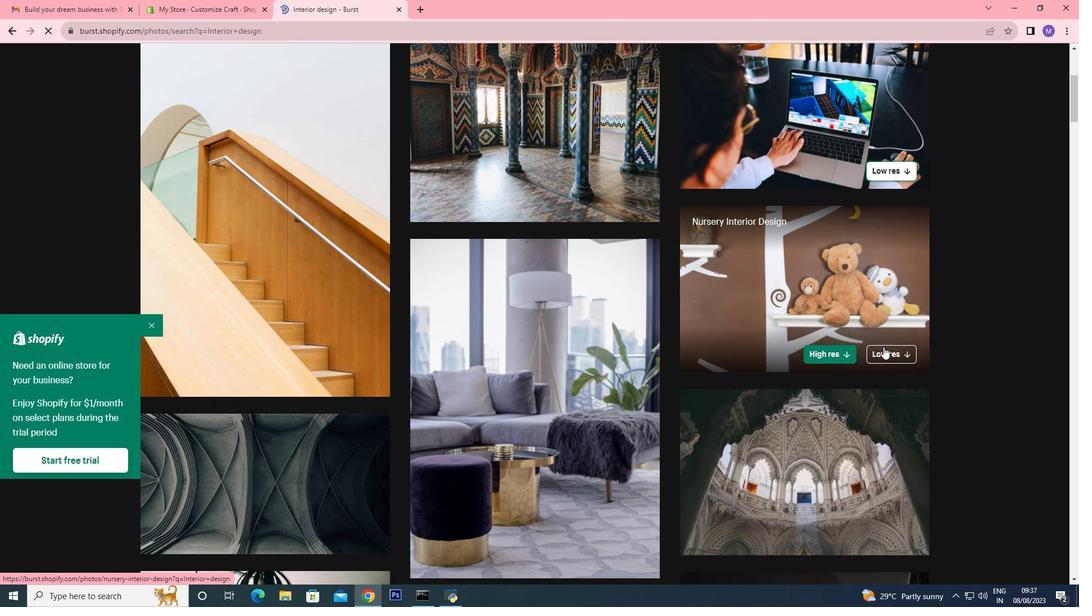 
Action: Mouse scrolled (883, 346) with delta (0, 0)
Screenshot: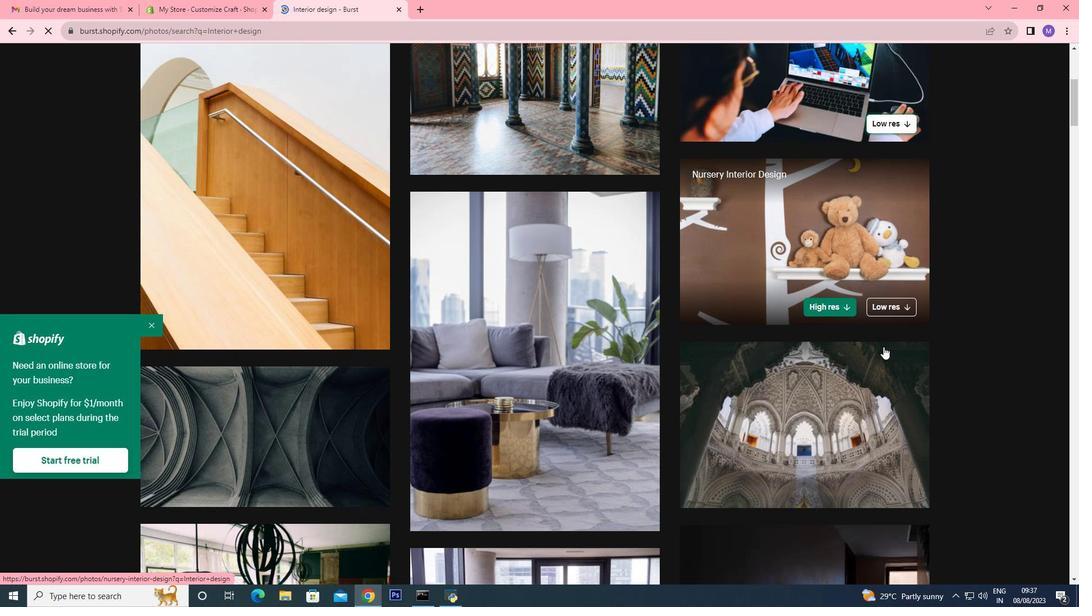 
Action: Mouse scrolled (883, 346) with delta (0, 0)
Screenshot: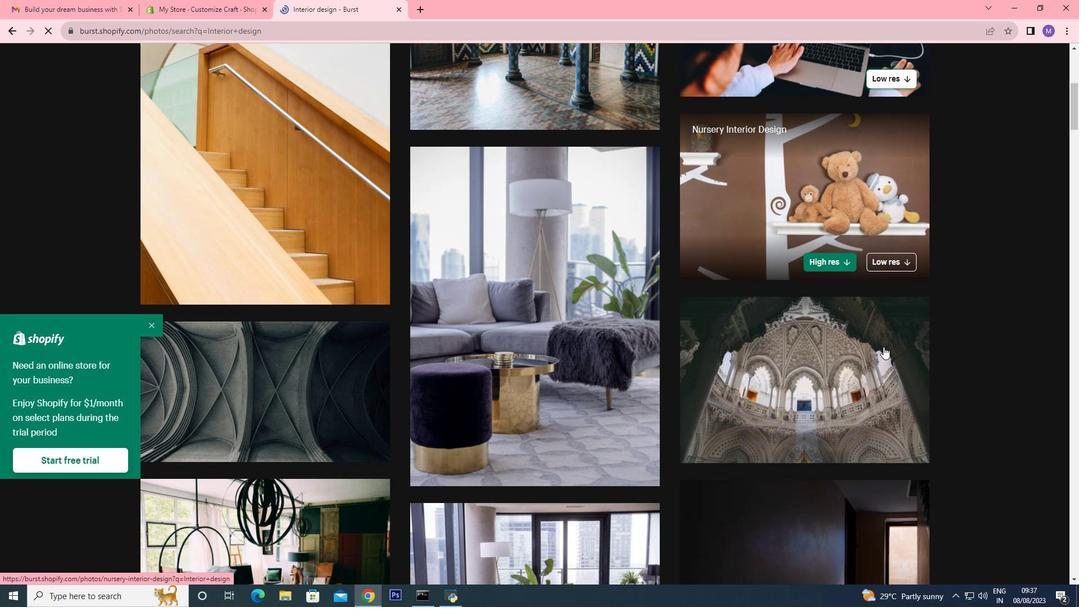 
Action: Mouse scrolled (883, 346) with delta (0, 0)
Screenshot: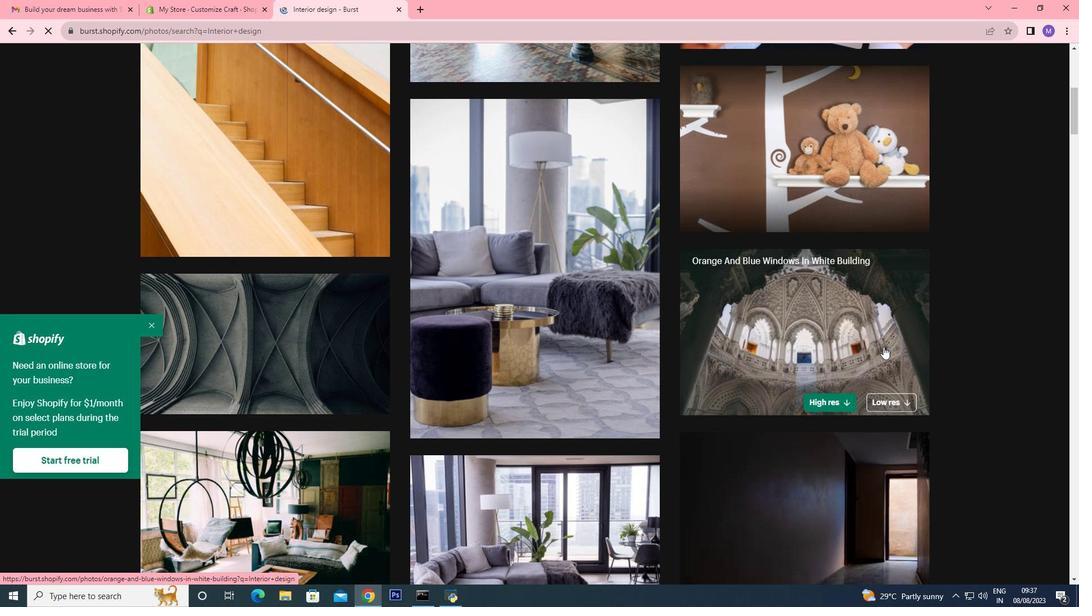 
Action: Mouse moved to (720, 366)
Screenshot: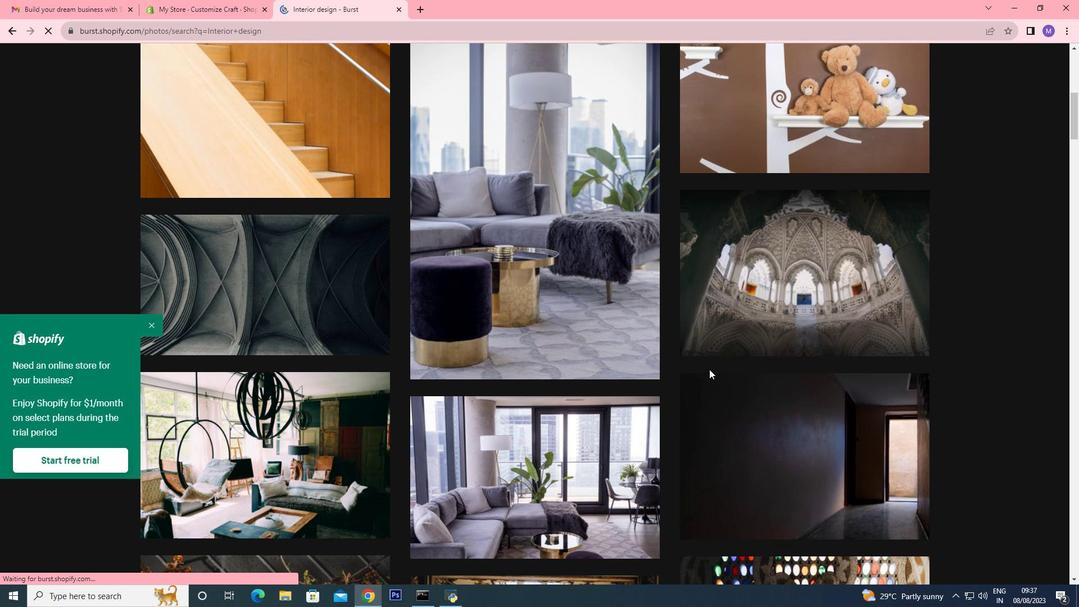 
Action: Mouse scrolled (720, 365) with delta (0, 0)
Screenshot: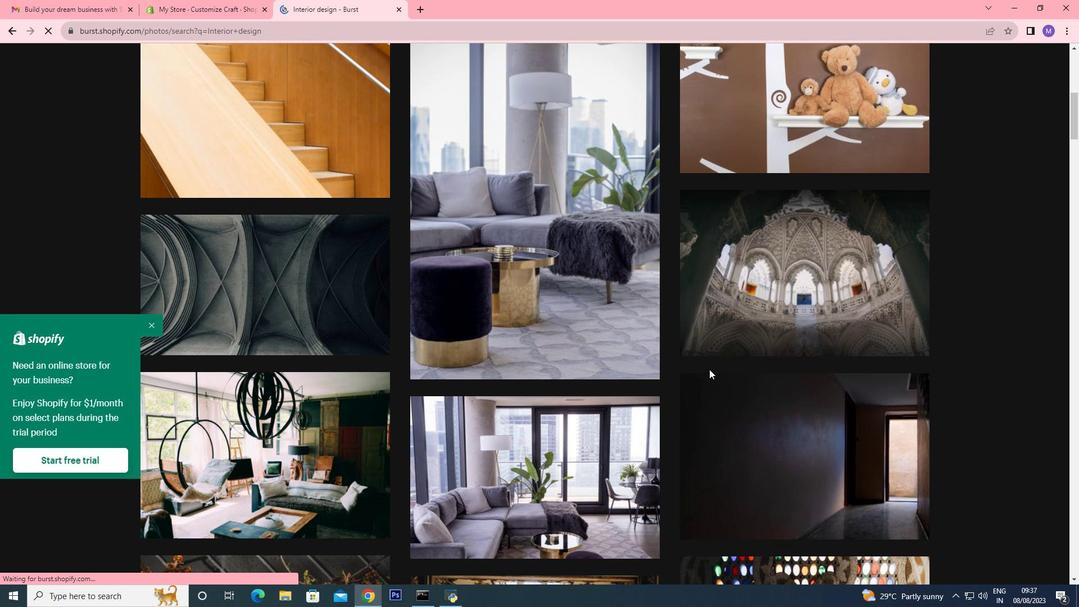 
Action: Mouse moved to (711, 368)
Screenshot: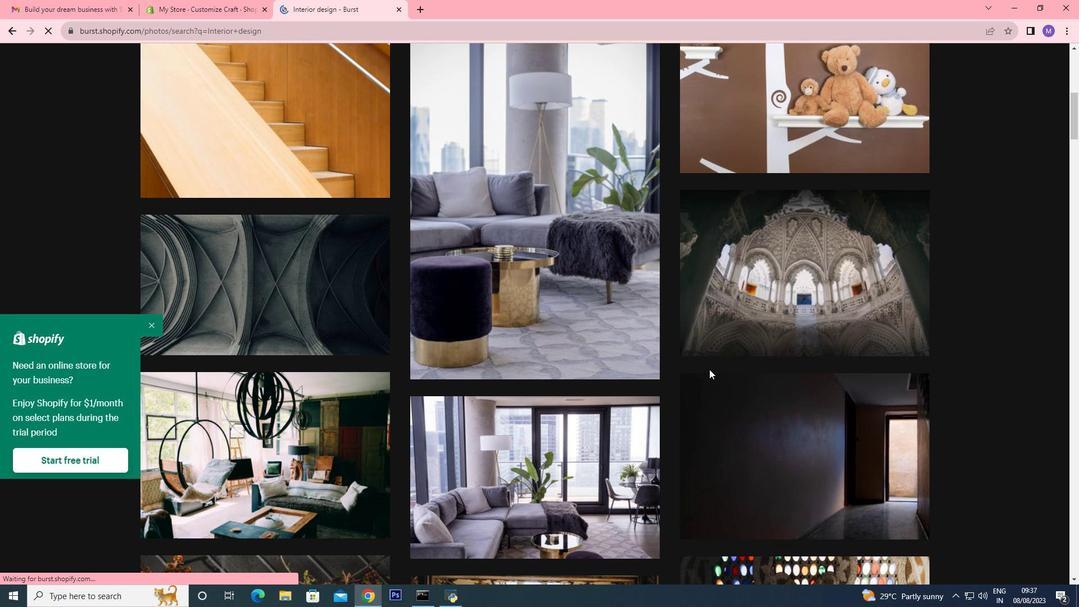 
Action: Mouse scrolled (712, 367) with delta (0, 0)
Screenshot: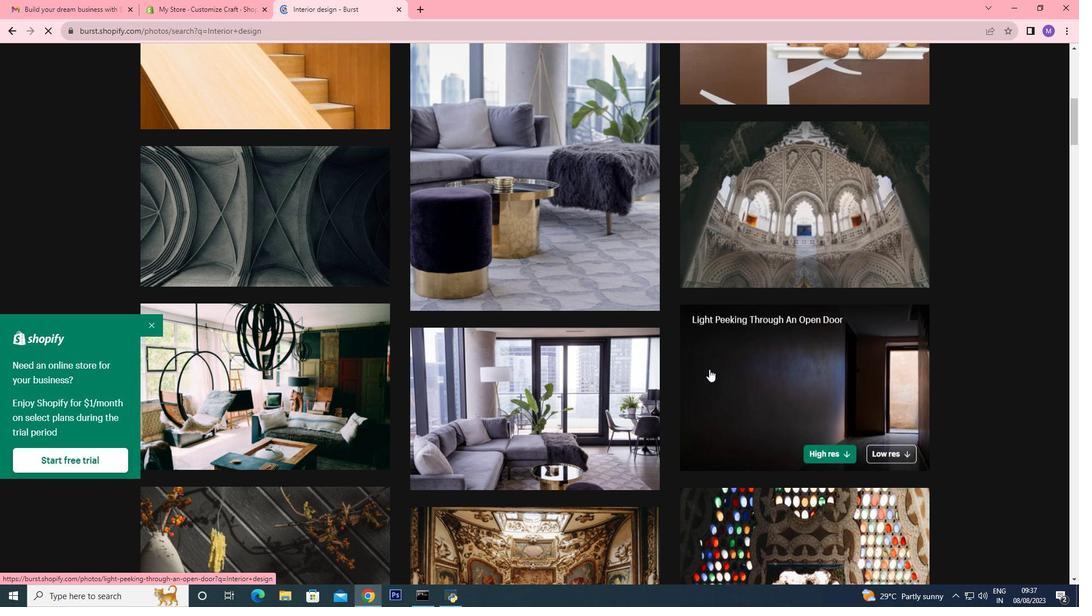 
Action: Mouse moved to (709, 369)
Screenshot: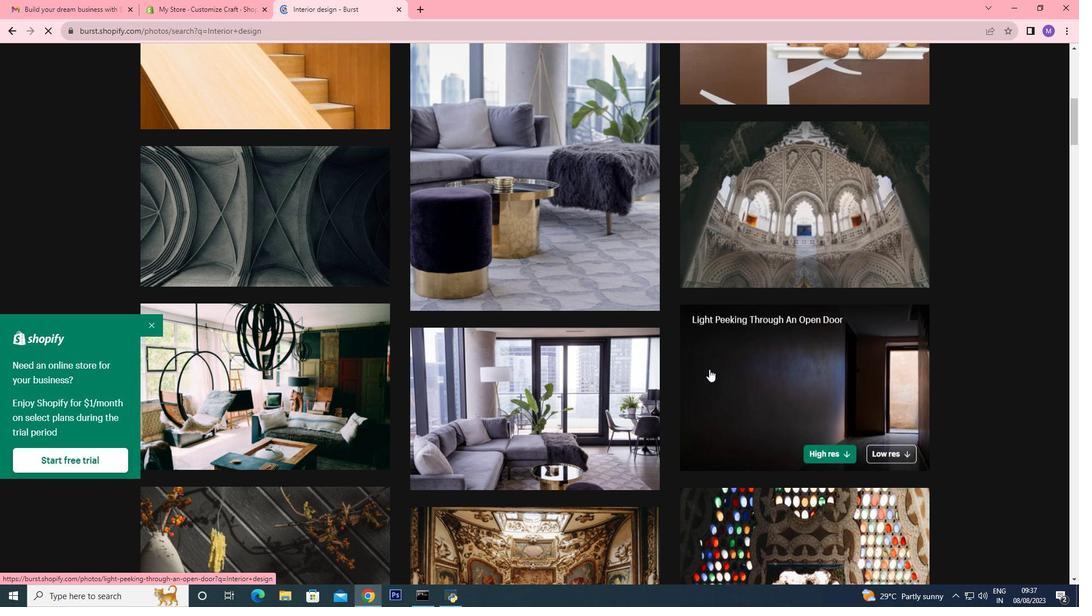 
Action: Mouse scrolled (709, 368) with delta (0, 0)
Screenshot: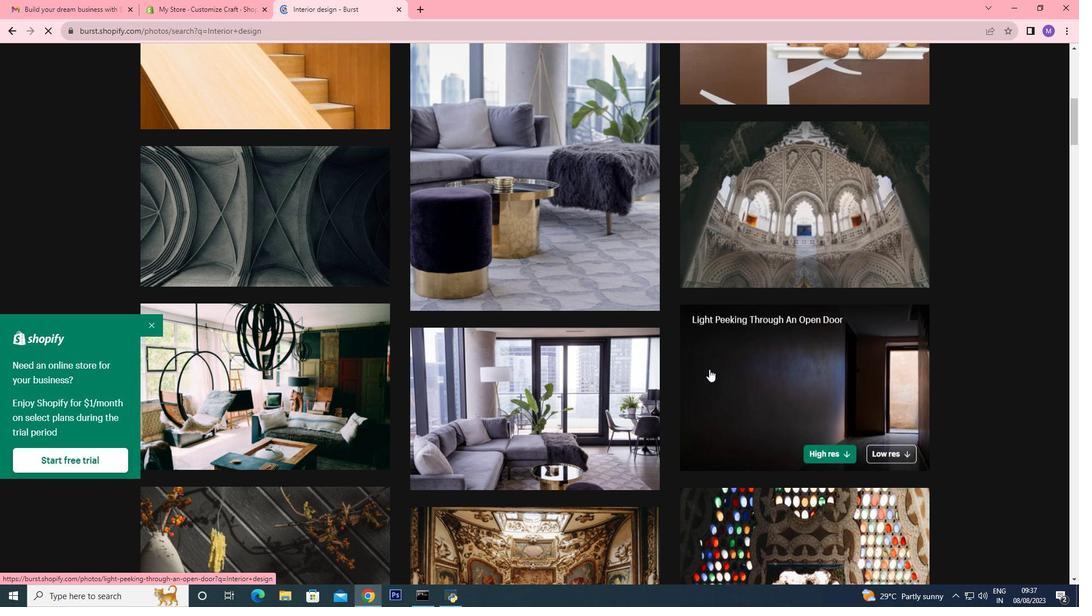 
Action: Mouse scrolled (709, 368) with delta (0, 0)
Screenshot: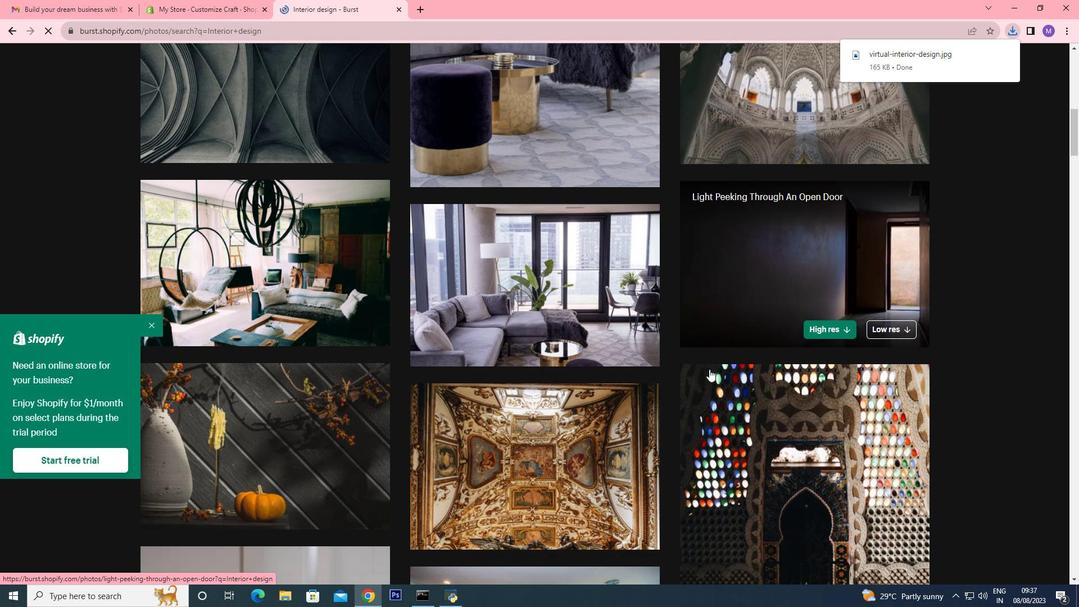 
Action: Mouse scrolled (709, 368) with delta (0, 0)
Screenshot: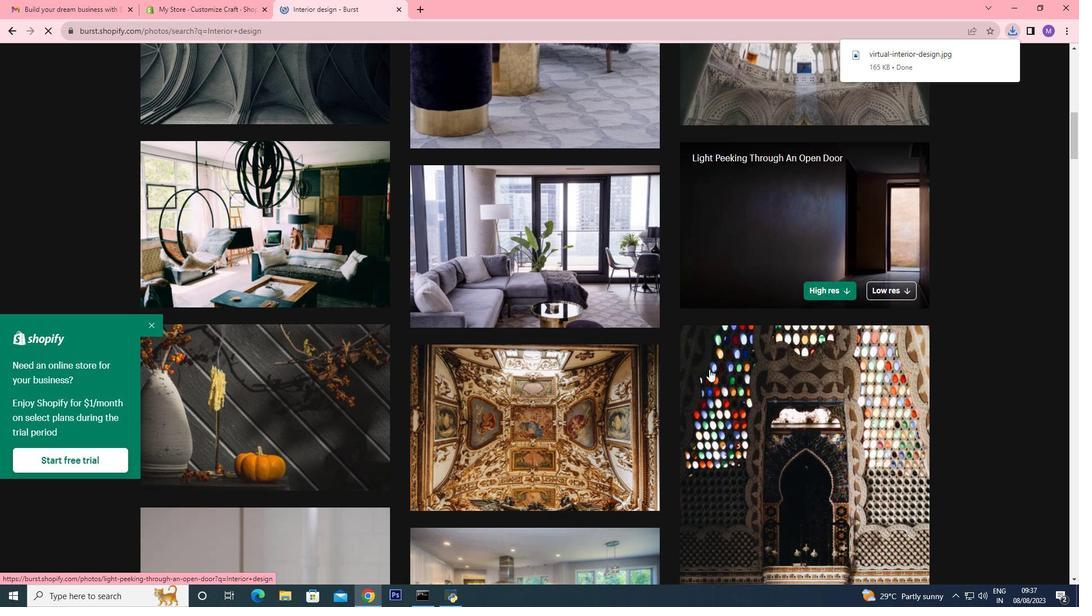 
Action: Mouse scrolled (709, 368) with delta (0, 0)
Screenshot: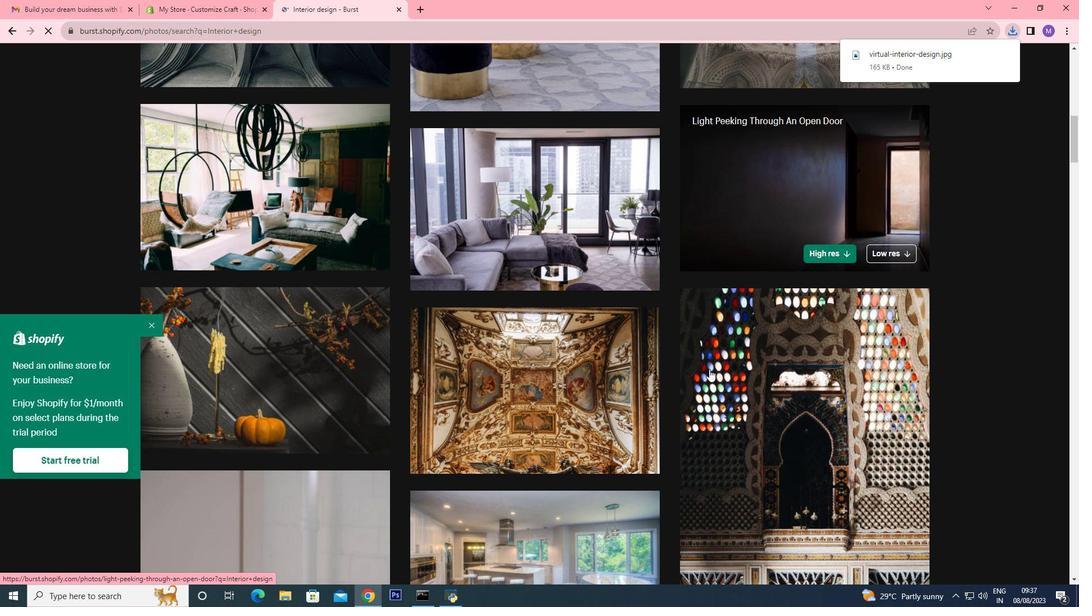 
Action: Mouse scrolled (709, 368) with delta (0, 0)
Screenshot: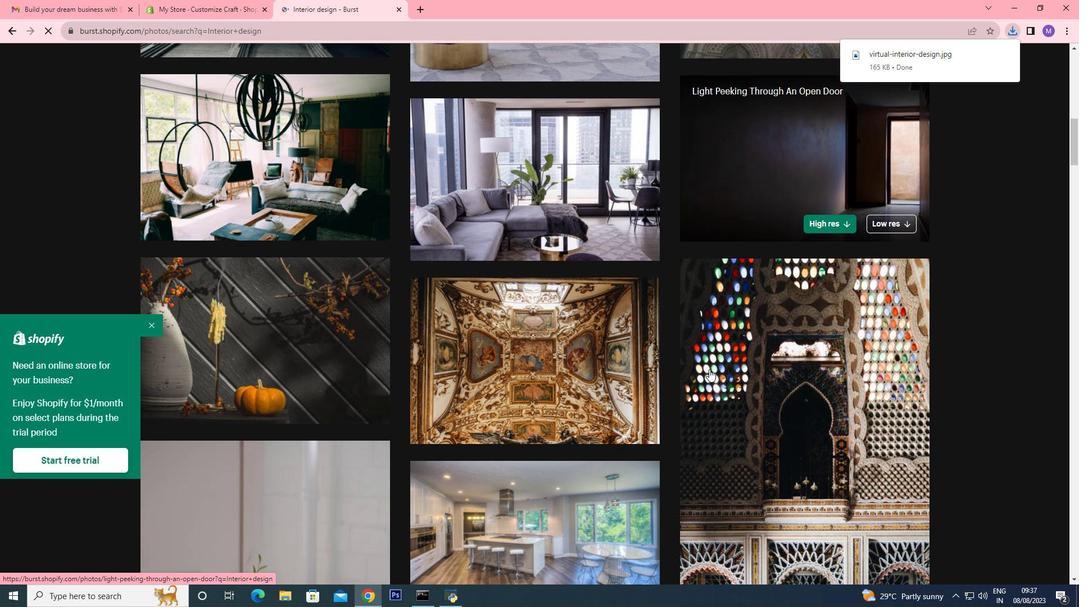 
Action: Mouse scrolled (709, 368) with delta (0, 0)
Screenshot: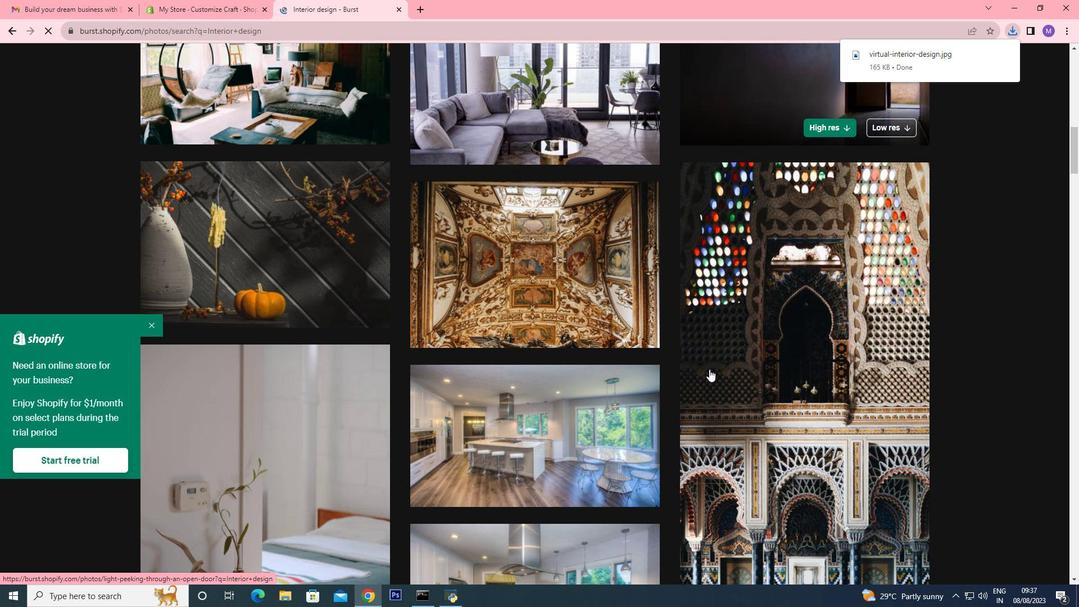 
Action: Mouse scrolled (709, 368) with delta (0, 0)
Screenshot: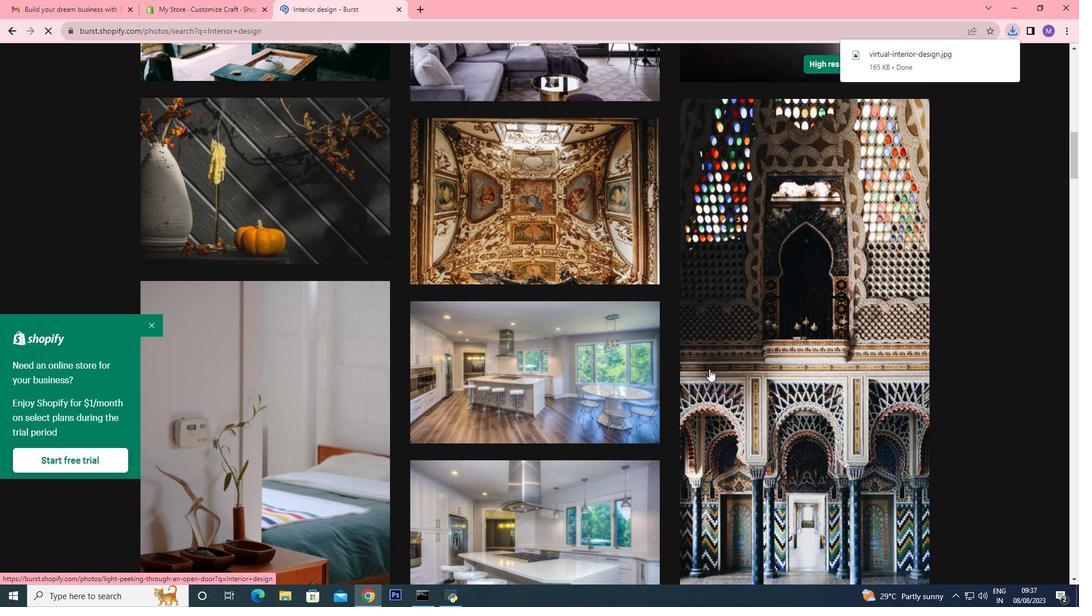 
Action: Mouse scrolled (709, 368) with delta (0, 0)
Screenshot: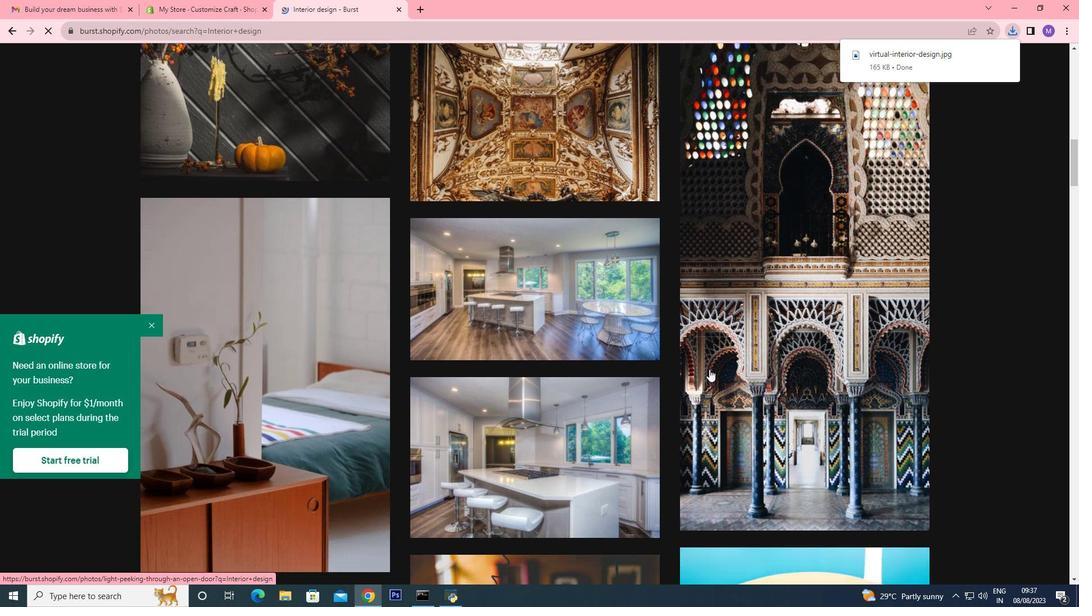 
Action: Mouse scrolled (709, 368) with delta (0, 0)
Screenshot: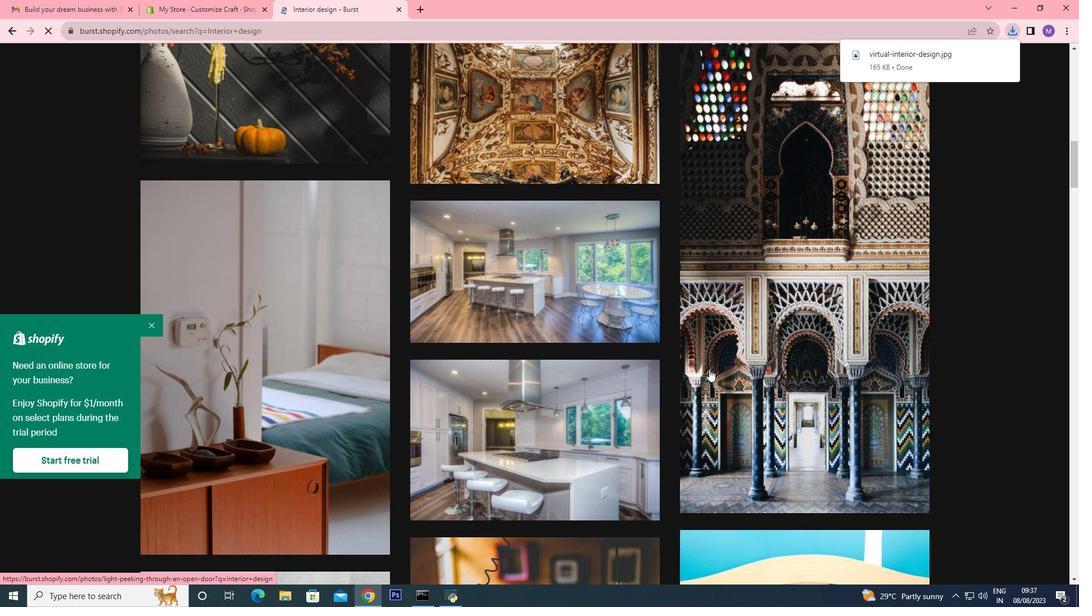
Action: Mouse scrolled (709, 368) with delta (0, 0)
Screenshot: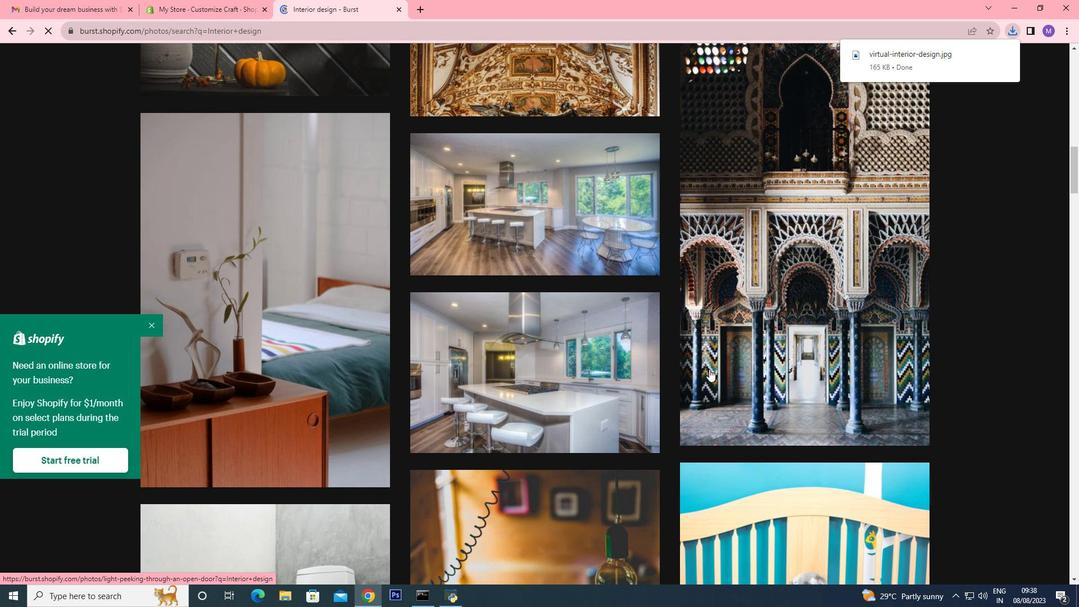 
Action: Mouse scrolled (709, 368) with delta (0, 0)
Screenshot: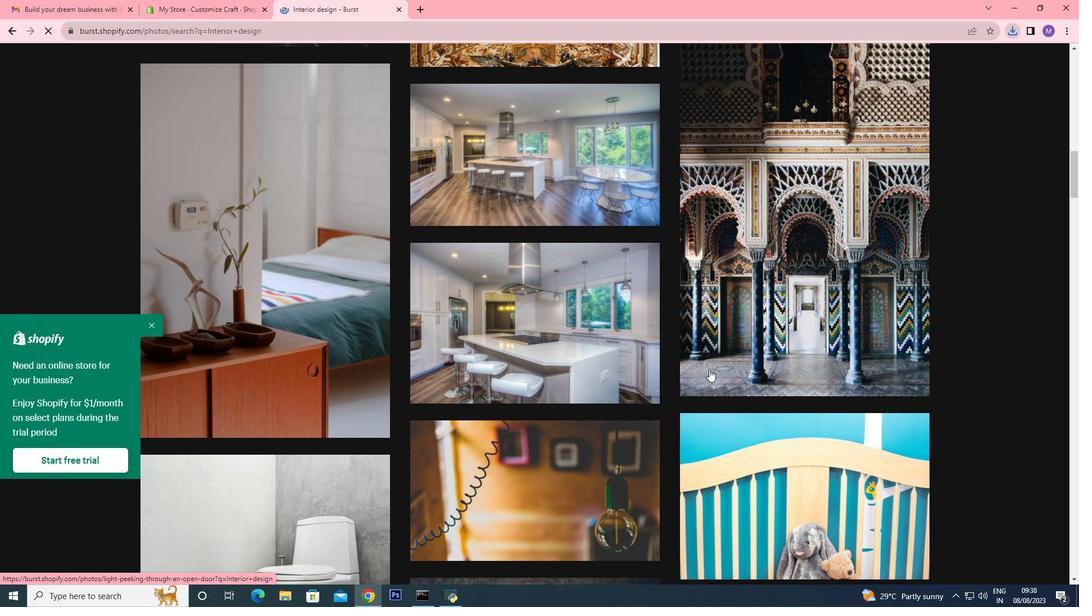 
Action: Mouse moved to (708, 369)
Screenshot: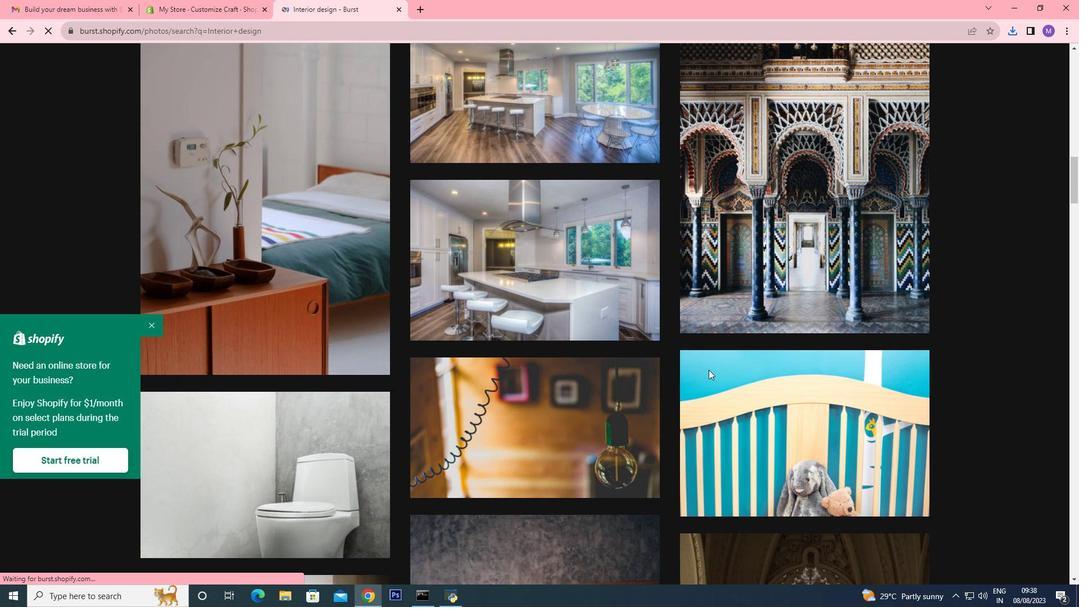
Action: Mouse scrolled (708, 369) with delta (0, 0)
Screenshot: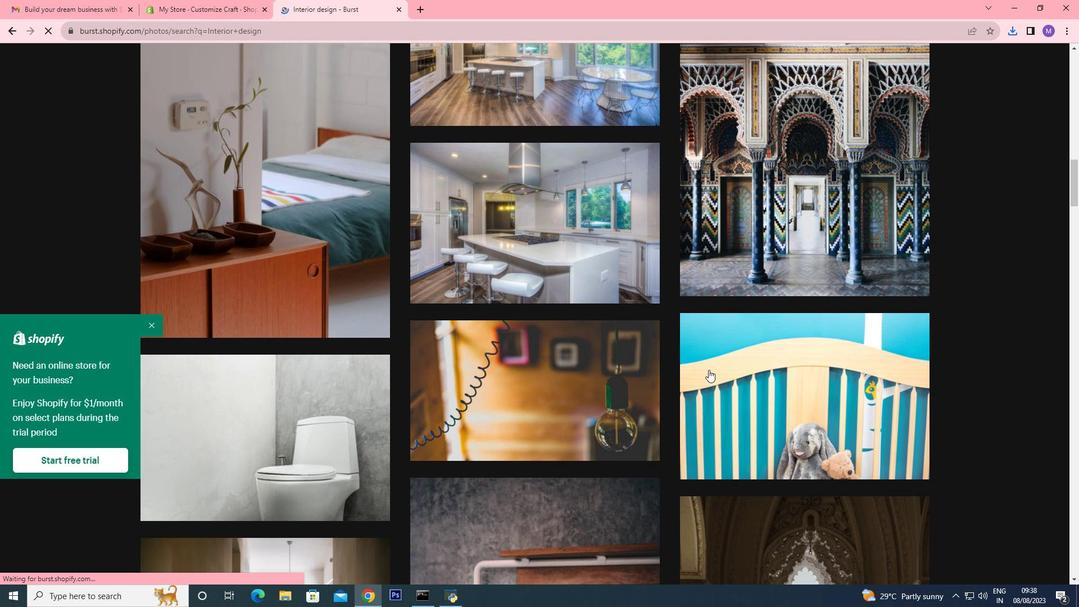 
Action: Mouse moved to (708, 369)
Screenshot: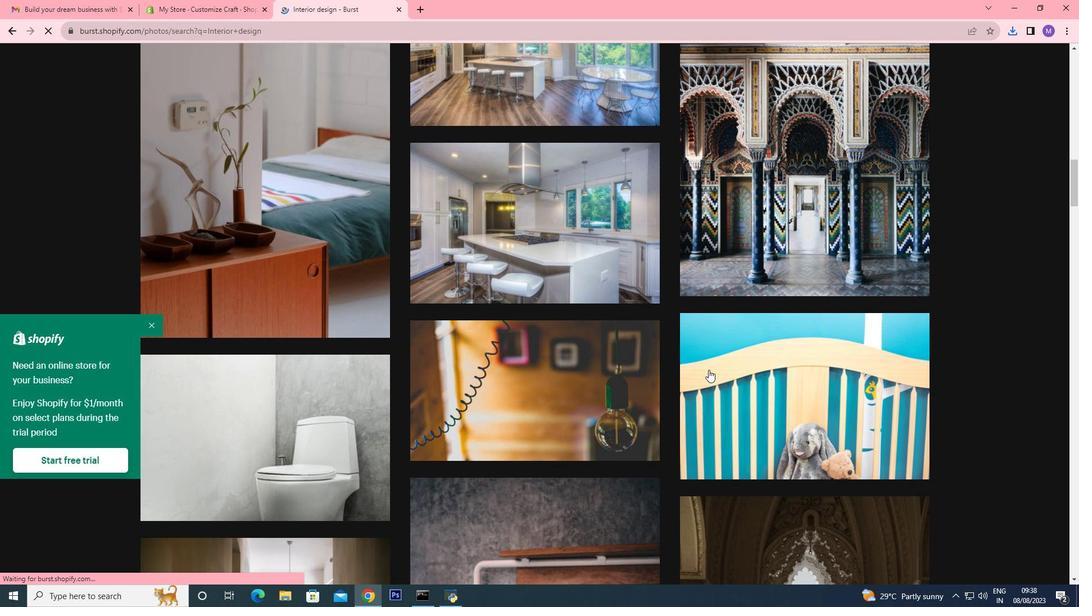 
Action: Mouse scrolled (708, 369) with delta (0, 0)
Screenshot: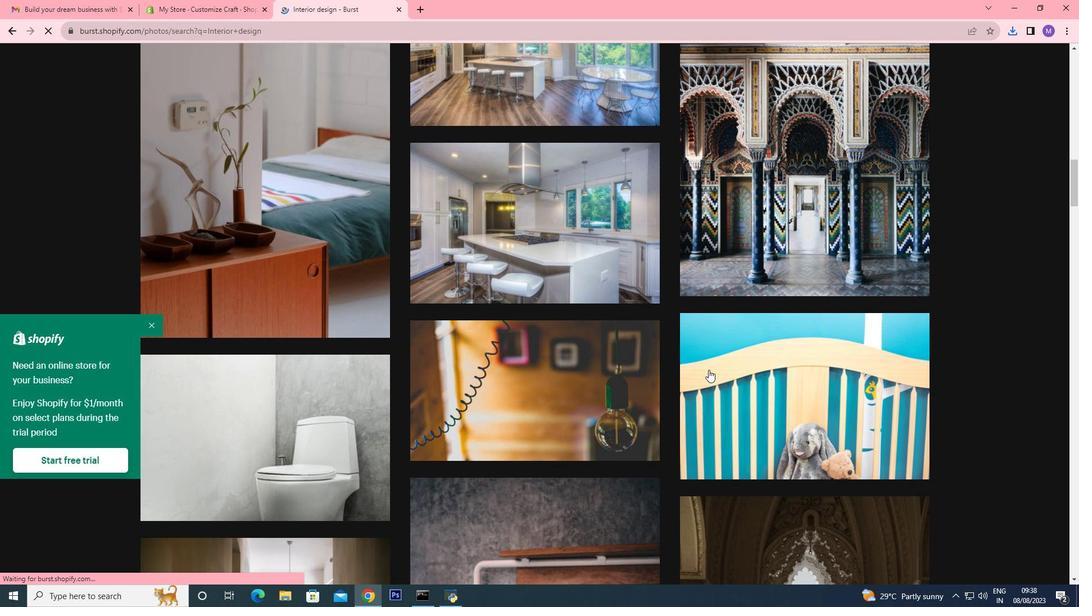 
Action: Mouse moved to (687, 474)
Screenshot: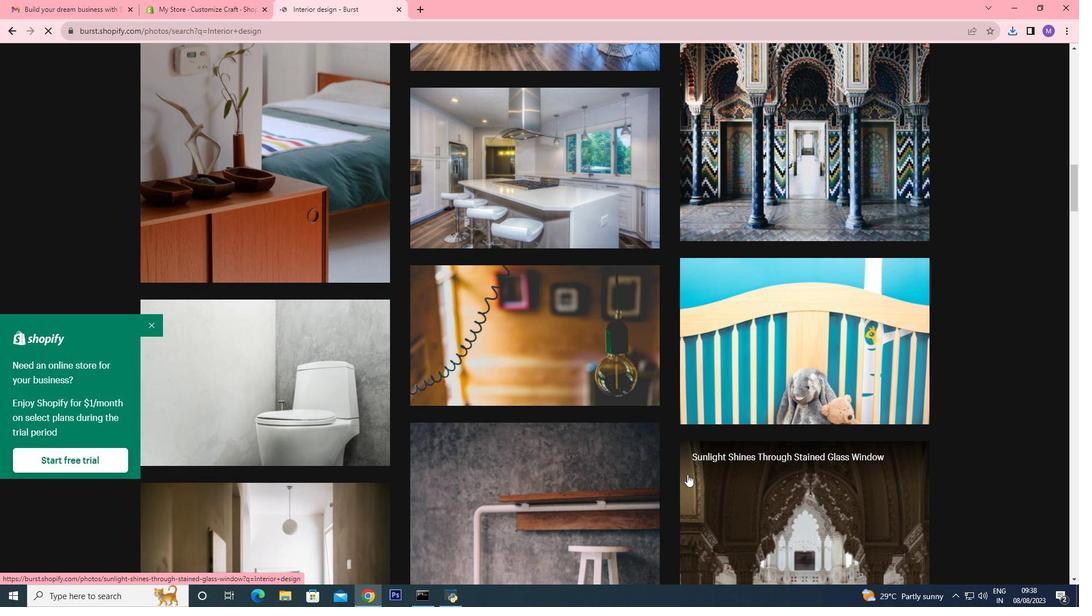 
Action: Mouse scrolled (687, 473) with delta (0, 0)
Screenshot: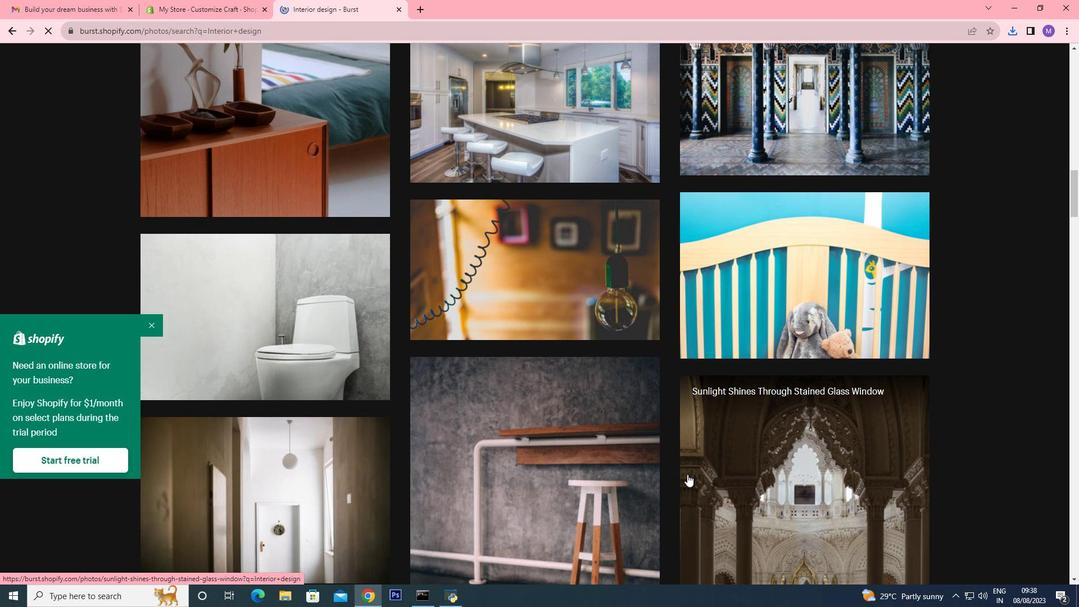 
Action: Mouse scrolled (687, 473) with delta (0, 0)
Screenshot: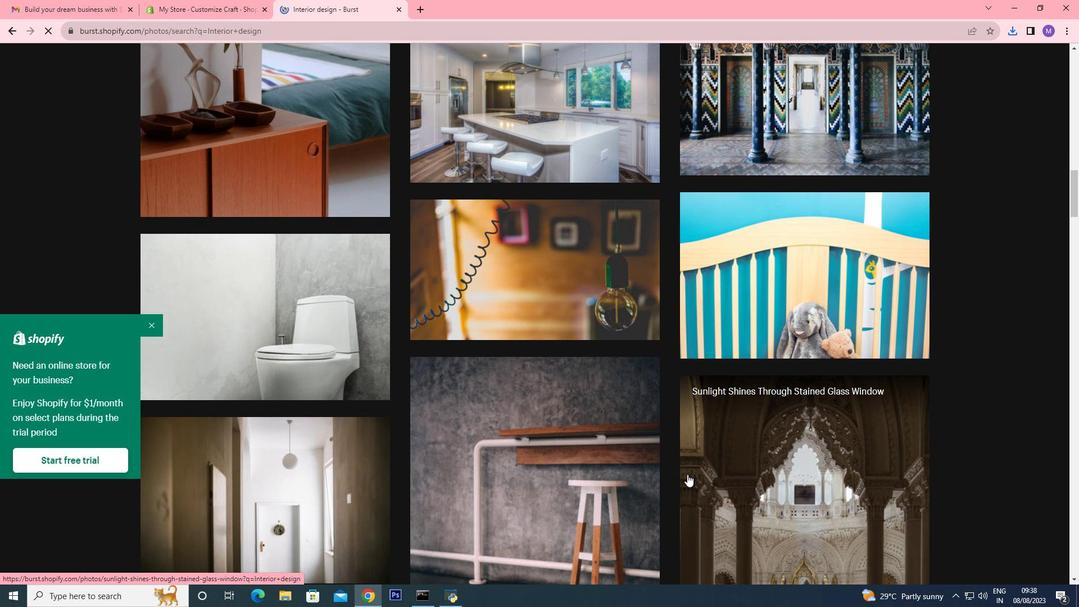 
Action: Mouse scrolled (687, 473) with delta (0, 0)
Screenshot: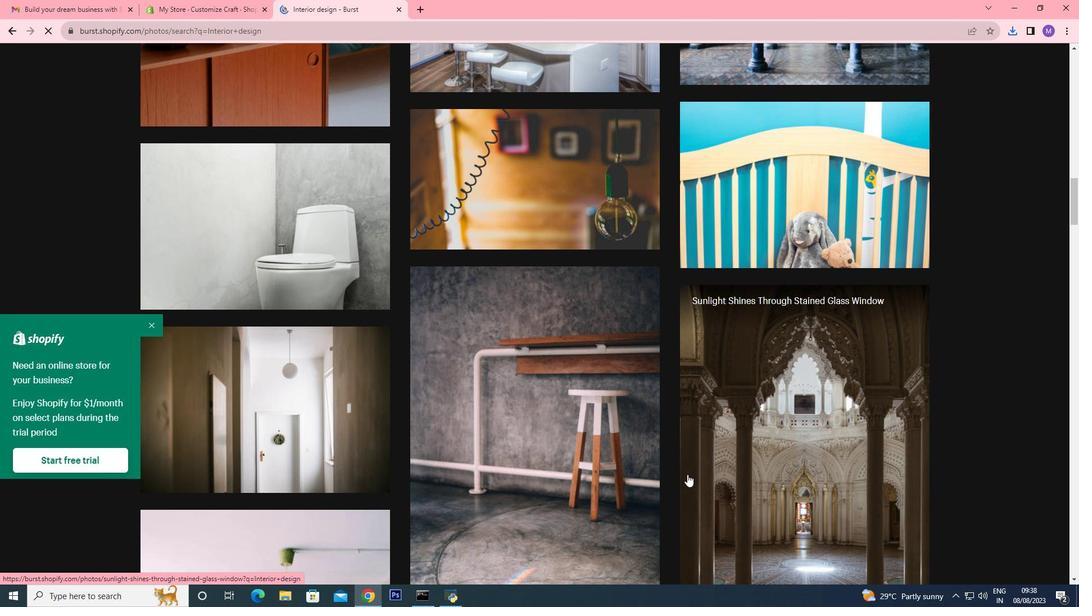 
Action: Mouse scrolled (687, 473) with delta (0, 0)
Screenshot: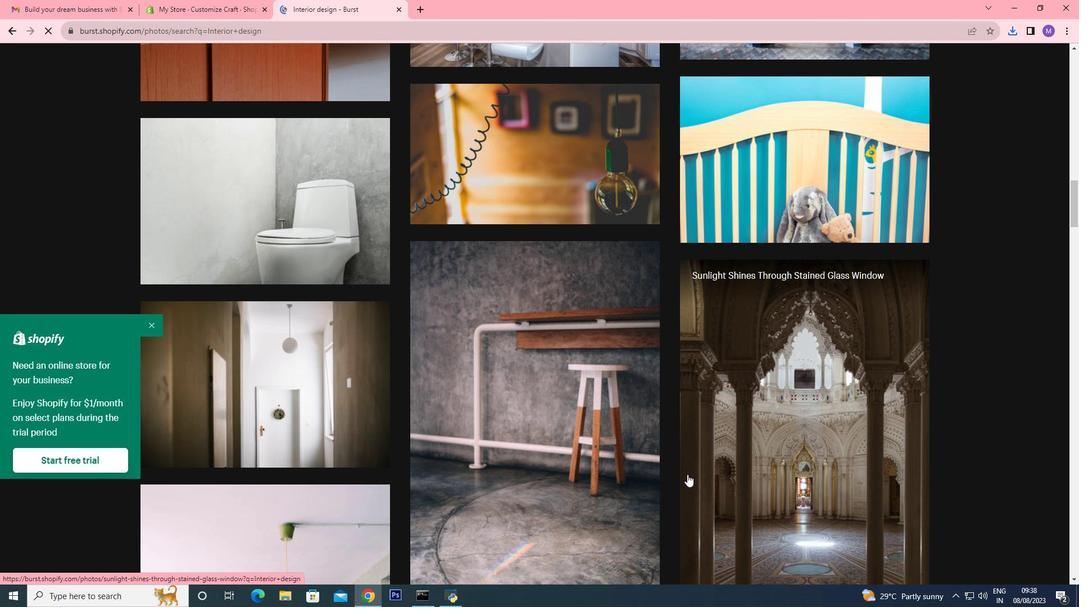 
Action: Mouse moved to (368, 408)
Screenshot: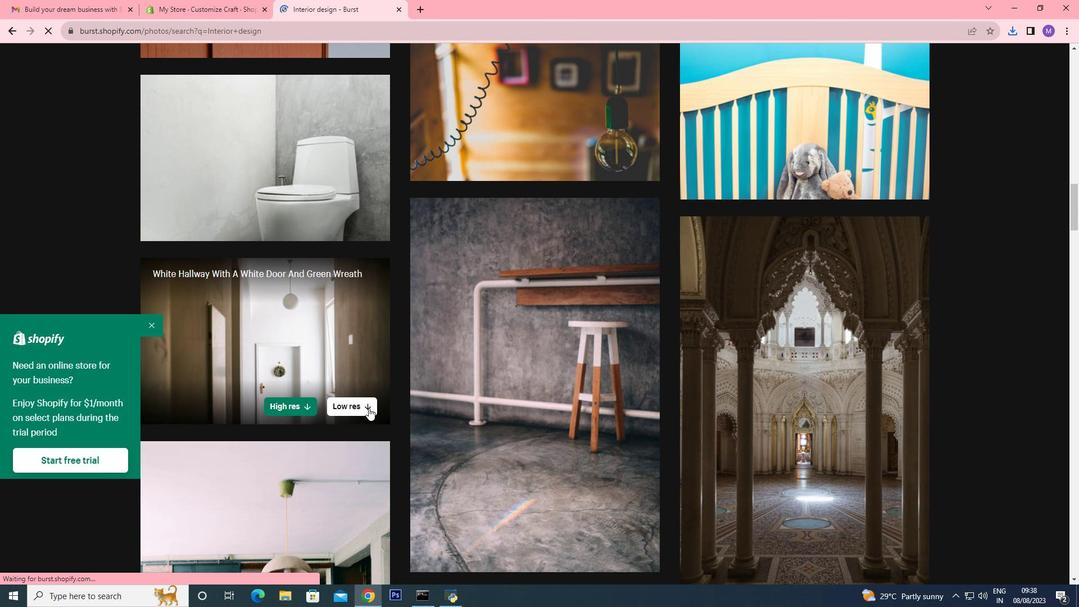 
Action: Mouse pressed left at (368, 408)
Screenshot: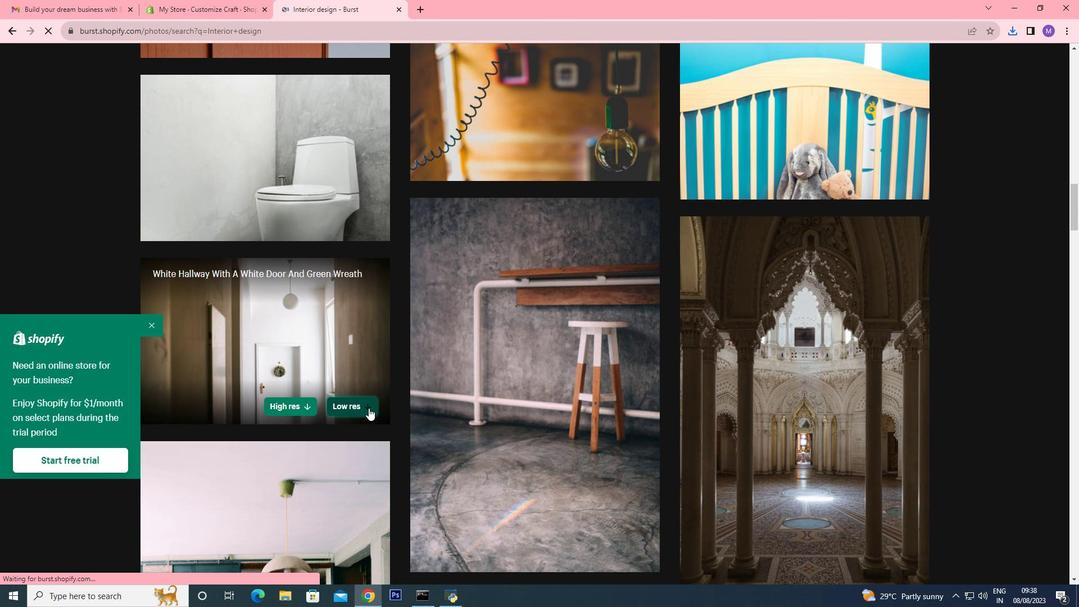
Action: Mouse moved to (185, 0)
Screenshot: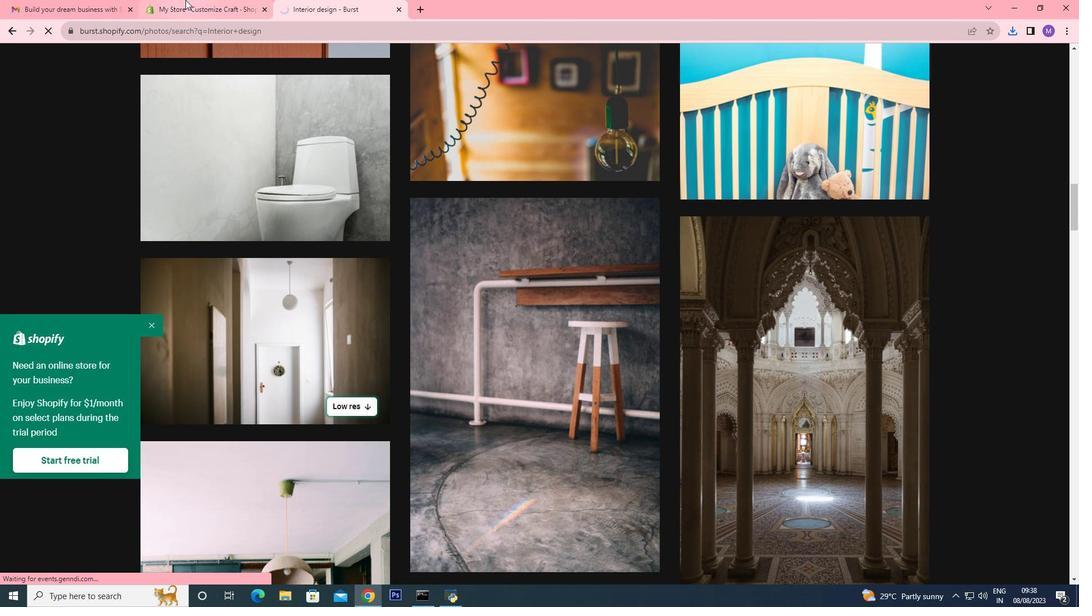 
Action: Mouse pressed left at (185, 0)
Screenshot: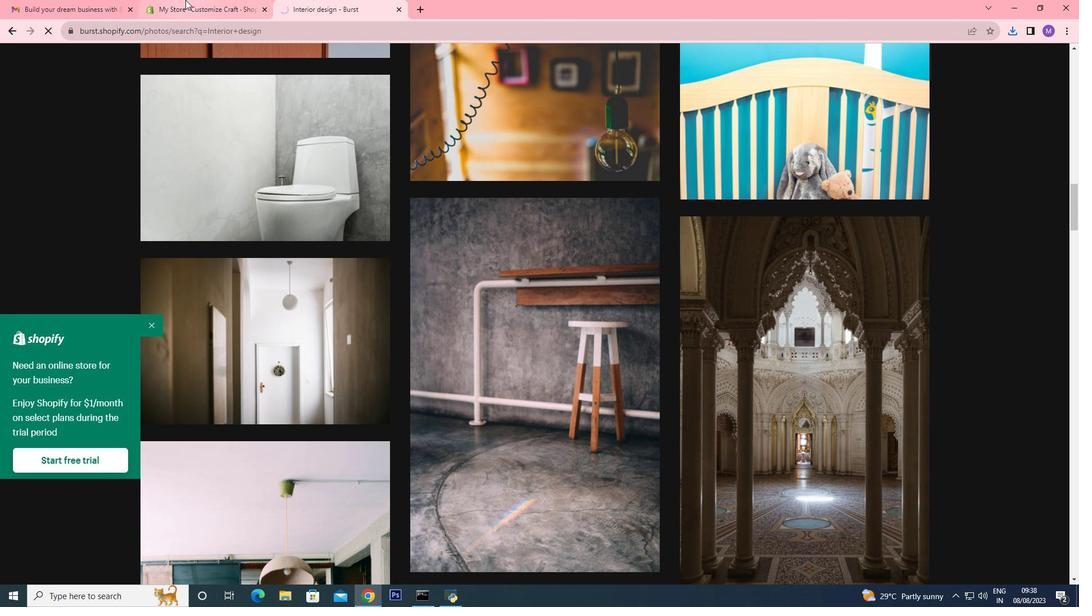 
Action: Mouse moved to (397, 426)
Screenshot: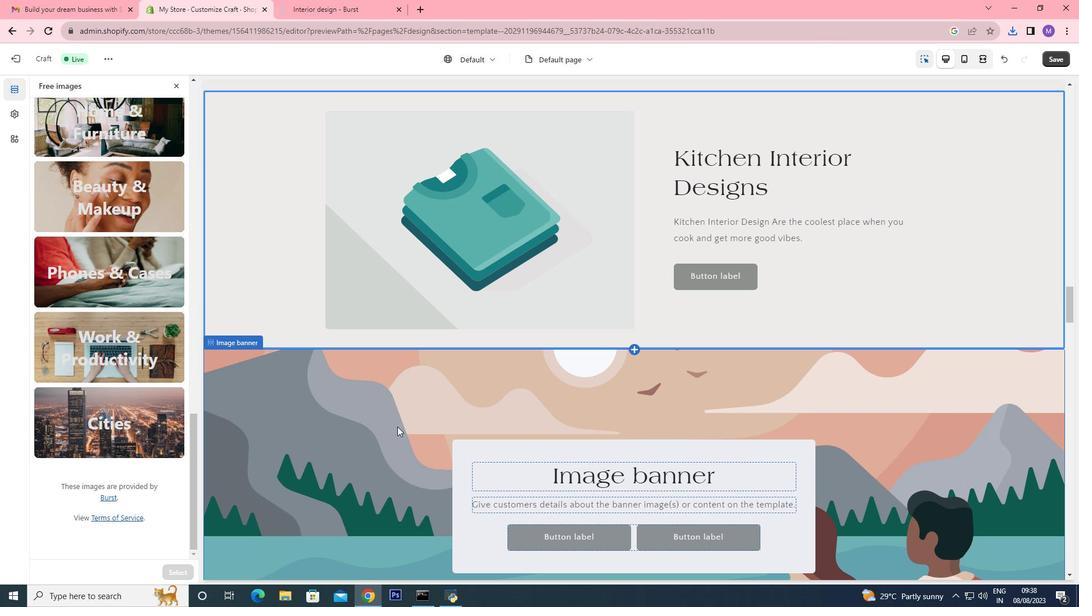 
Action: Mouse pressed left at (397, 426)
Screenshot: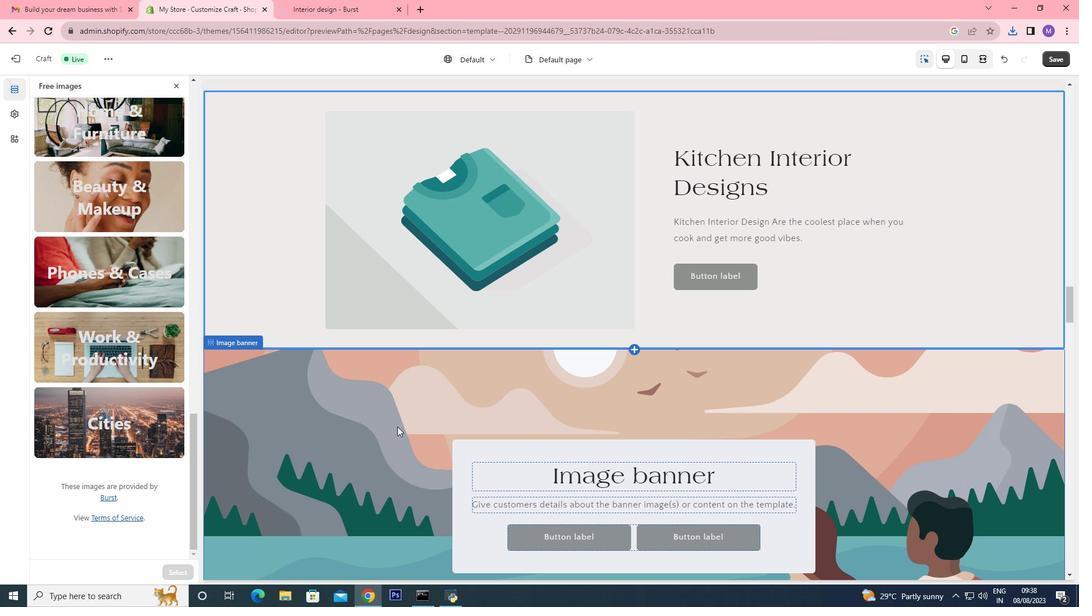 
Action: Mouse moved to (115, 148)
Screenshot: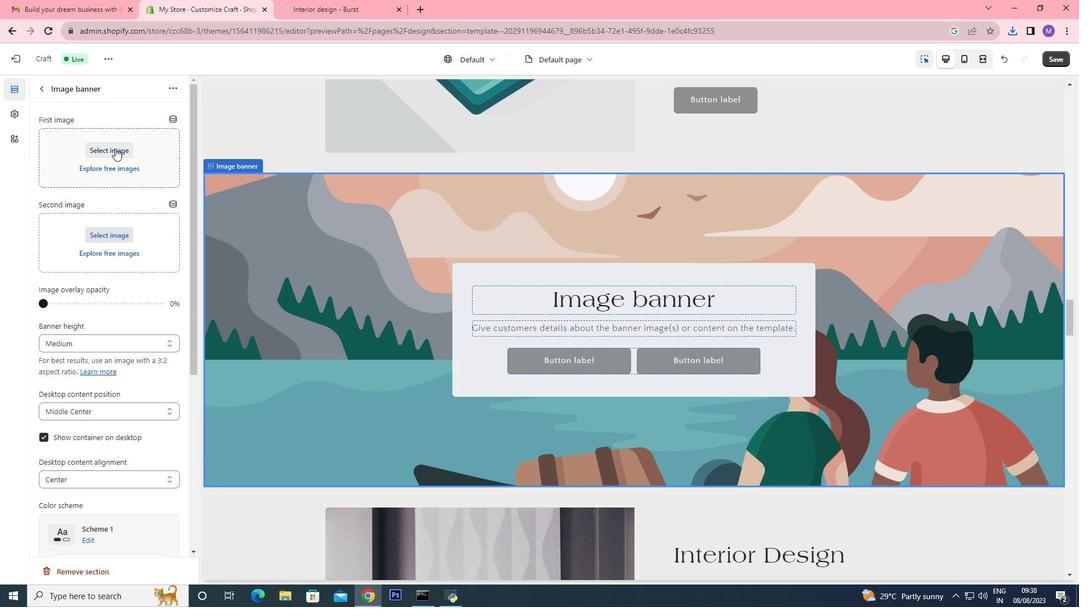 
Action: Mouse pressed left at (115, 148)
Screenshot: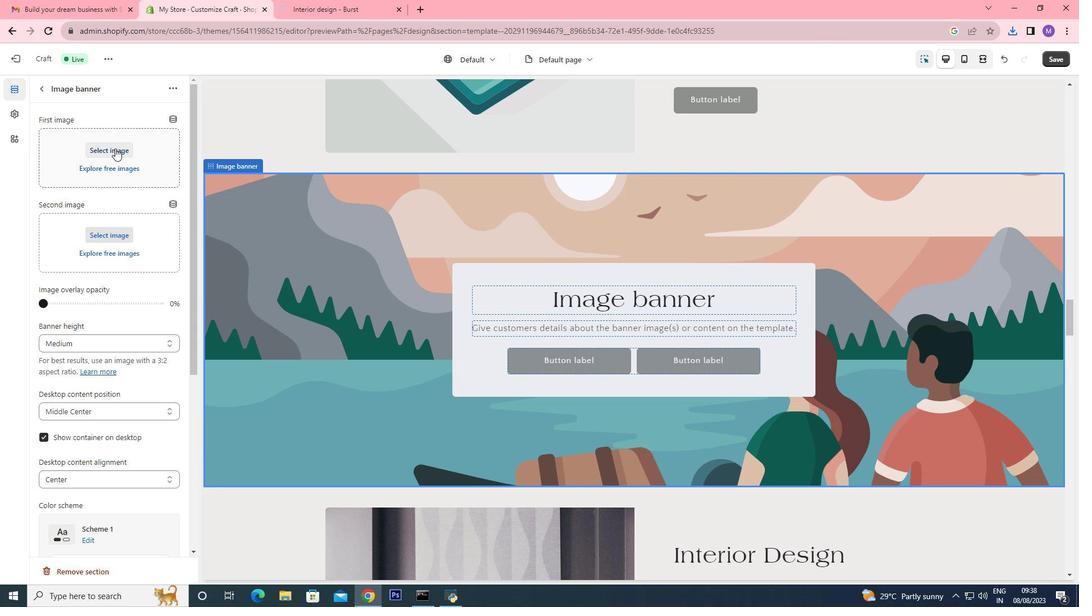 
Action: Mouse moved to (597, 177)
Screenshot: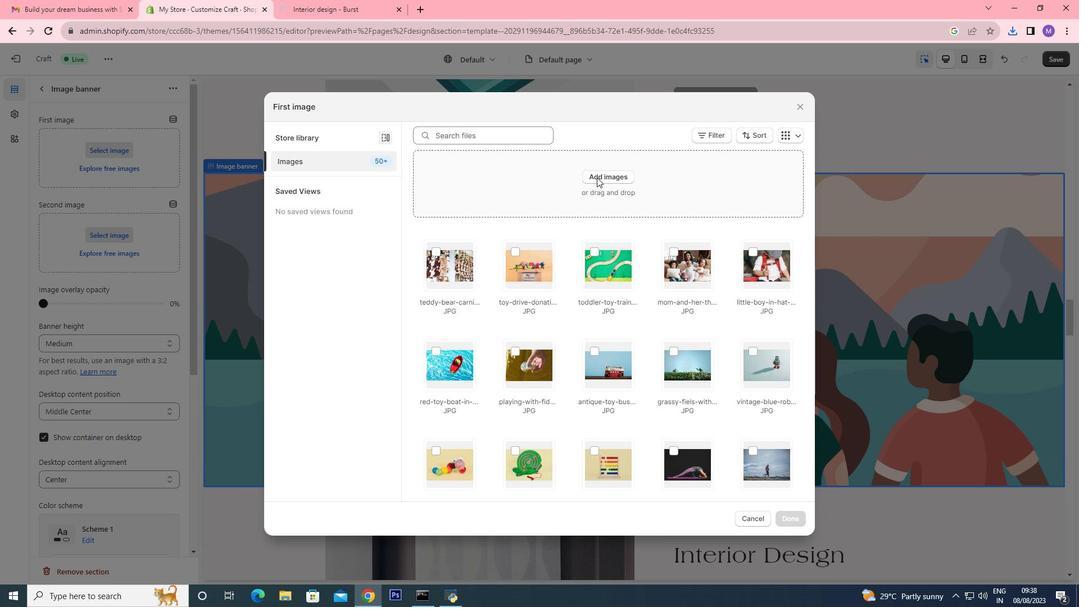 
Action: Mouse pressed left at (597, 177)
Screenshot: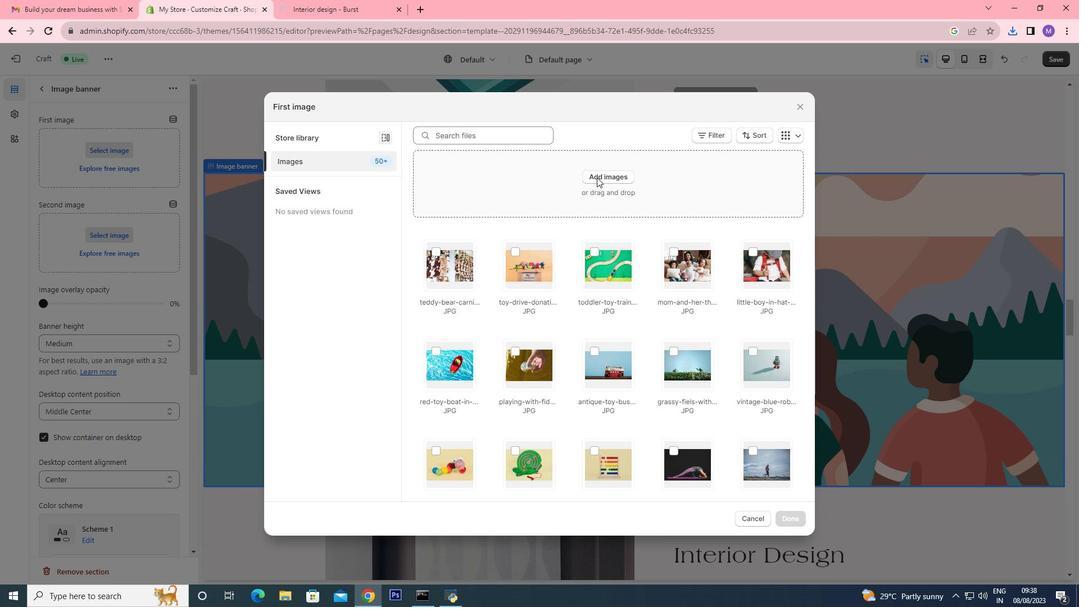 
Action: Mouse moved to (252, 92)
Screenshot: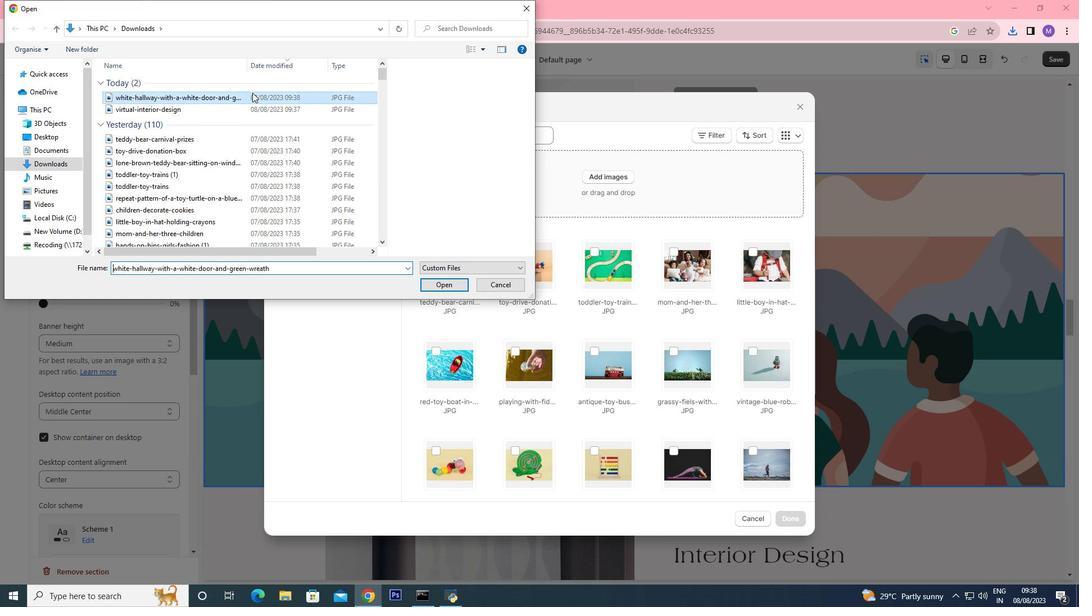 
Action: Mouse pressed left at (252, 92)
